Task: Add an event with the title Second Sales Performance Evaluation and Territory Analysis, date ''2023/10/12'', time 7:50 AM to 9:50 AMand add a description: The session will conclude with a recap and summary of key takeaways, providing participants with a comprehensive understanding of the elements that contribute to successful presentations. Participants will be encouraged to continue practicing their presentation skills outside of the session and seek further opportunities for growth and improvement.Select event color  Blueberry . Add location for the event as: 456 Chiado, Lisbon, Portugal, logged in from the account softage.9@softage.netand send the event invitation to softage.3@softage.net with CC to  softage.4@softage.net. Set a reminder for the event Weekly on Sunday
Action: Key pressed <Key.shift_r>Second<Key.space><Key.shift_r>Sales<Key.space><Key.shift_r><Key.shift_r><Key.shift_r><Key.shift_r>Performace<Key.space>
Screenshot: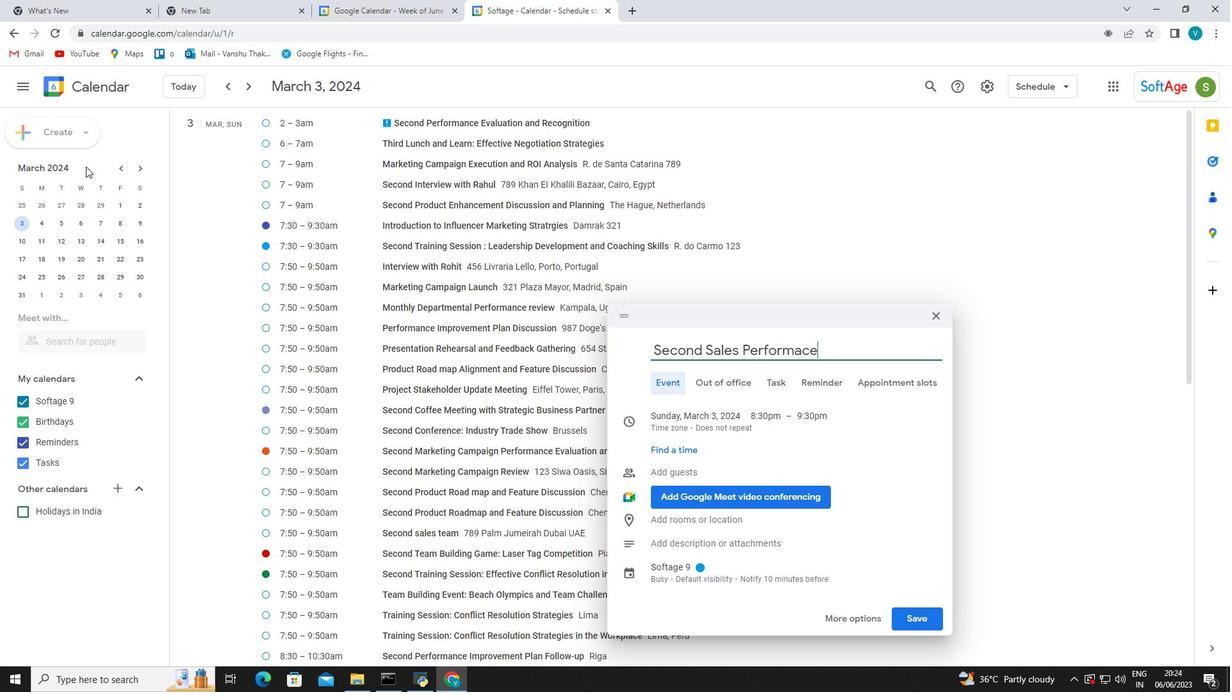 
Action: Mouse moved to (801, 358)
Screenshot: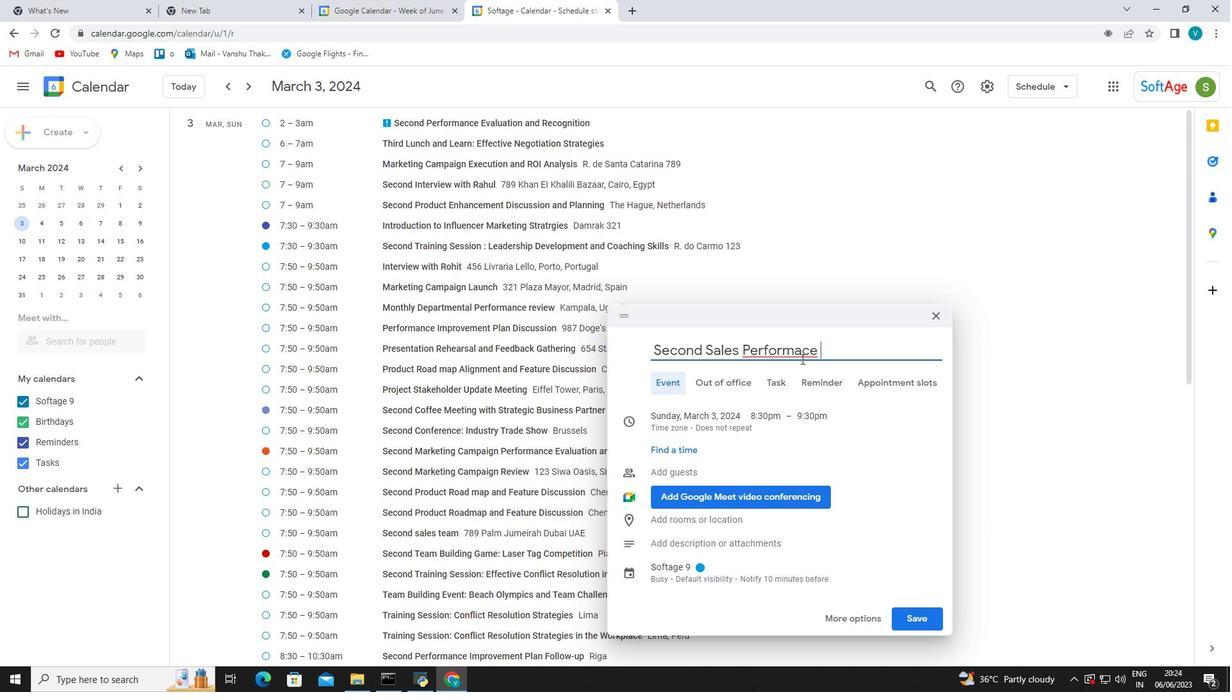 
Action: Mouse pressed right at (801, 358)
Screenshot: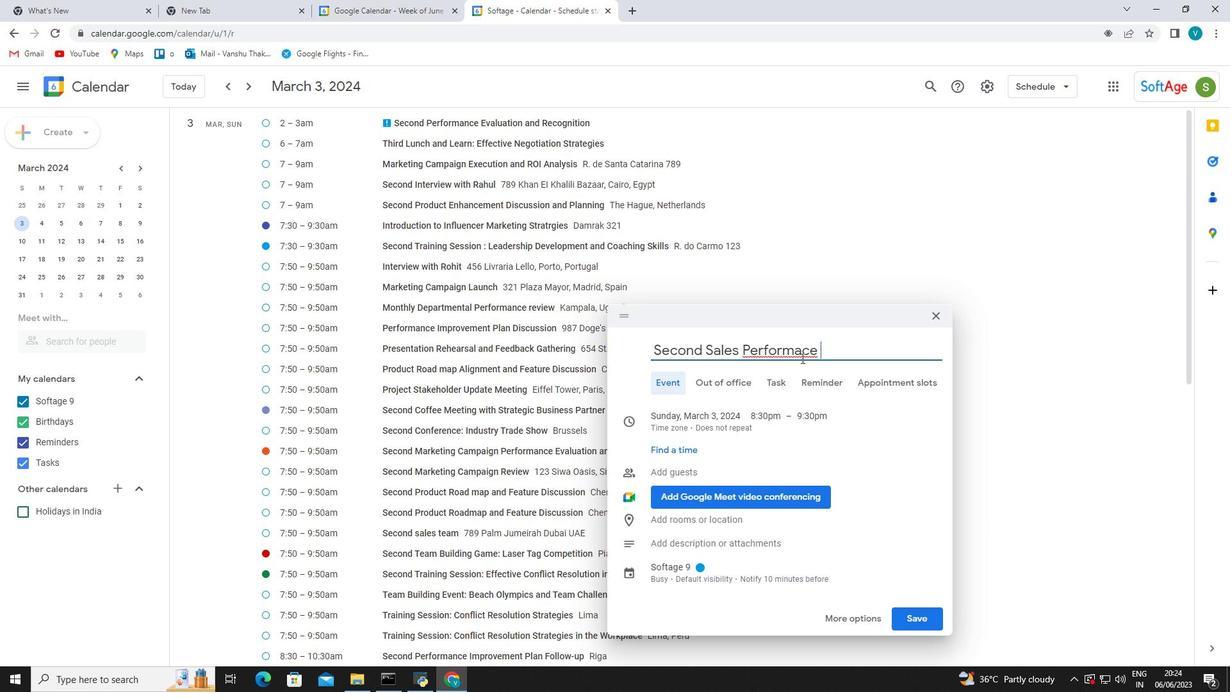 
Action: Mouse moved to (838, 364)
Screenshot: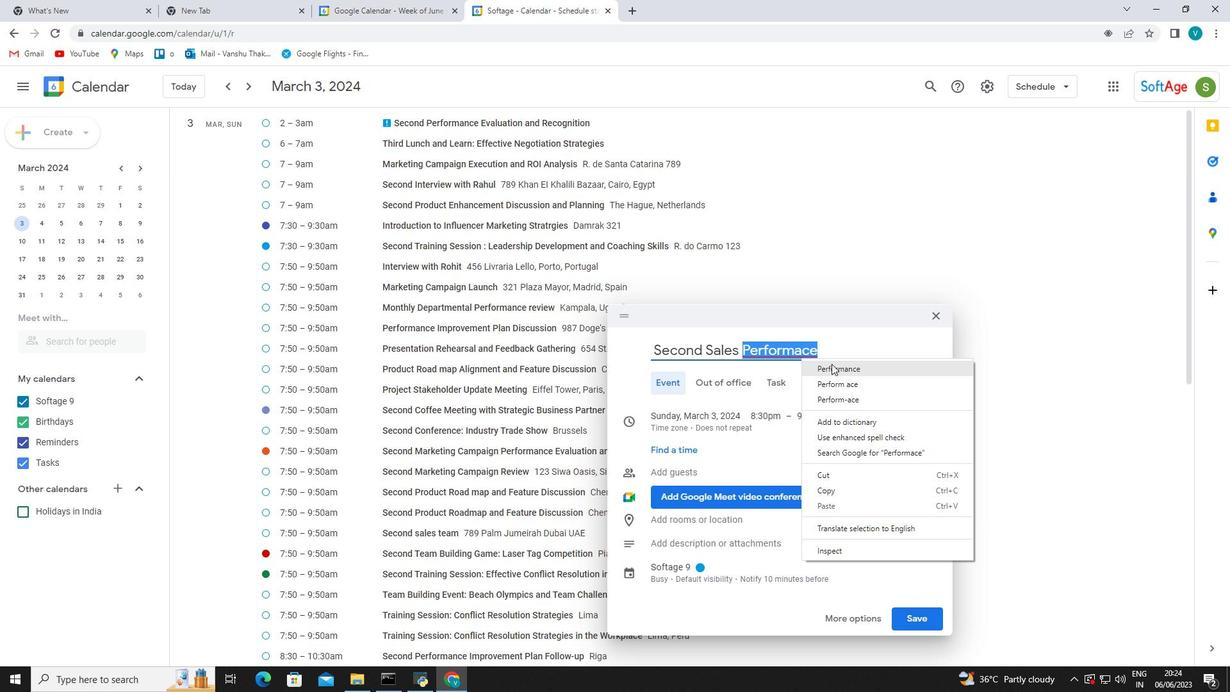 
Action: Mouse pressed left at (838, 364)
Screenshot: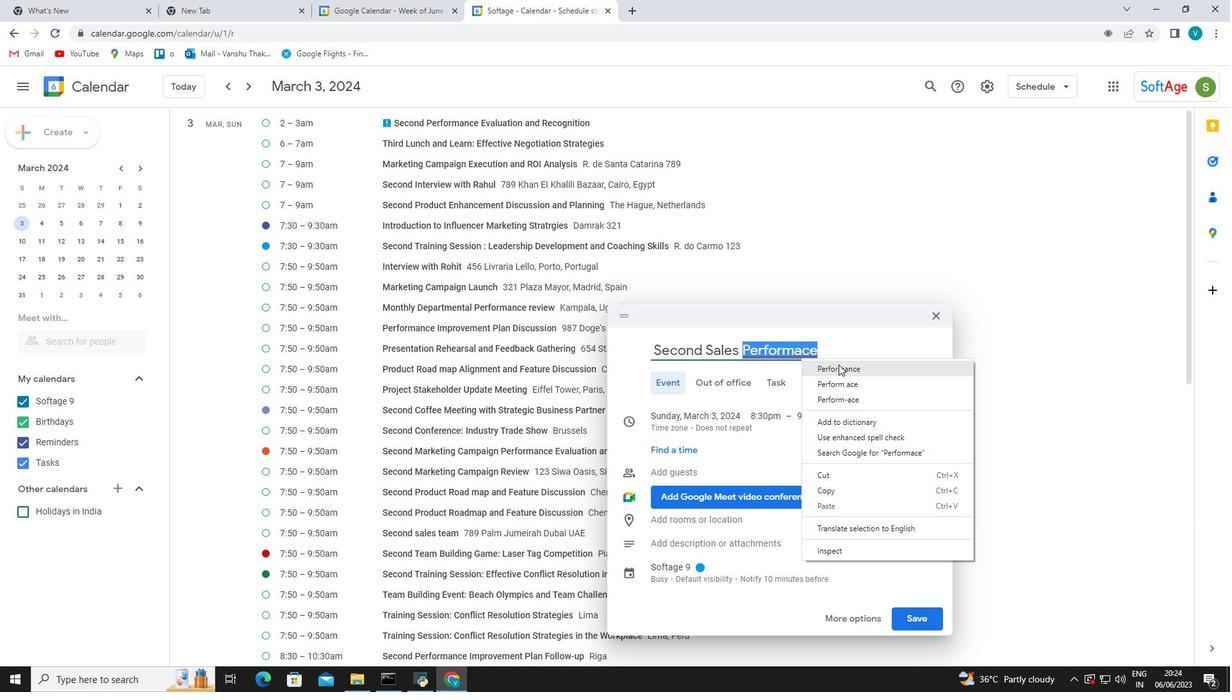 
Action: Mouse moved to (839, 276)
Screenshot: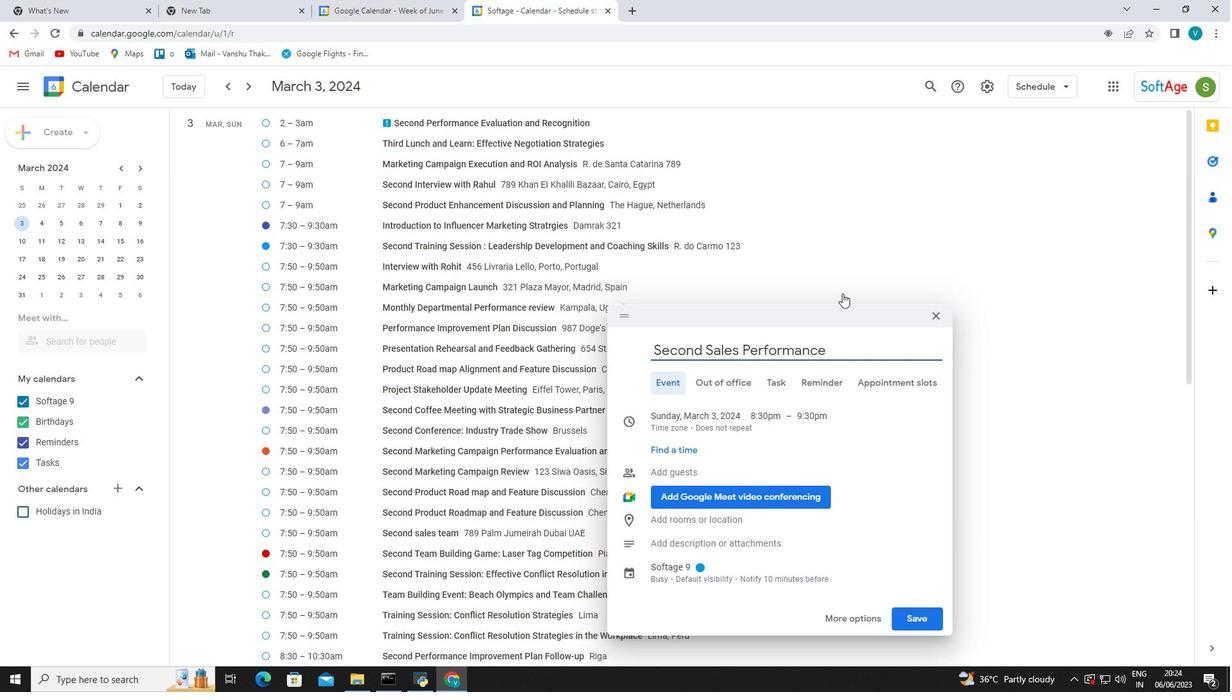 
Action: Key pressed <Key.space><Key.shift_r>Evalu
Screenshot: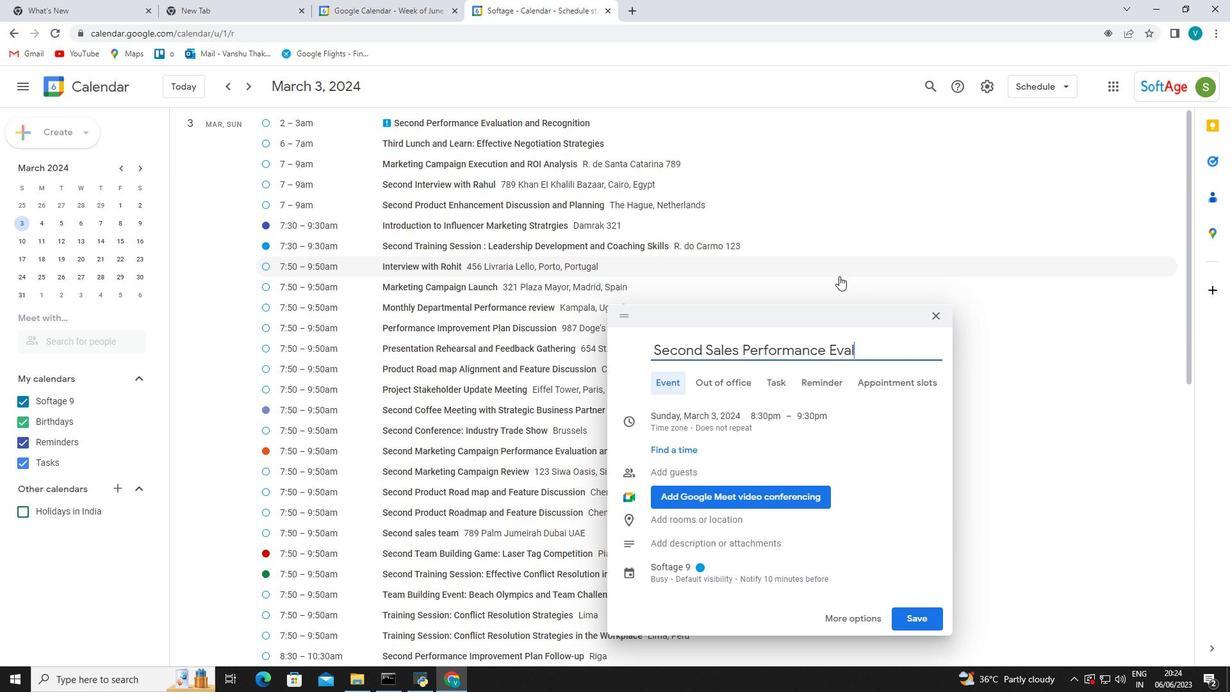 
Action: Mouse moved to (839, 275)
Screenshot: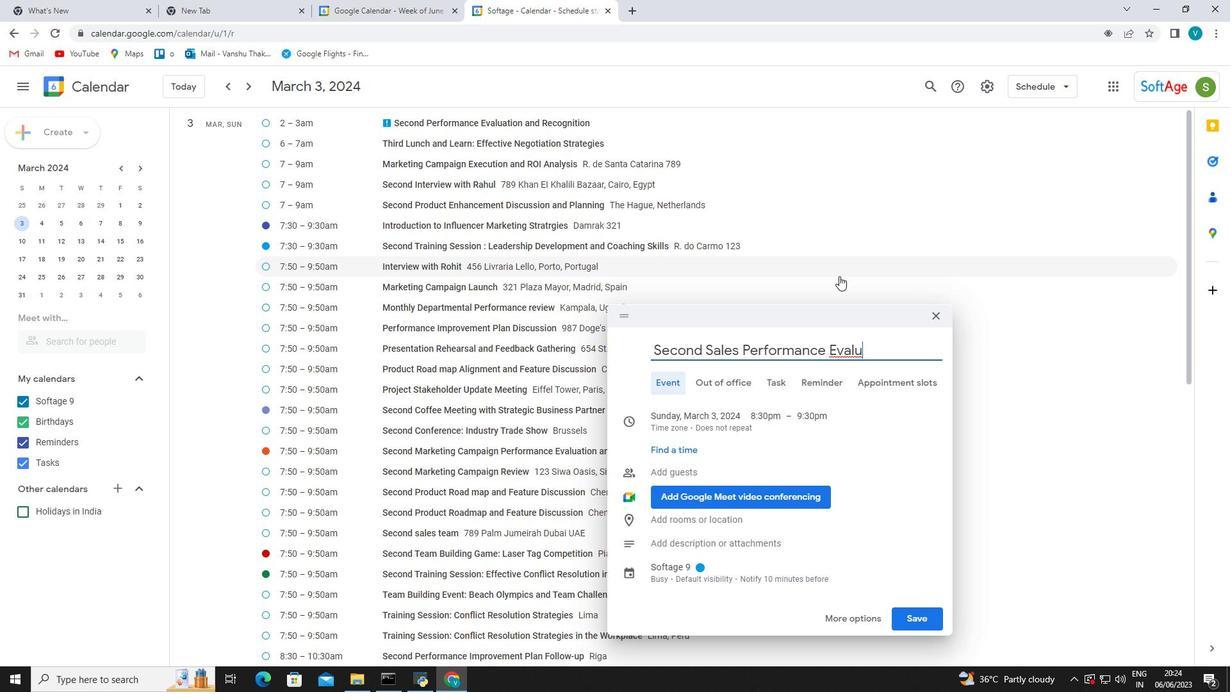 
Action: Key pressed ation<Key.space>and<Key.space><Key.enter>
Screenshot: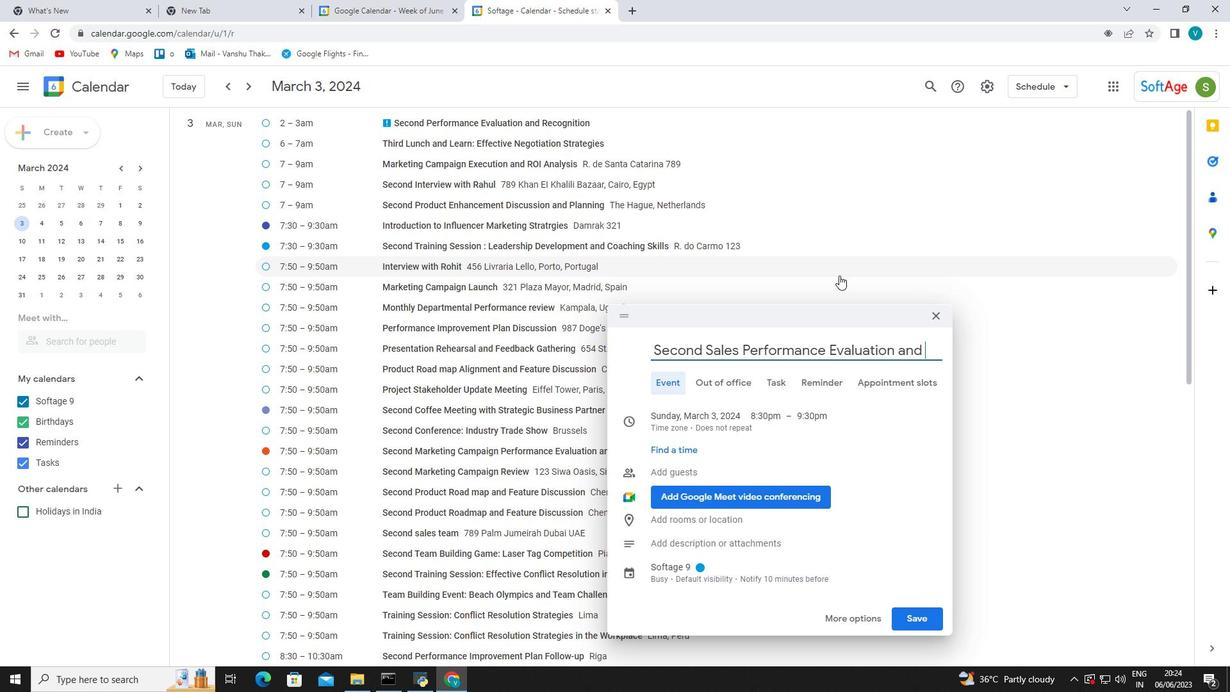 
Action: Mouse moved to (665, 651)
Screenshot: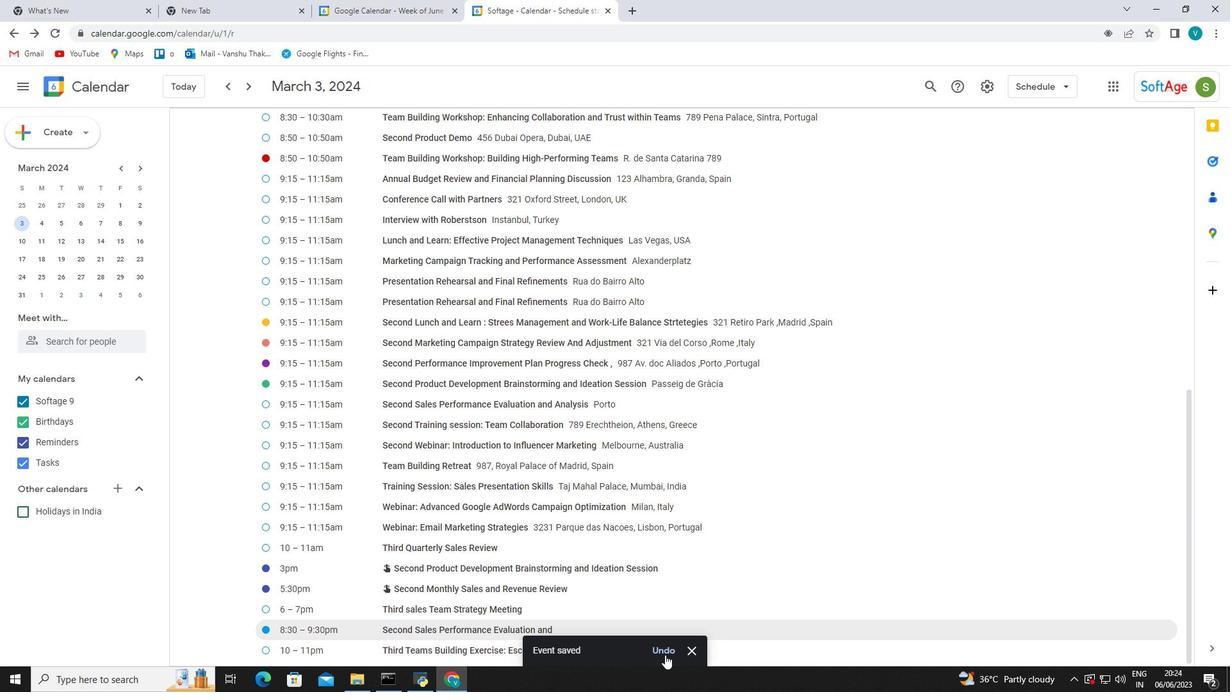 
Action: Mouse pressed left at (665, 651)
Screenshot: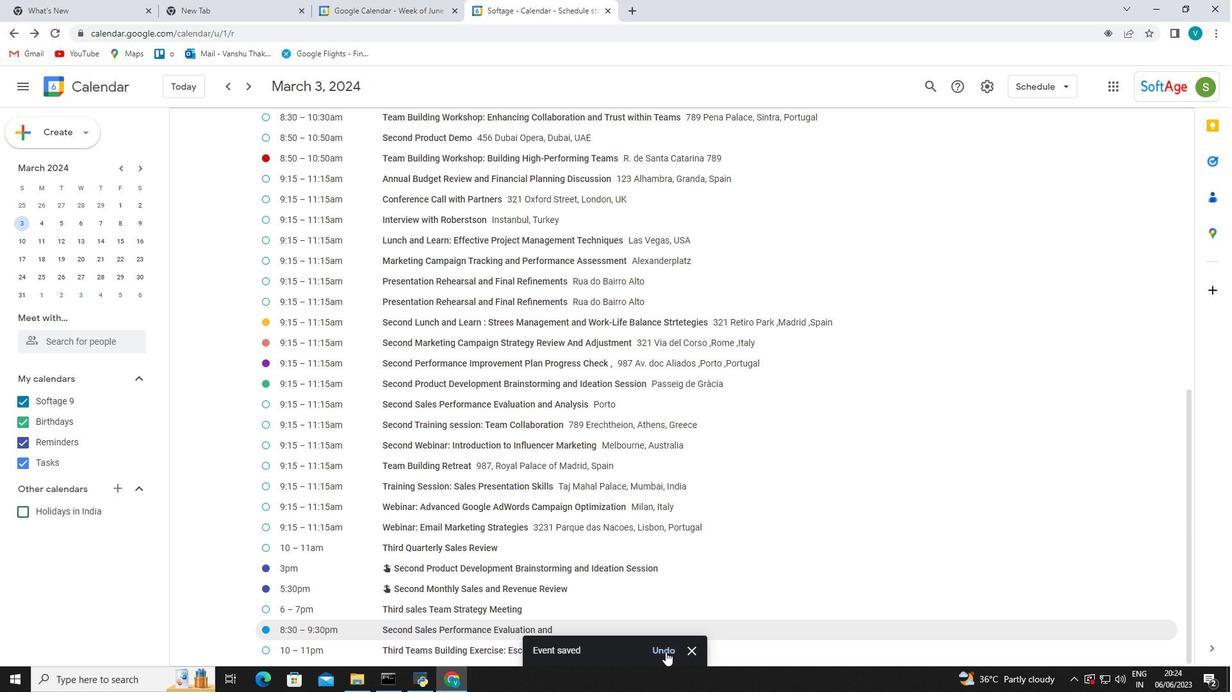 
Action: Mouse pressed left at (665, 651)
Screenshot: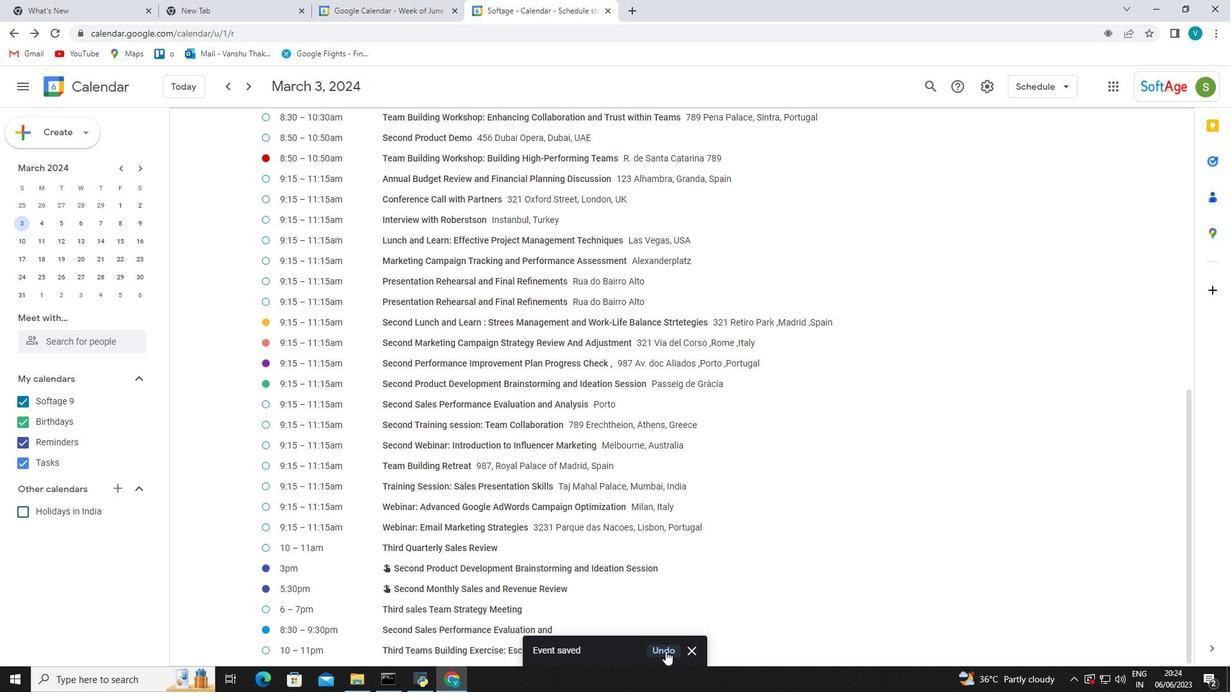 
Action: Mouse moved to (654, 649)
Screenshot: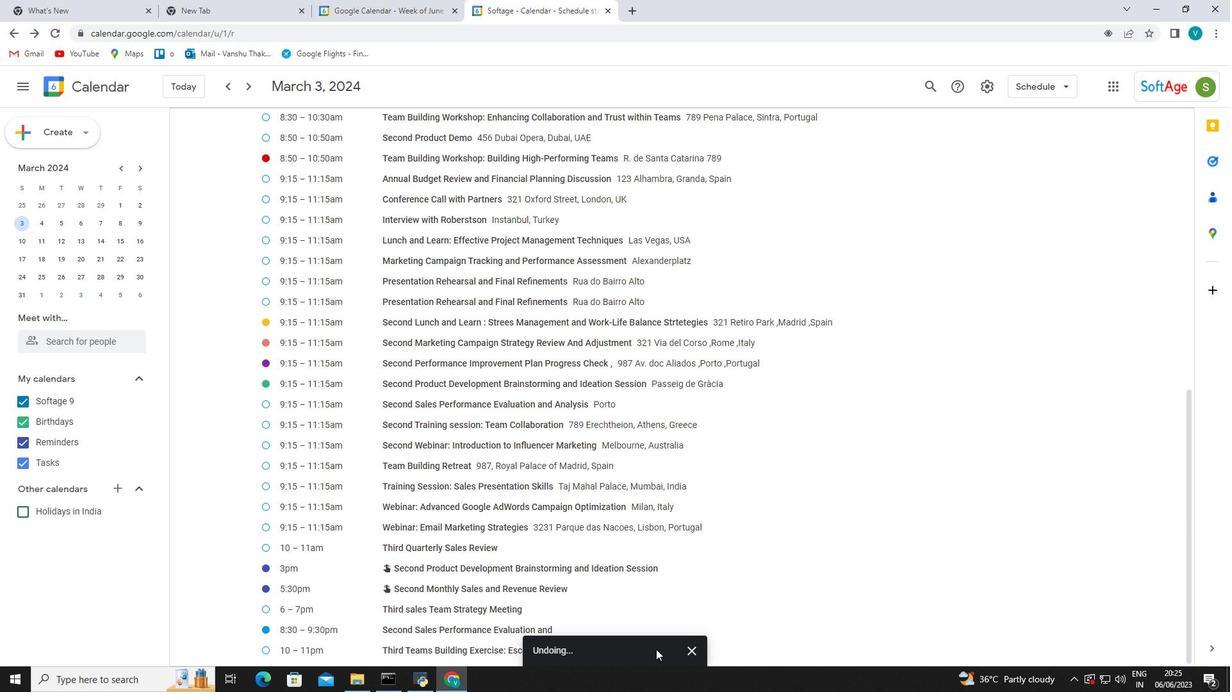 
Action: Mouse pressed left at (654, 649)
Screenshot: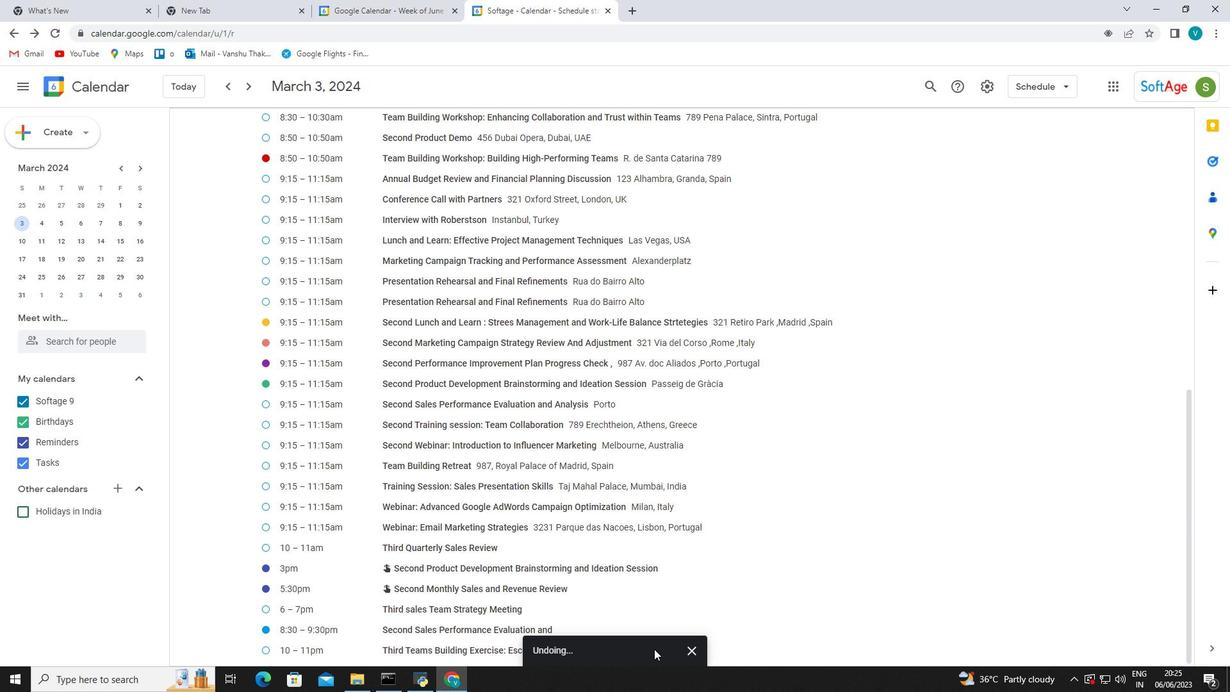 
Action: Mouse pressed left at (654, 649)
Screenshot: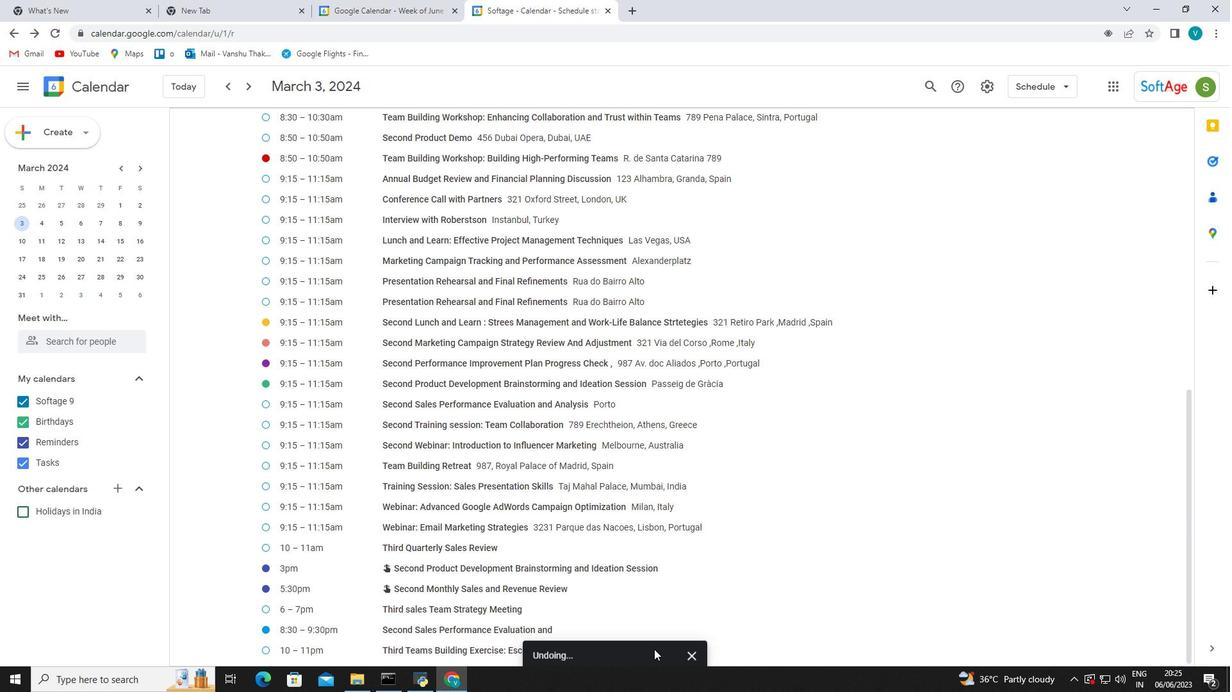 
Action: Mouse moved to (653, 649)
Screenshot: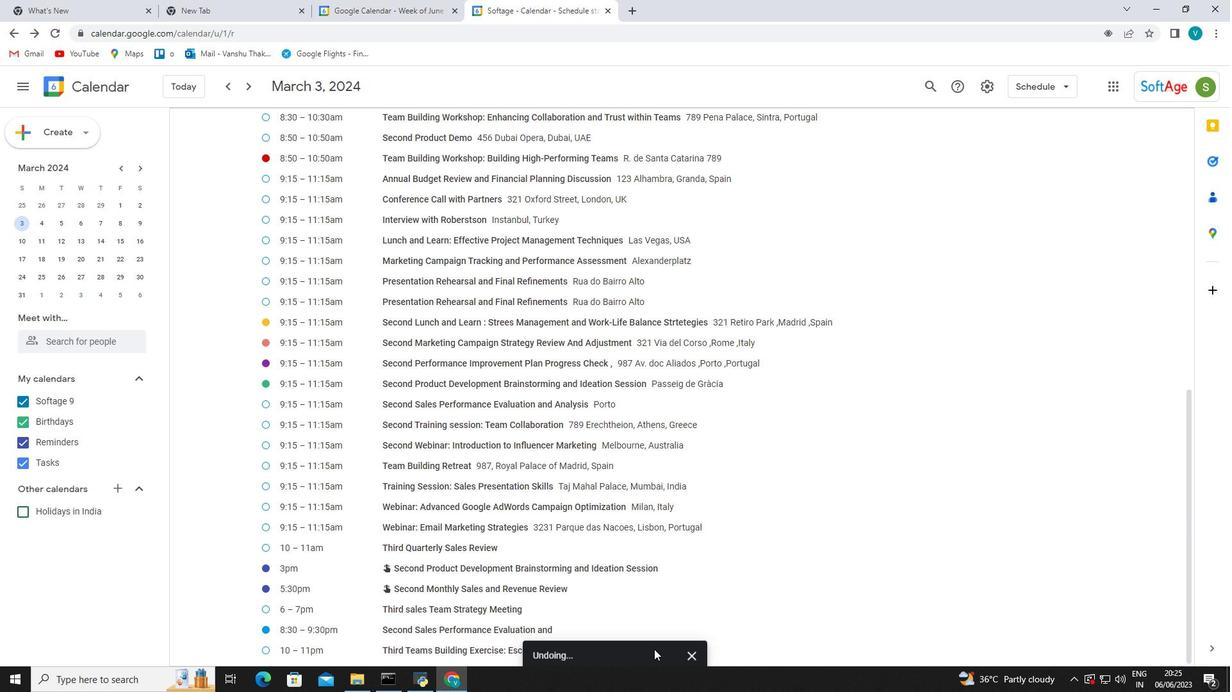 
Action: Mouse pressed left at (653, 649)
Screenshot: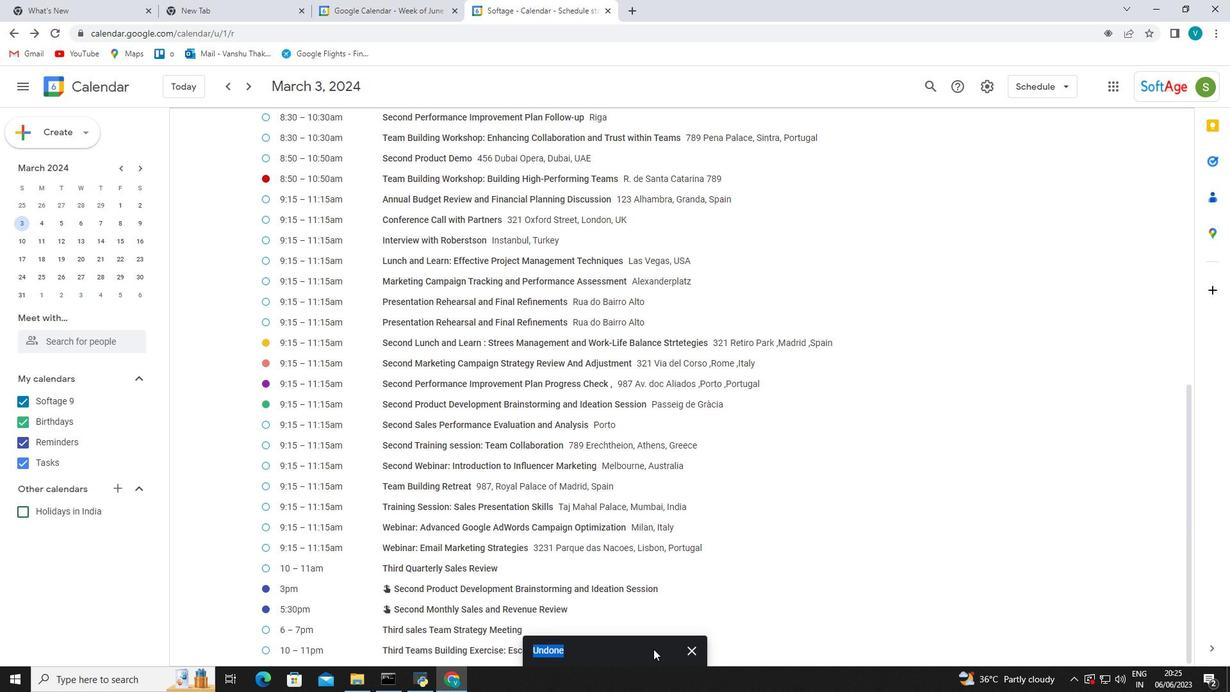 
Action: Mouse pressed left at (653, 649)
Screenshot: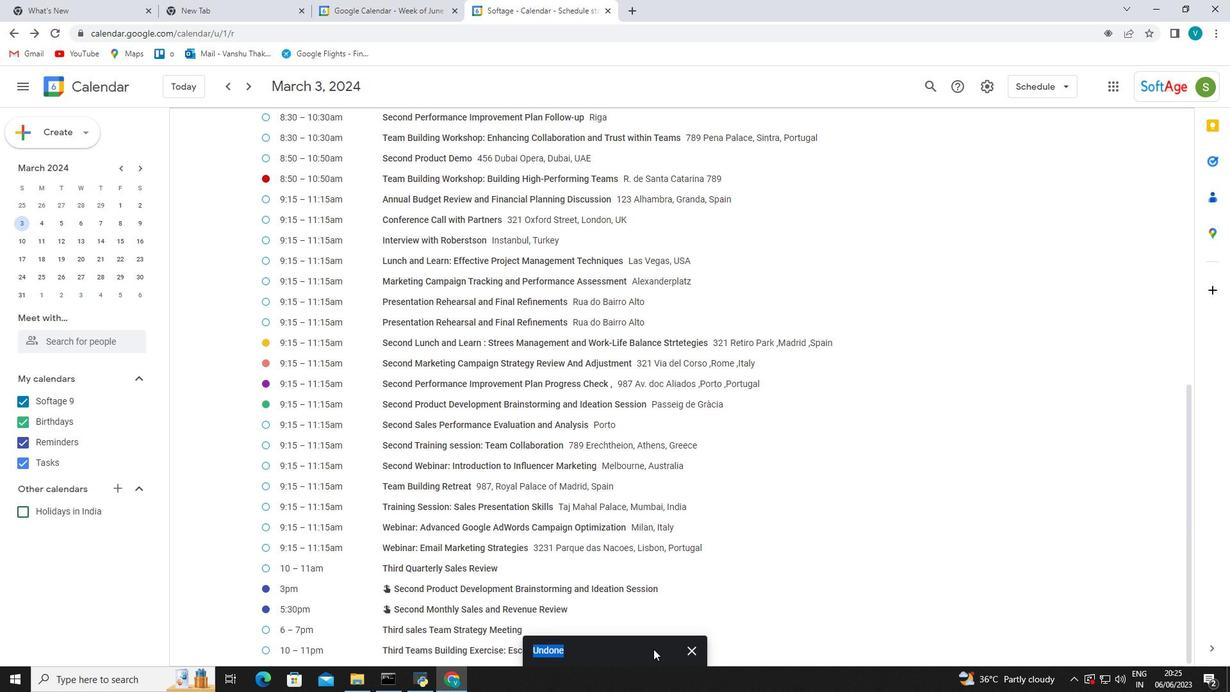 
Action: Mouse moved to (21, 224)
Screenshot: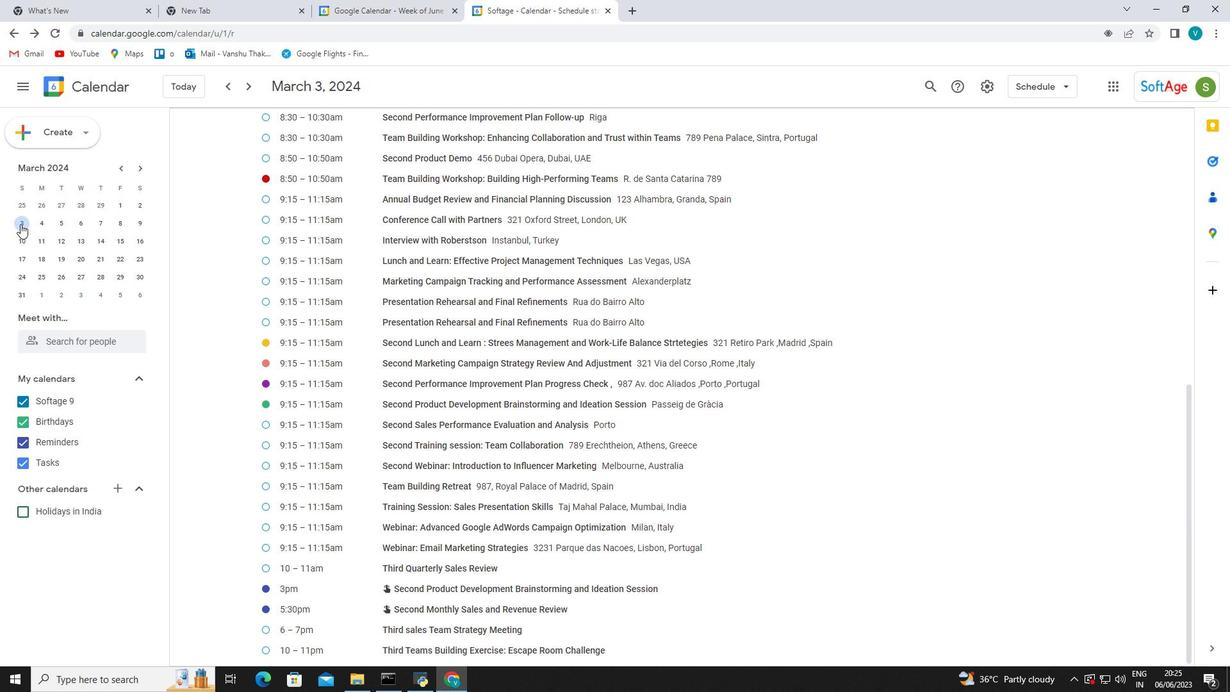 
Action: Mouse pressed left at (21, 224)
Screenshot: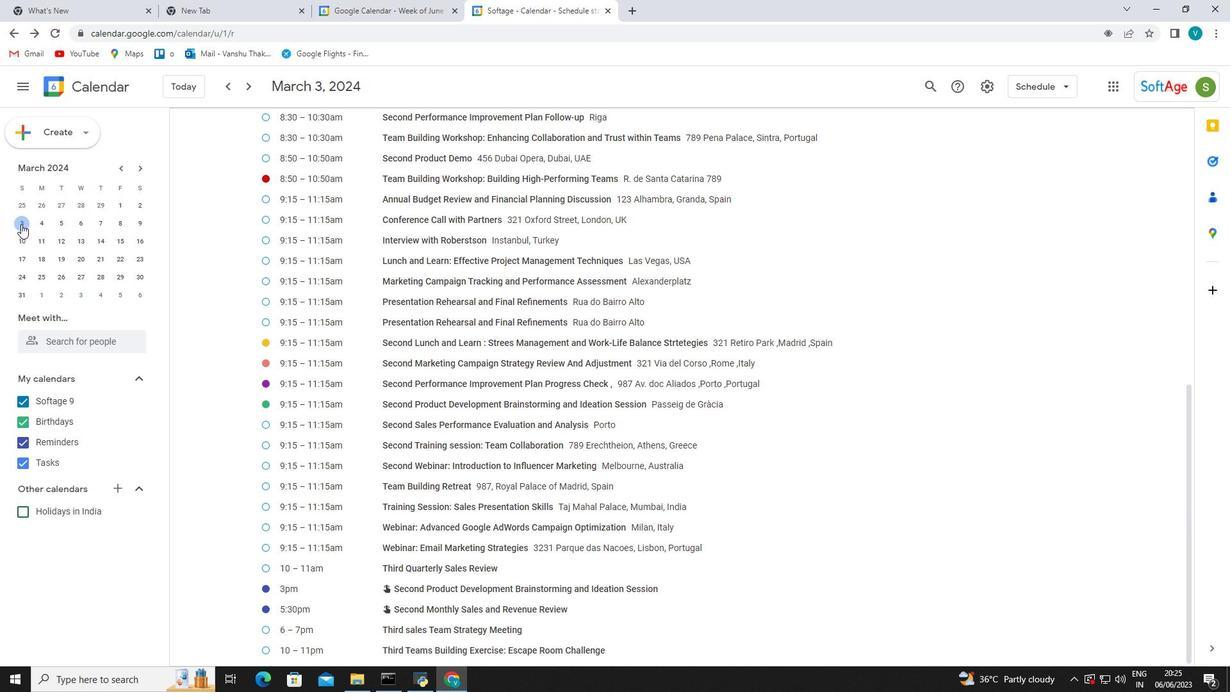 
Action: Mouse pressed left at (21, 224)
Screenshot: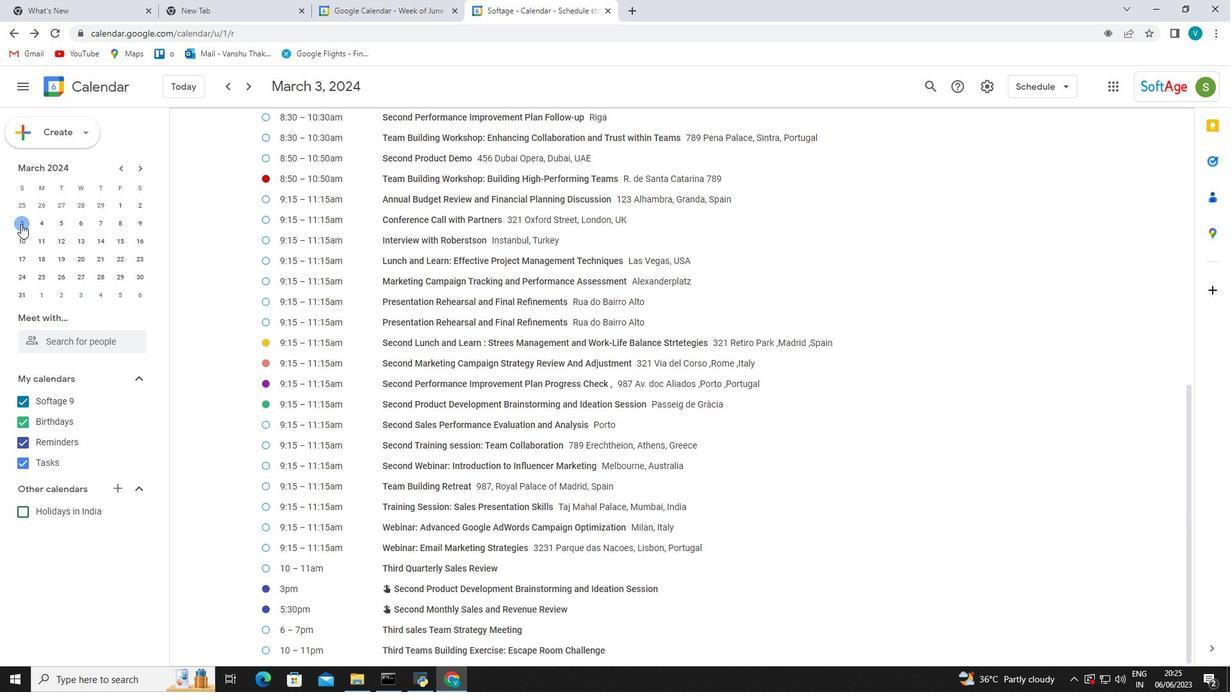 
Action: Mouse pressed left at (21, 224)
Screenshot: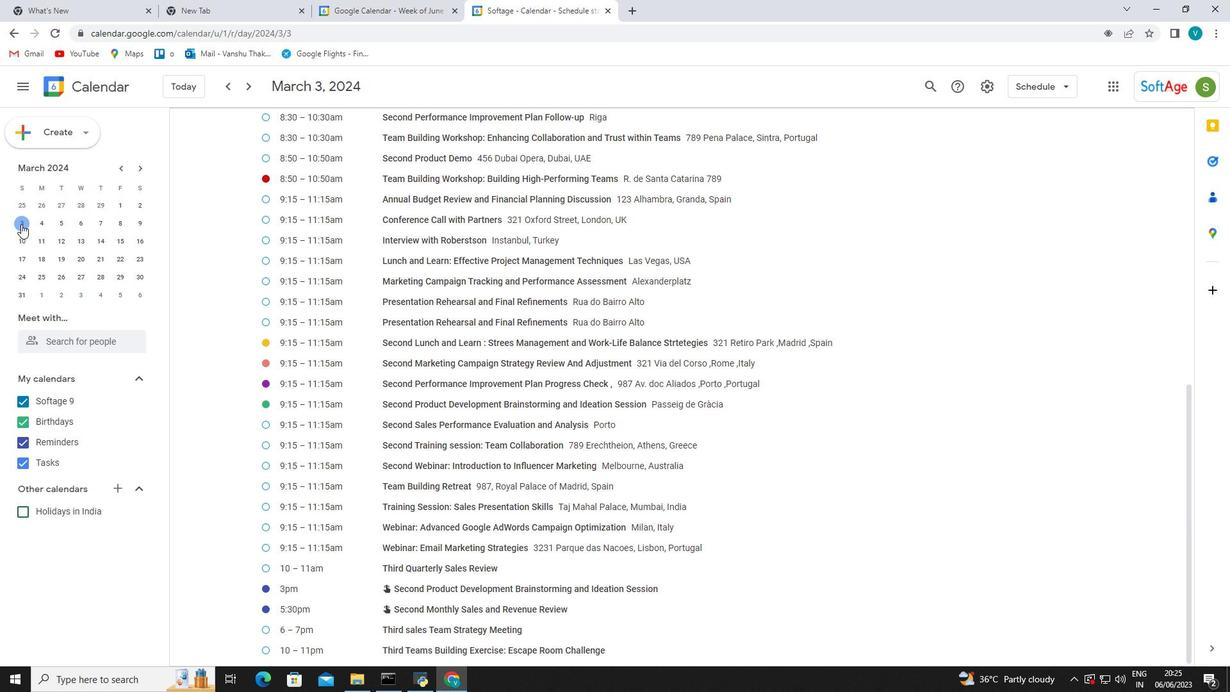 
Action: Mouse pressed left at (21, 224)
Screenshot: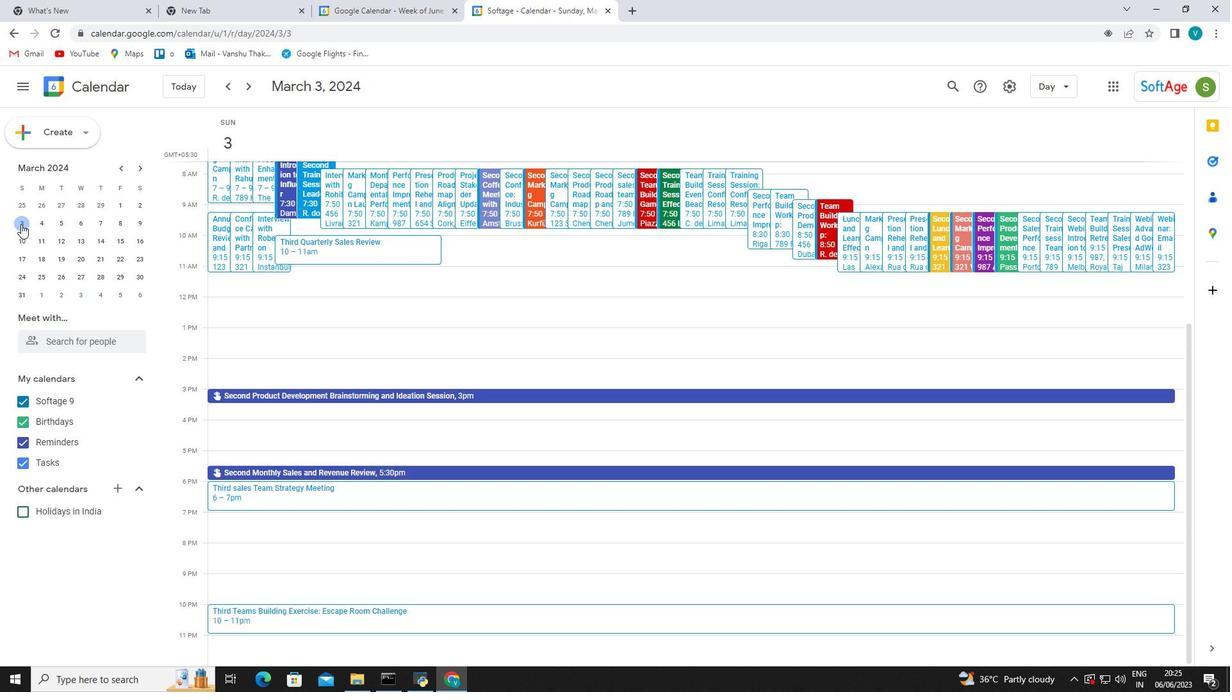 
Action: Mouse pressed left at (21, 224)
Screenshot: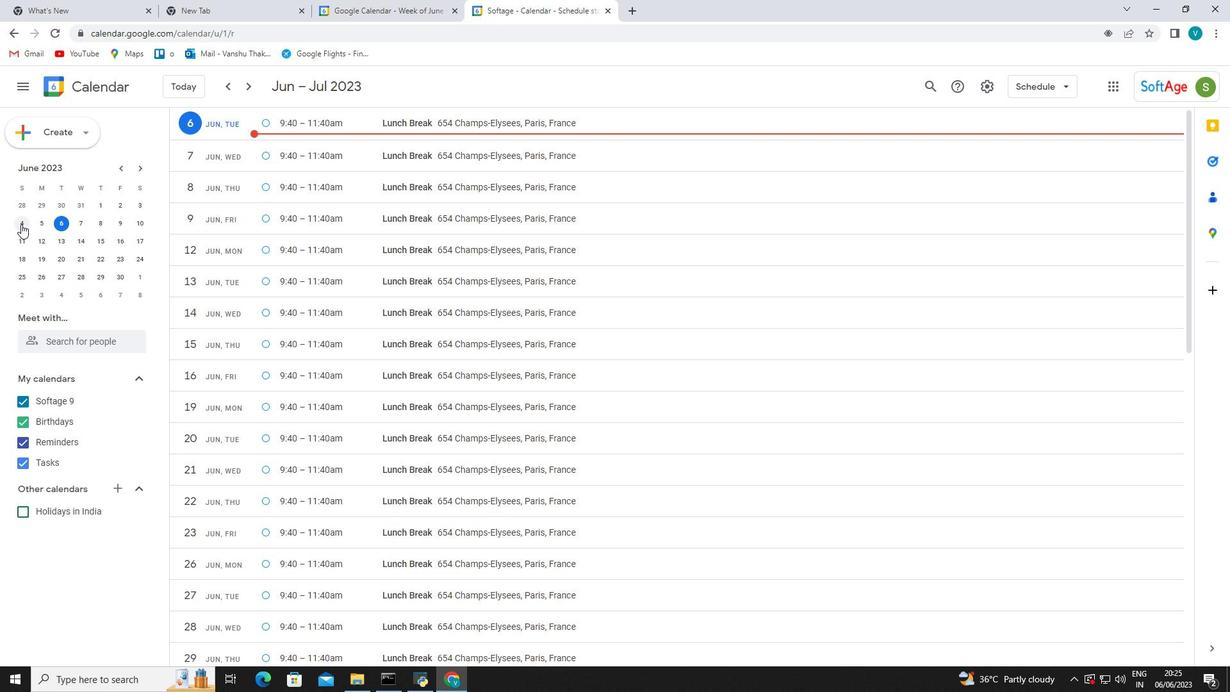 
Action: Mouse pressed left at (21, 224)
Screenshot: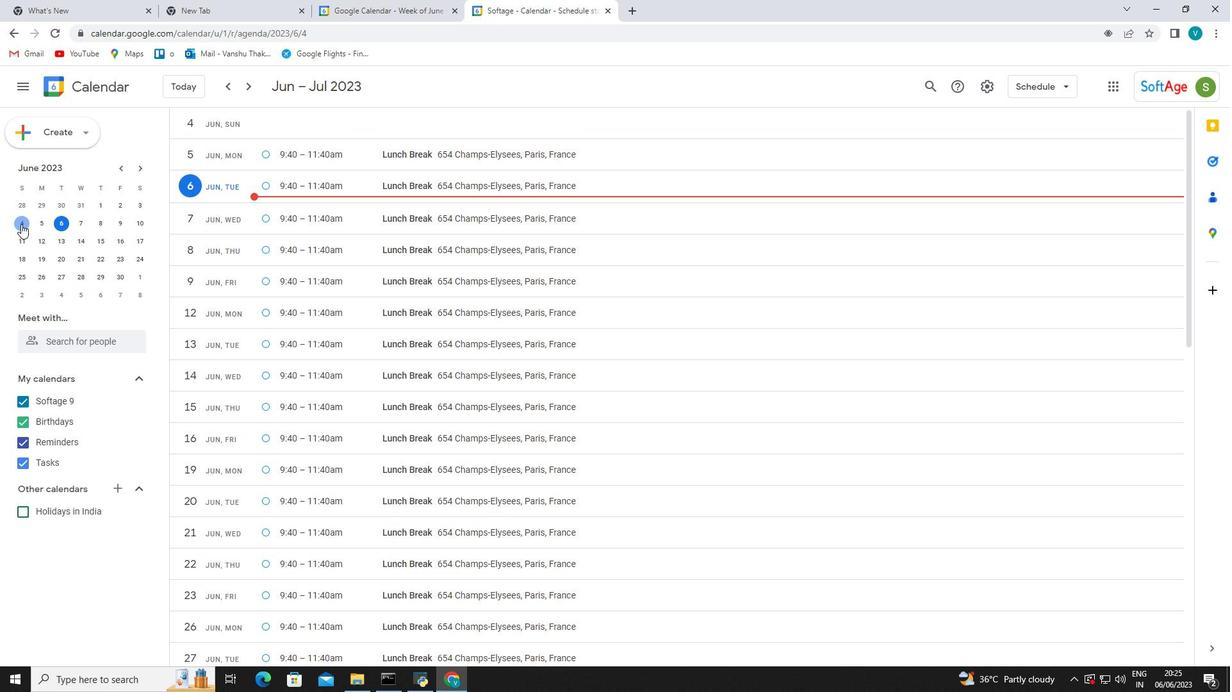 
Action: Mouse moved to (62, 133)
Screenshot: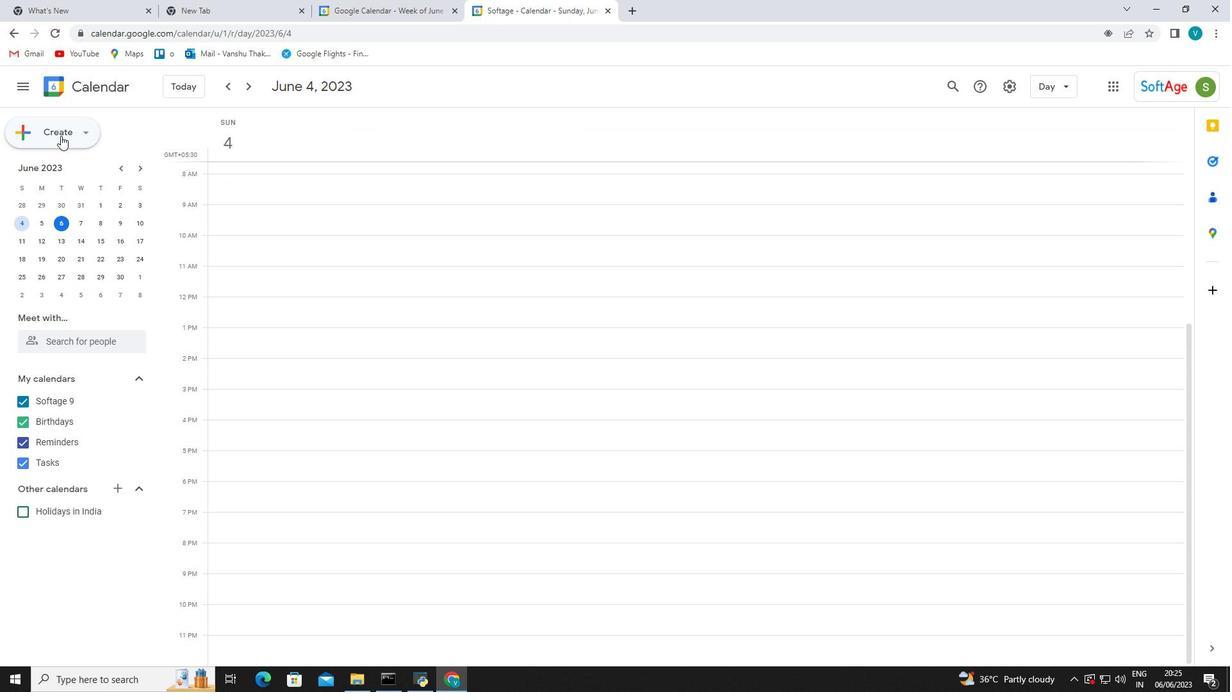 
Action: Mouse pressed left at (62, 133)
Screenshot: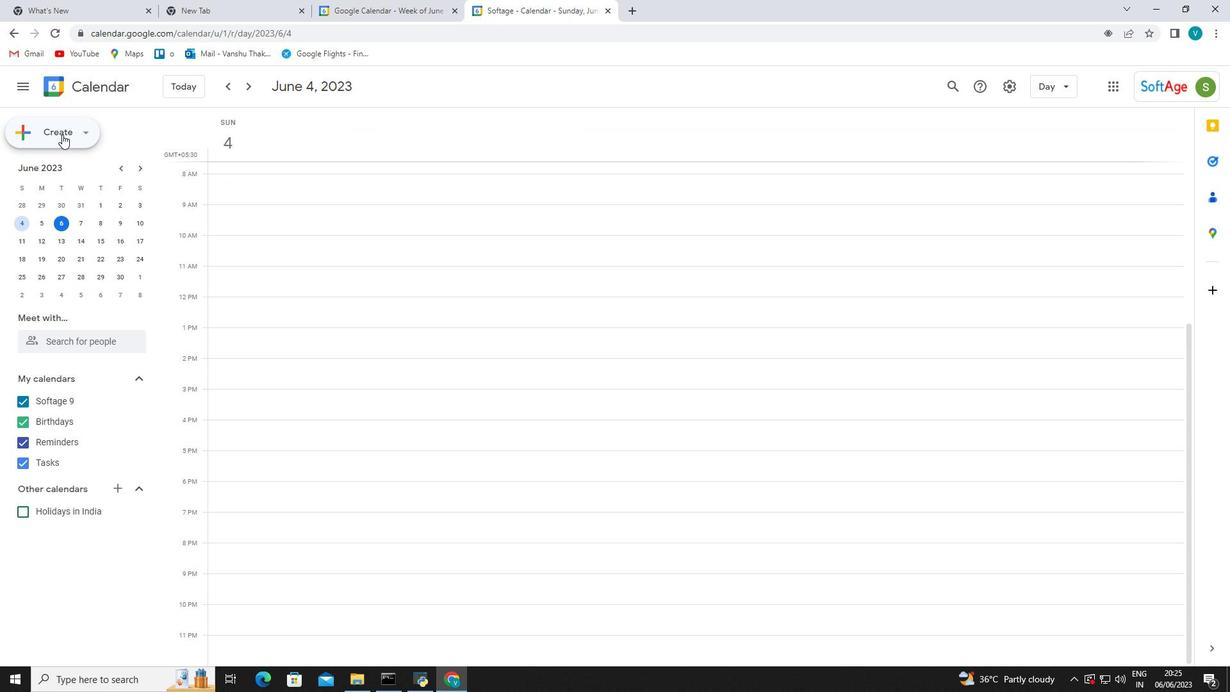 
Action: Mouse moved to (74, 165)
Screenshot: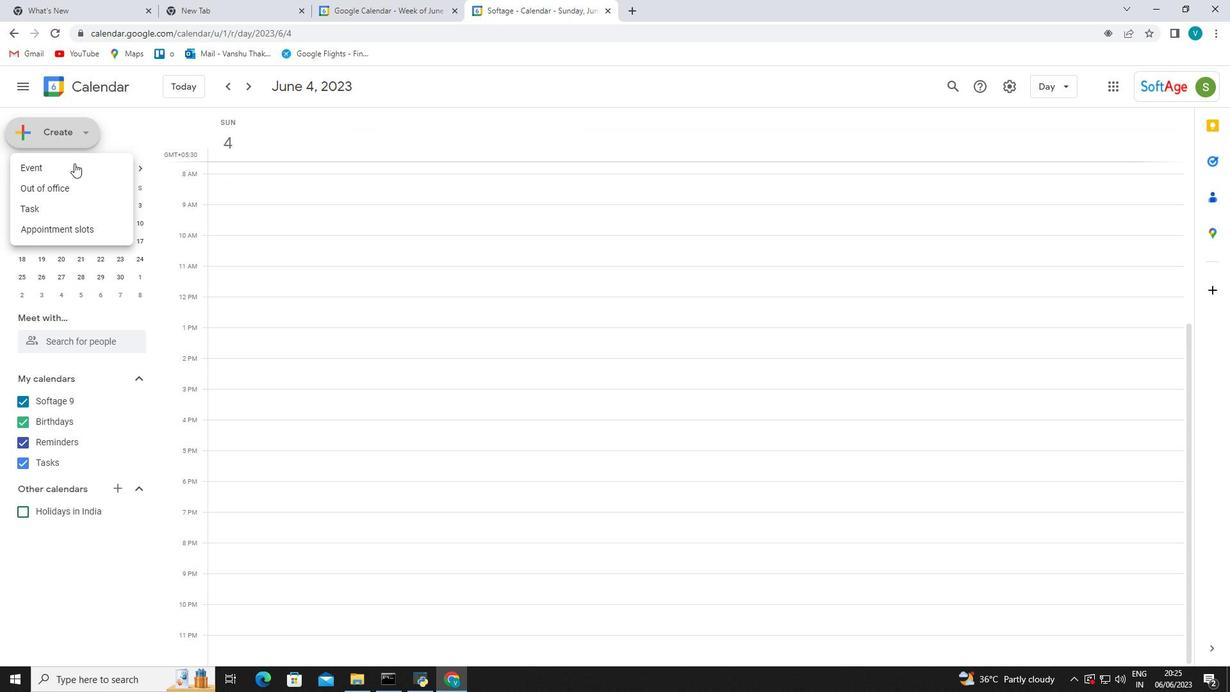 
Action: Mouse pressed left at (74, 165)
Screenshot: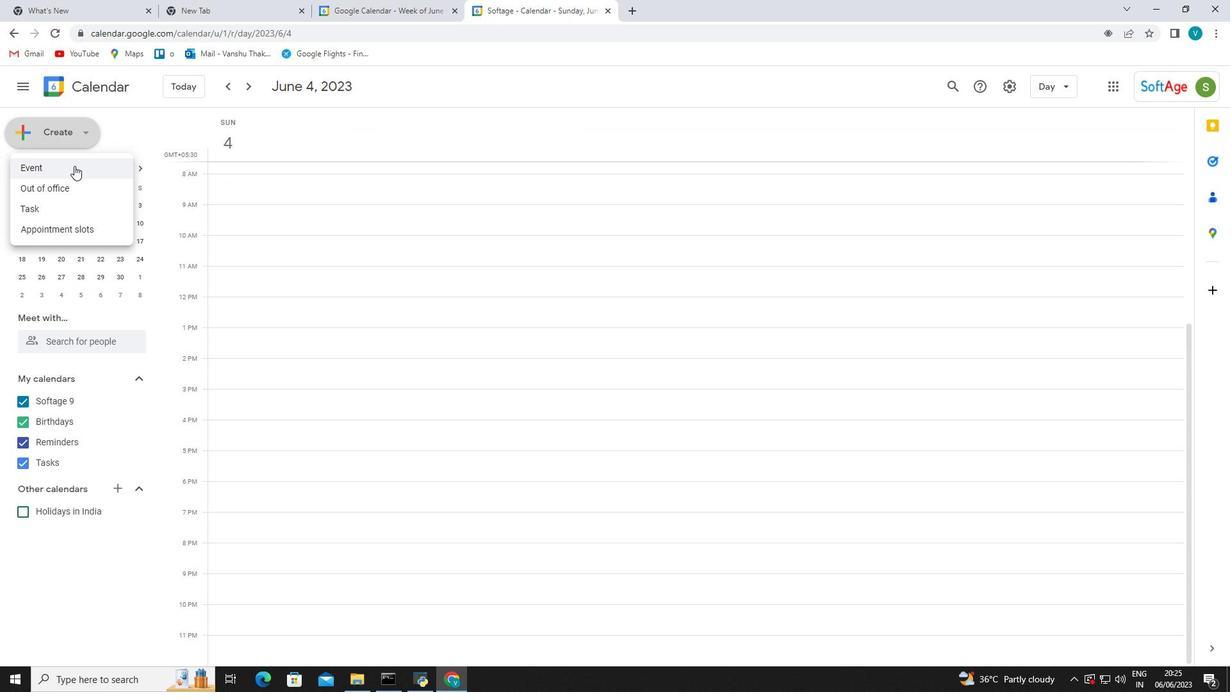 
Action: Mouse moved to (603, 274)
Screenshot: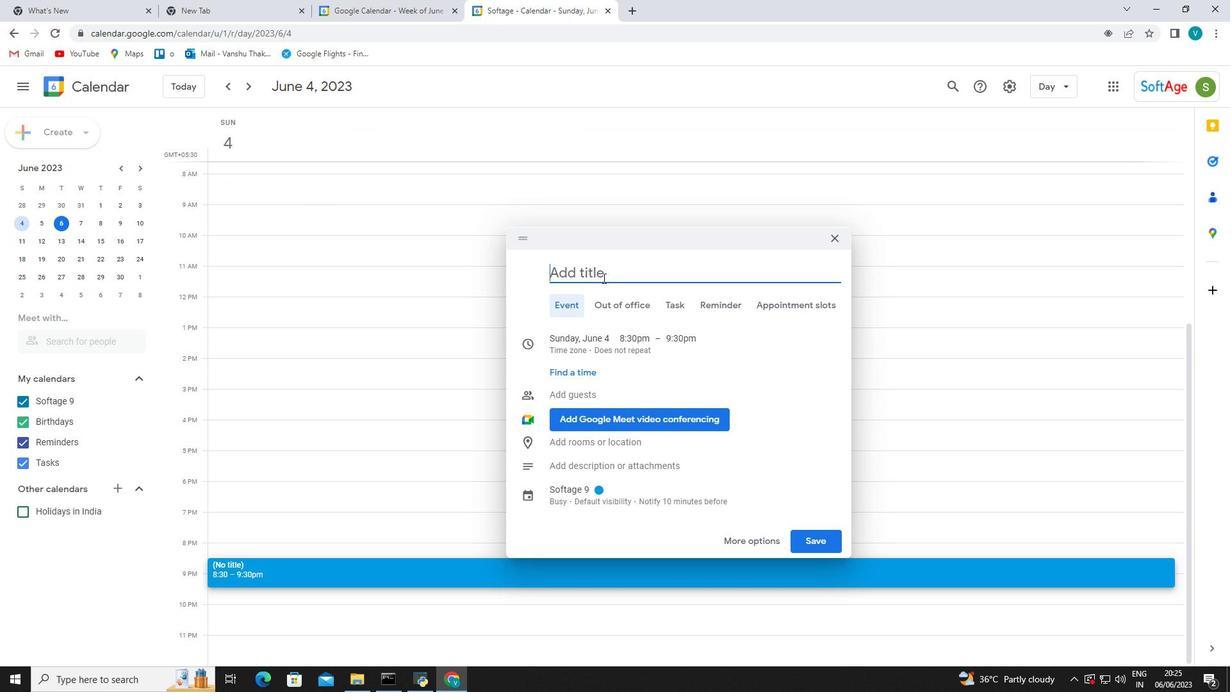 
Action: Mouse pressed left at (603, 274)
Screenshot: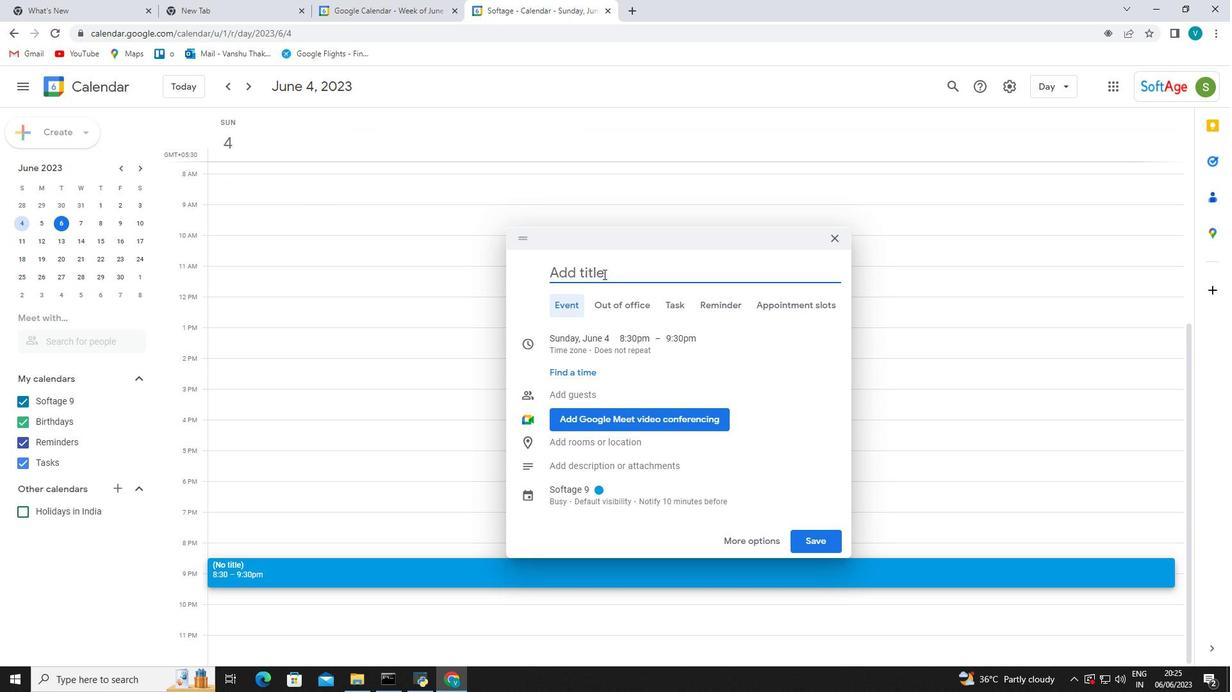
Action: Mouse moved to (289, 578)
Screenshot: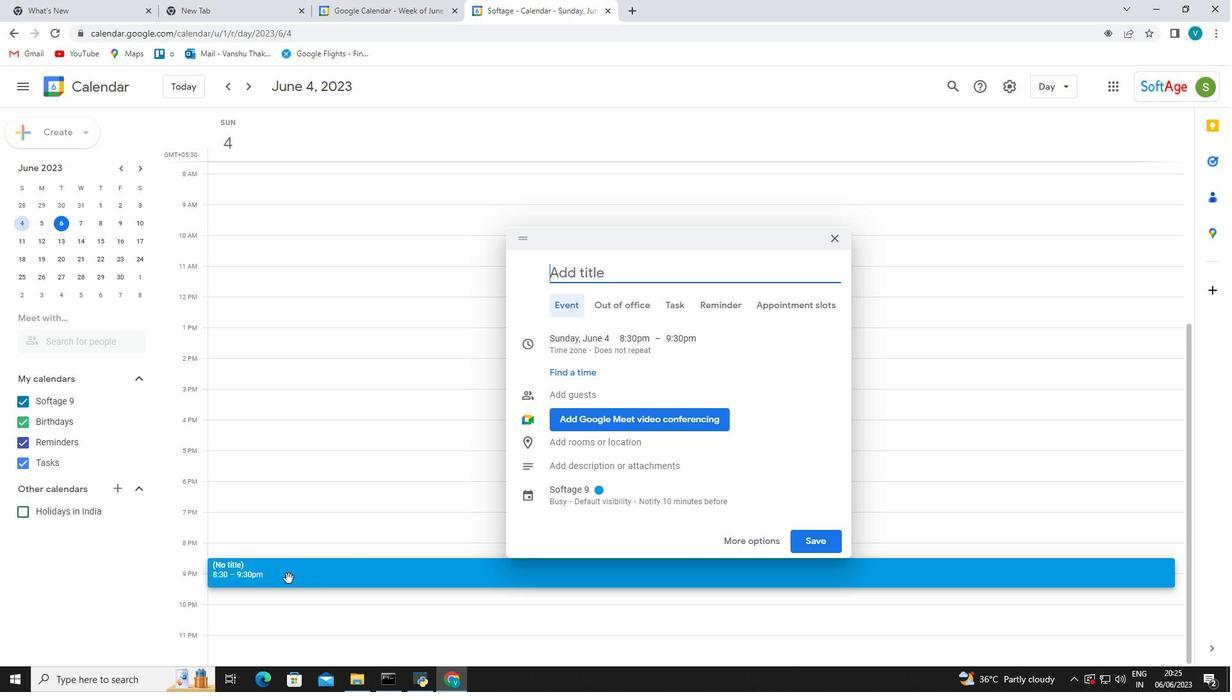 
Action: Mouse pressed left at (289, 578)
Screenshot: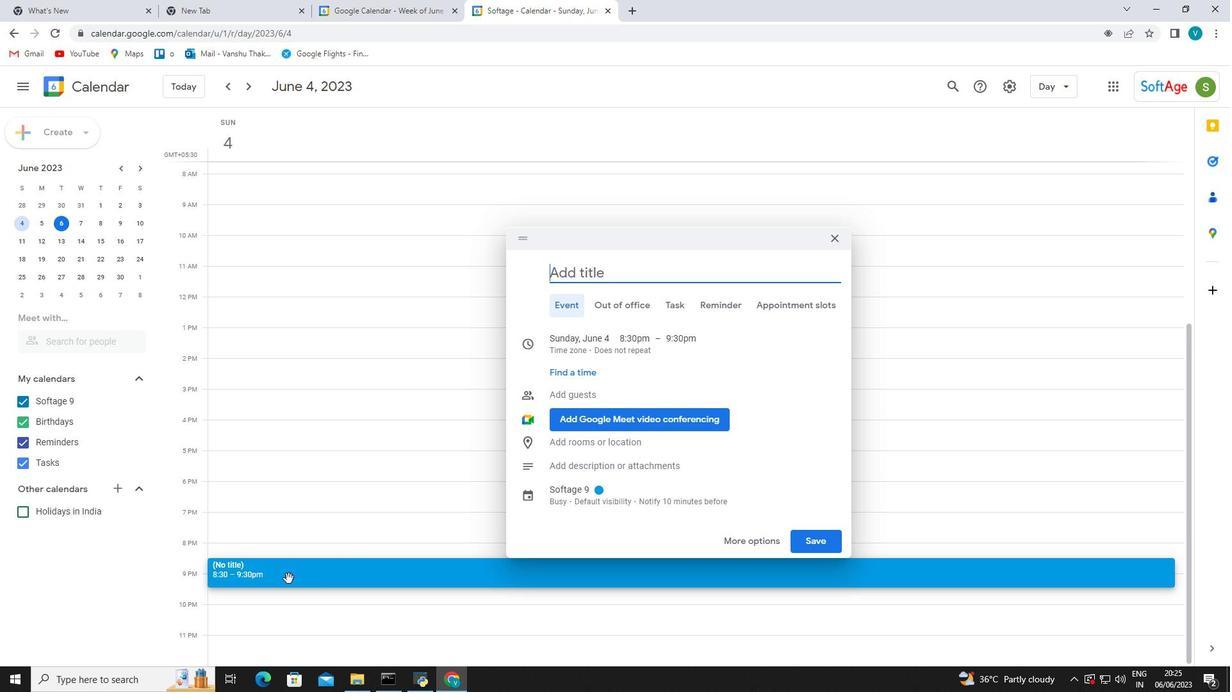 
Action: Mouse pressed left at (289, 578)
Screenshot: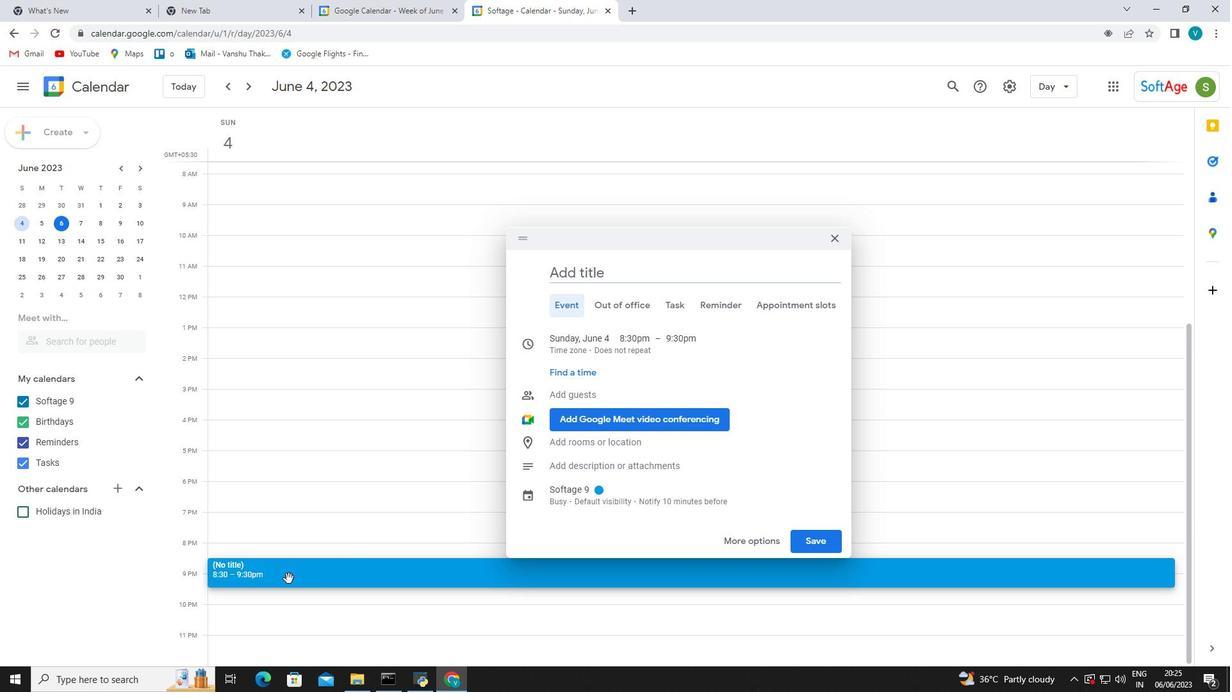 
Action: Mouse pressed left at (289, 578)
Screenshot: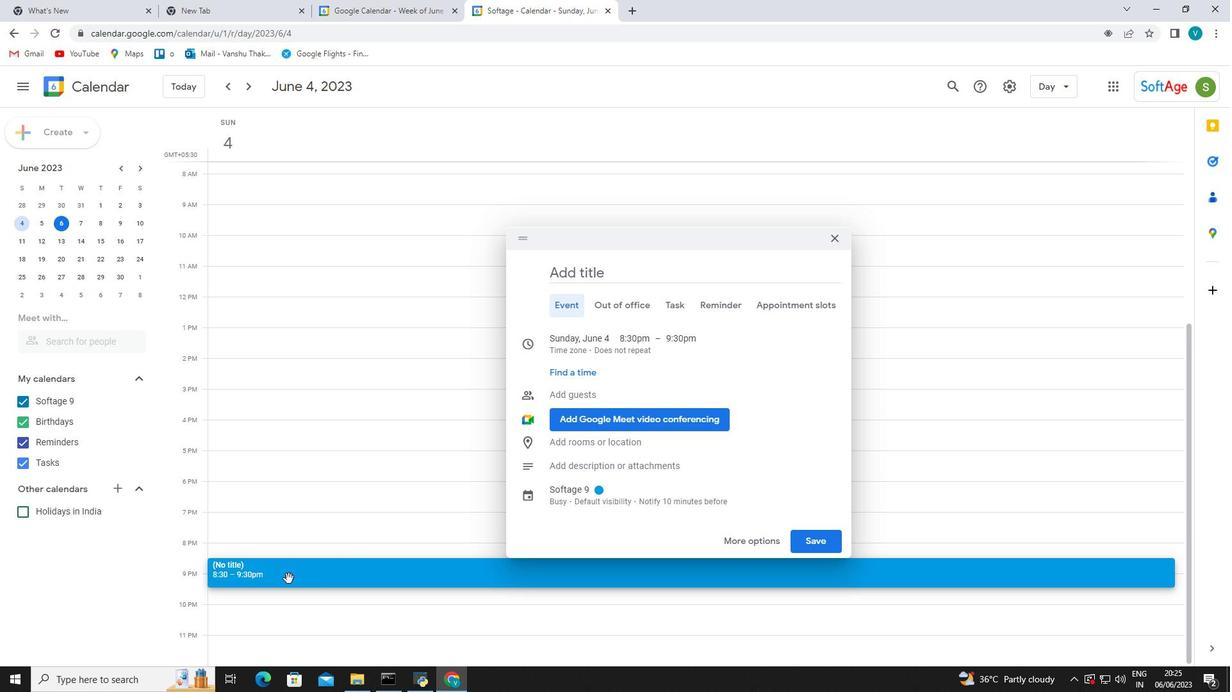 
Action: Mouse moved to (214, 365)
Screenshot: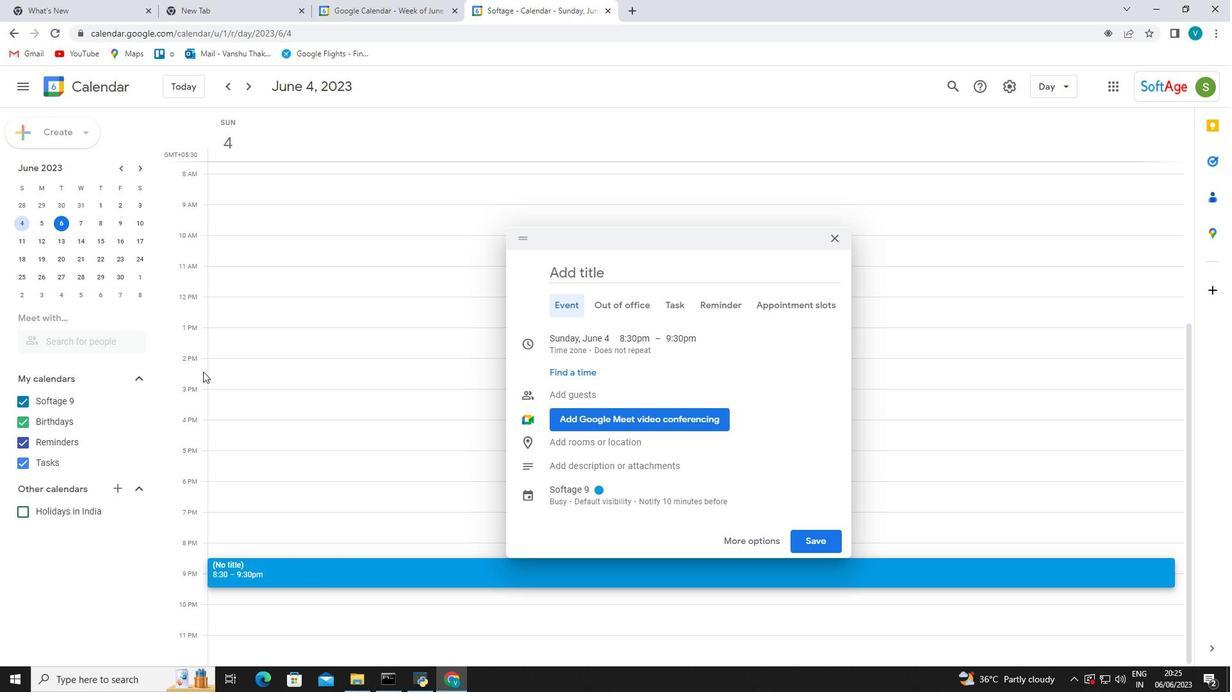 
Action: Mouse scrolled (214, 365) with delta (0, 0)
Screenshot: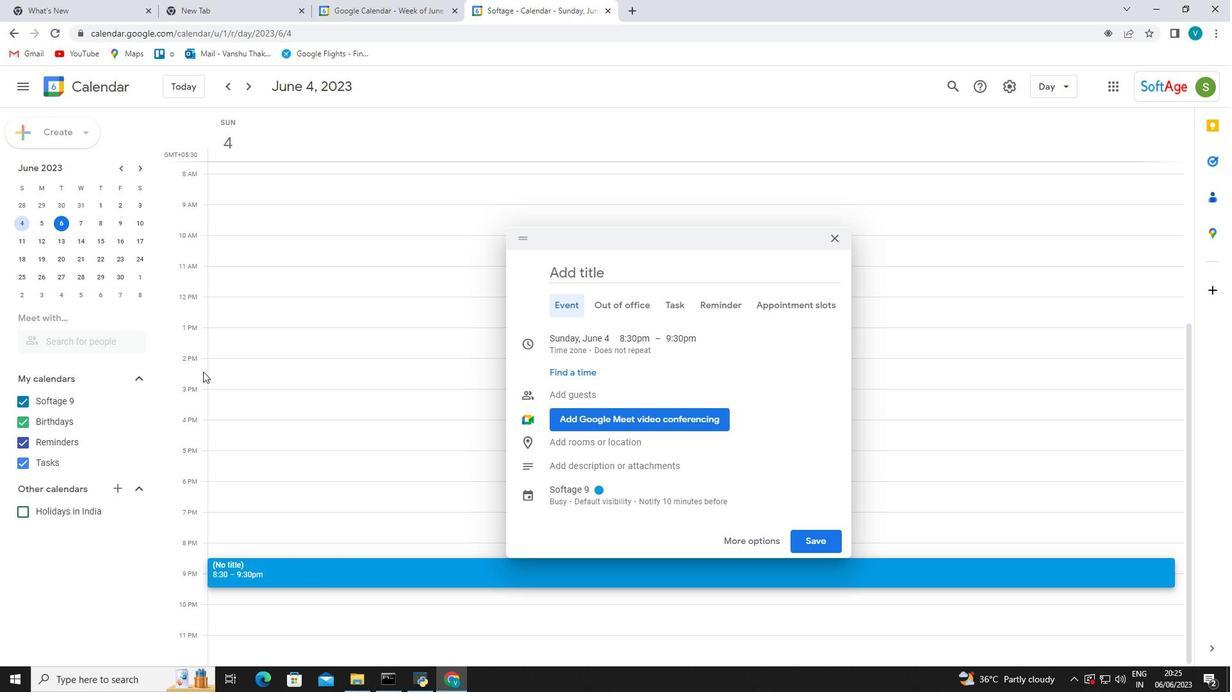 
Action: Mouse moved to (224, 362)
Screenshot: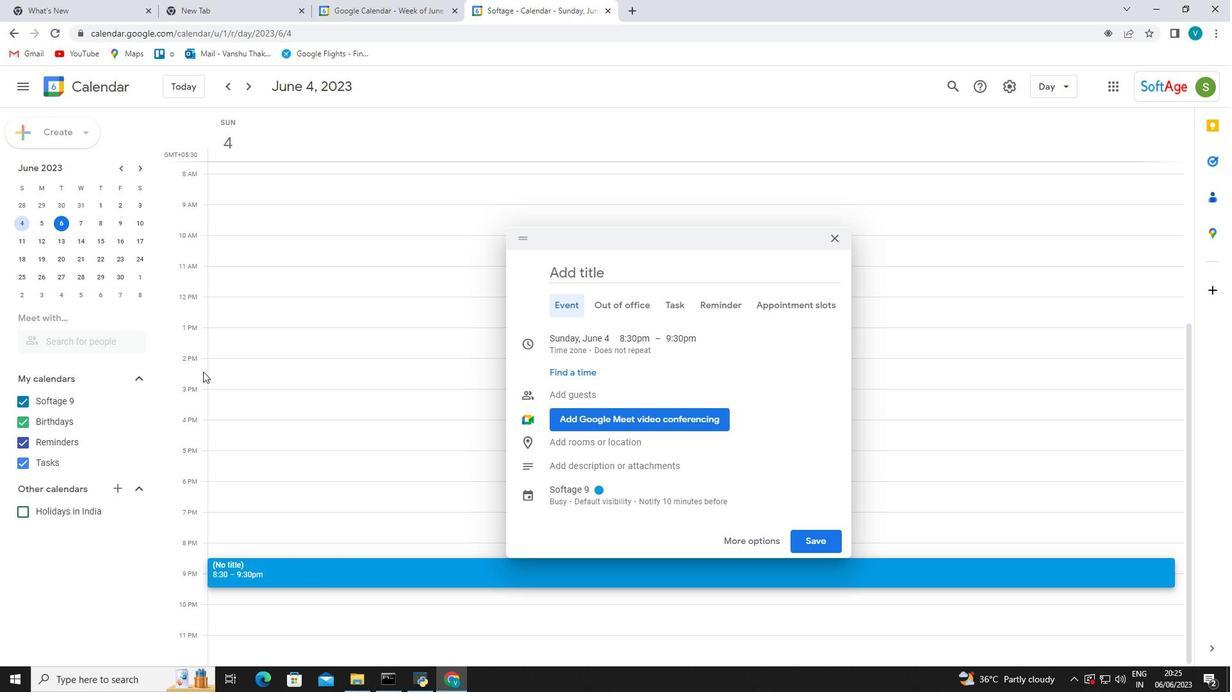 
Action: Mouse scrolled (224, 362) with delta (0, 0)
Screenshot: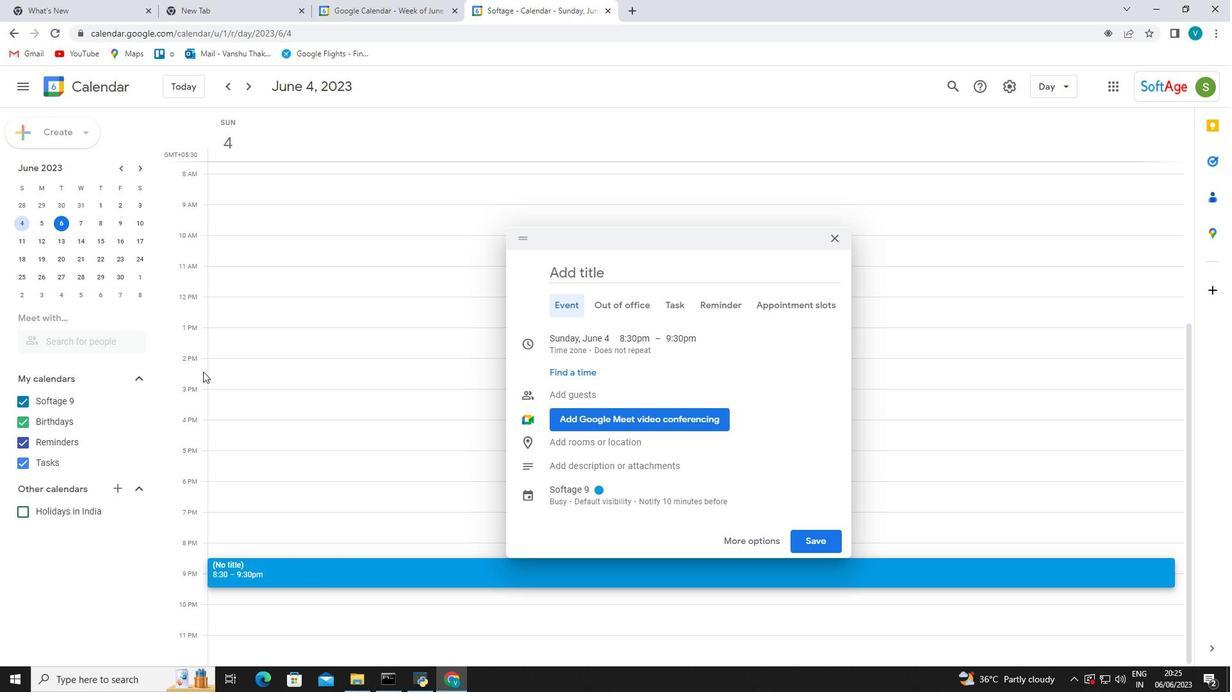 
Action: Mouse moved to (226, 361)
Screenshot: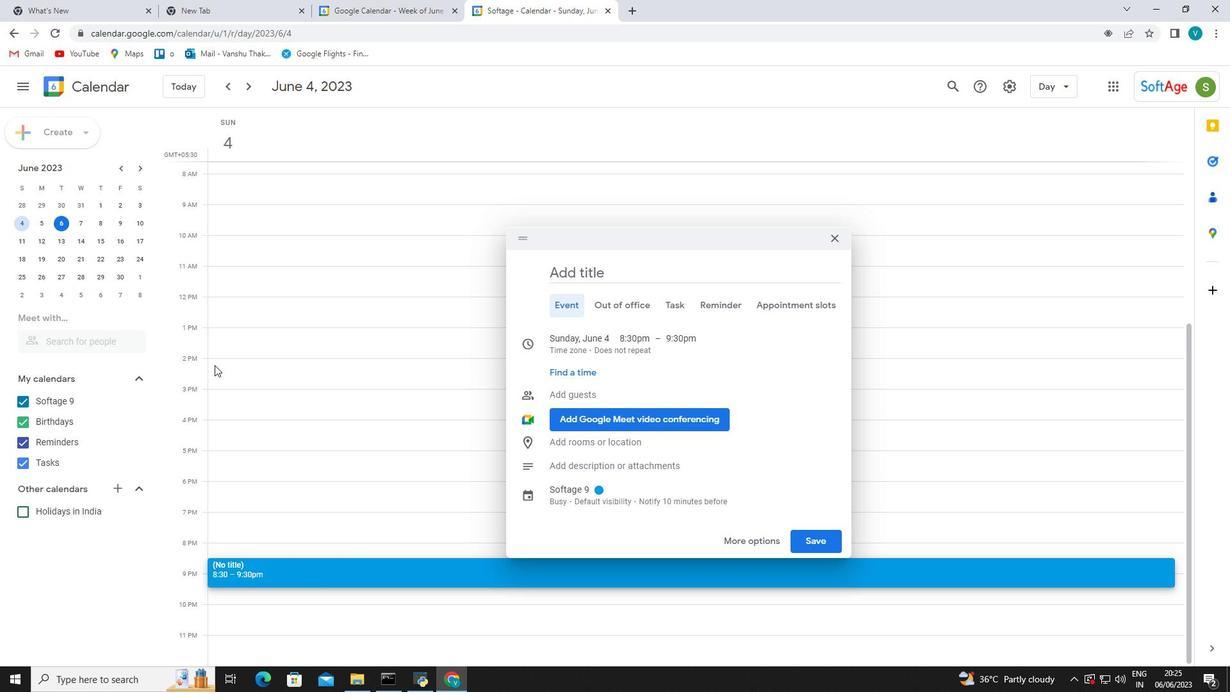 
Action: Mouse scrolled (226, 362) with delta (0, 0)
Screenshot: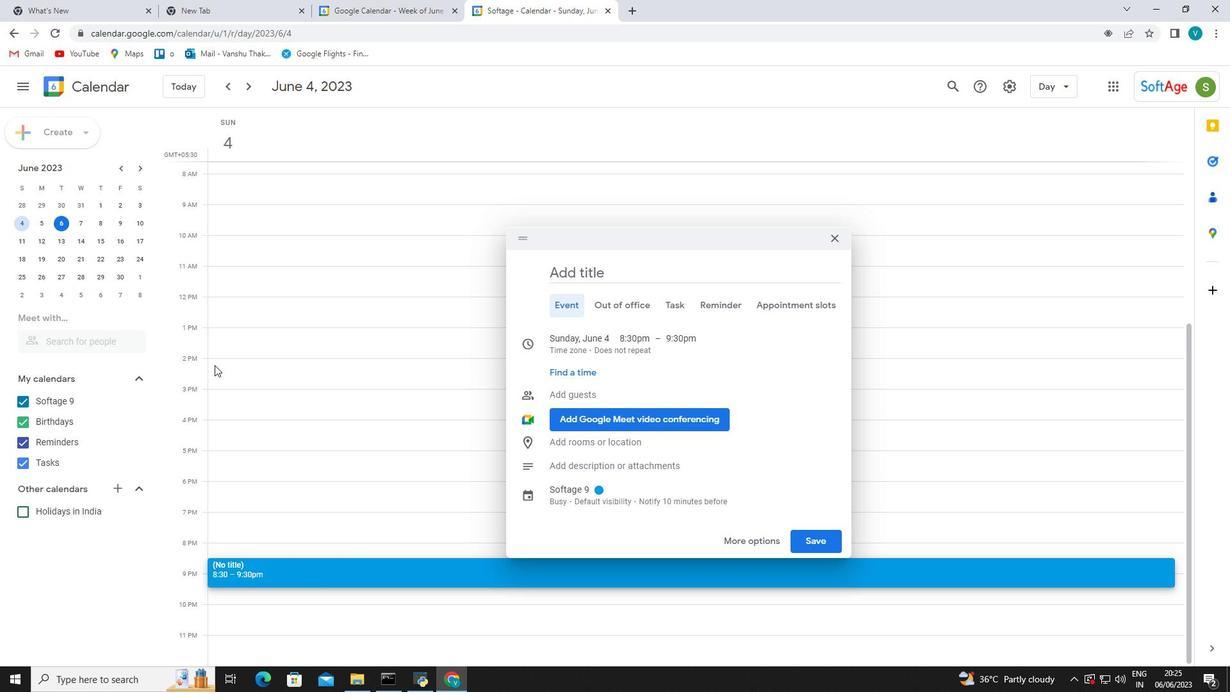 
Action: Mouse moved to (228, 361)
Screenshot: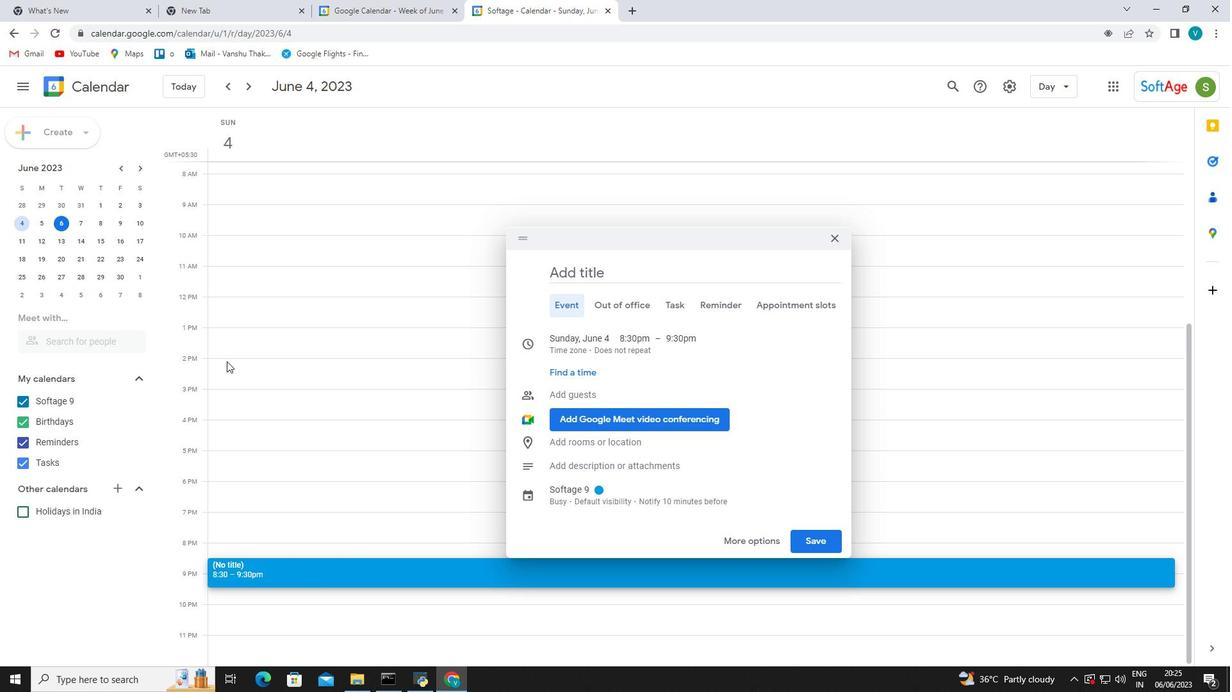 
Action: Mouse scrolled (228, 362) with delta (0, 0)
Screenshot: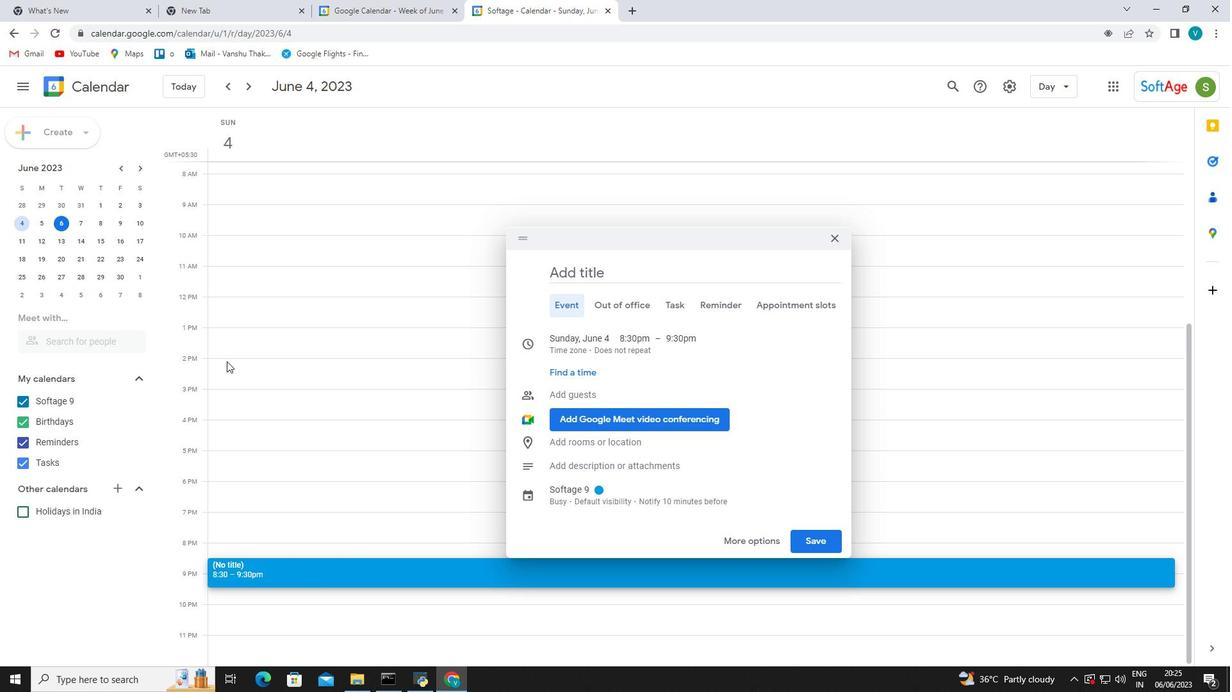 
Action: Mouse moved to (230, 361)
Screenshot: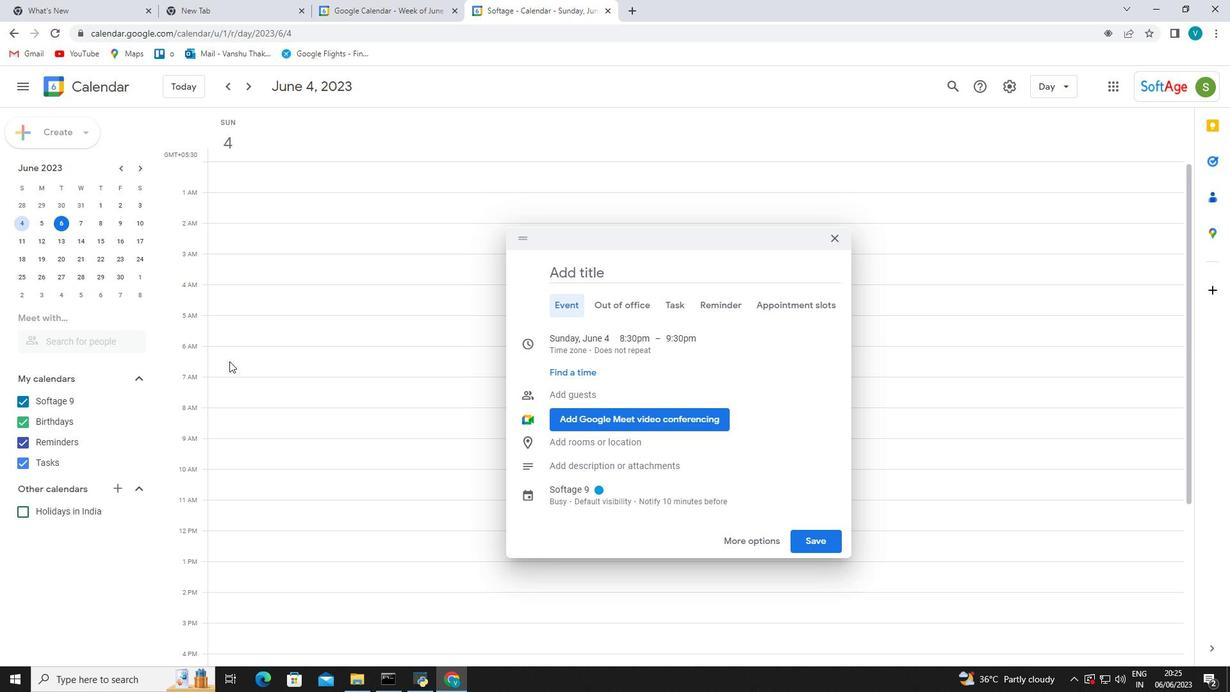 
Action: Mouse scrolled (230, 360) with delta (0, 0)
Screenshot: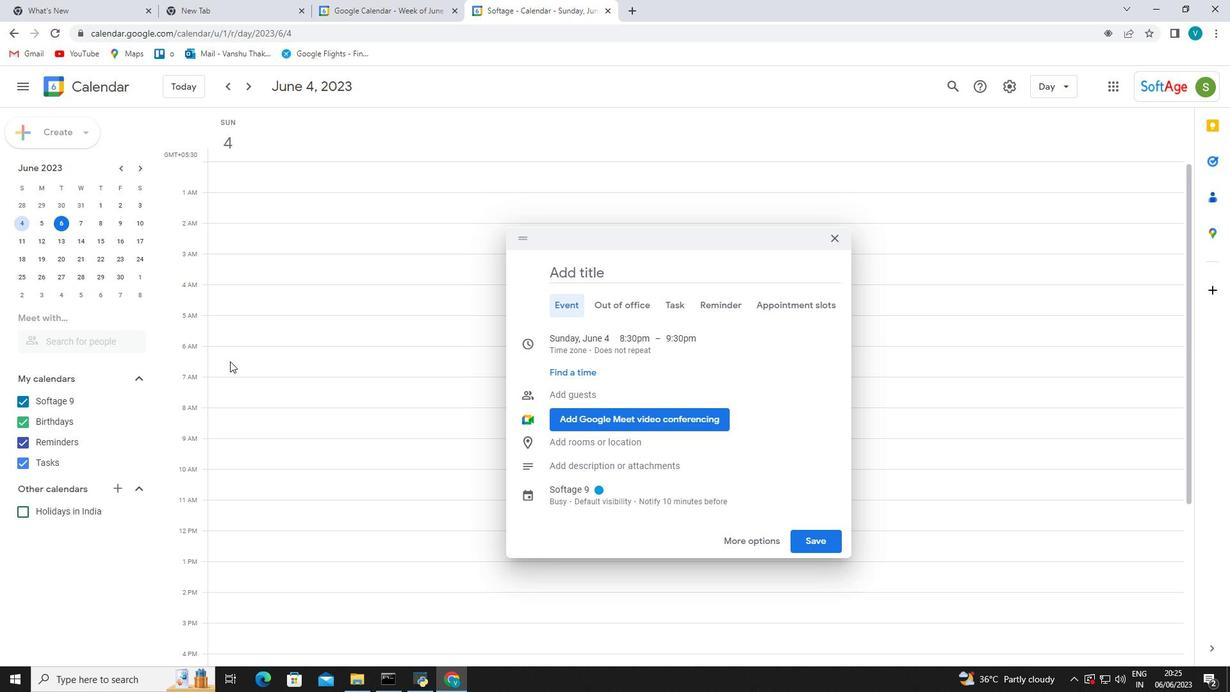 
Action: Mouse scrolled (230, 360) with delta (0, 0)
Screenshot: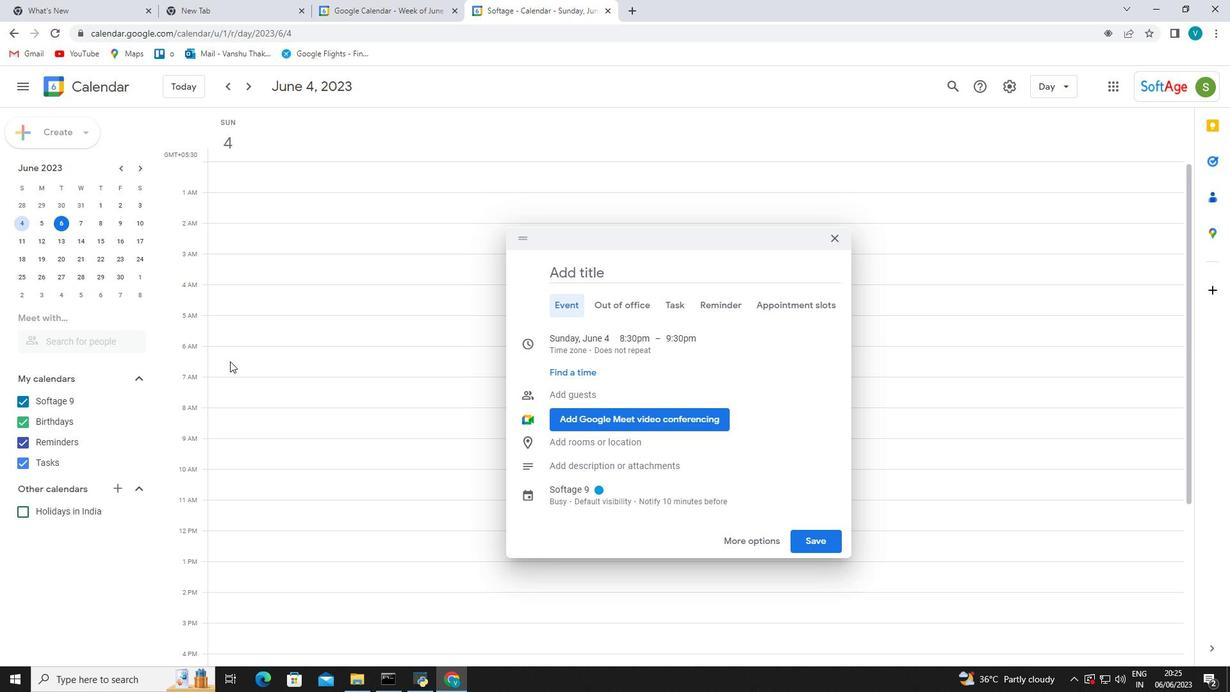 
Action: Mouse scrolled (230, 360) with delta (0, 0)
Screenshot: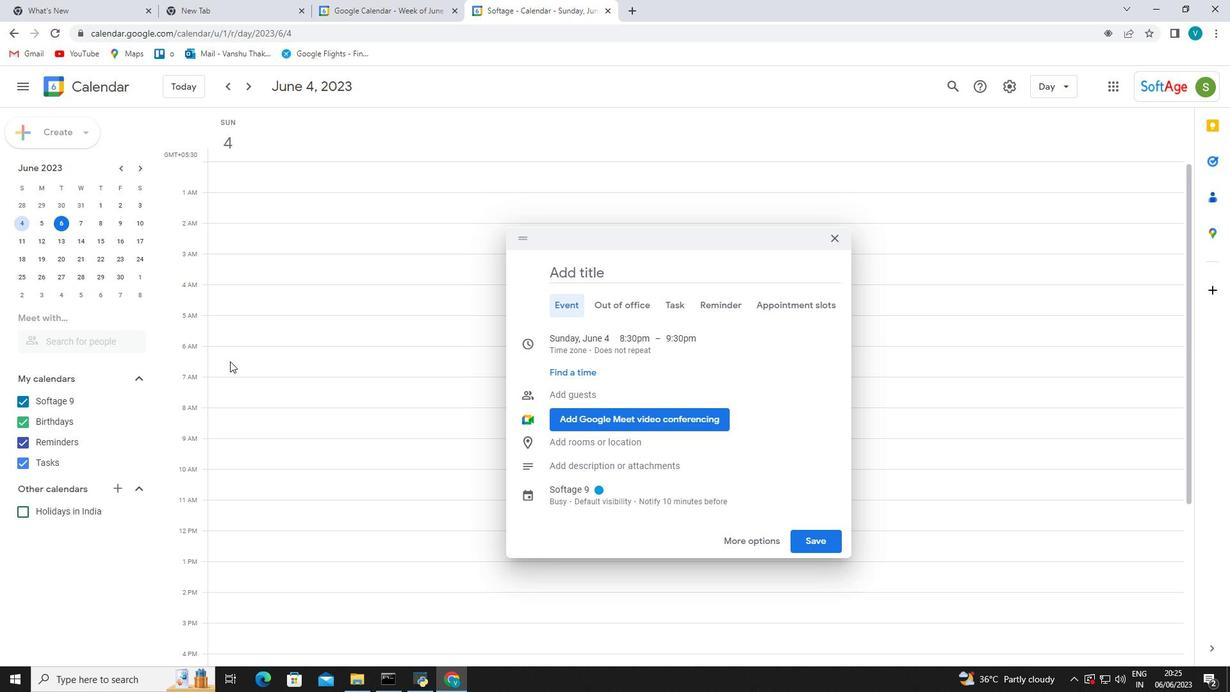 
Action: Mouse scrolled (230, 360) with delta (0, 0)
Screenshot: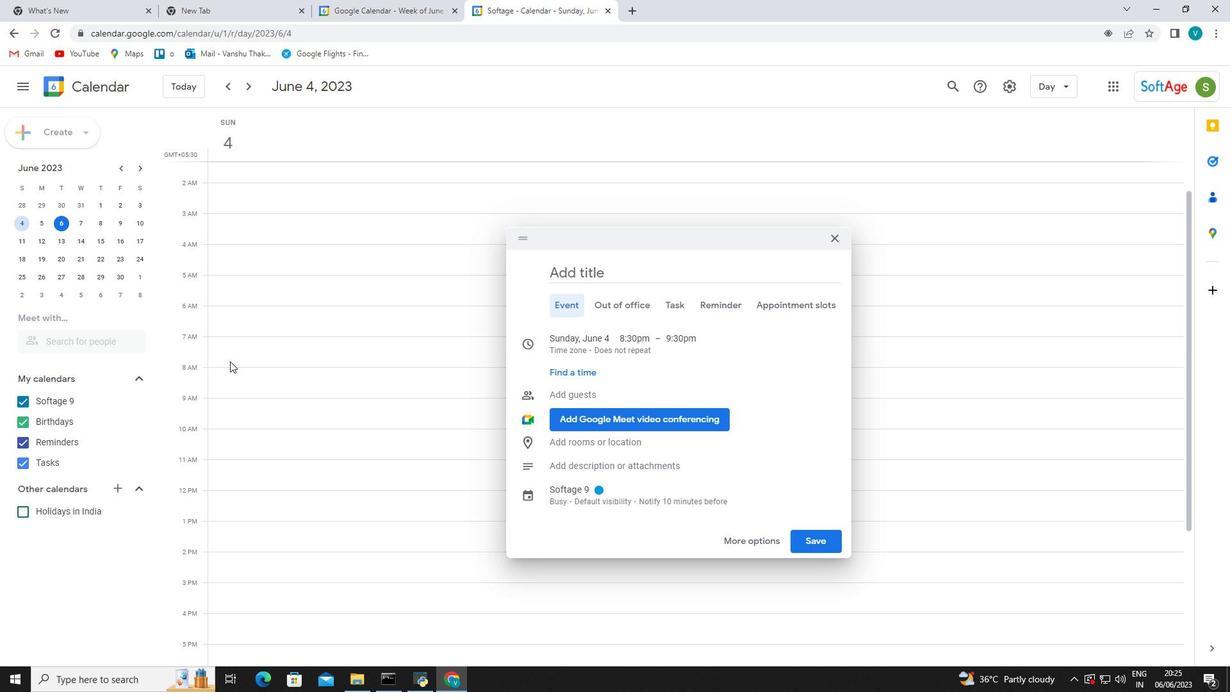 
Action: Mouse moved to (599, 270)
Screenshot: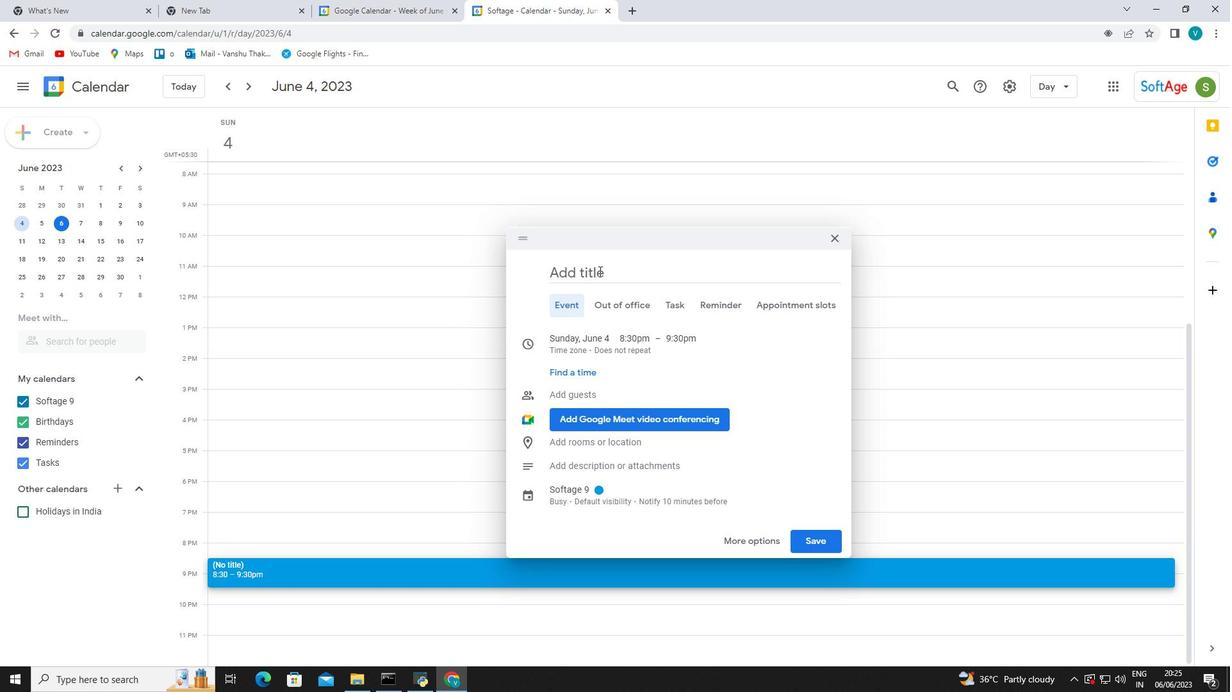 
Action: Mouse pressed left at (599, 270)
Screenshot: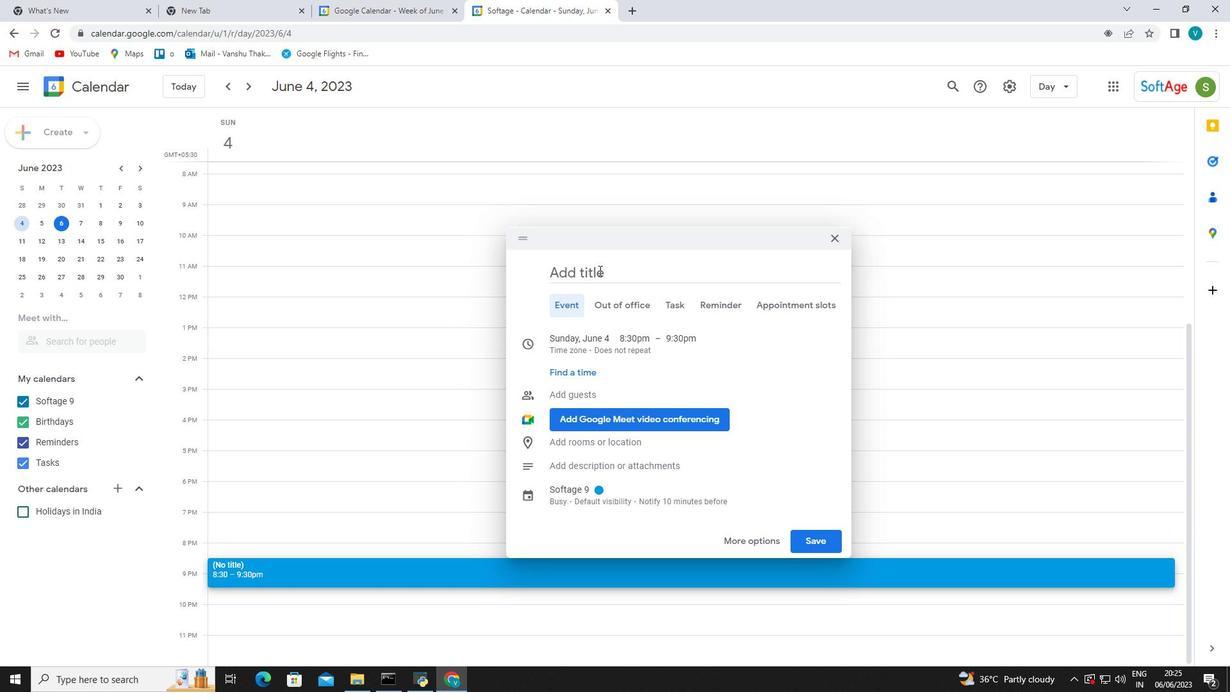 
Action: Key pressed <Key.shift_r>Second<Key.space><Key.shift_r>Perfor
Screenshot: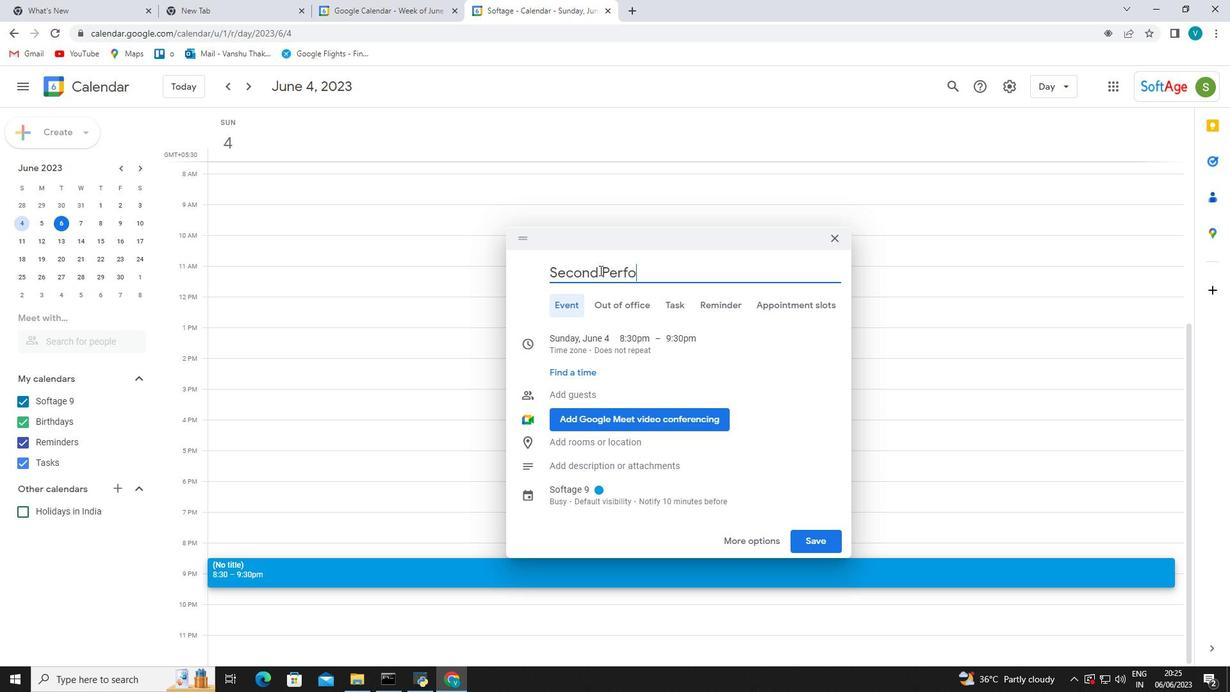 
Action: Mouse moved to (599, 270)
Screenshot: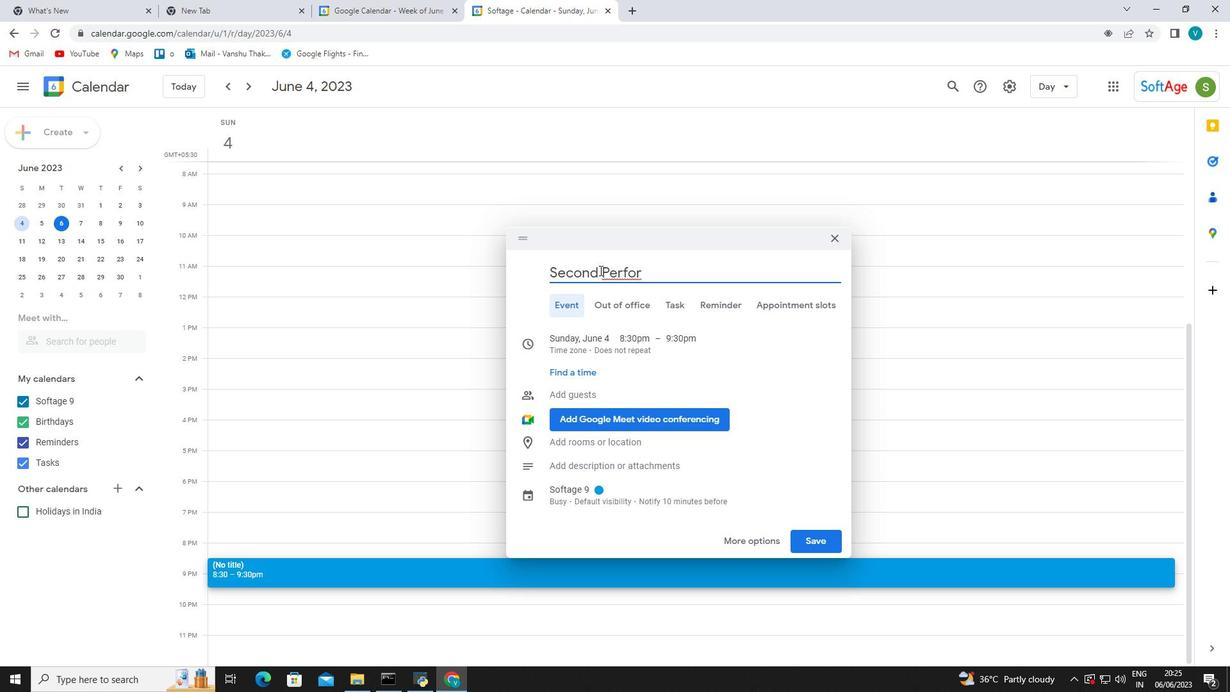
Action: Key pressed mance<Key.space><Key.shift_r>Evaly<Key.backspace>uato<Key.backspace>ion<Key.space>and<Key.space>
Screenshot: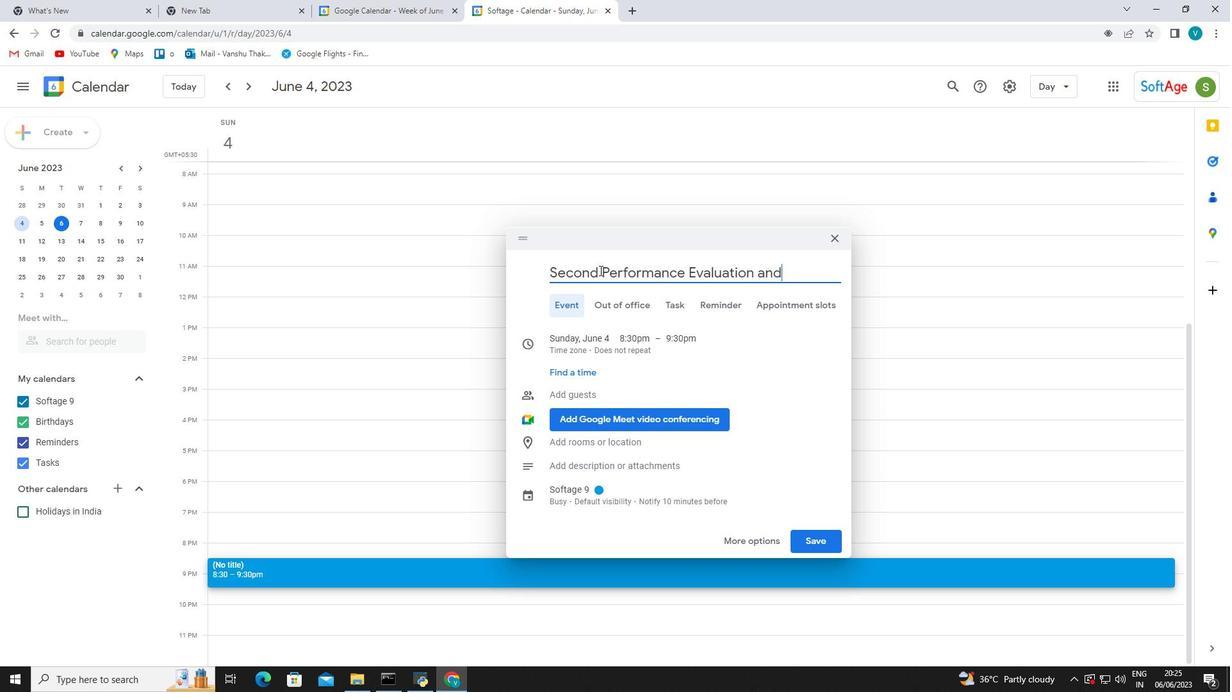 
Action: Mouse moved to (599, 270)
Screenshot: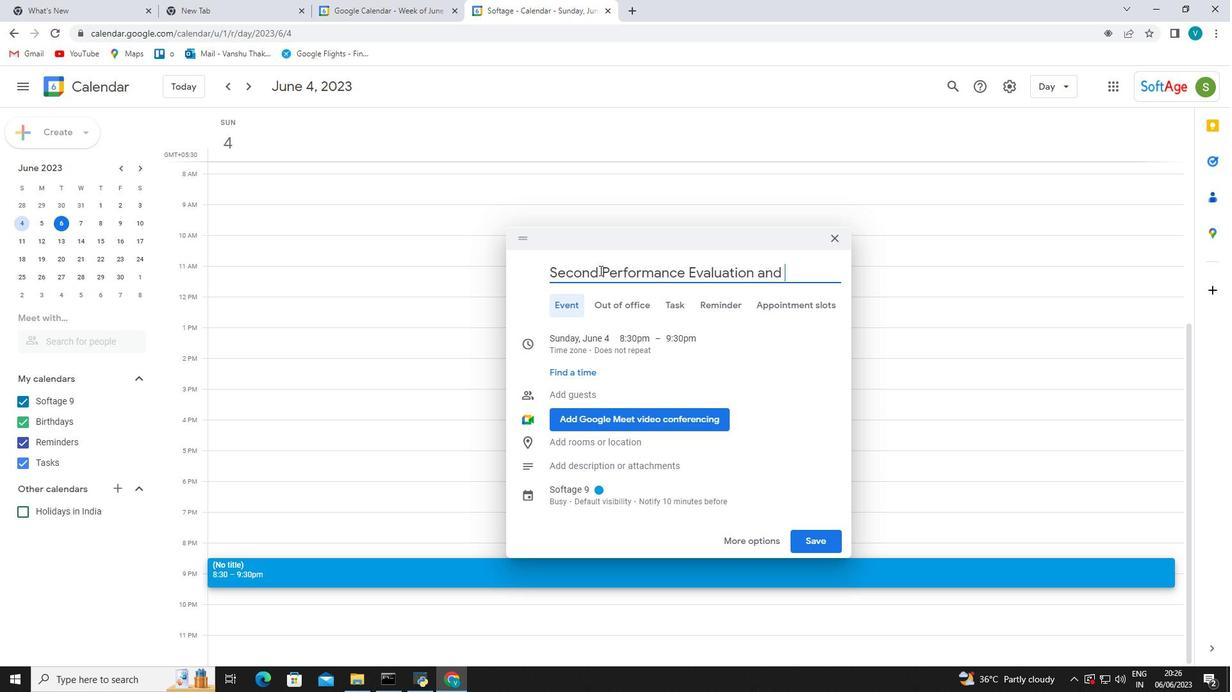 
Action: Key pressed <Key.space><Key.shift_r>Territory<Key.space><Key.shift_r>Anlysis<Key.space>
Screenshot: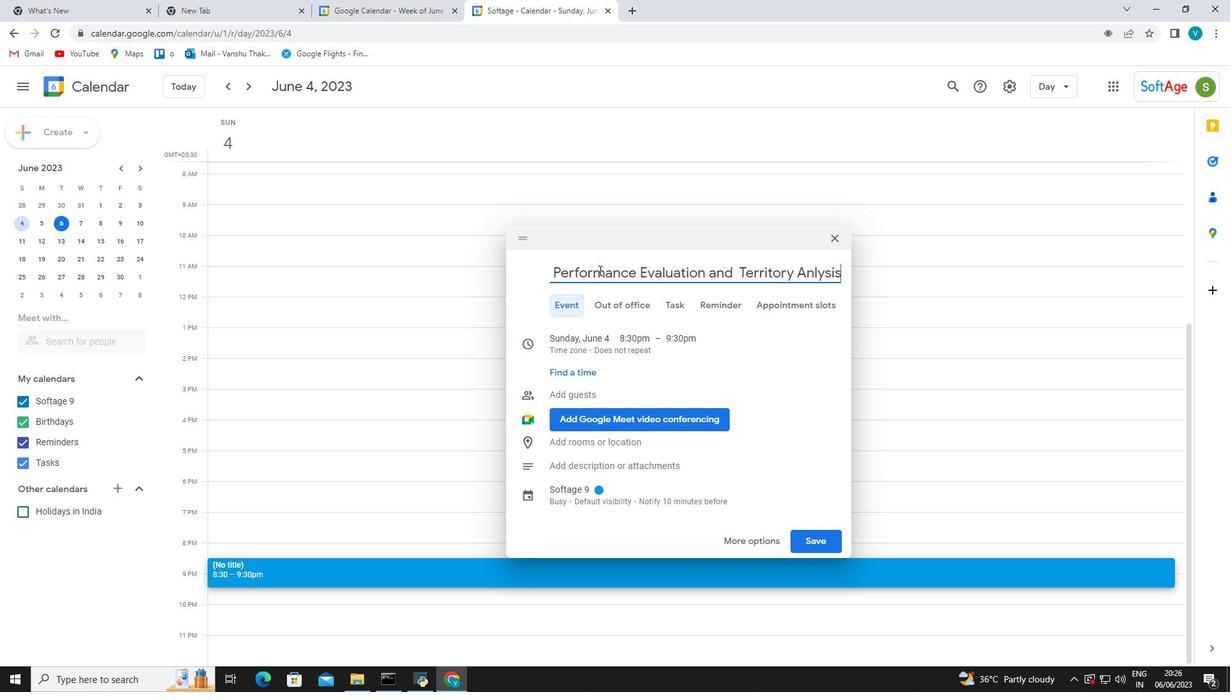 
Action: Mouse moved to (827, 280)
Screenshot: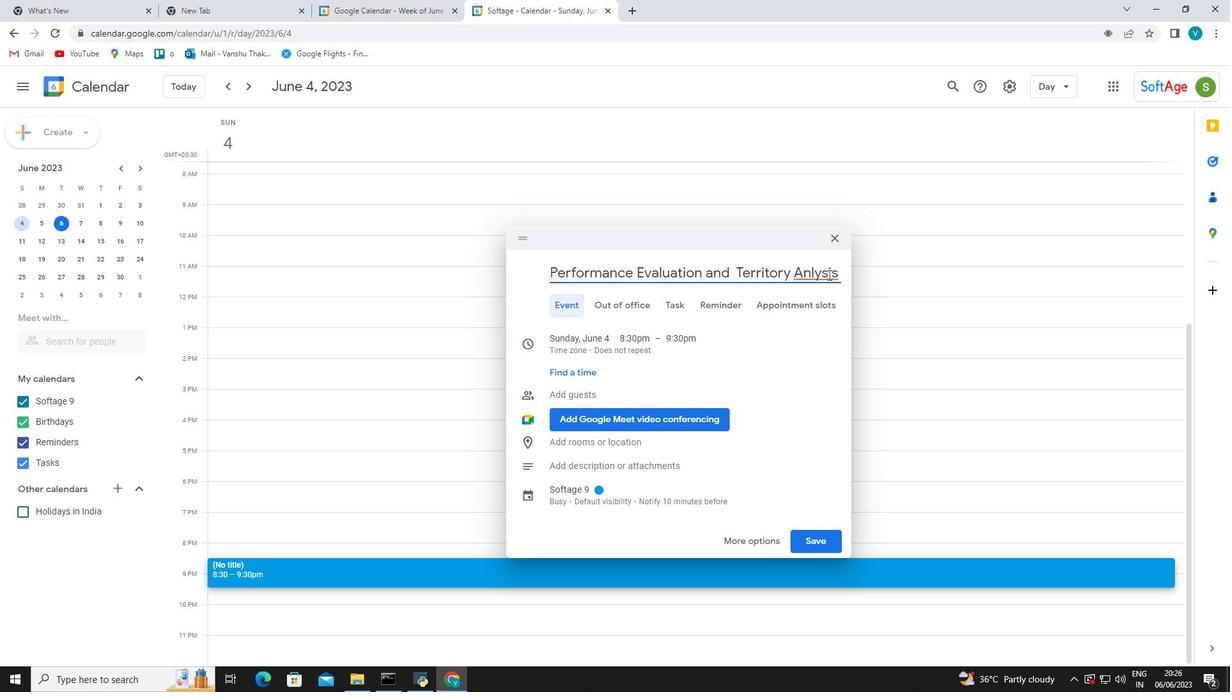 
Action: Mouse pressed right at (827, 280)
Screenshot: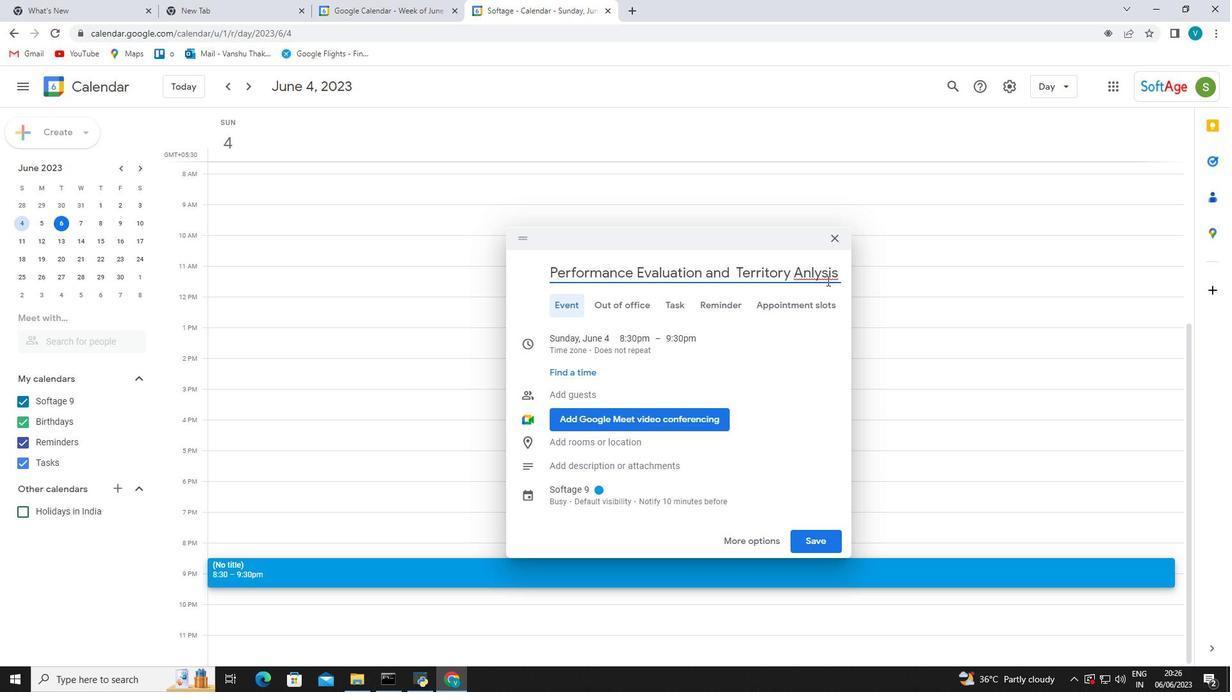 
Action: Mouse moved to (864, 292)
Screenshot: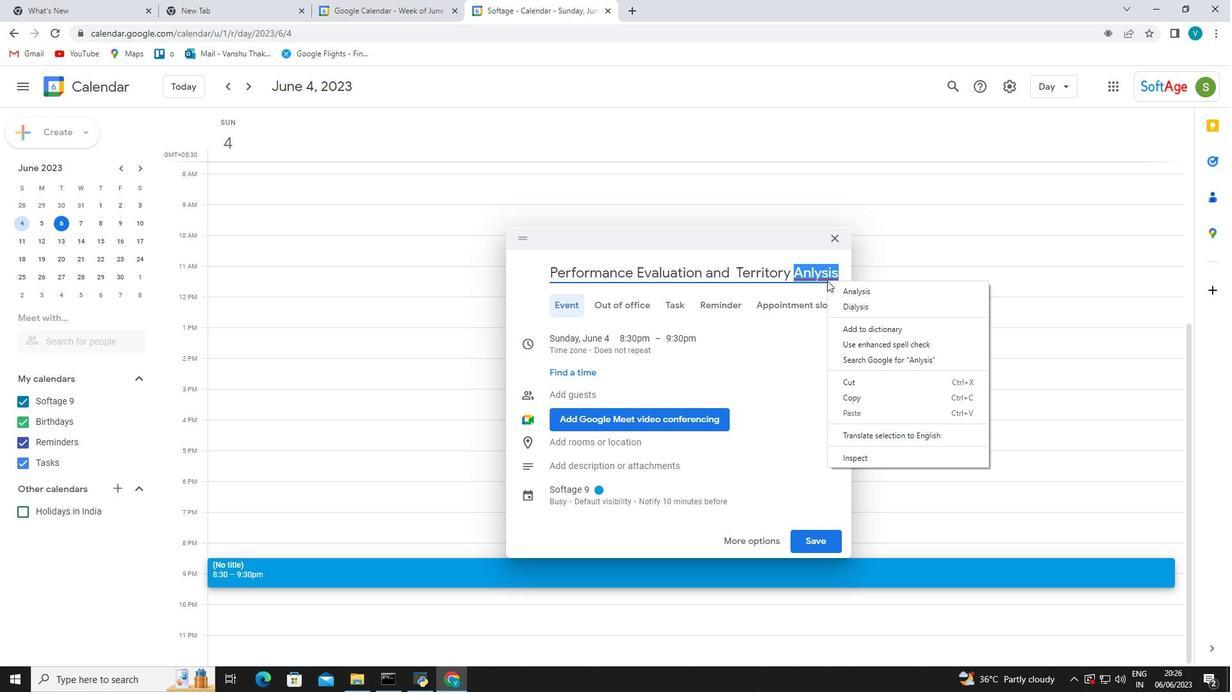 
Action: Mouse pressed left at (864, 292)
Screenshot: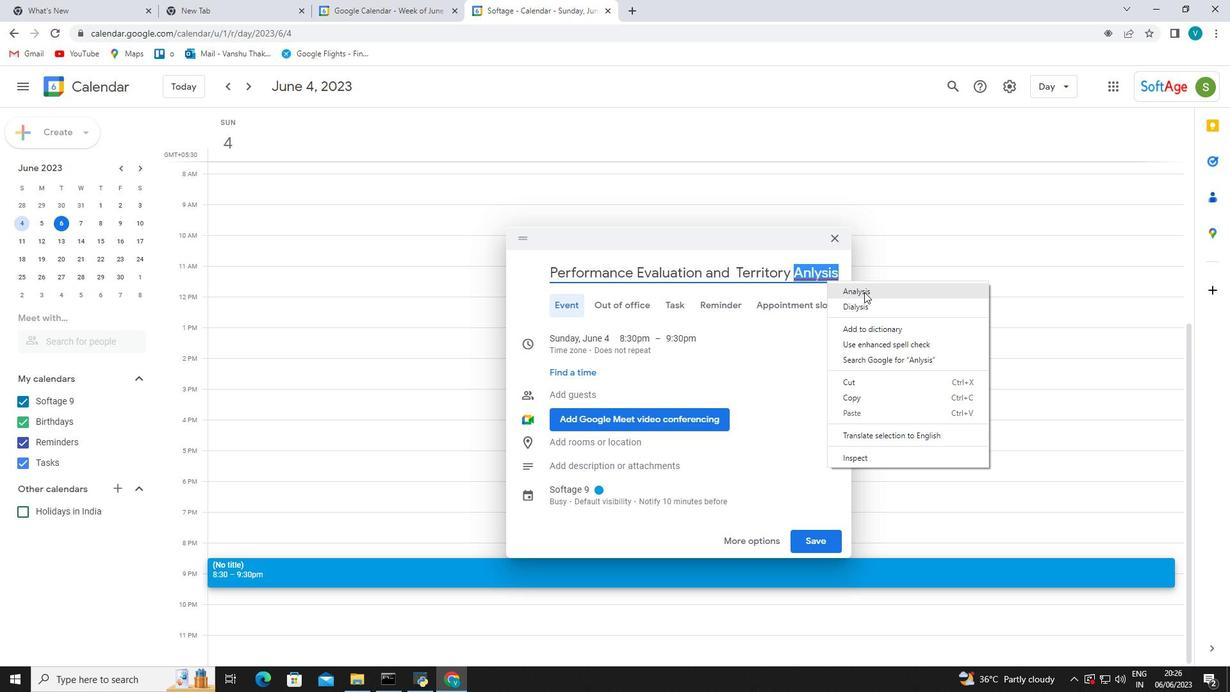 
Action: Mouse moved to (820, 278)
Screenshot: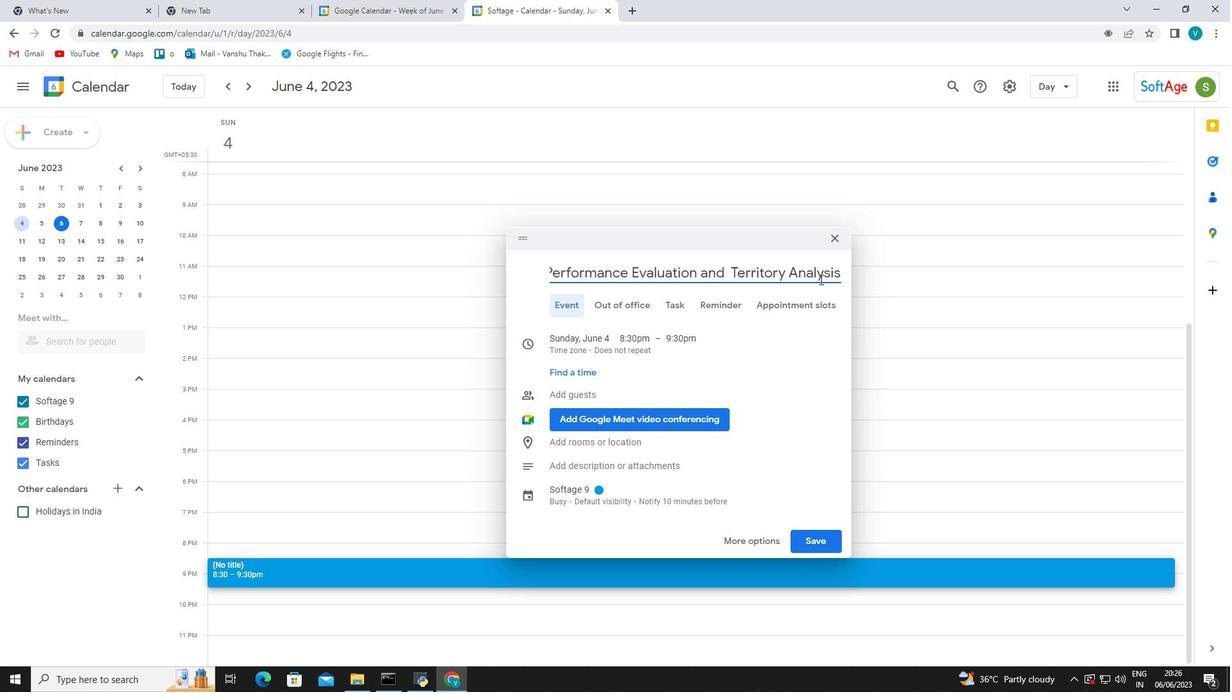 
Action: Key pressed <Key.space>
Screenshot: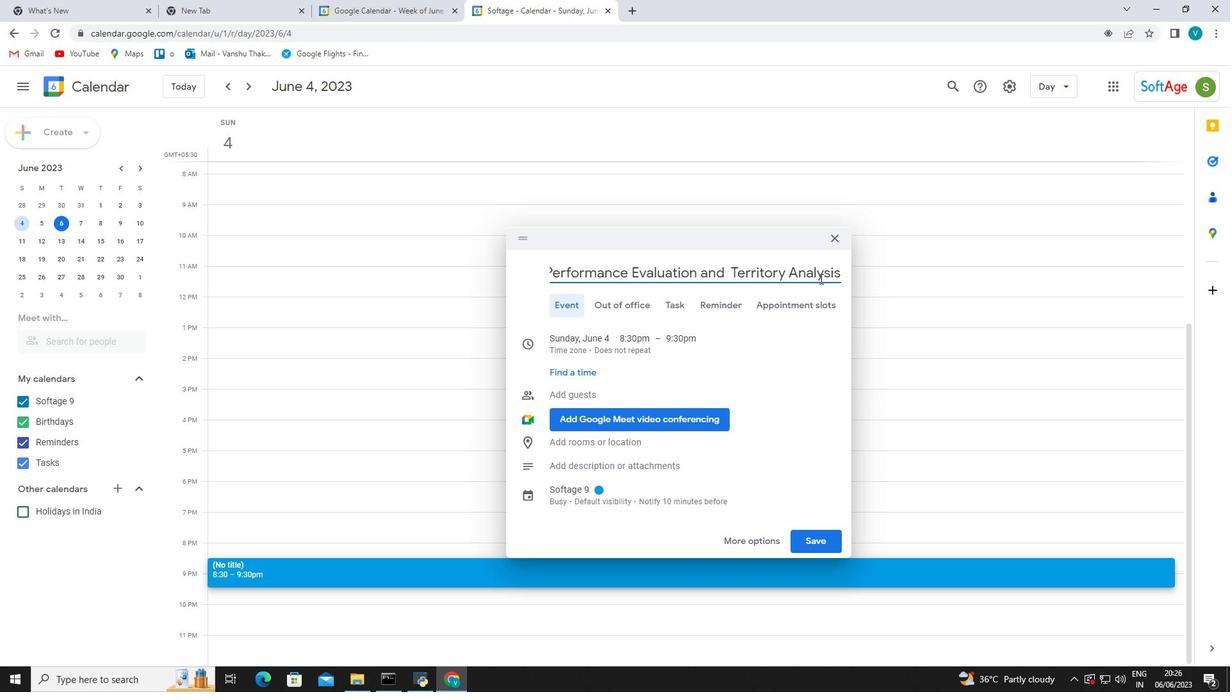 
Action: Mouse moved to (825, 277)
Screenshot: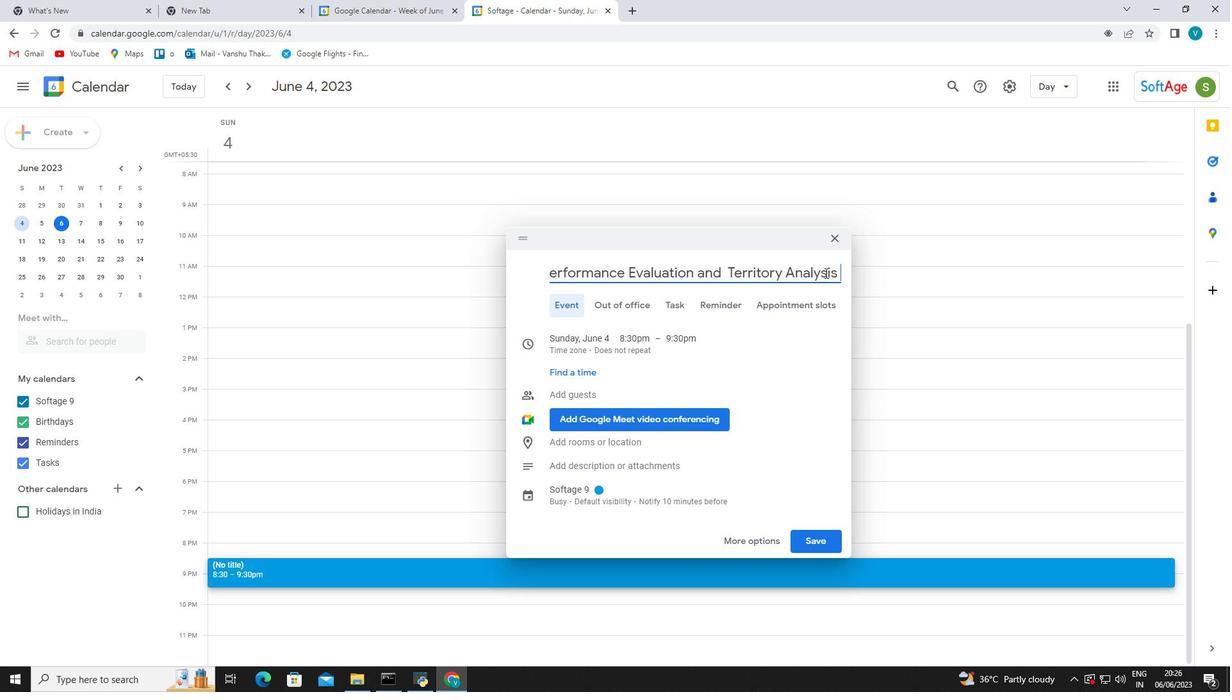 
Action: Mouse scrolled (825, 276) with delta (0, 0)
Screenshot: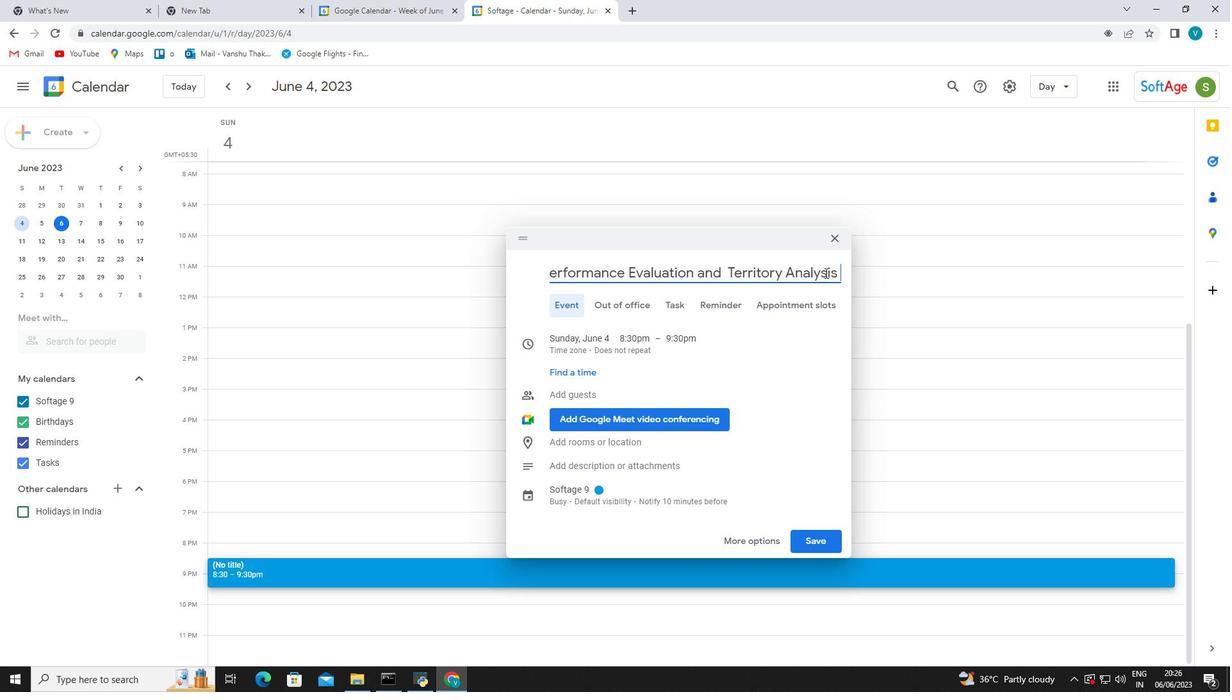 
Action: Mouse moved to (825, 278)
Screenshot: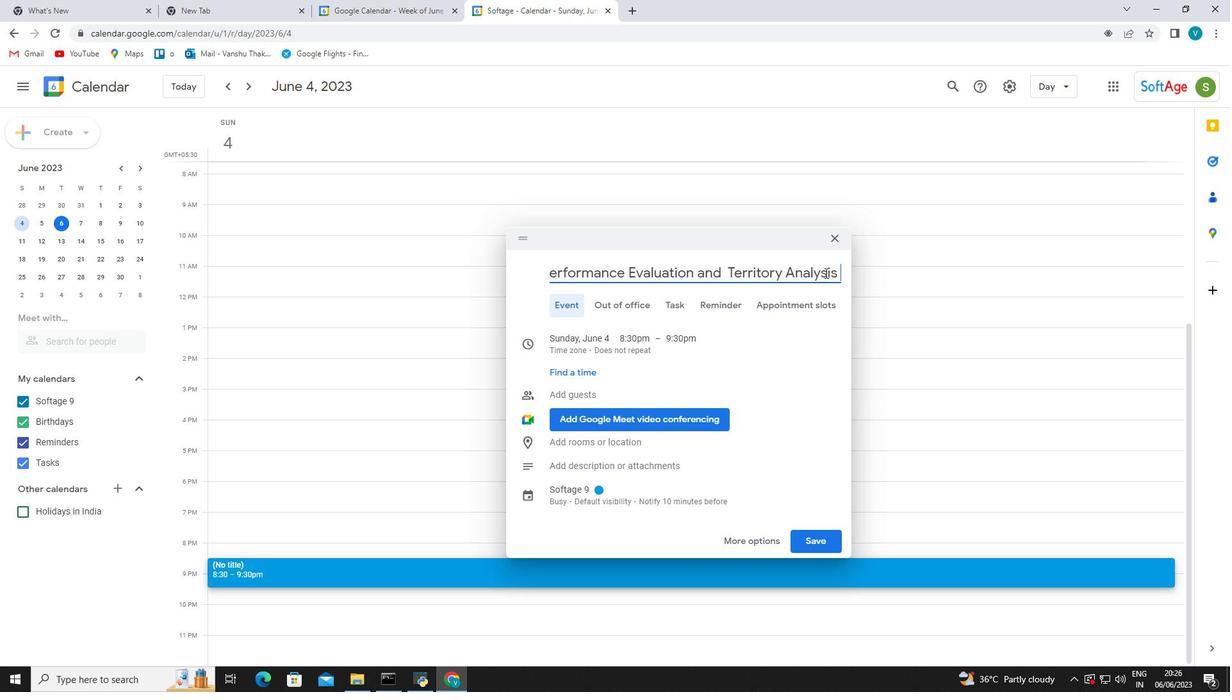 
Action: Mouse scrolled (825, 277) with delta (0, 0)
Screenshot: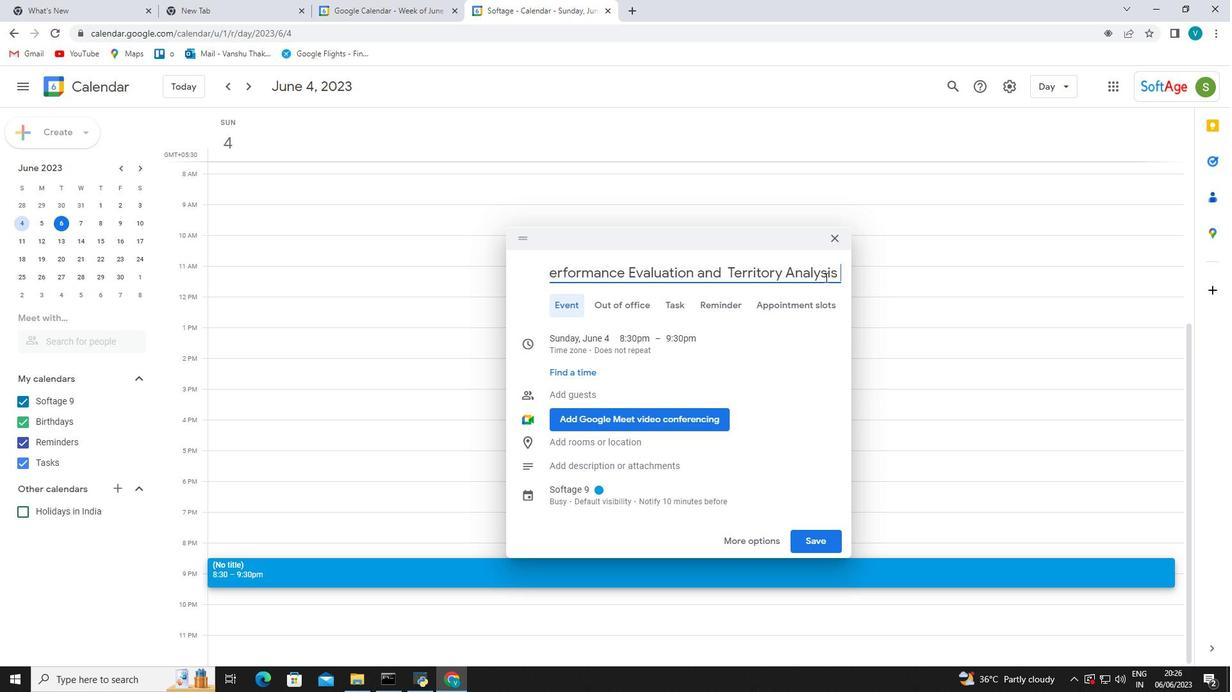 
Action: Mouse scrolled (825, 277) with delta (0, 0)
Screenshot: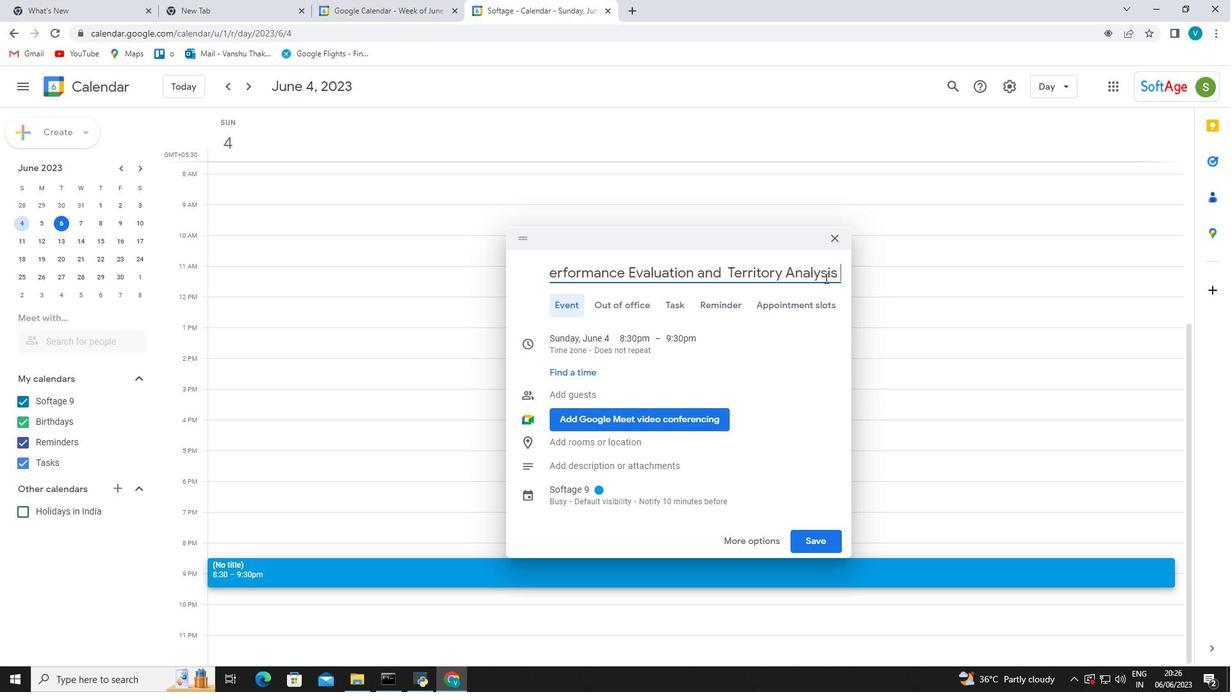 
Action: Mouse moved to (597, 338)
Screenshot: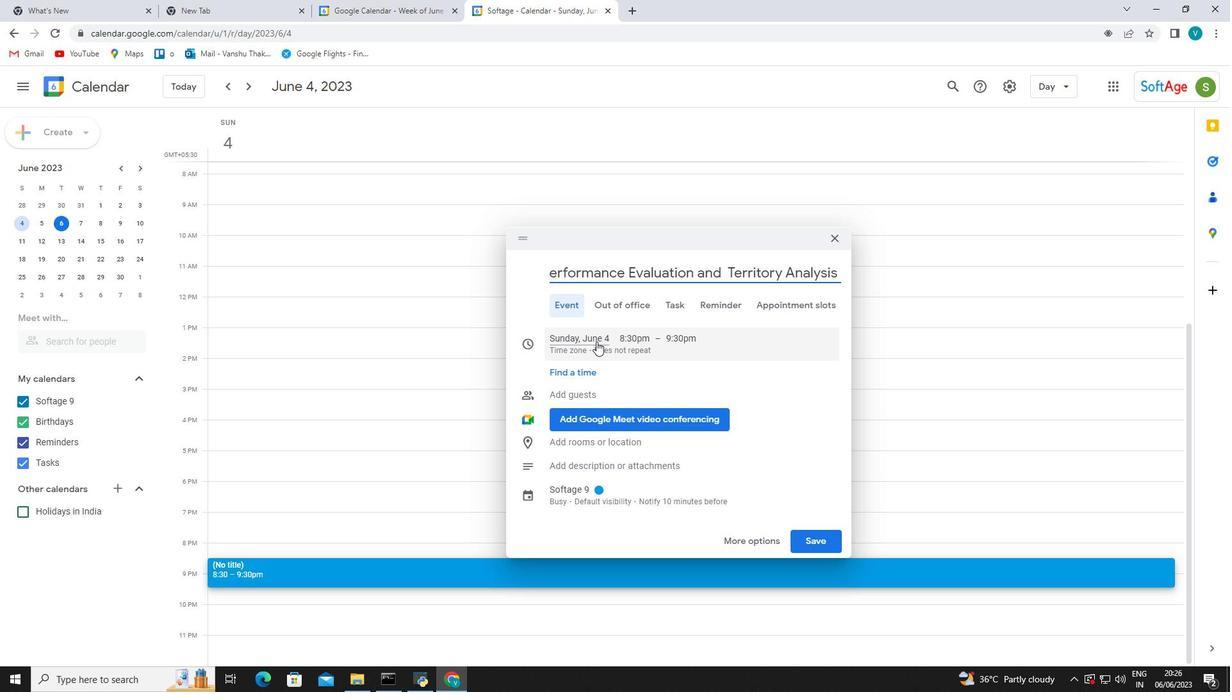 
Action: Mouse pressed left at (597, 338)
Screenshot: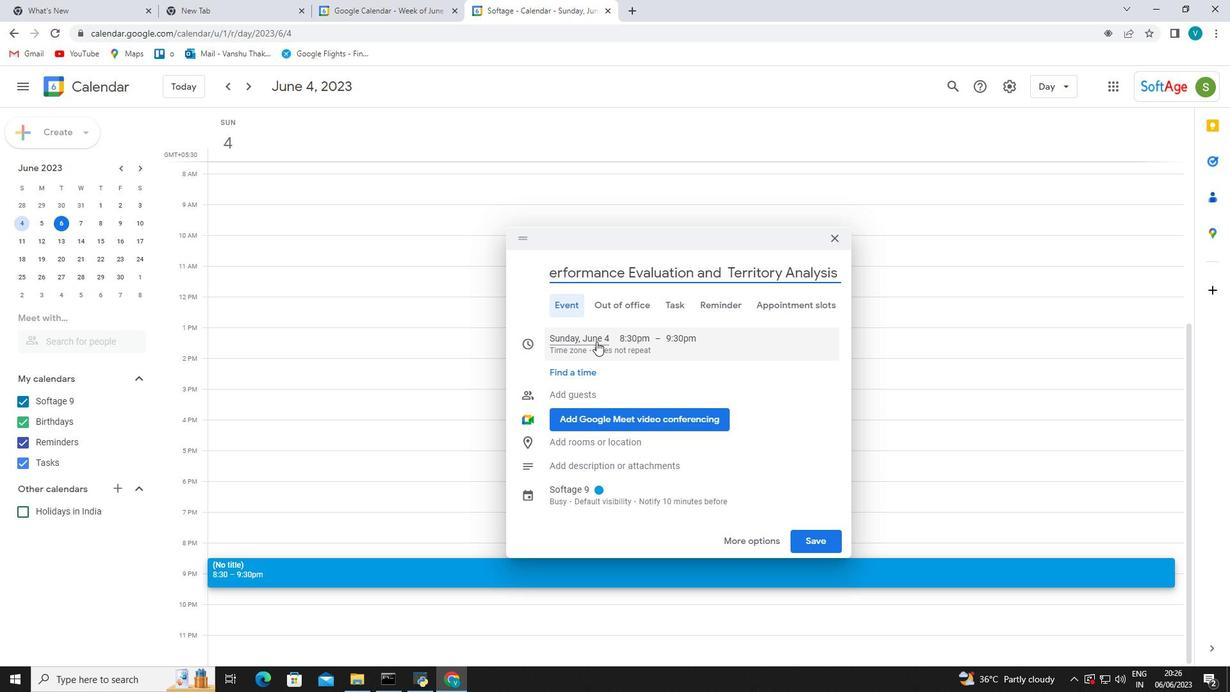 
Action: Mouse moved to (1063, 115)
Screenshot: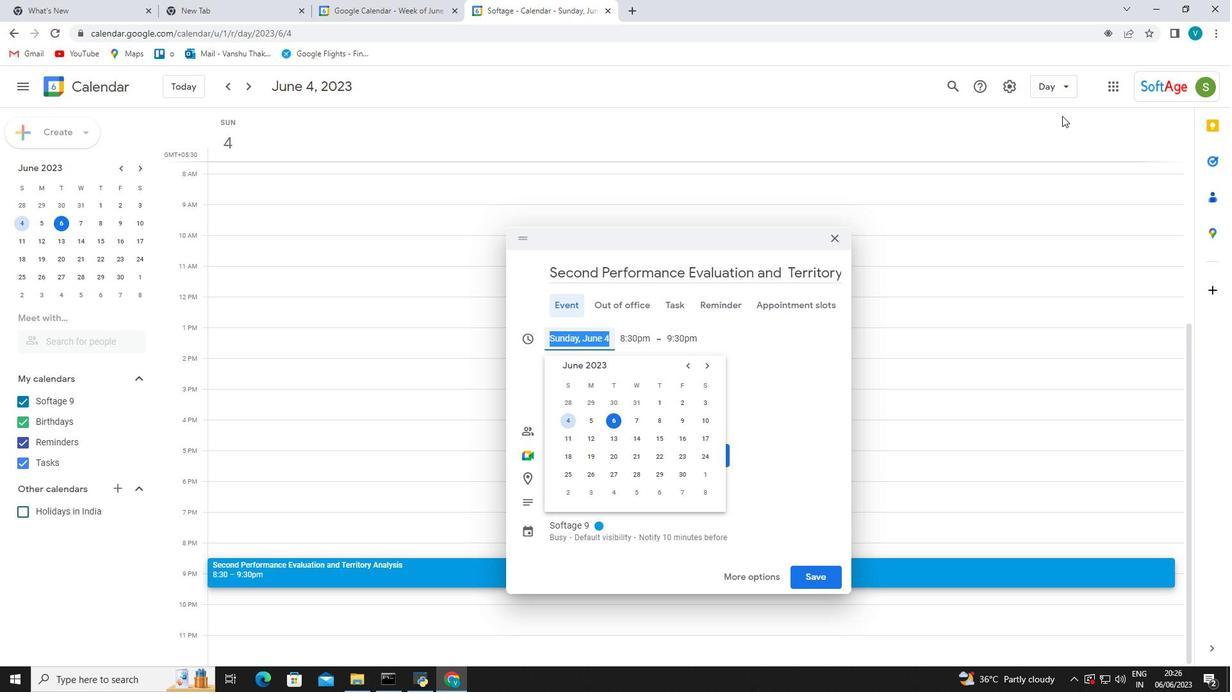 
Action: Key pressed 2023/10/12<Key.enter>
Screenshot: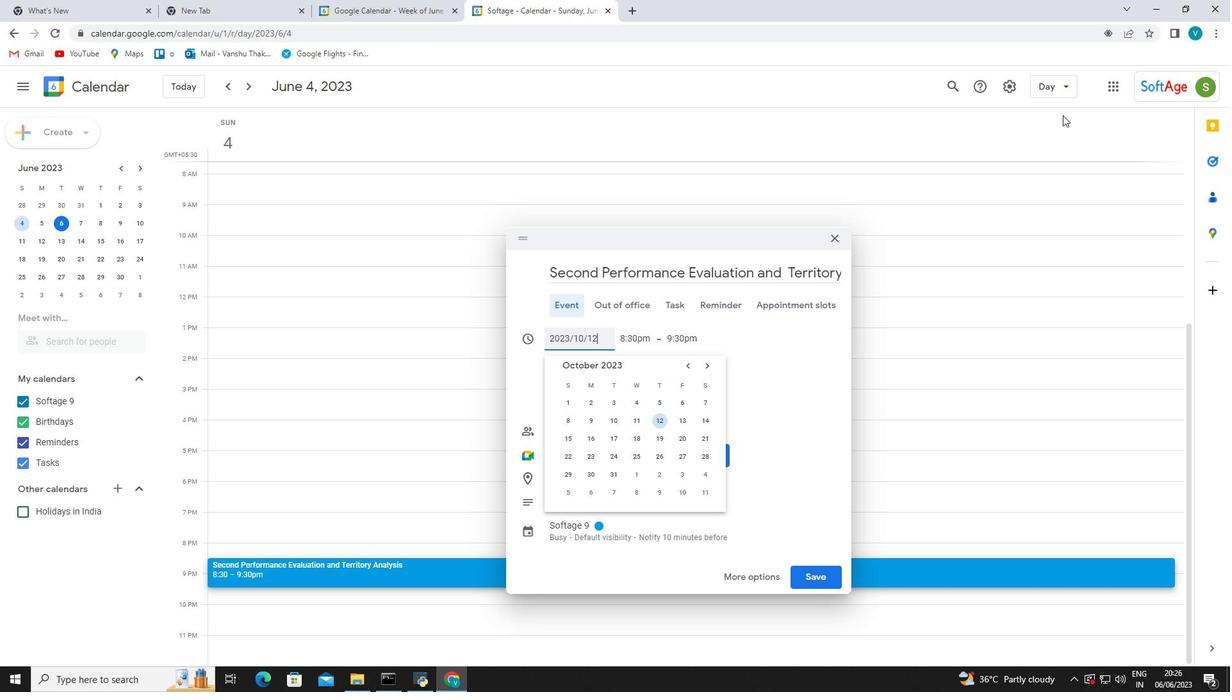 
Action: Mouse moved to (659, 339)
Screenshot: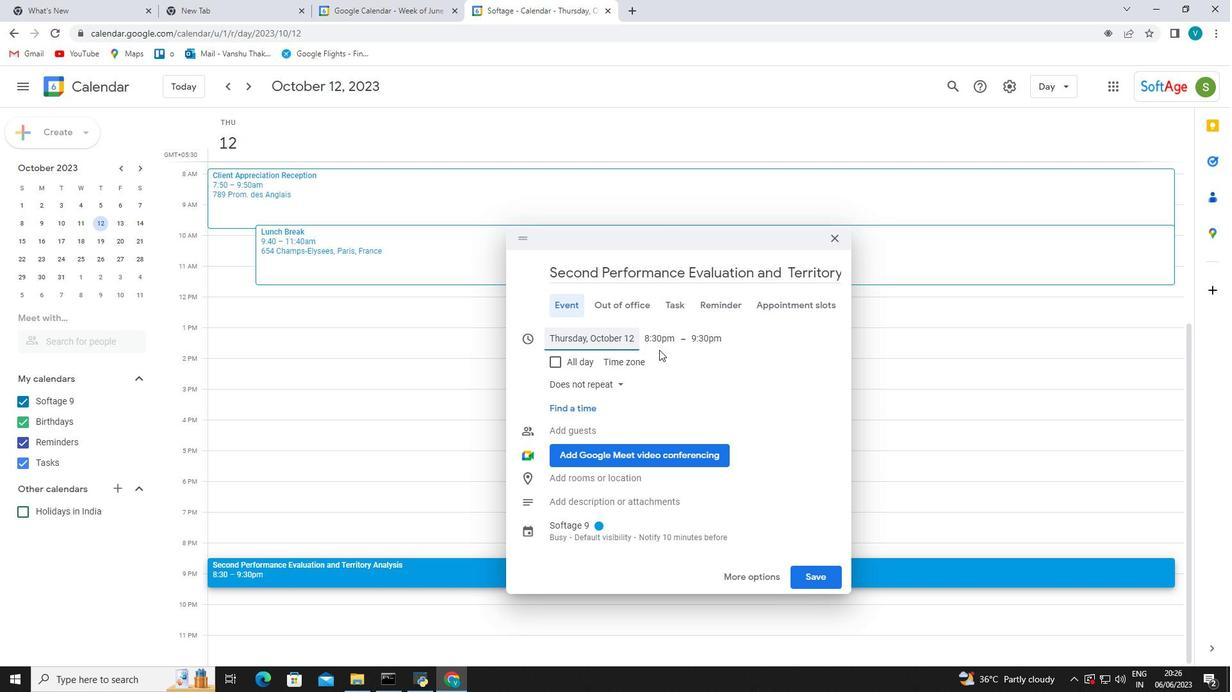 
Action: Mouse pressed left at (659, 339)
Screenshot: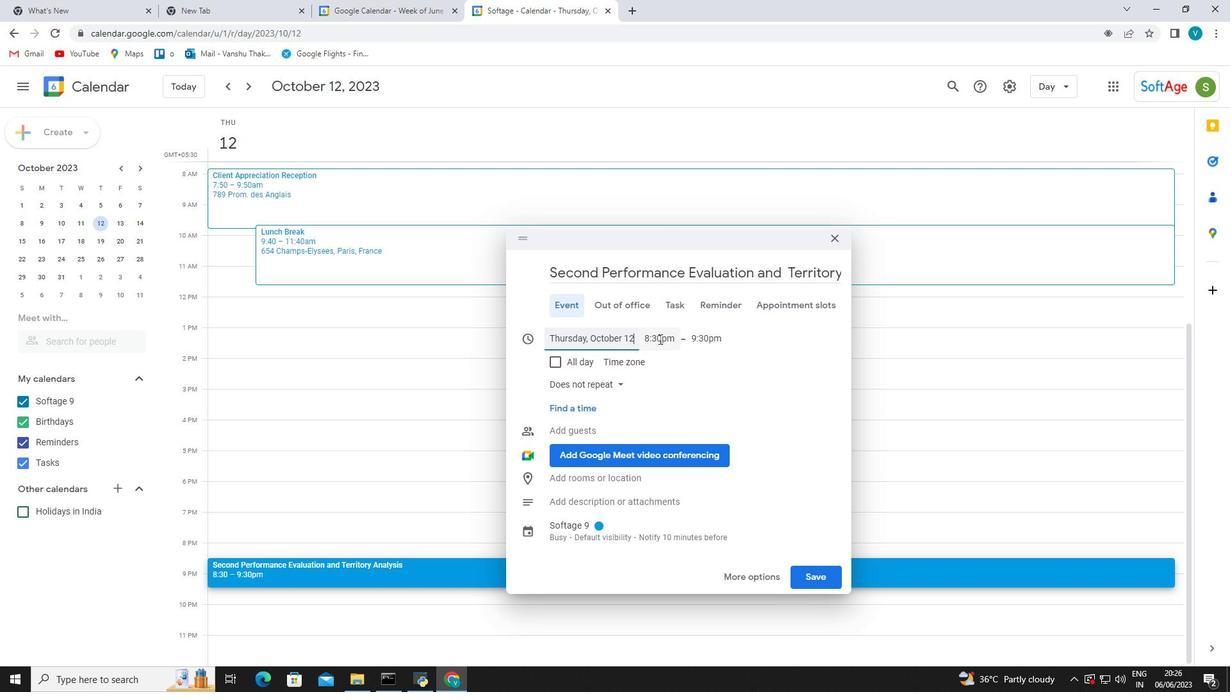 
Action: Mouse moved to (911, 131)
Screenshot: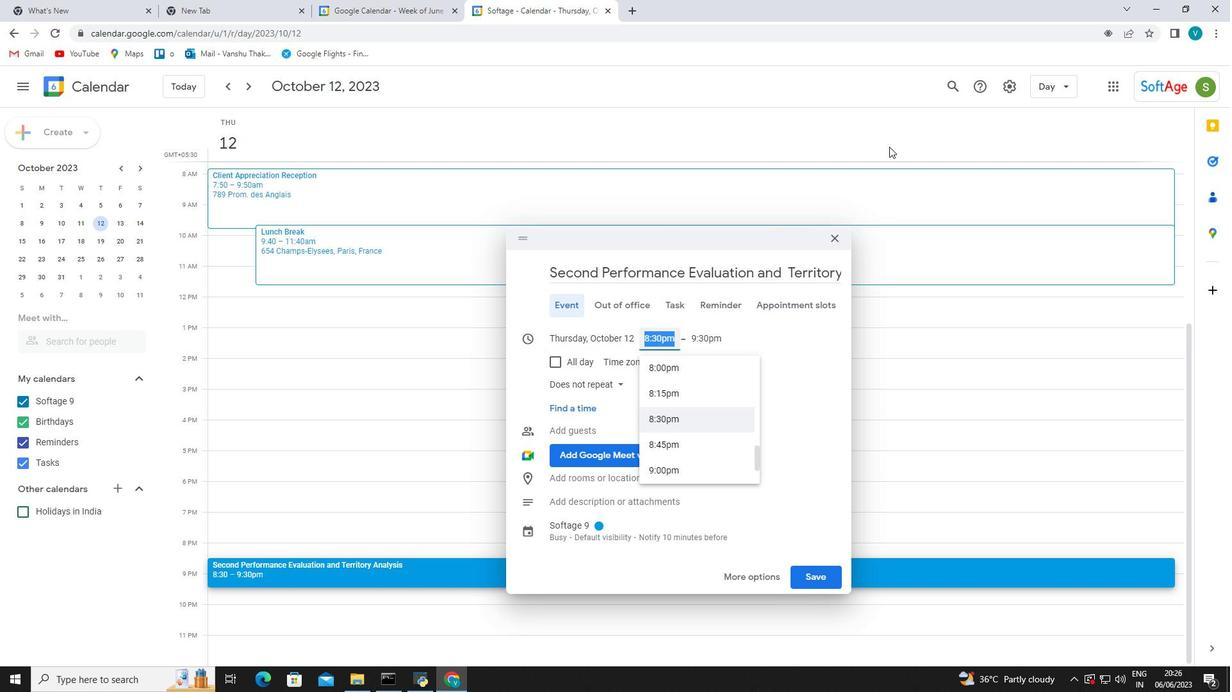 
Action: Key pressed 7<Key.shift_r>:50a,<Key.backspace>m<Key.space><Key.enter>
Screenshot: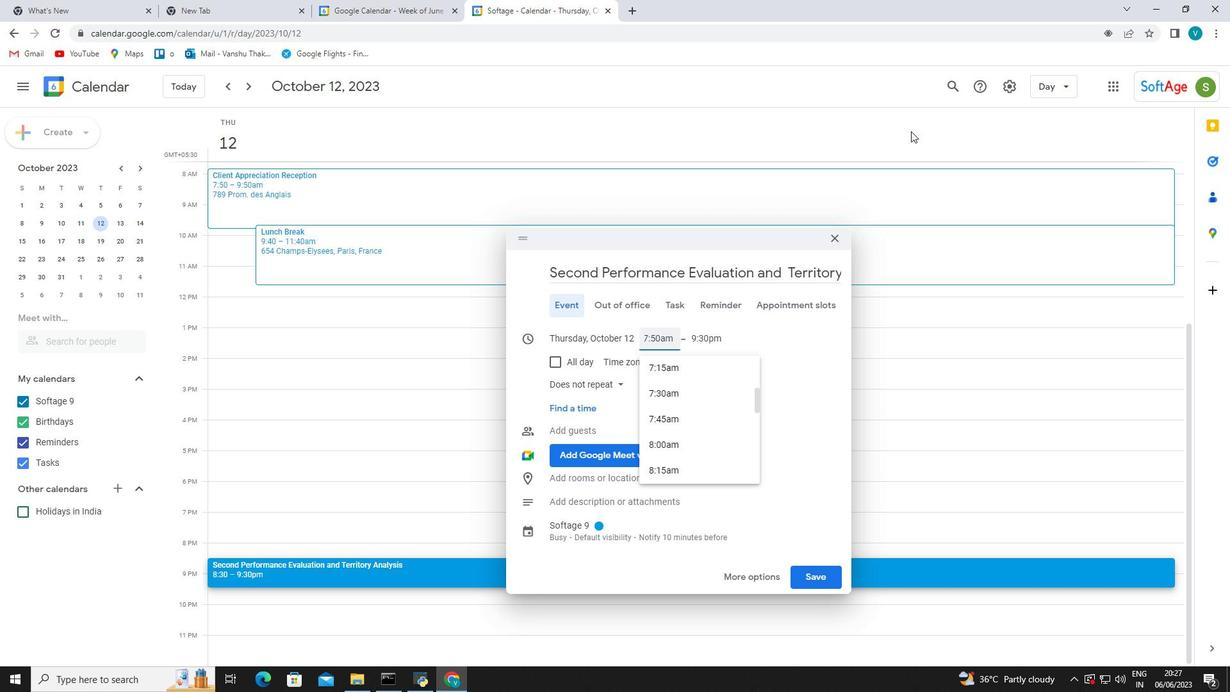 
Action: Mouse moved to (704, 282)
Screenshot: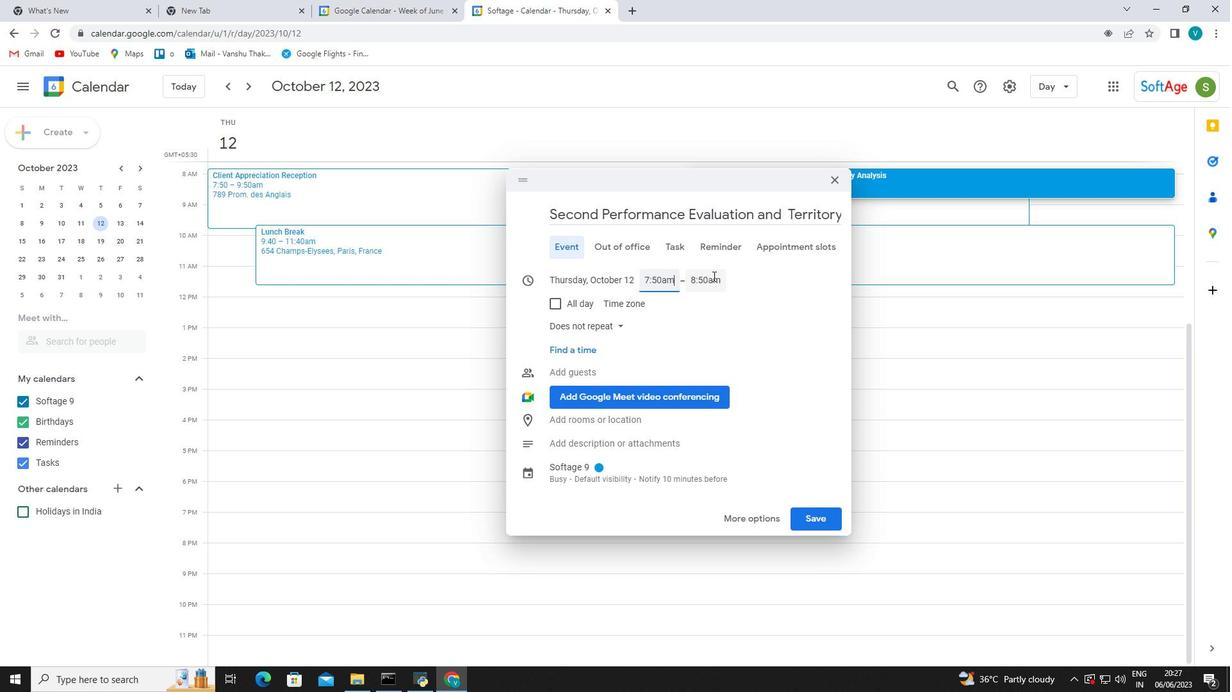 
Action: Mouse pressed left at (704, 282)
Screenshot: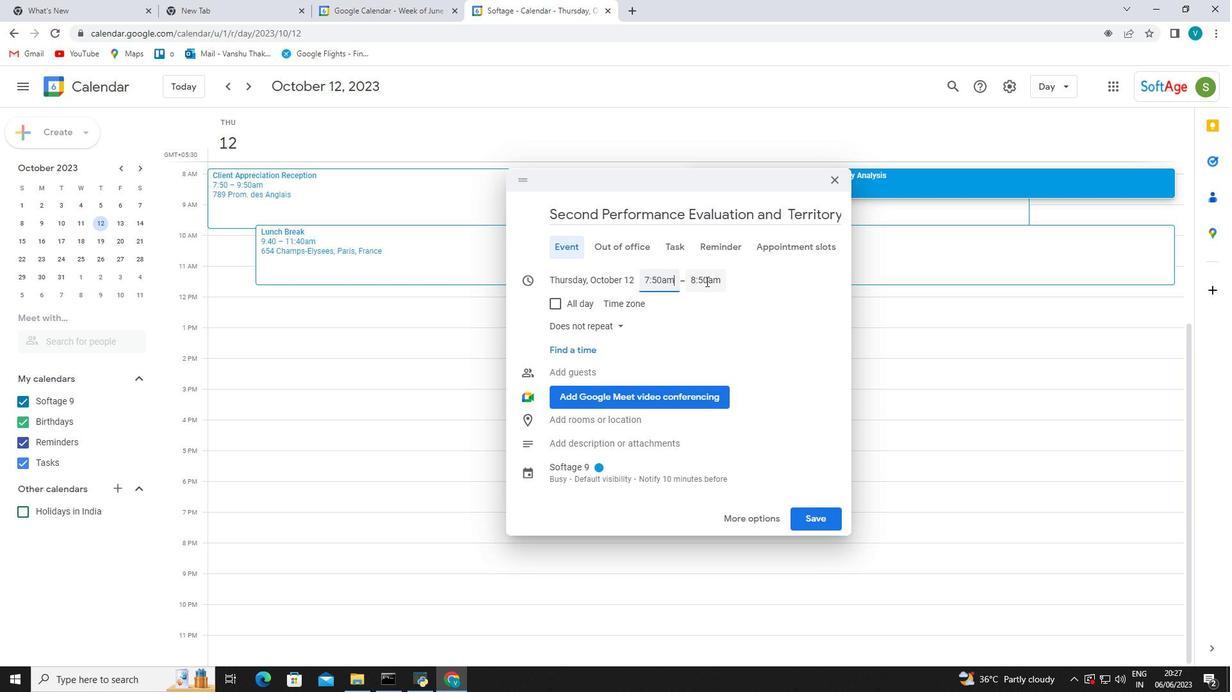 
Action: Mouse moved to (845, 260)
Screenshot: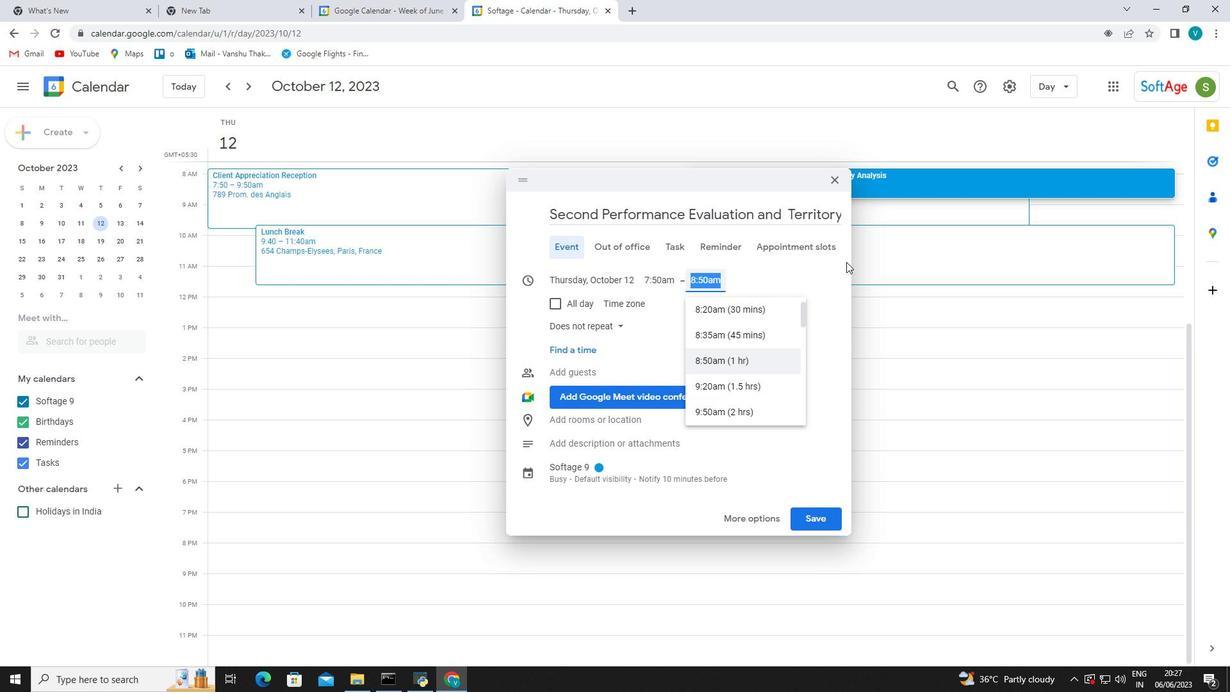 
Action: Key pressed 9<Key.shift_r>:50am
Screenshot: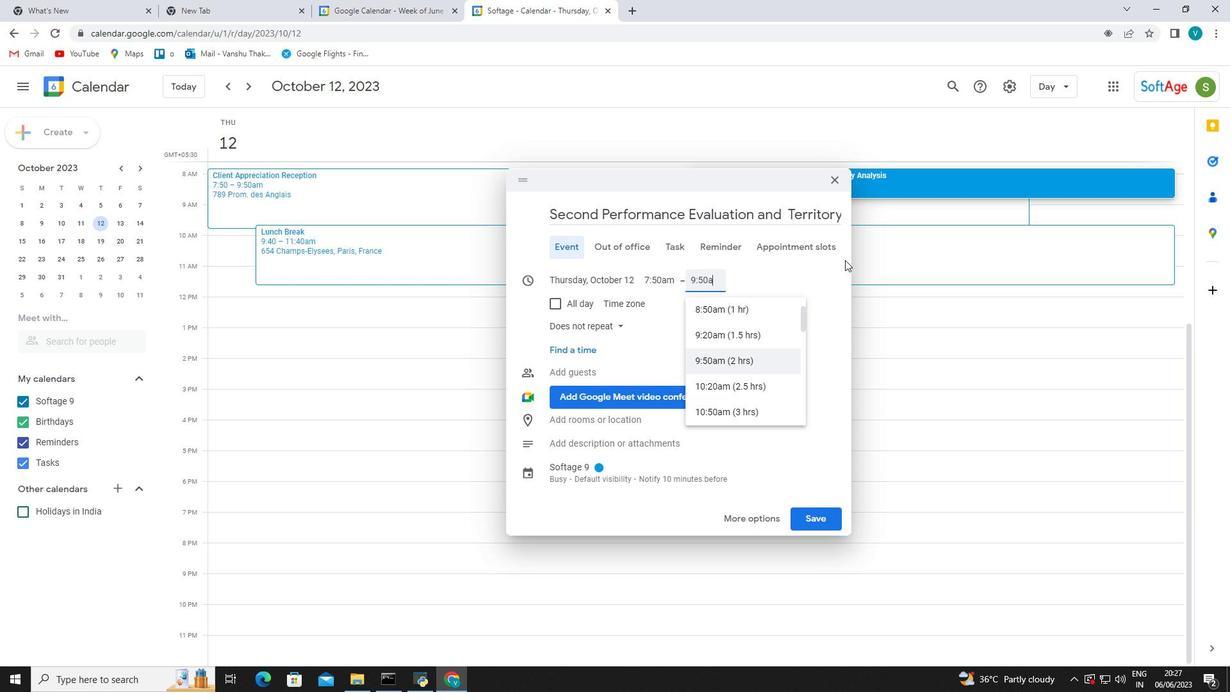 
Action: Mouse moved to (764, 358)
Screenshot: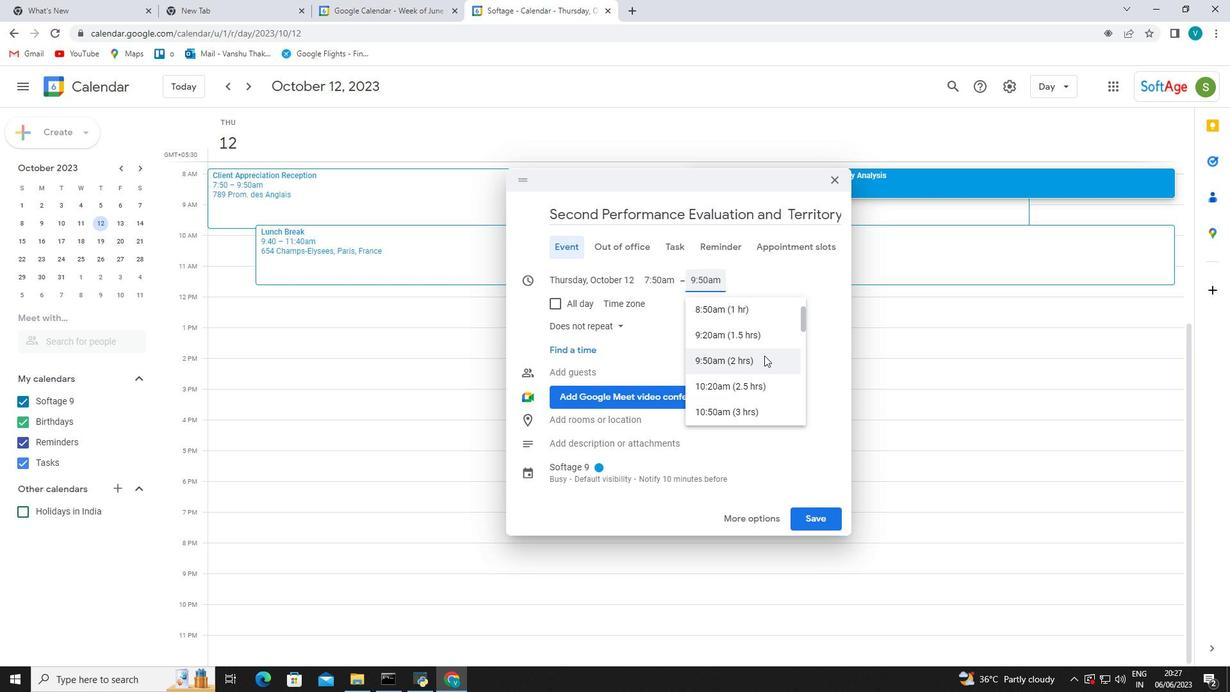 
Action: Mouse pressed left at (764, 358)
Screenshot: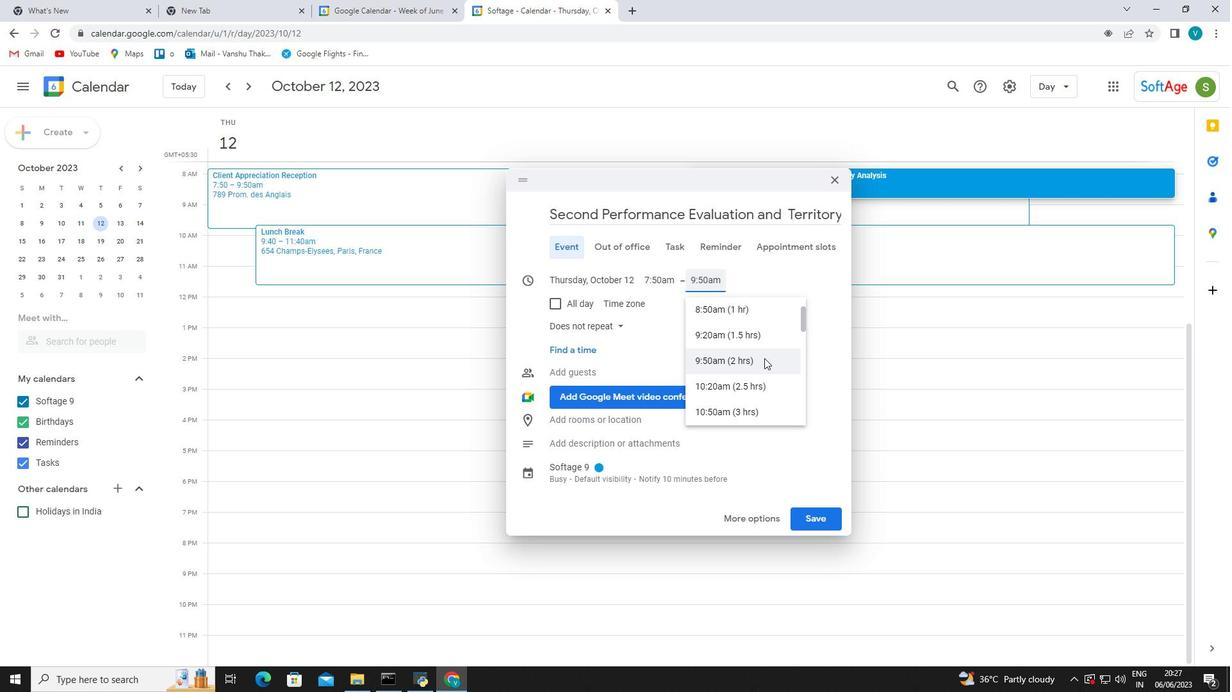 
Action: Mouse moved to (713, 340)
Screenshot: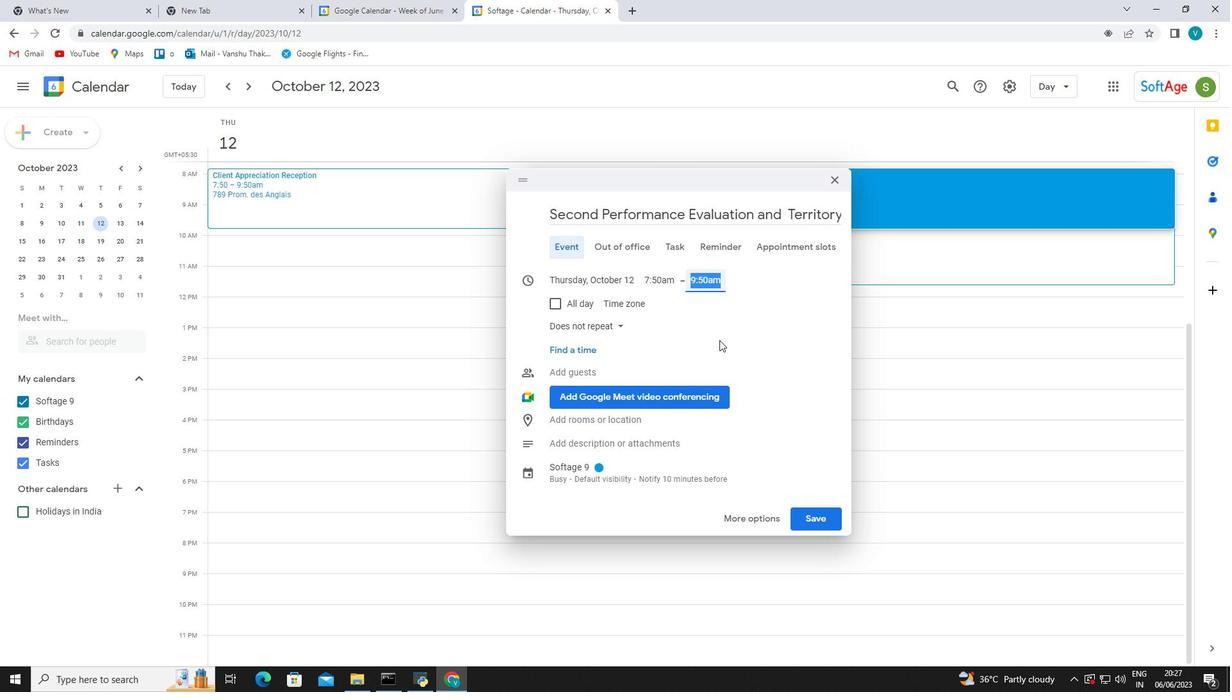 
Action: Mouse scrolled (713, 340) with delta (0, 0)
Screenshot: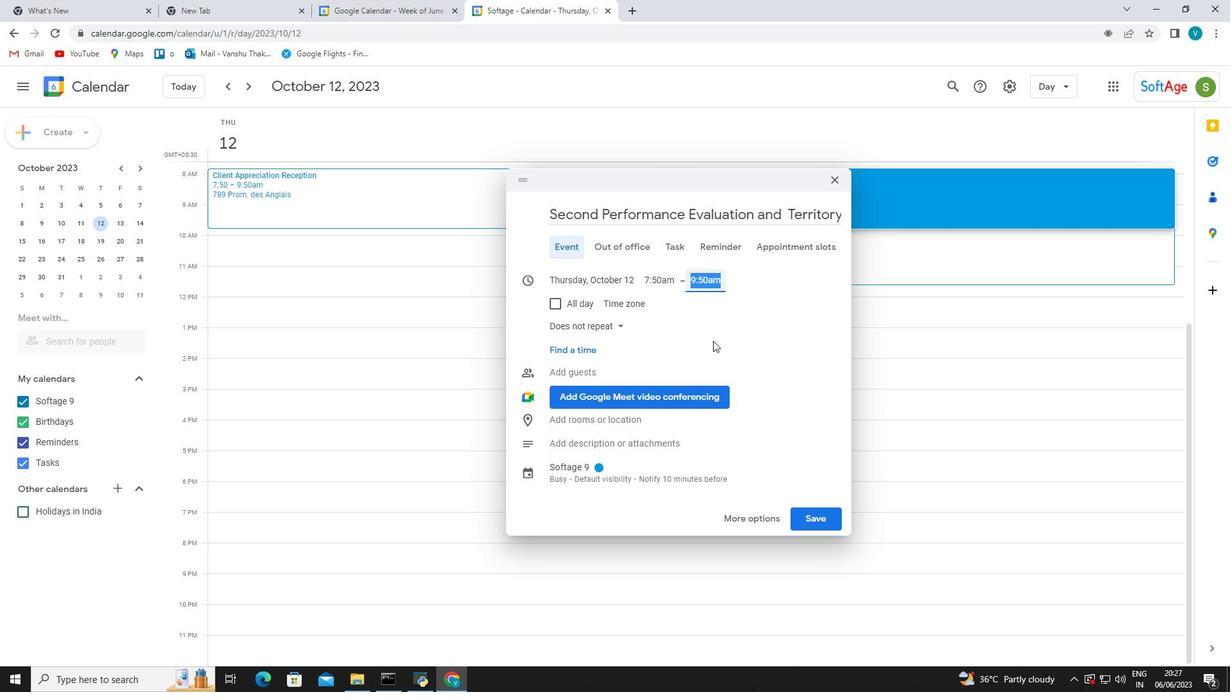
Action: Mouse scrolled (713, 340) with delta (0, 0)
Screenshot: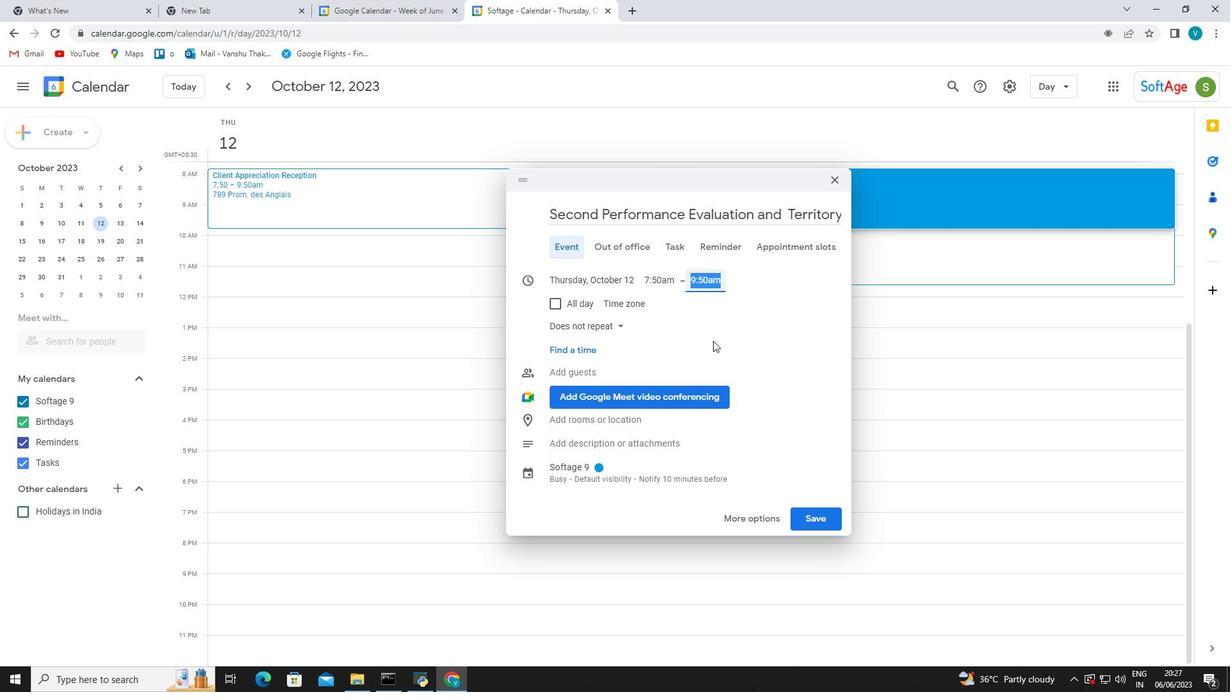 
Action: Mouse moved to (658, 341)
Screenshot: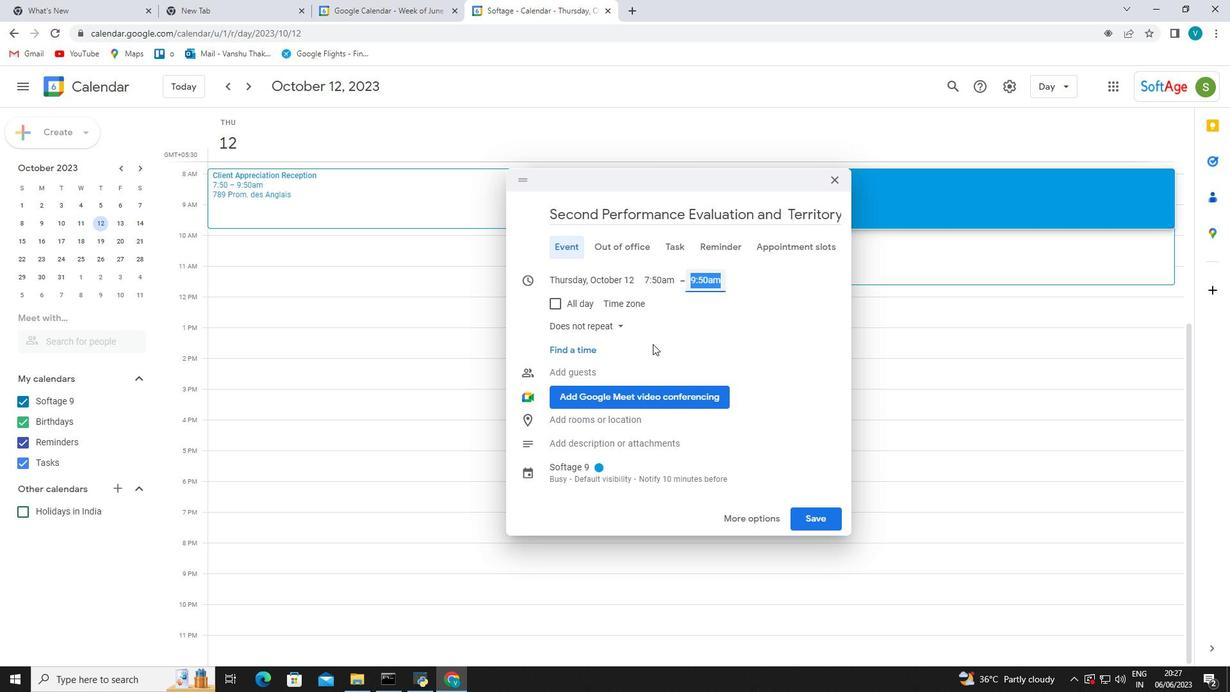 
Action: Mouse scrolled (658, 340) with delta (0, 0)
Screenshot: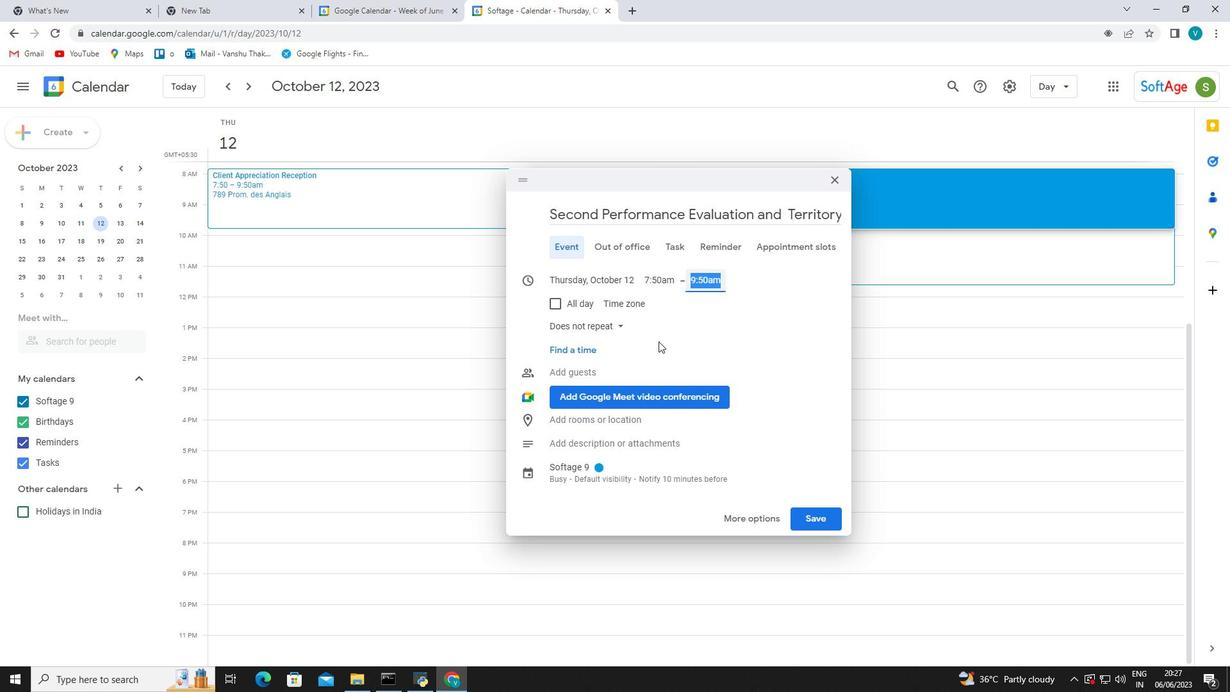 
Action: Mouse moved to (660, 342)
Screenshot: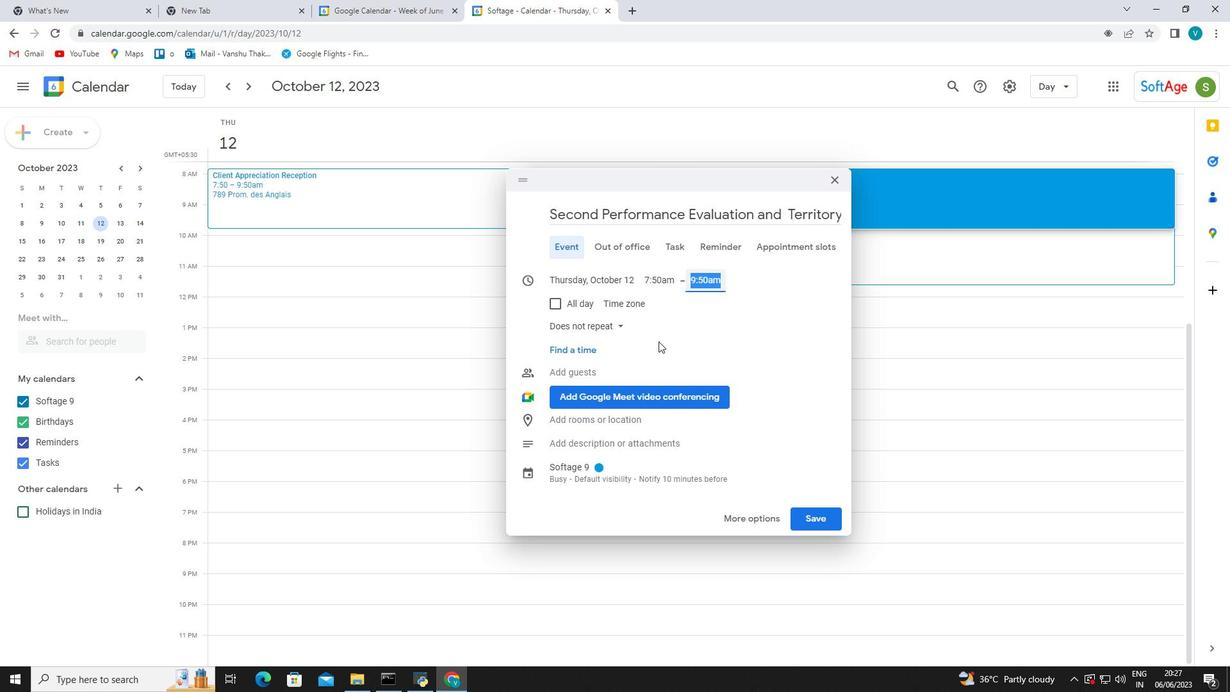 
Action: Mouse scrolled (660, 342) with delta (0, 0)
Screenshot: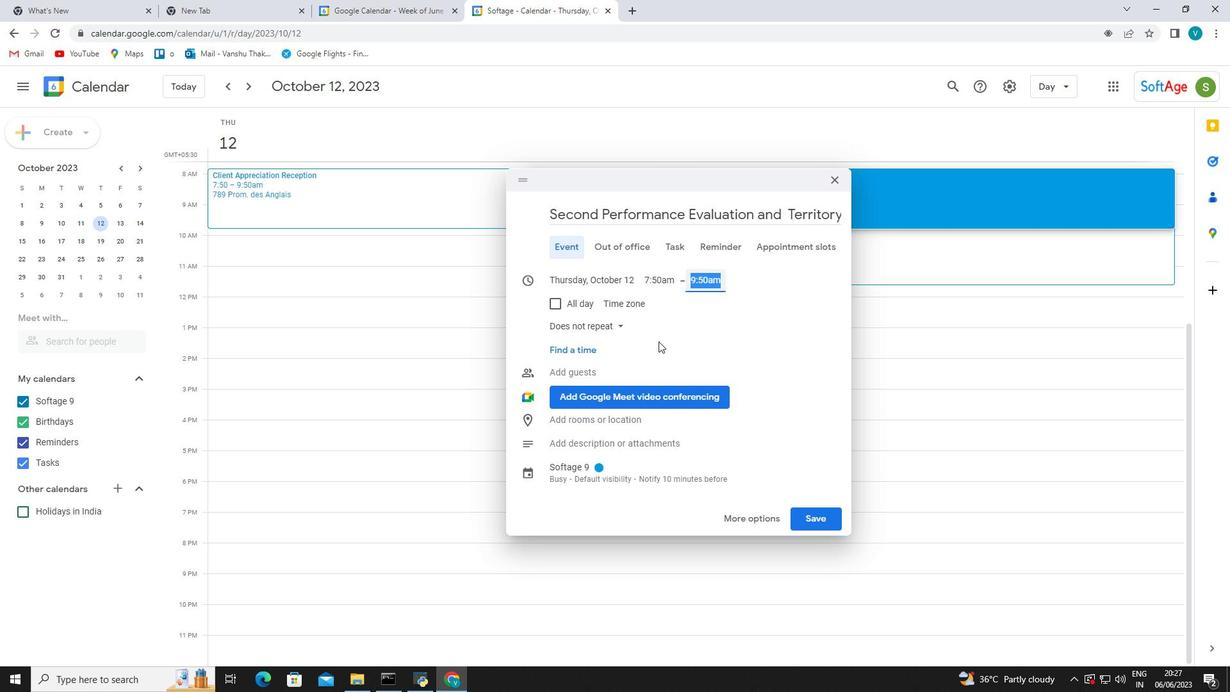 
Action: Mouse moved to (661, 344)
Screenshot: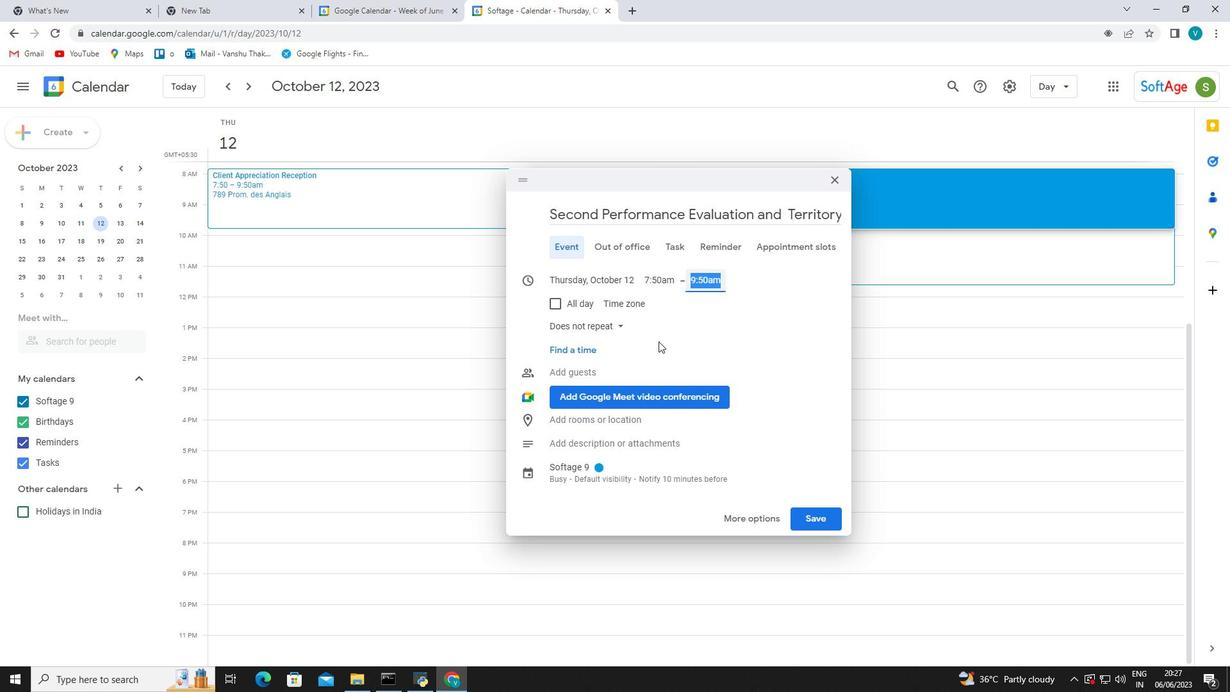 
Action: Mouse scrolled (661, 343) with delta (0, 0)
Screenshot: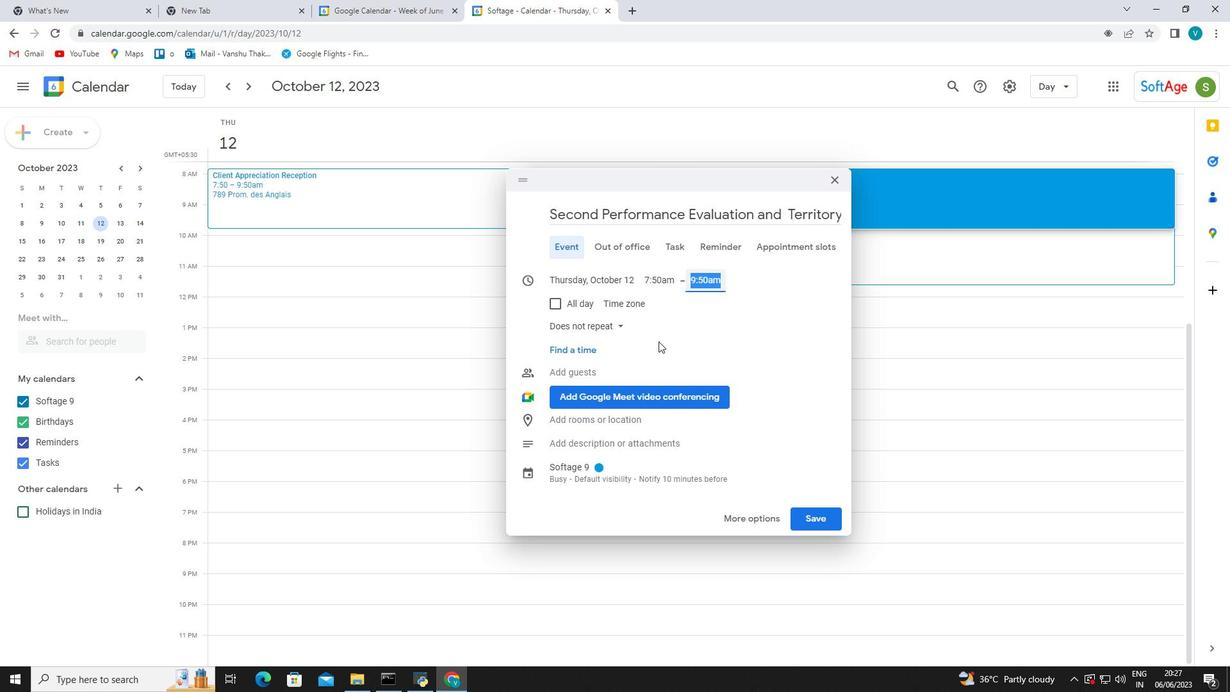 
Action: Mouse moved to (663, 347)
Screenshot: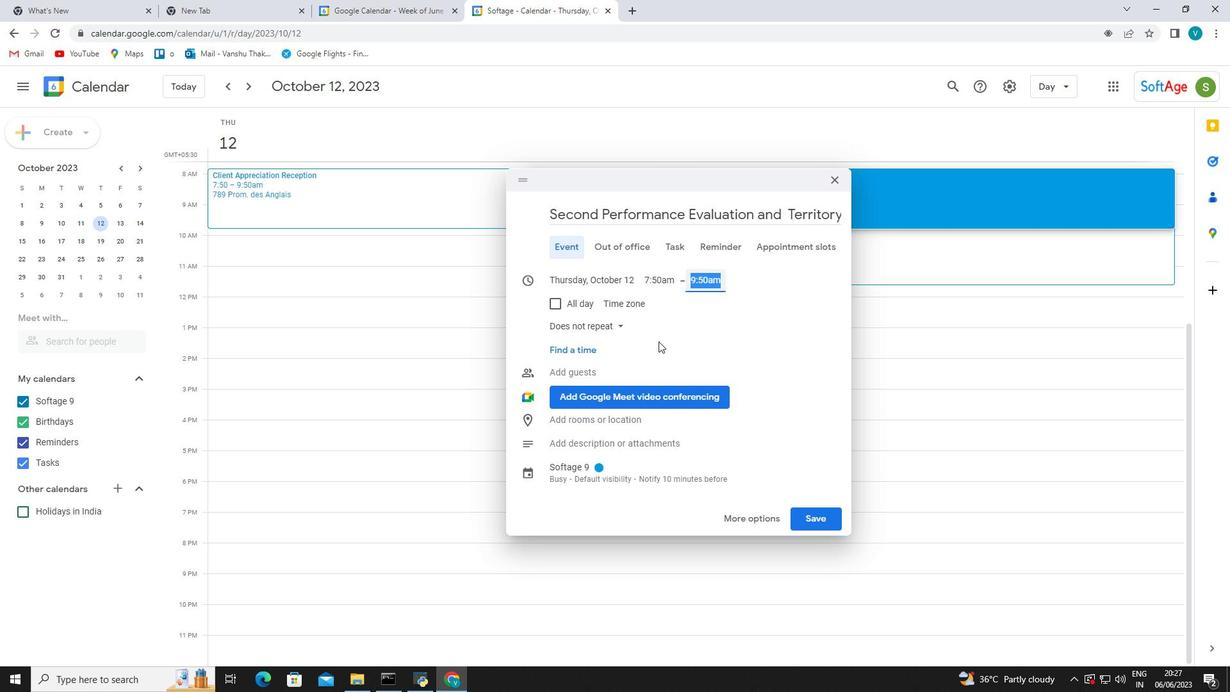 
Action: Mouse scrolled (663, 347) with delta (0, 0)
Screenshot: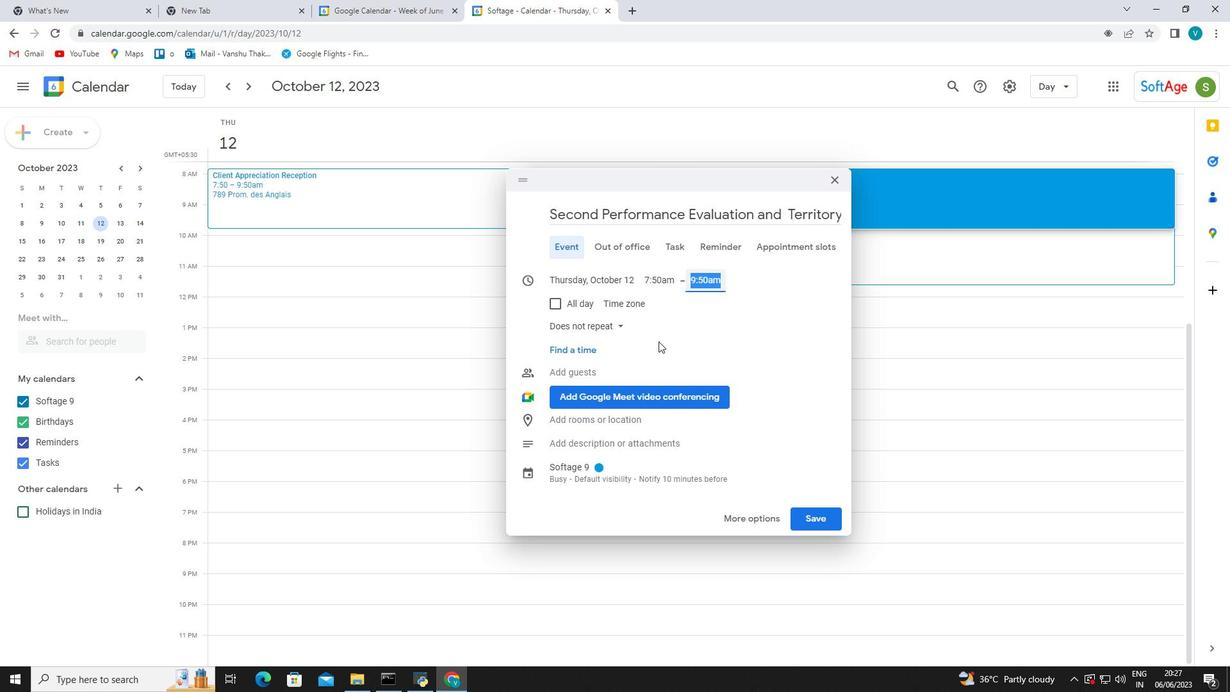 
Action: Mouse moved to (666, 352)
Screenshot: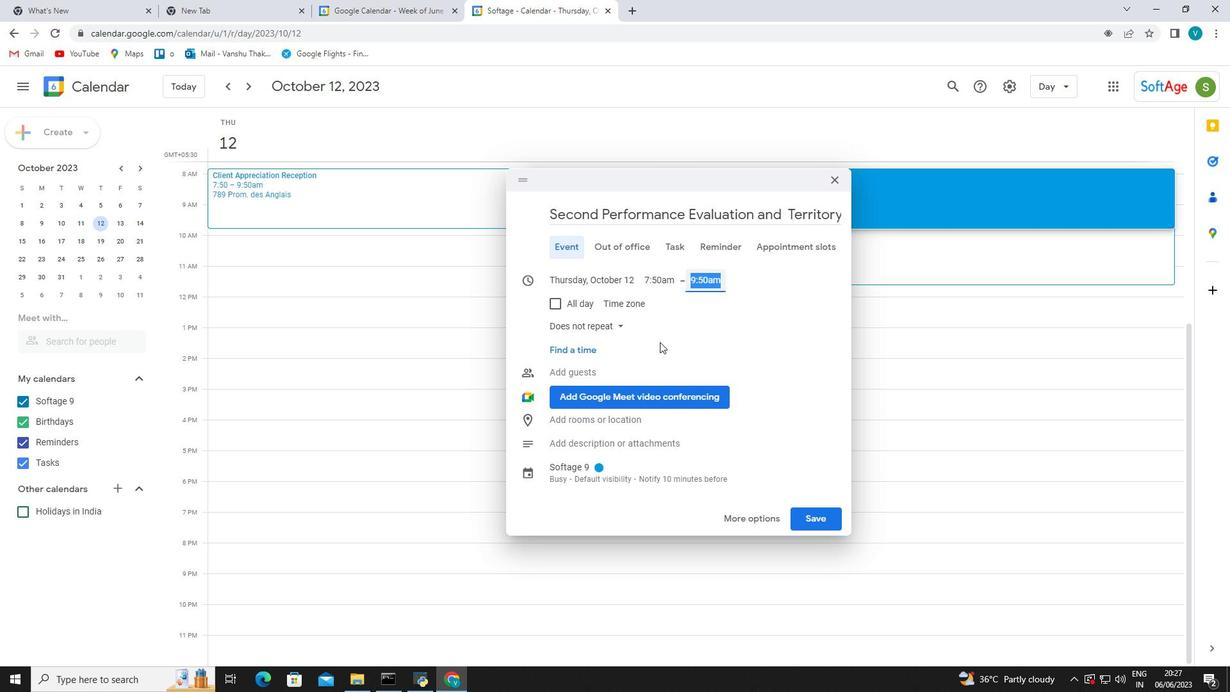 
Action: Mouse scrolled (666, 351) with delta (0, 0)
Screenshot: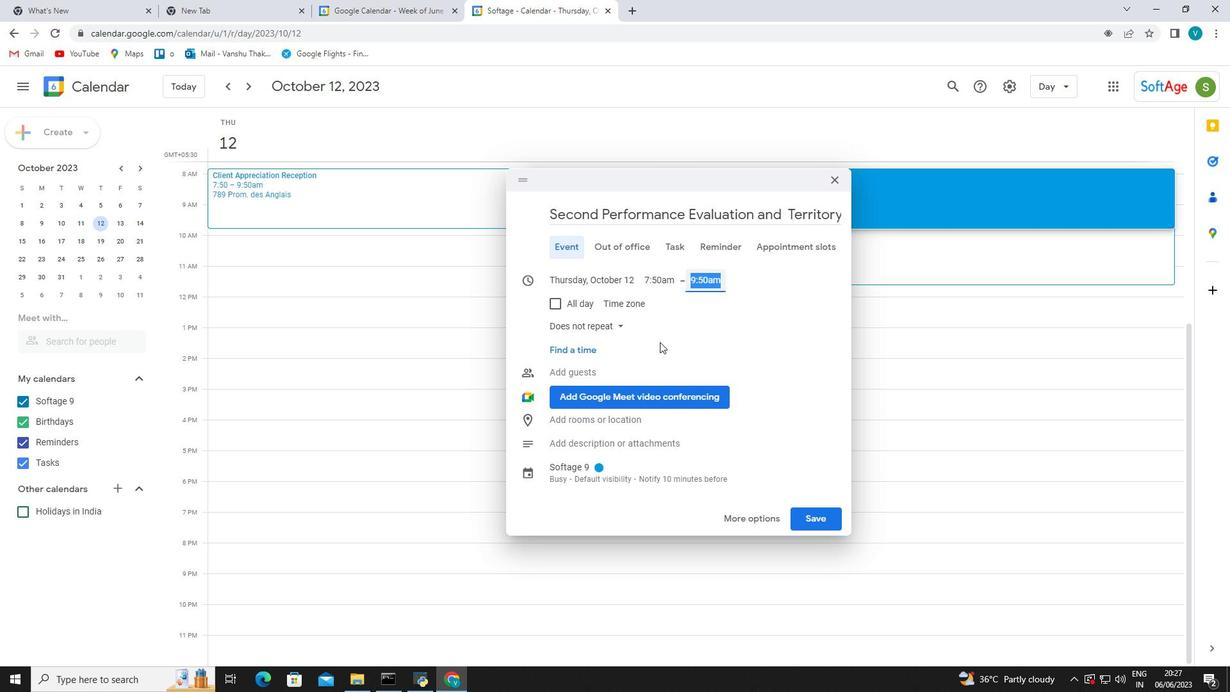 
Action: Mouse moved to (609, 437)
Screenshot: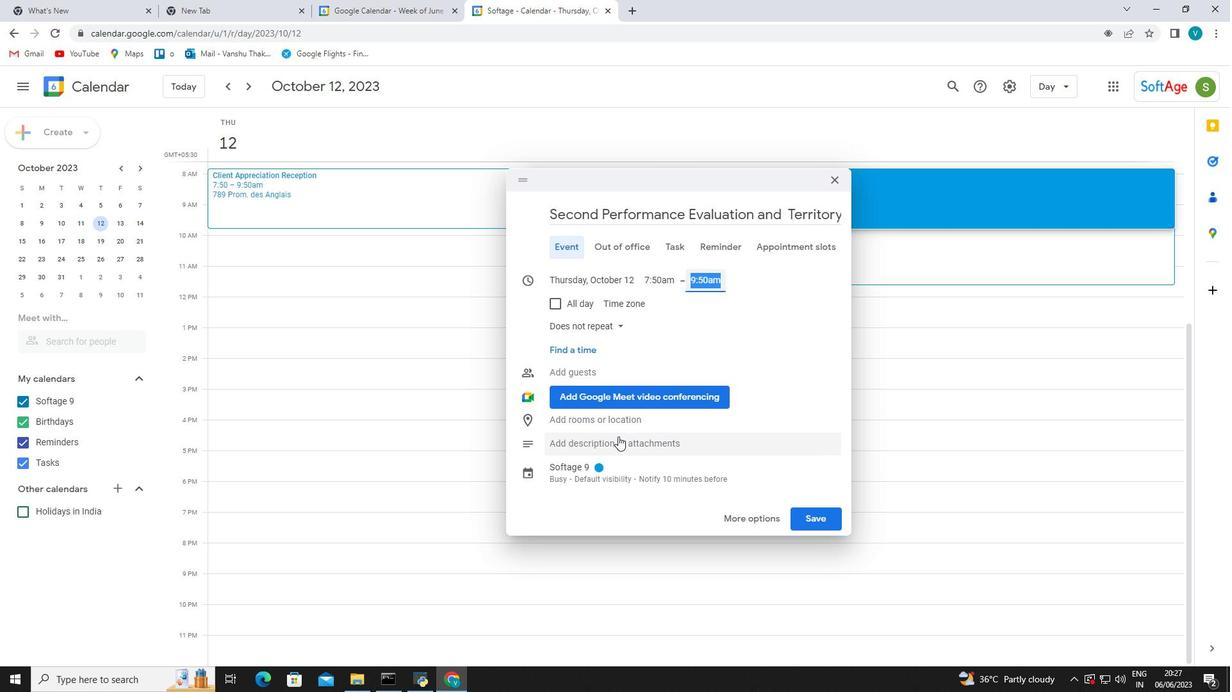 
Action: Mouse pressed left at (609, 437)
Screenshot: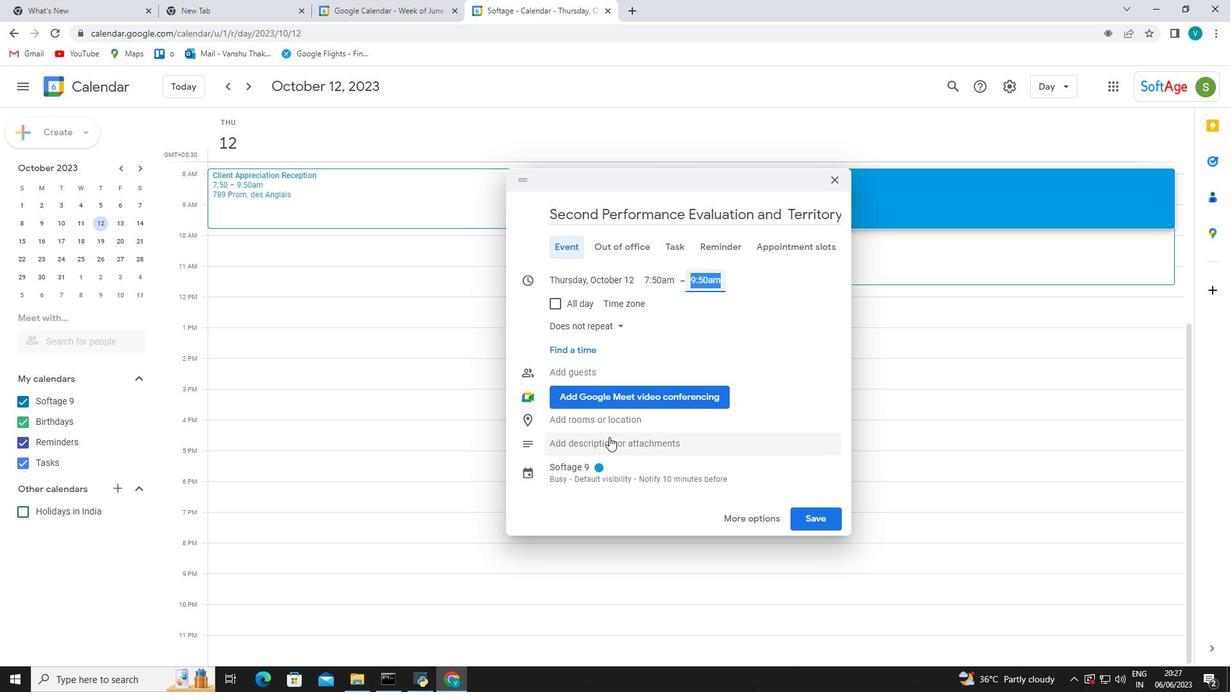 
Action: Mouse moved to (617, 472)
Screenshot: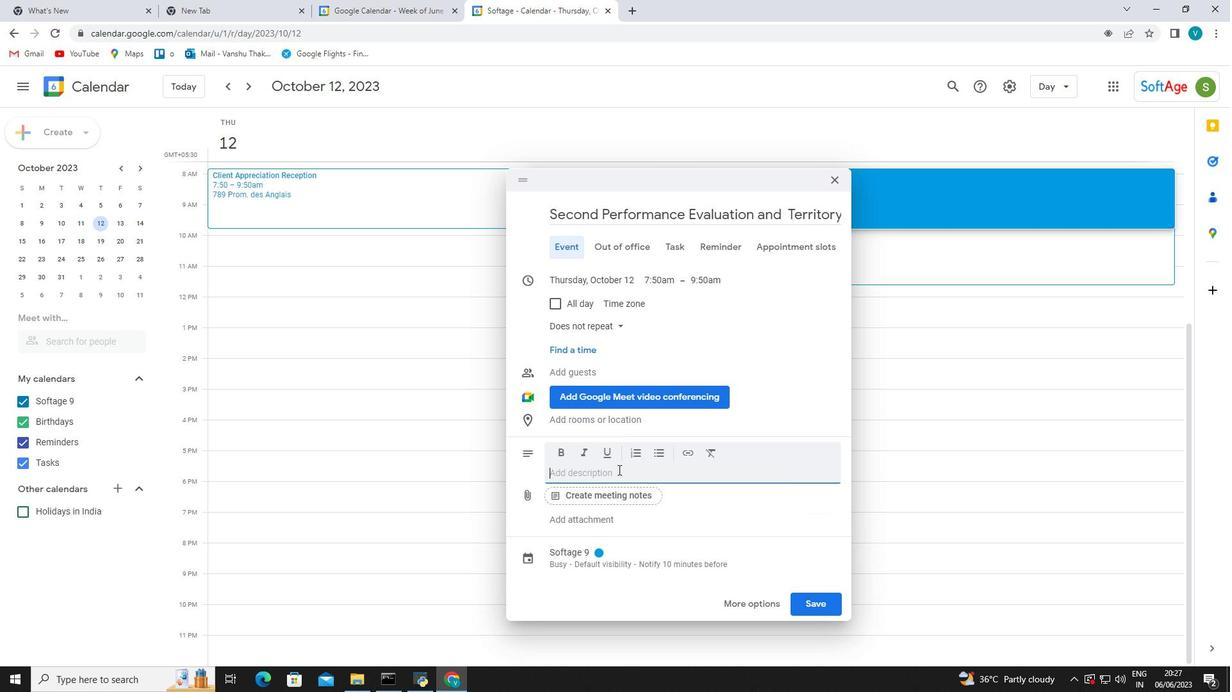 
Action: Mouse pressed left at (617, 472)
Screenshot: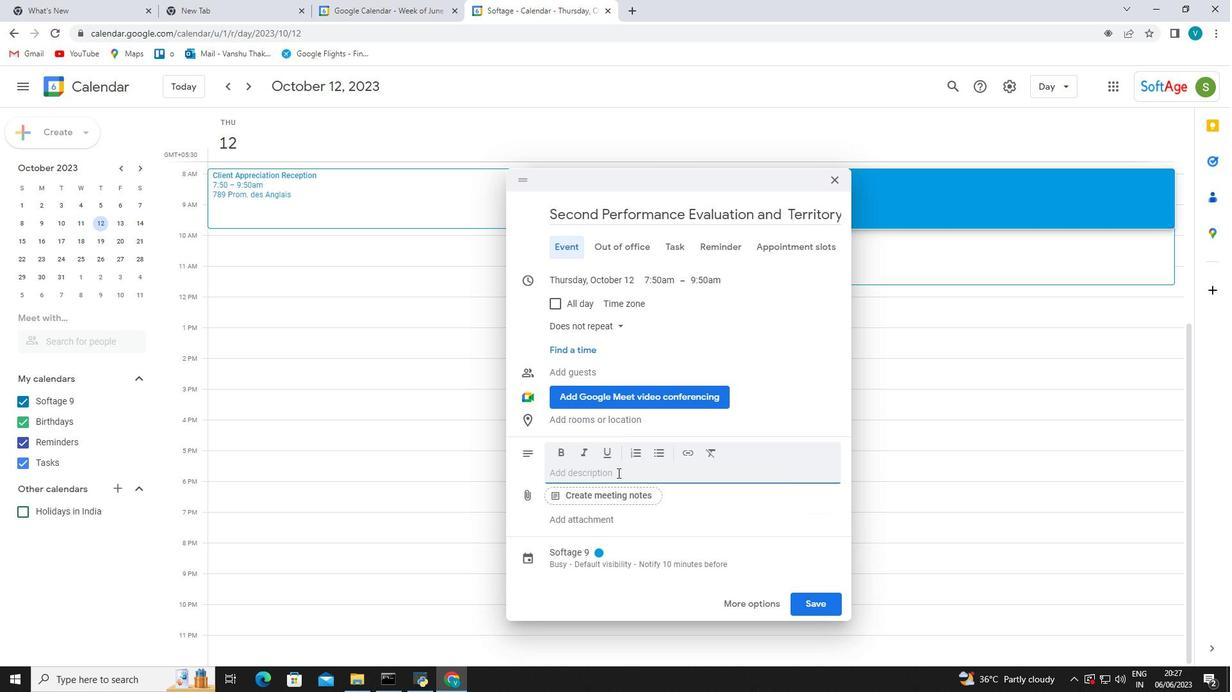 
Action: Mouse moved to (631, 237)
Screenshot: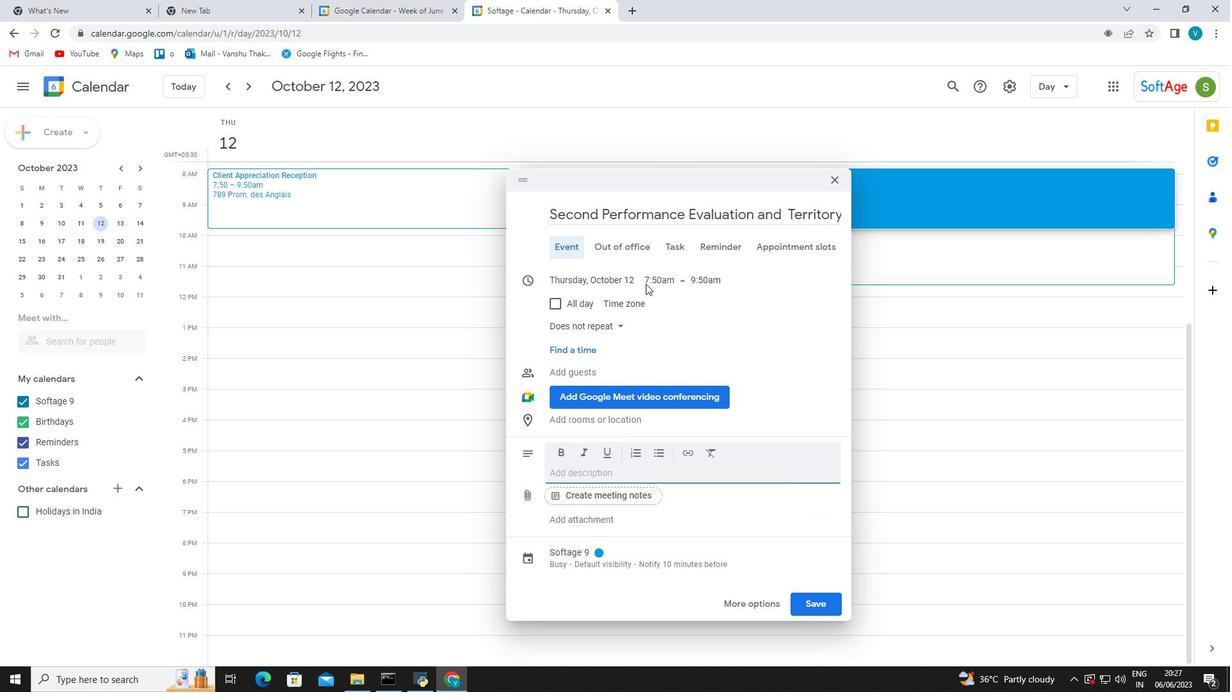 
Action: Key pressed <Key.shift_r><Key.shift_r><Key.shift_r><Key.shift_r><Key.shift_r><Key.shift_r><Key.shift_r><Key.shift_r><Key.shift_r><Key.shift_r><Key.shift_r><Key.shift_r><Key.shift_r><Key.shift_r>The<Key.space>se
Screenshot: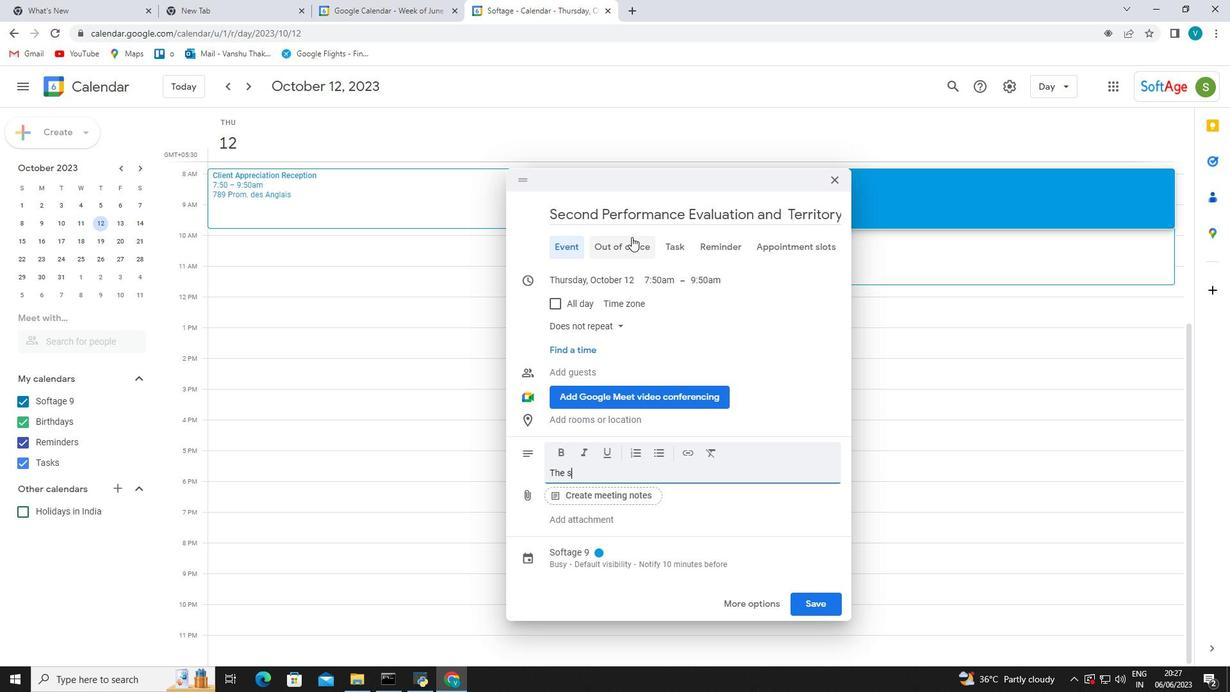 
Action: Mouse moved to (631, 237)
Screenshot: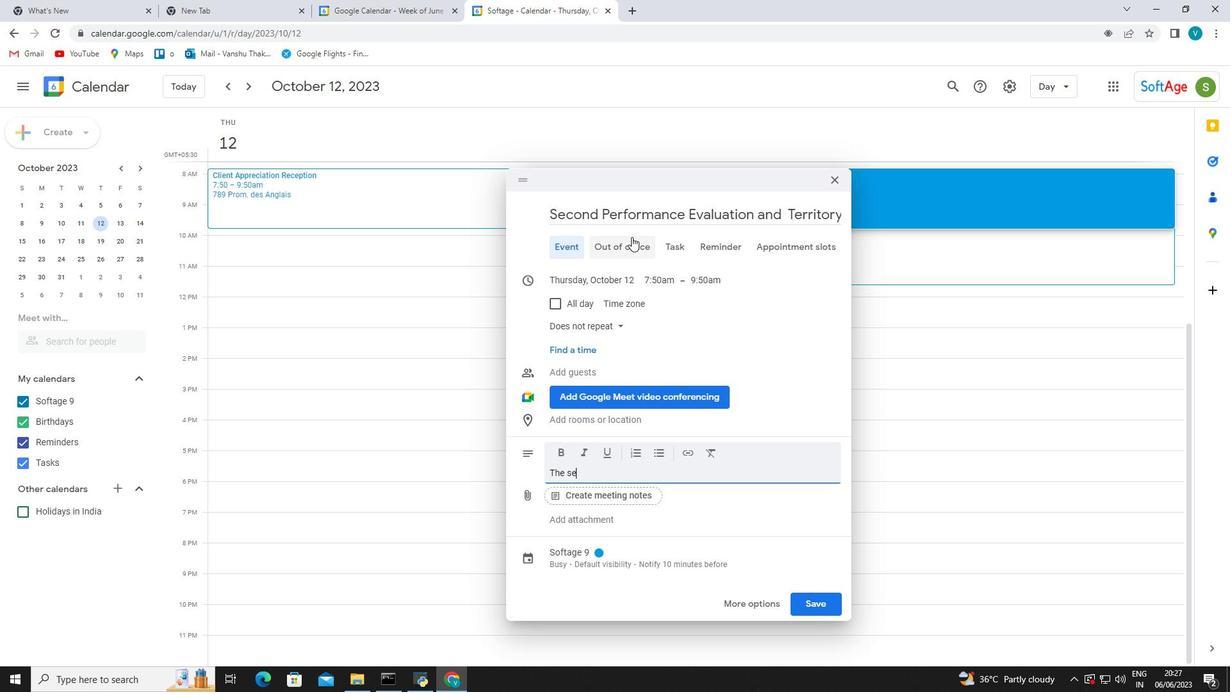 
Action: Key pressed ssion<Key.space>will<Key.space>conclude<Key.space>with<Key.space>a<Key.space>recap<Key.space>and<Key.space>summary<Key.space>of<Key.space>key<Key.space>takeaways<Key.space>,providing<Key.space>participants<Key.space>with<Key.space>a<Key.space>comprehensive<Key.space>under<Key.space><Key.backspace>standing<Key.space>of<Key.space>the<Key.space>elements<Key.space>that<Key.space>contribute<Key.space>o<Key.backspace>to<Key.space>successful<Key.space>presentation<Key.space>.<Key.shift_r>Participants<Key.space>will<Key.space>be<Key.space>encouraged<Key.space>to<Key.space>cony<Key.backspace>tinue<Key.space>practicing<Key.space>ther<Key.backspace>ir<Key.space>presentation<Key.space>sl<Key.backspace>kill<Key.space>outsie<Key.space><Key.backspace><Key.backspace><Key.backspace>ide<Key.space>of<Key.space>the<Key.space>session<Key.space>and<Key.space>seek<Key.space>further<Key.space>opportunities<Key.space>for<Key.space>growth<Key.space>and<Key.space>improvement<Key.space>.
Screenshot: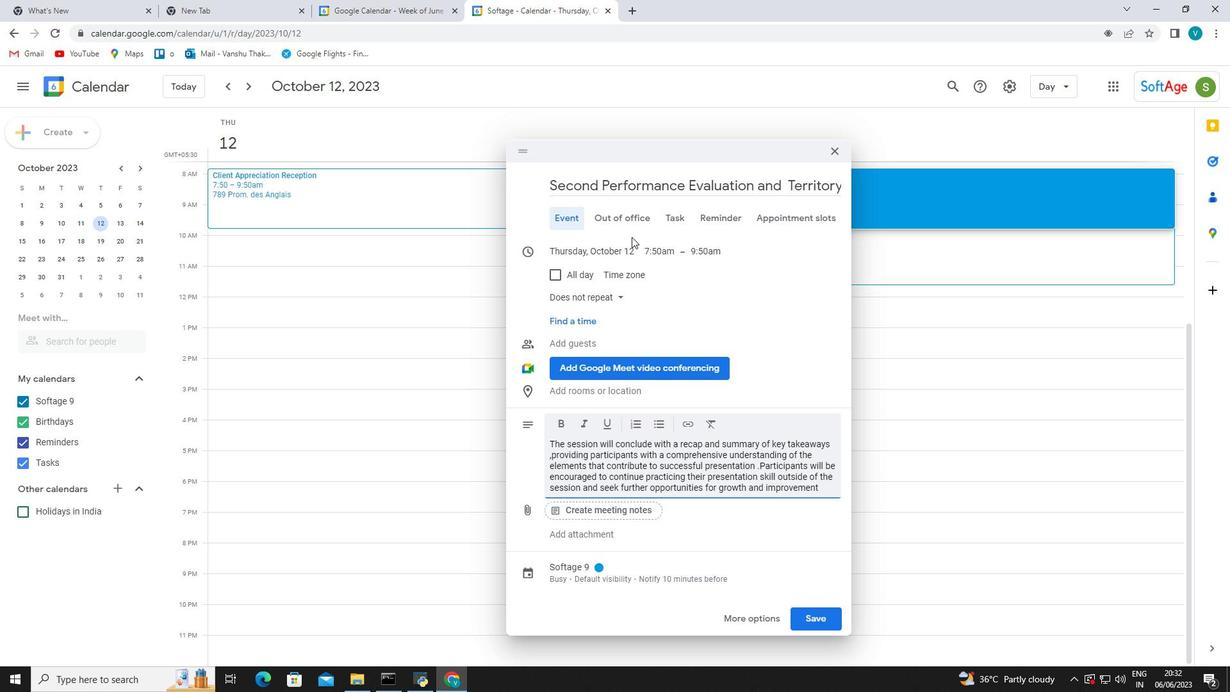 
Action: Mouse moved to (742, 327)
Screenshot: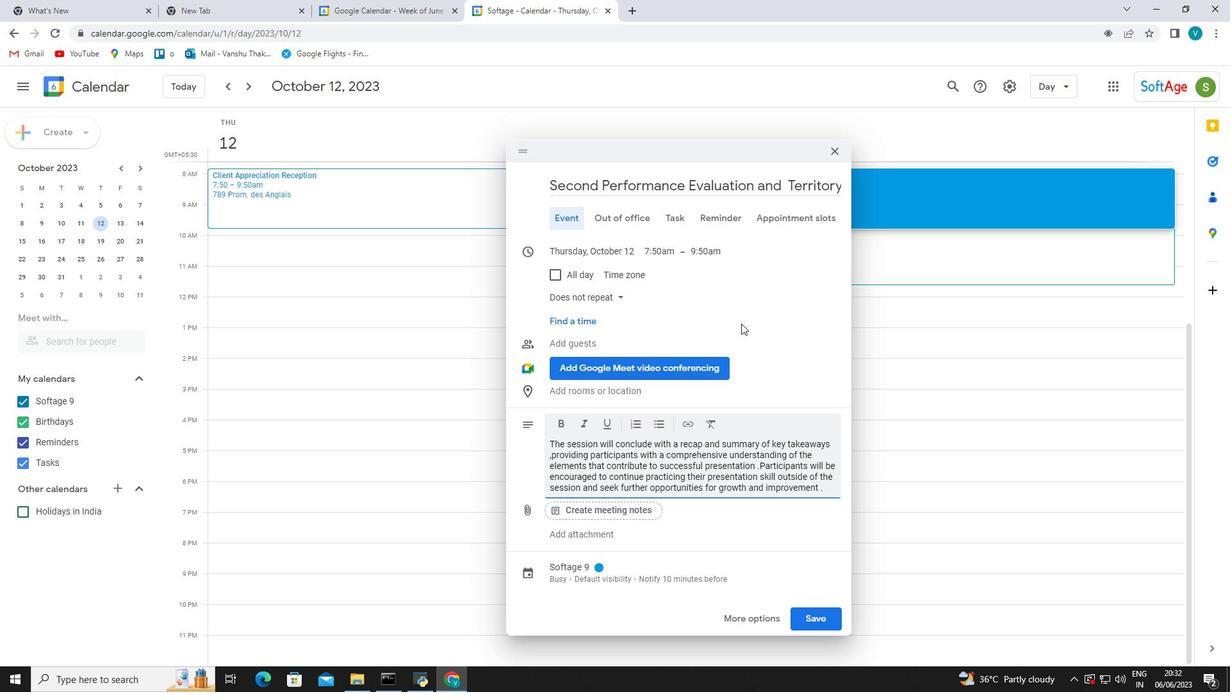 
Action: Mouse scrolled (742, 326) with delta (0, 0)
Screenshot: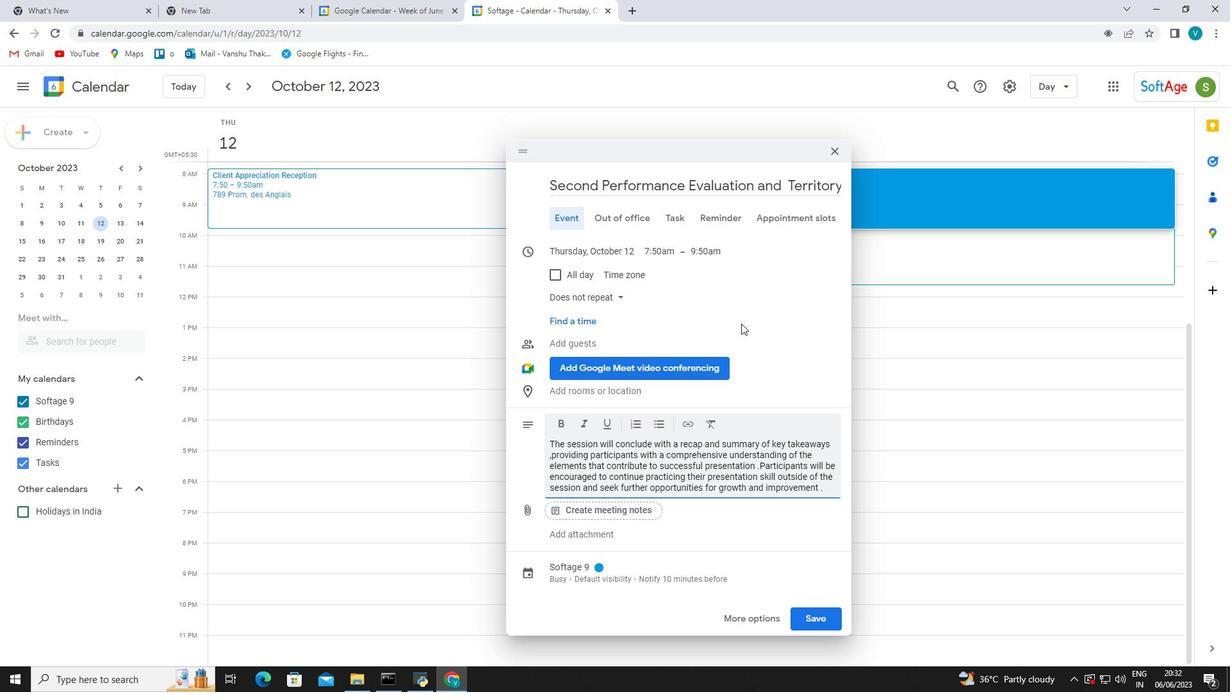 
Action: Mouse moved to (744, 338)
Screenshot: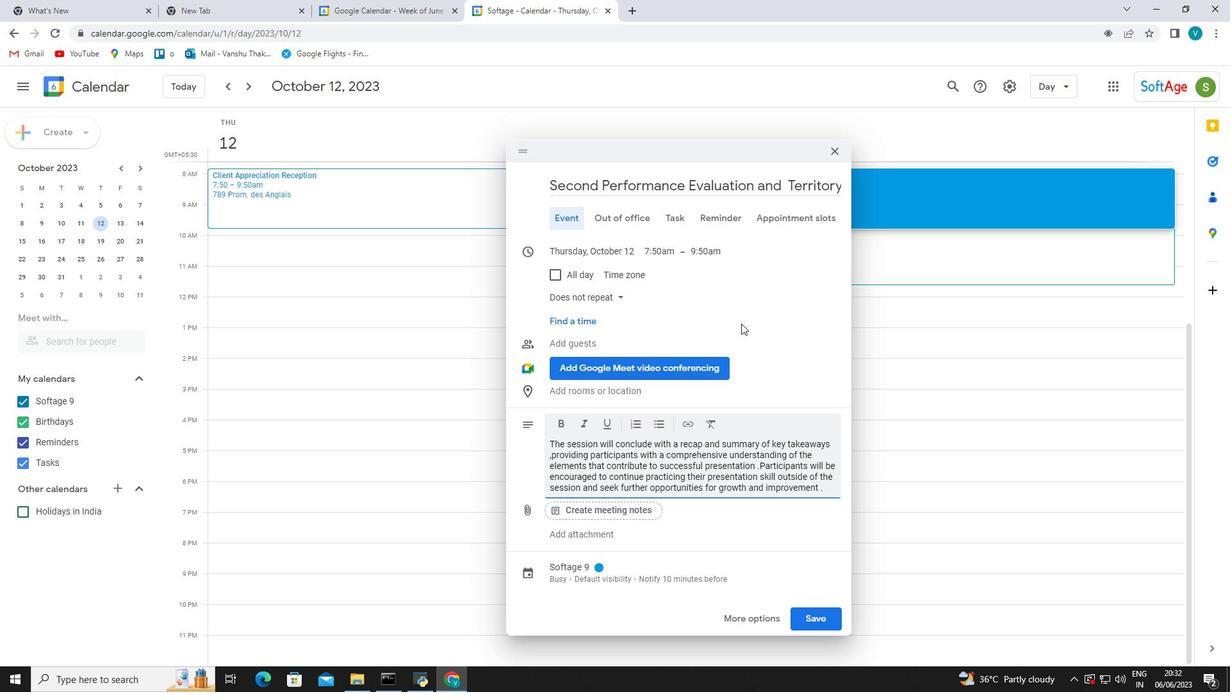 
Action: Mouse scrolled (744, 337) with delta (0, 0)
Screenshot: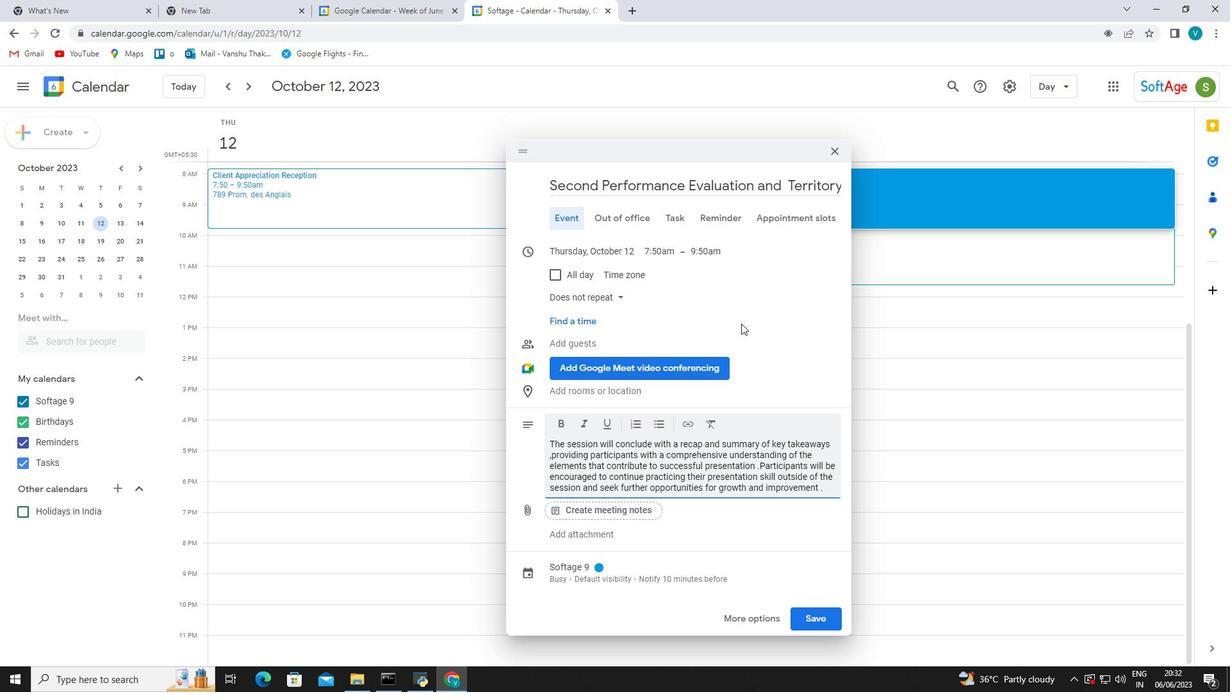 
Action: Mouse moved to (745, 344)
Screenshot: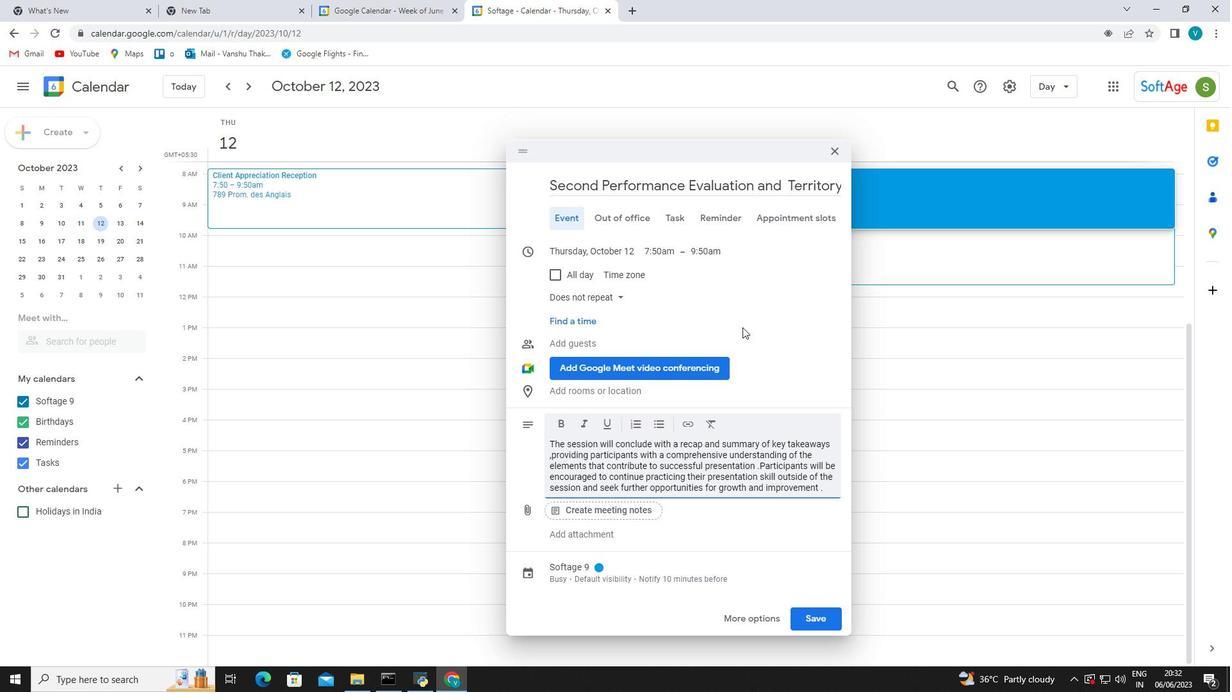 
Action: Mouse scrolled (745, 344) with delta (0, 0)
Screenshot: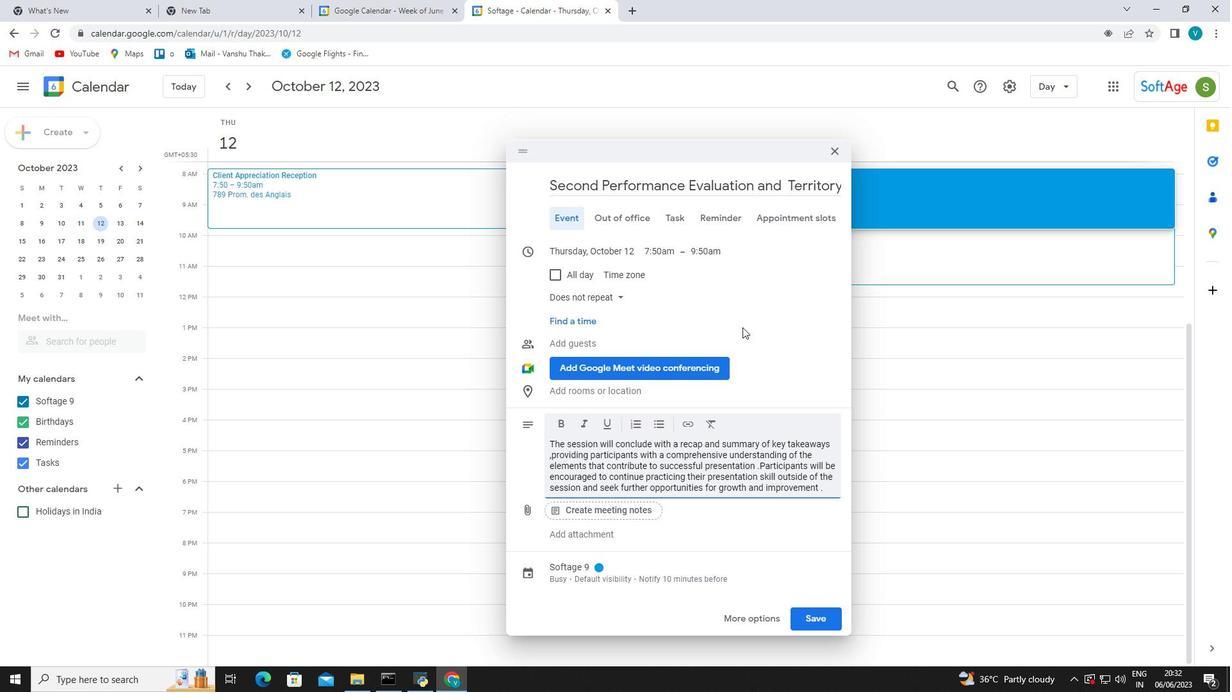 
Action: Mouse moved to (745, 344)
Screenshot: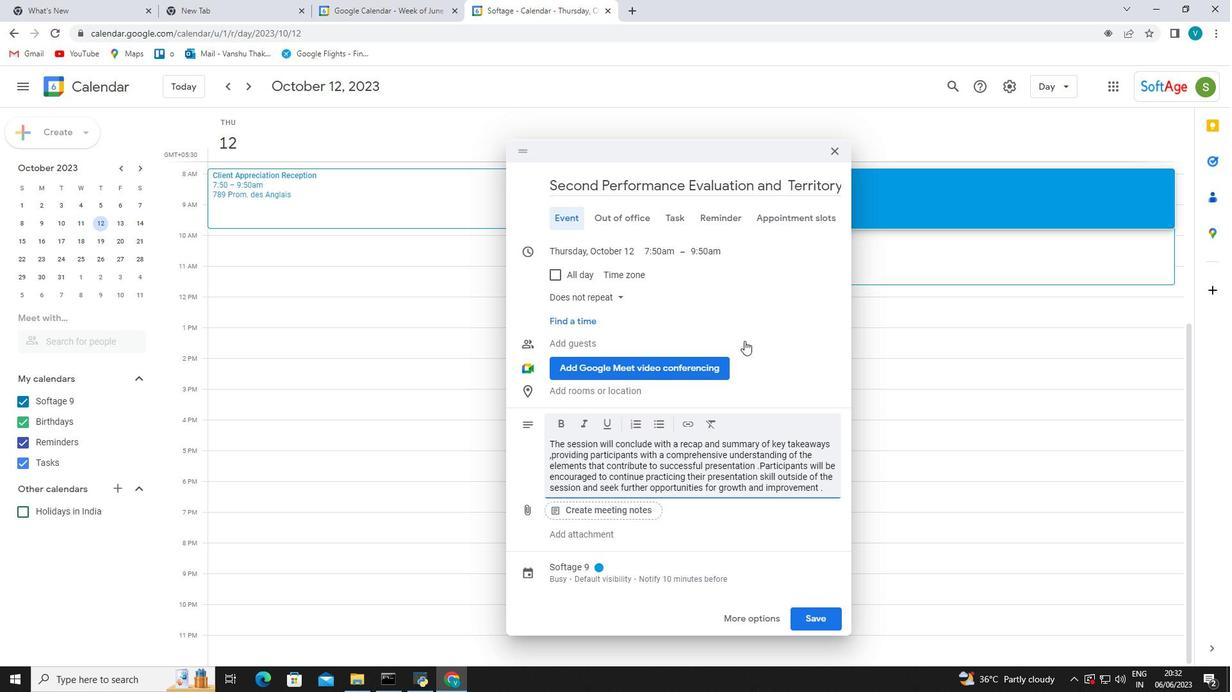 
Action: Mouse scrolled (745, 344) with delta (0, 0)
Screenshot: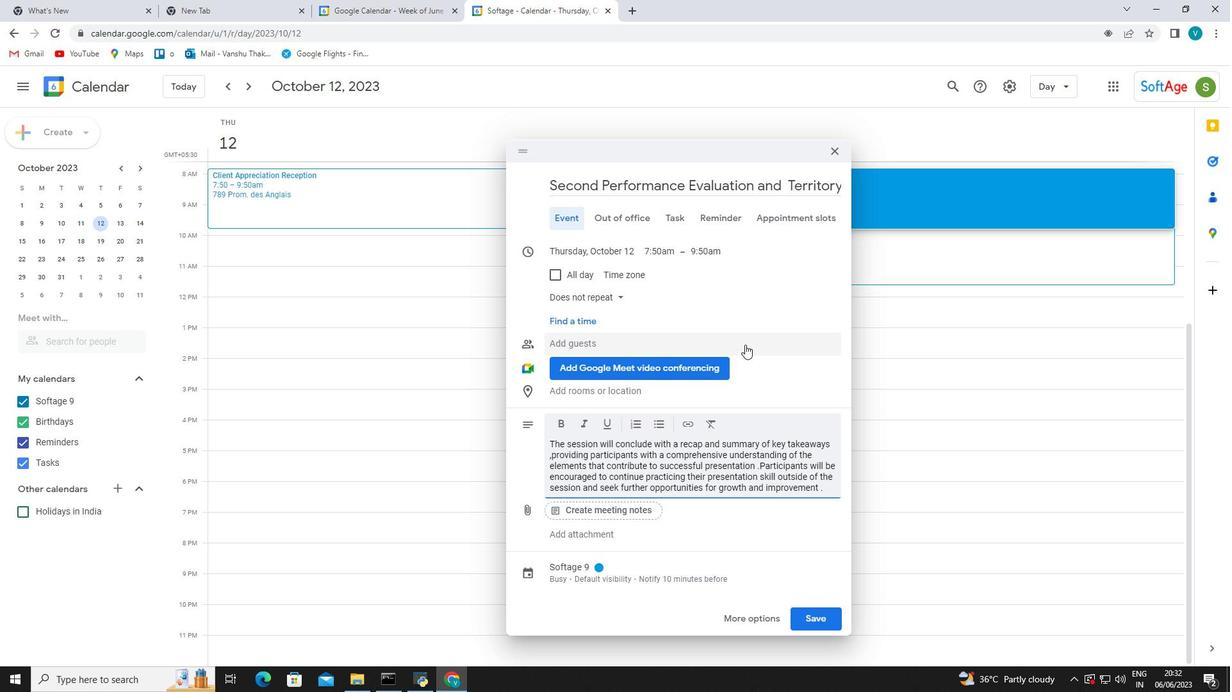 
Action: Mouse moved to (594, 568)
Screenshot: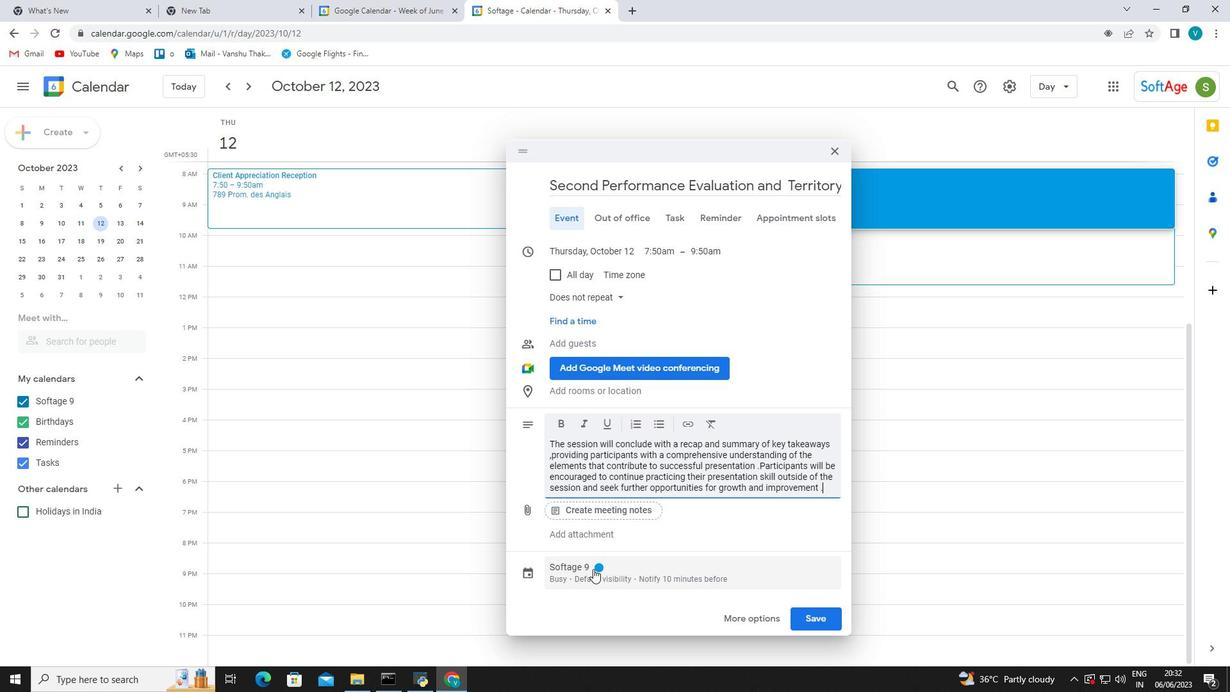 
Action: Mouse pressed left at (594, 568)
Screenshot: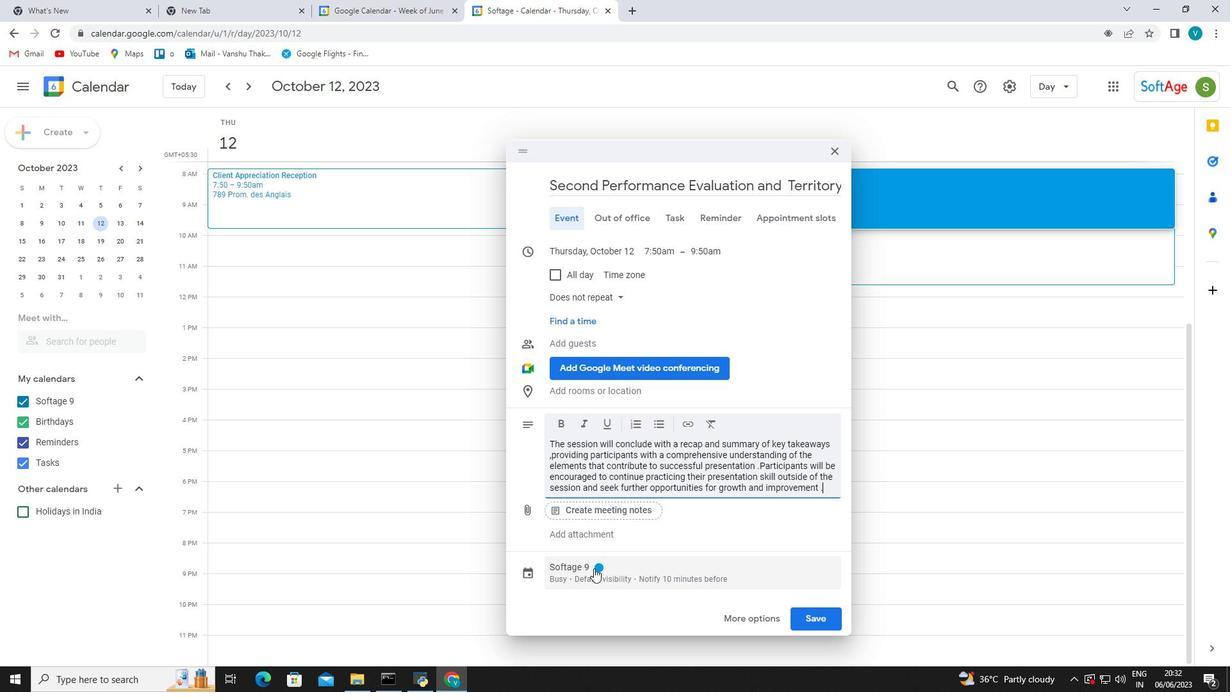
Action: Mouse moved to (635, 474)
Screenshot: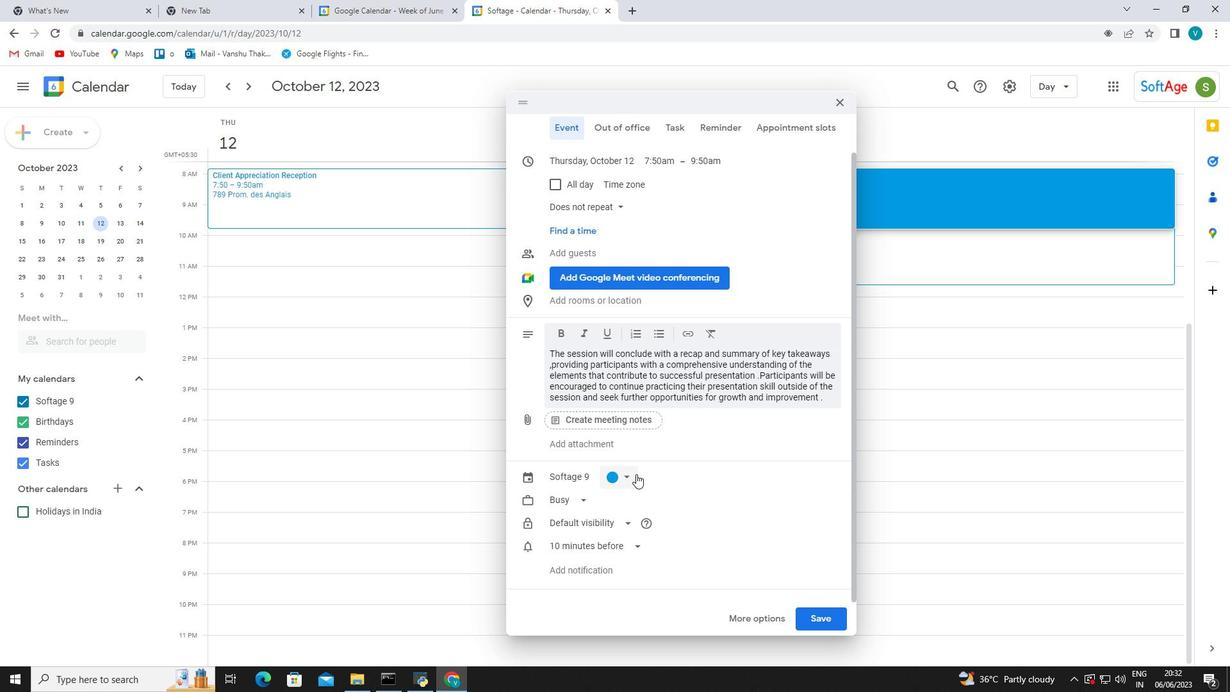 
Action: Mouse pressed left at (635, 474)
Screenshot: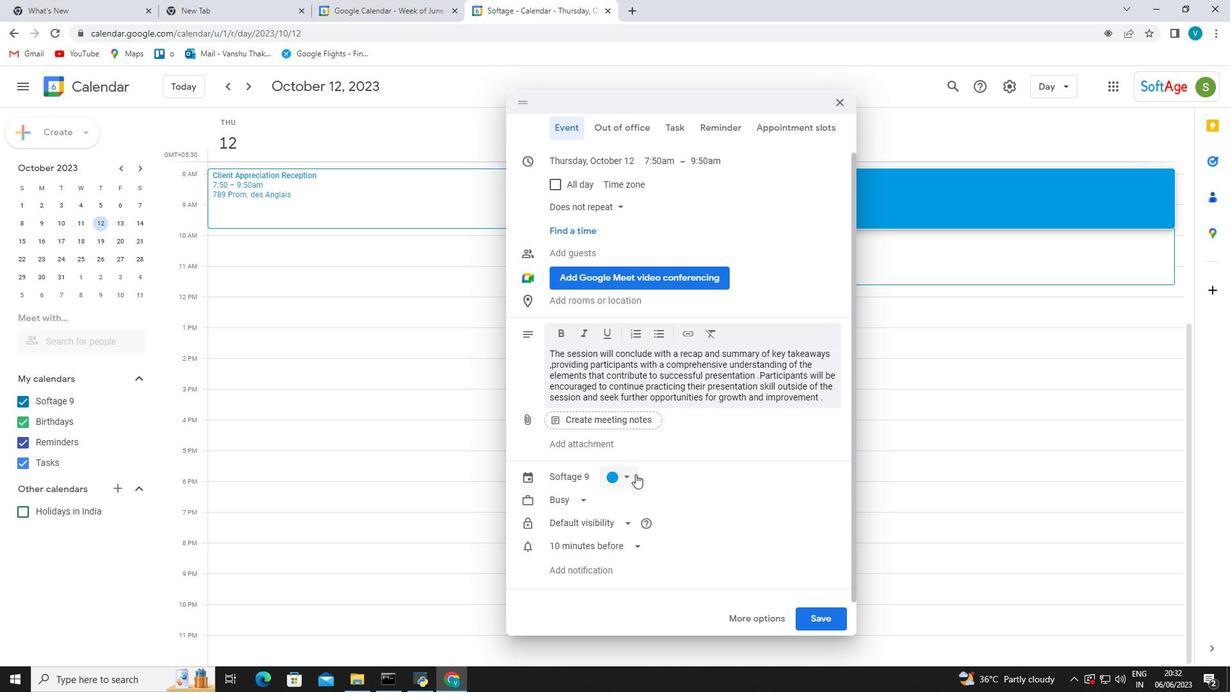 
Action: Mouse moved to (628, 521)
Screenshot: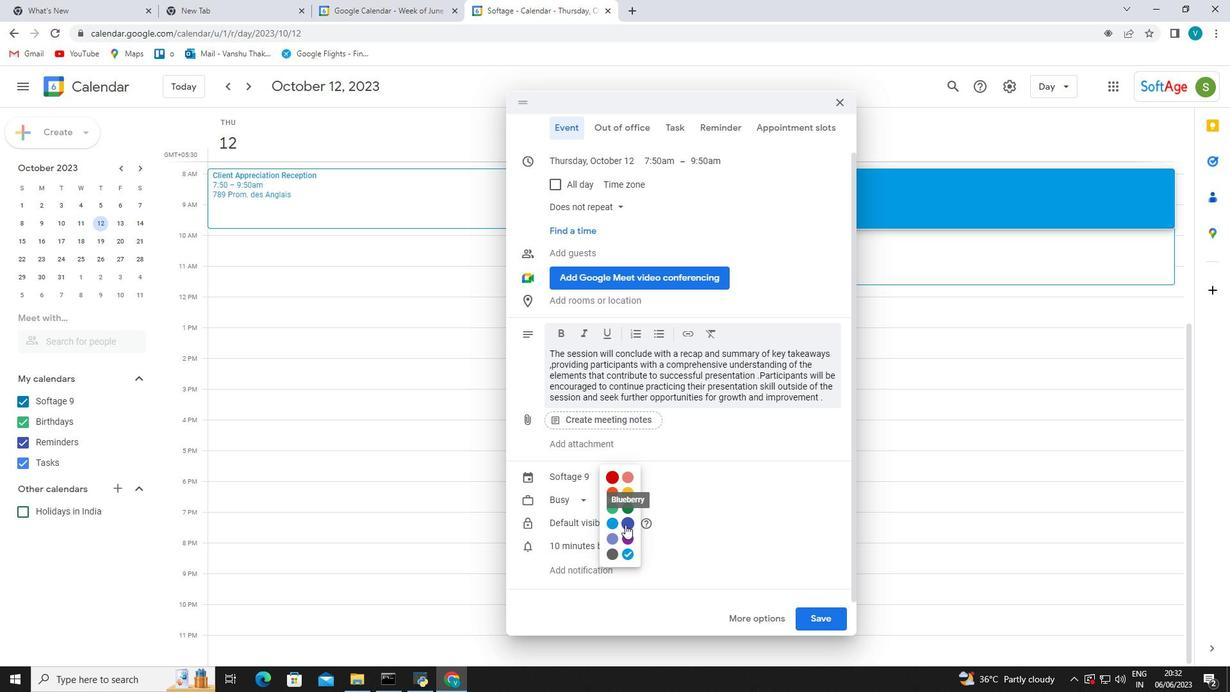
Action: Mouse pressed left at (628, 521)
Screenshot: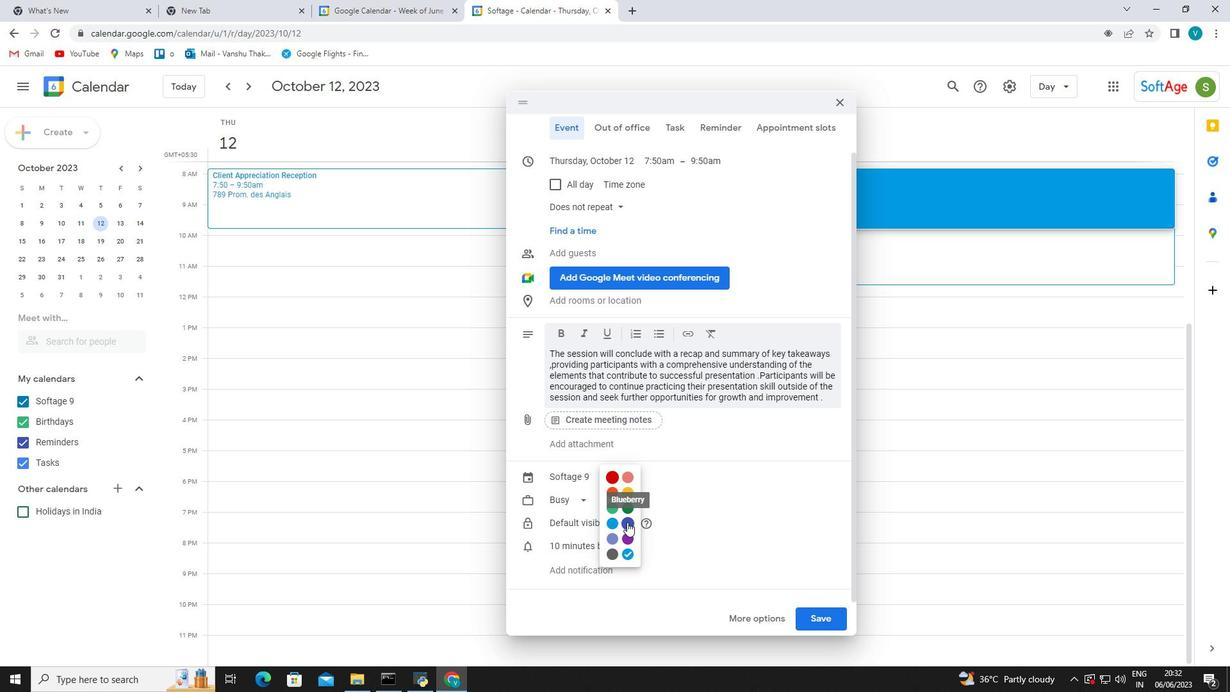 
Action: Mouse moved to (637, 443)
Screenshot: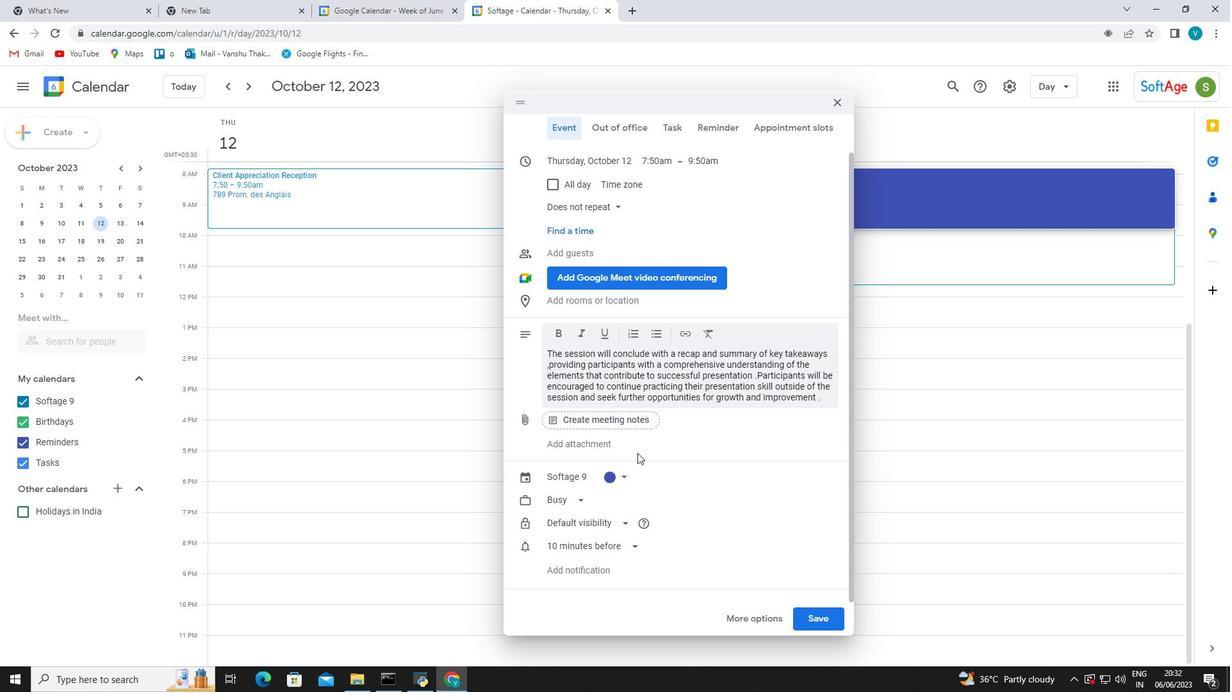 
Action: Mouse scrolled (637, 444) with delta (0, 0)
Screenshot: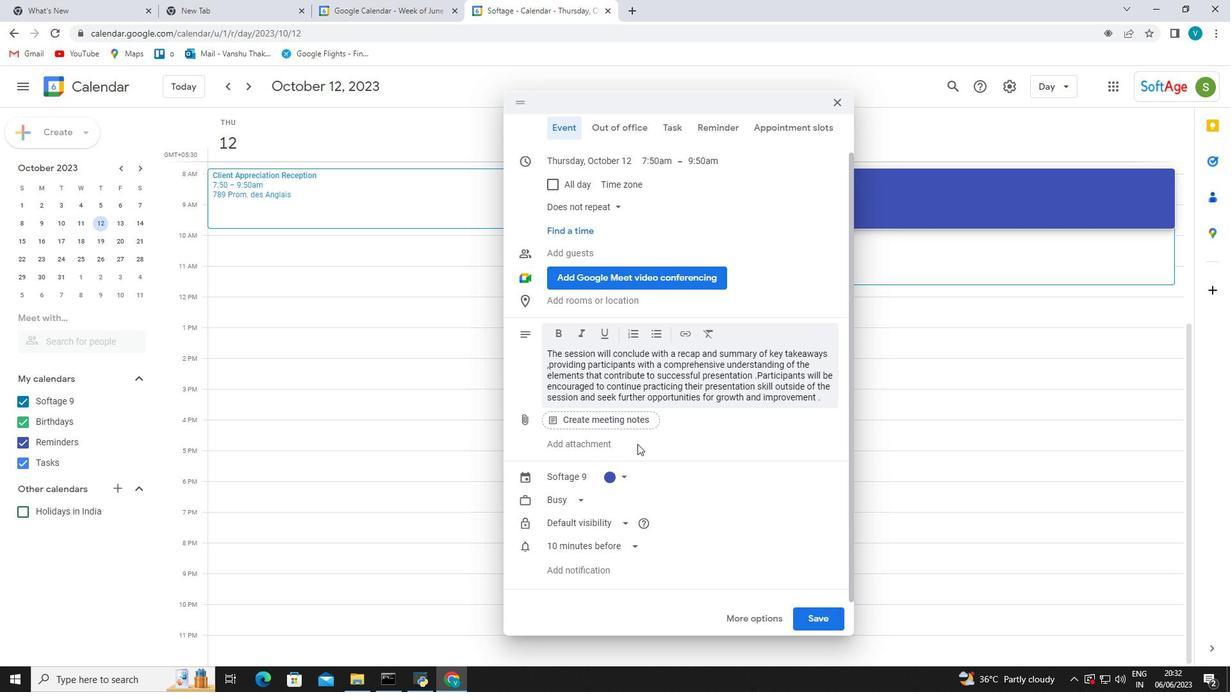 
Action: Mouse scrolled (637, 444) with delta (0, 0)
Screenshot: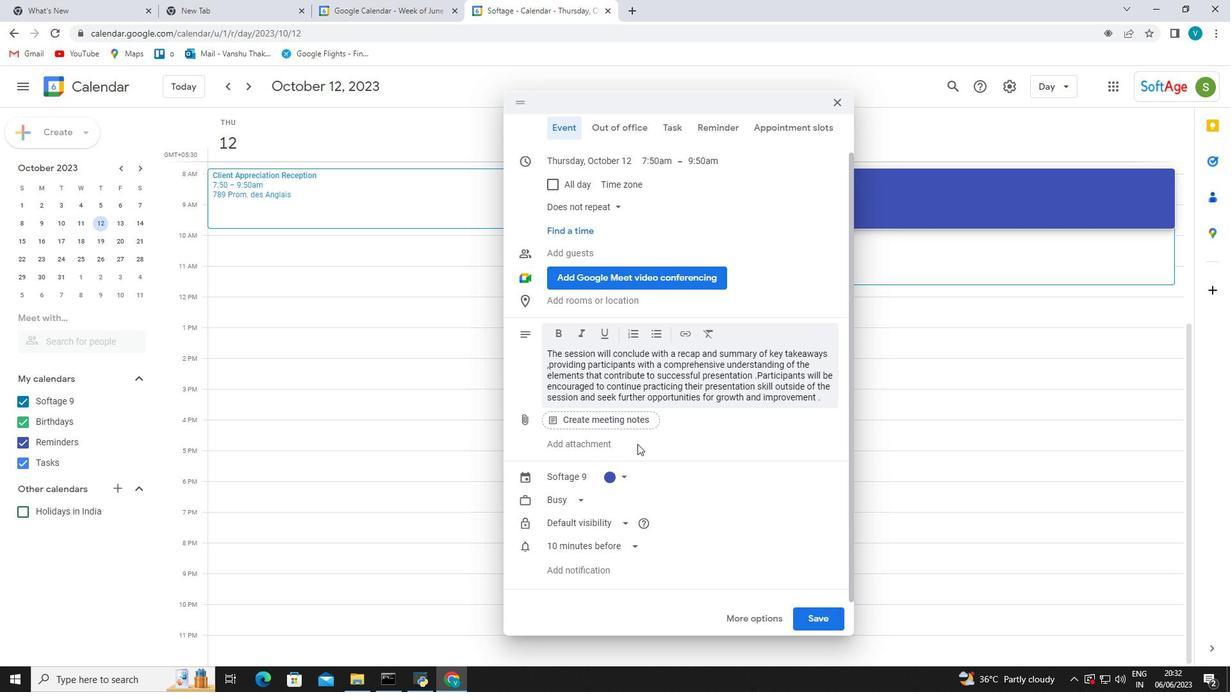 
Action: Mouse scrolled (637, 444) with delta (0, 0)
Screenshot: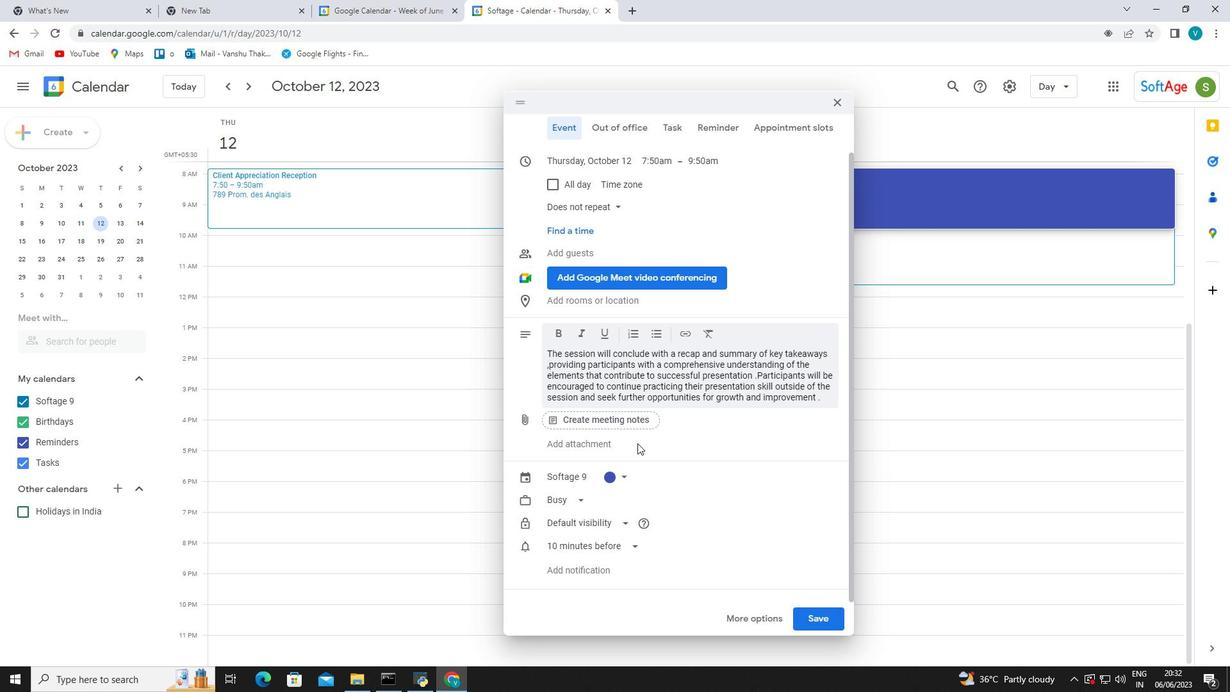 
Action: Mouse moved to (640, 338)
Screenshot: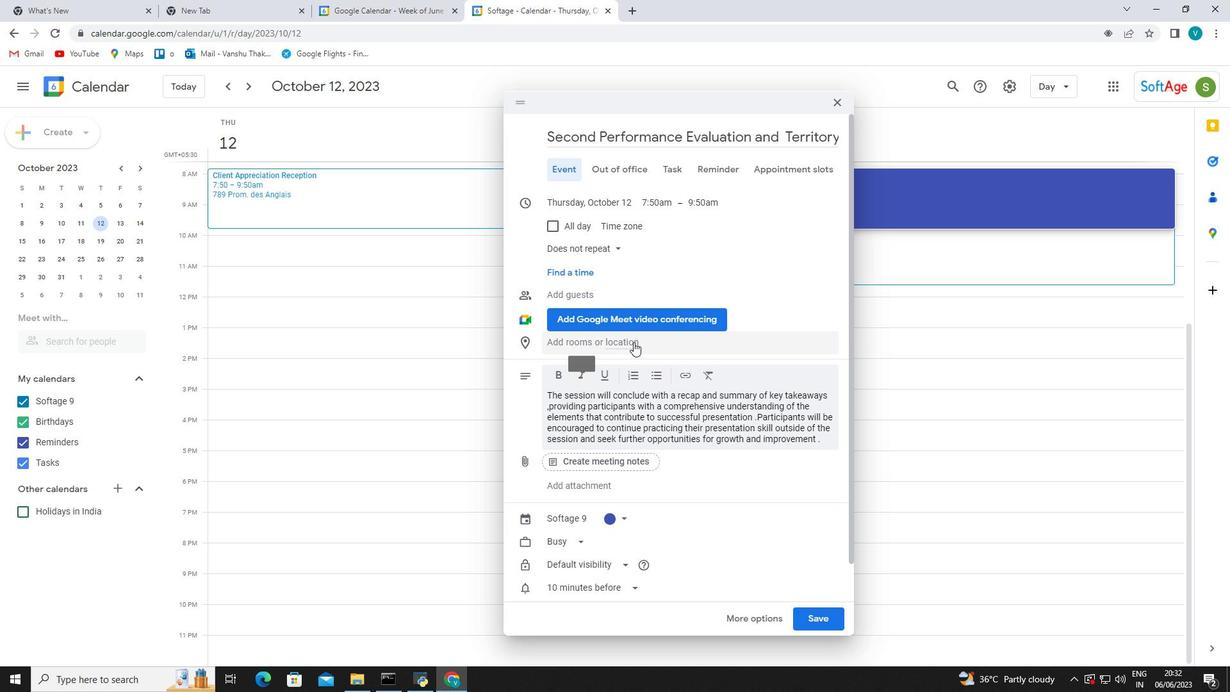 
Action: Mouse pressed left at (640, 338)
Screenshot: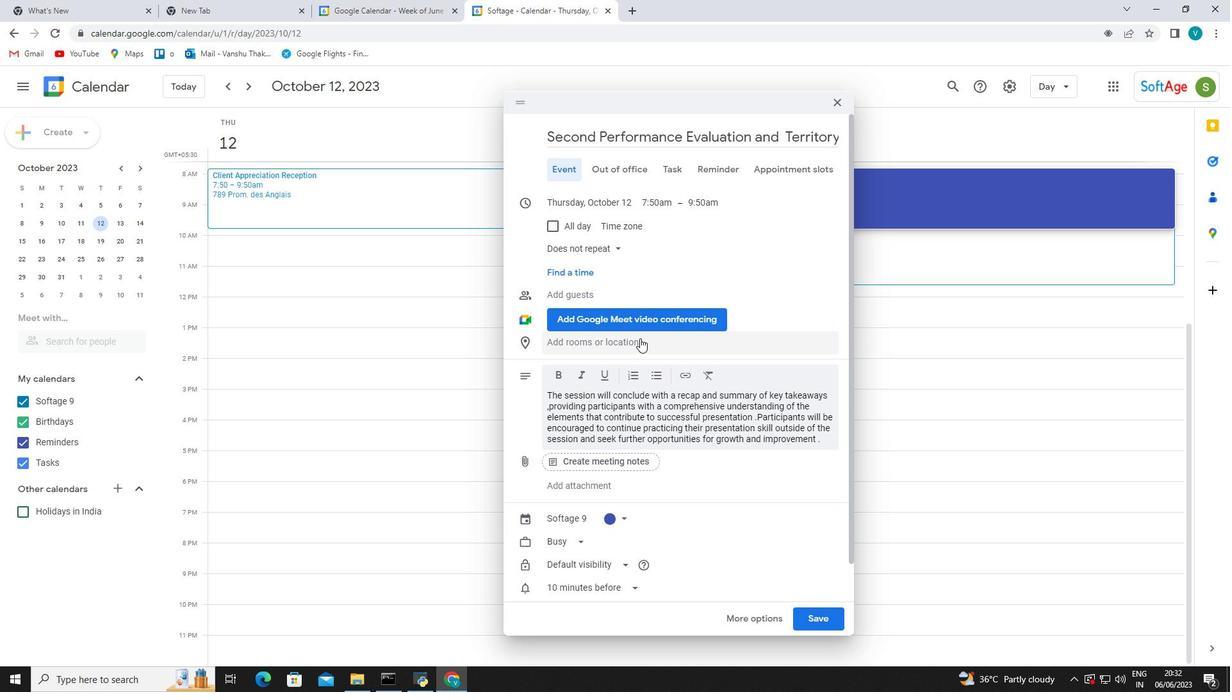 
Action: Mouse moved to (569, 377)
Screenshot: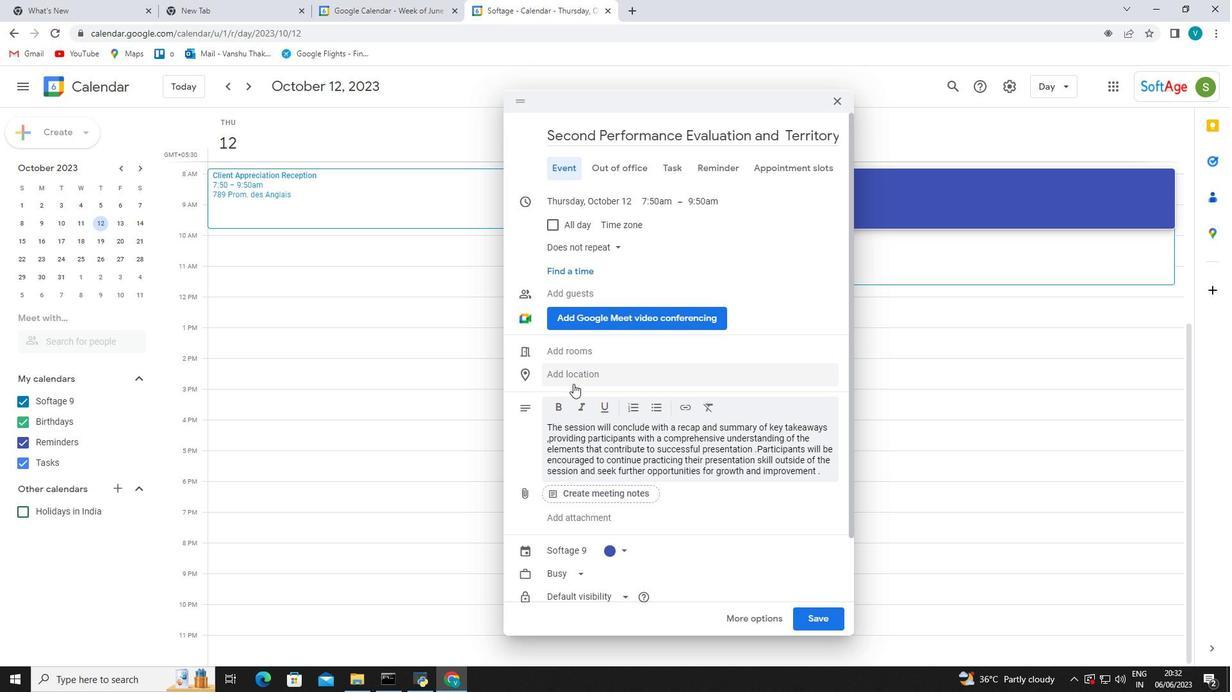 
Action: Mouse pressed left at (569, 377)
Screenshot: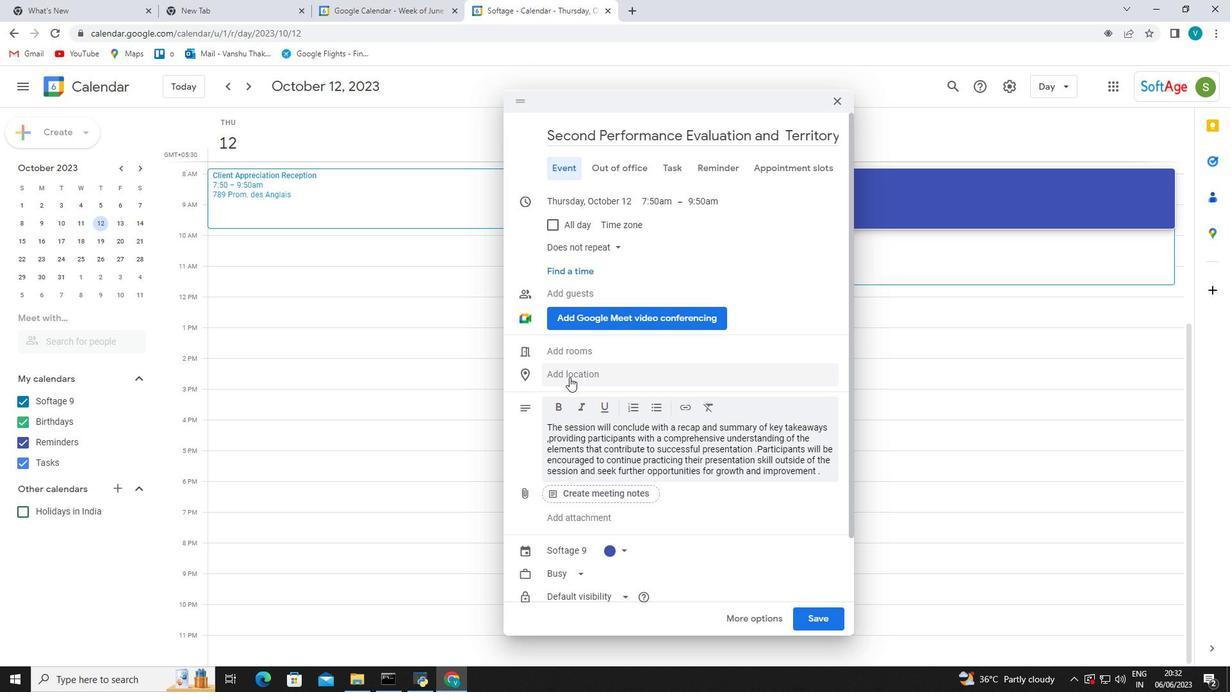 
Action: Mouse moved to (579, 342)
Screenshot: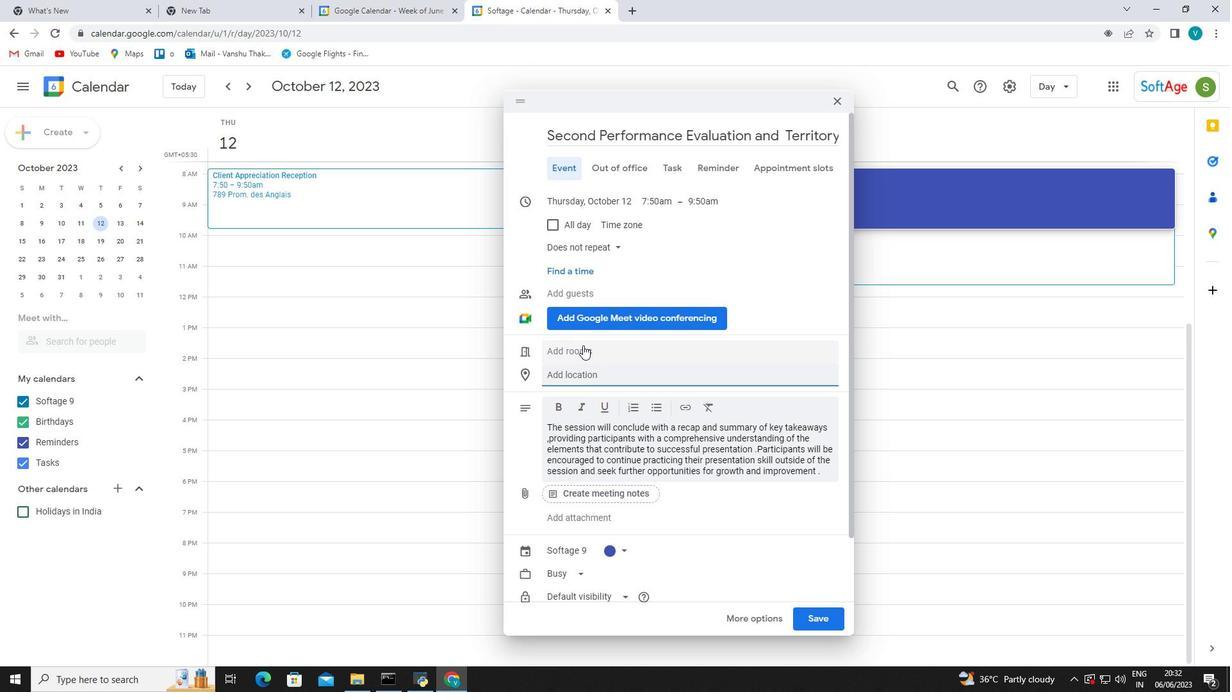 
Action: Key pressed 456<Key.space><Key.shift_r><Key.shift_r><Key.shift_r><Key.shift_r><Key.shift_r><Key.shift_r><Key.shift_r><Key.shift_r><Key.shift_r><Key.shift_r><Key.shift_r><Key.shift_r><Key.shift_r><Key.shift_r><Key.shift_r><Key.shift_r><Key.shift_r><Key.shift_r><Key.shift_r><Key.shift_r><Key.shift_r><Key.shift_r><Key.shift_r><Key.shift_r><Key.shift_r><Key.shift_r><Key.shift_r><Key.shift_r><Key.shift_r><Key.shift_r><Key.shift_r><Key.shift_r><Key.shift_r><Key.shift_r><Key.shift_r><Key.shift_r><Key.shift_r><Key.shift_r><Key.shift_r><Key.shift_r><Key.shift_r><Key.shift_r><Key.shift_r><Key.shift_r><Key.shift_r><Key.shift_r><Key.shift_r><Key.shift_r><Key.shift_r><Key.shift_r><Key.shift_r><Key.shift_r><Key.shift_r><Key.shift_r><Key.shift_r><Key.shift_r><Key.shift_r><Key.shift_r><Key.shift_r><Key.shift_r><Key.shift_r>Chiado<Key.space>,<Key.shift_r>Lisbon<Key.space>,
Screenshot: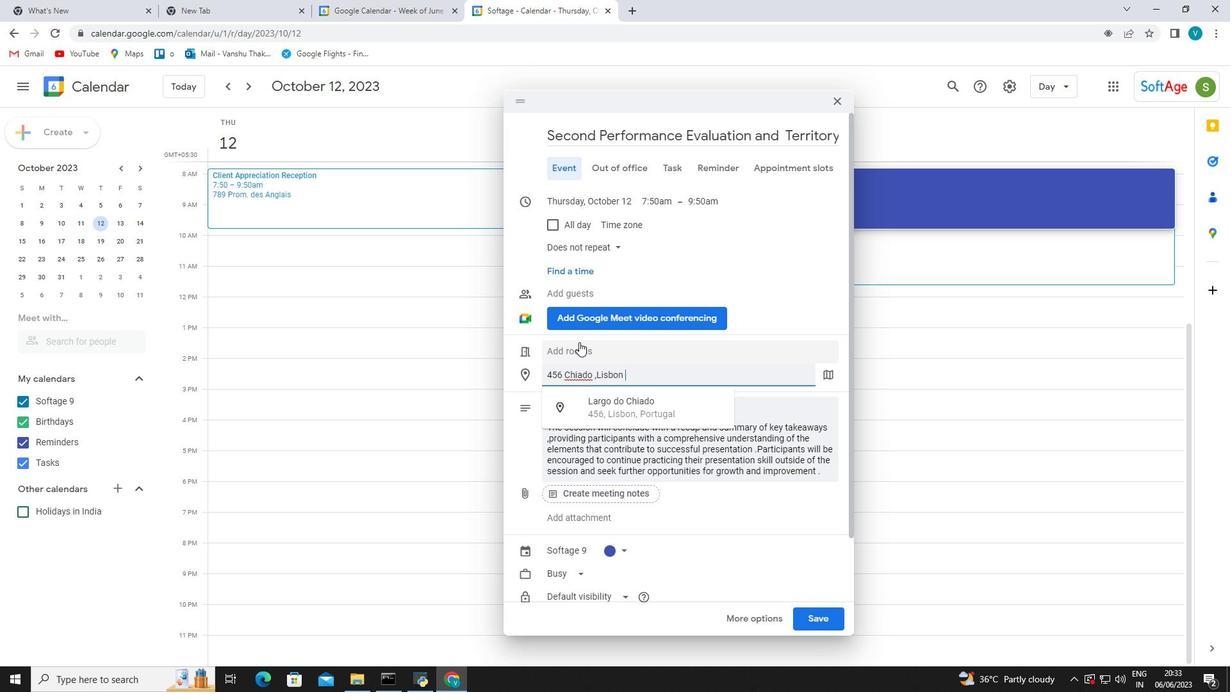 
Action: Mouse moved to (664, 401)
Screenshot: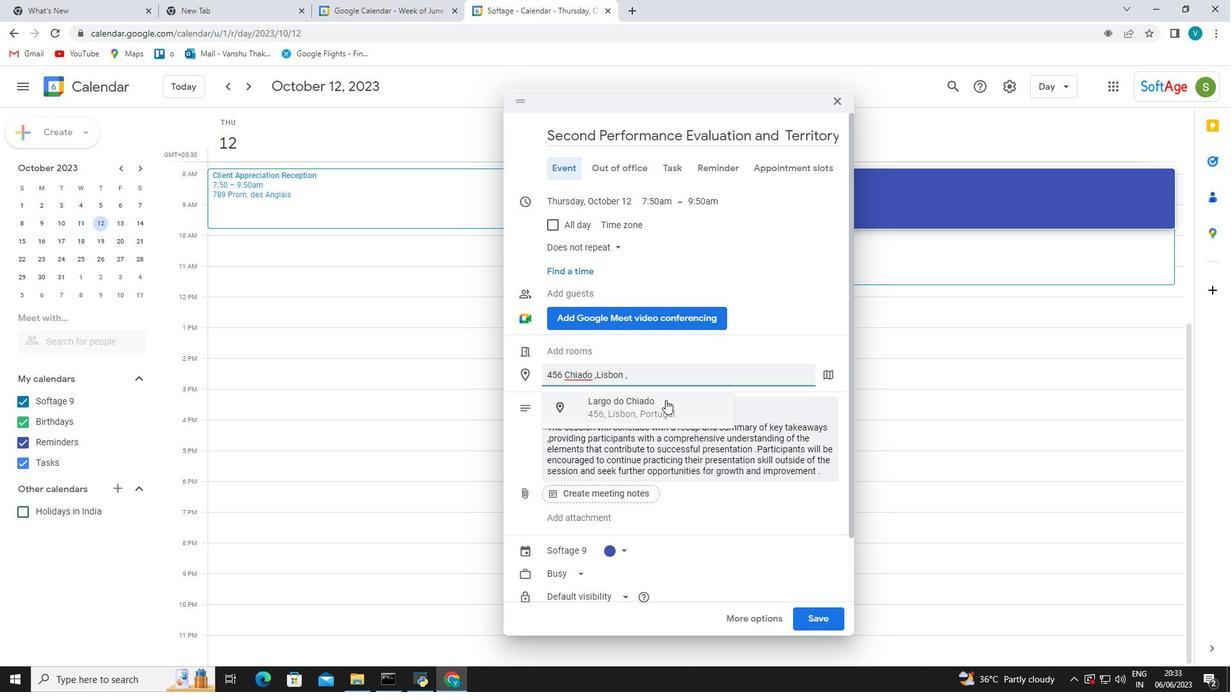 
Action: Mouse pressed left at (664, 401)
Screenshot: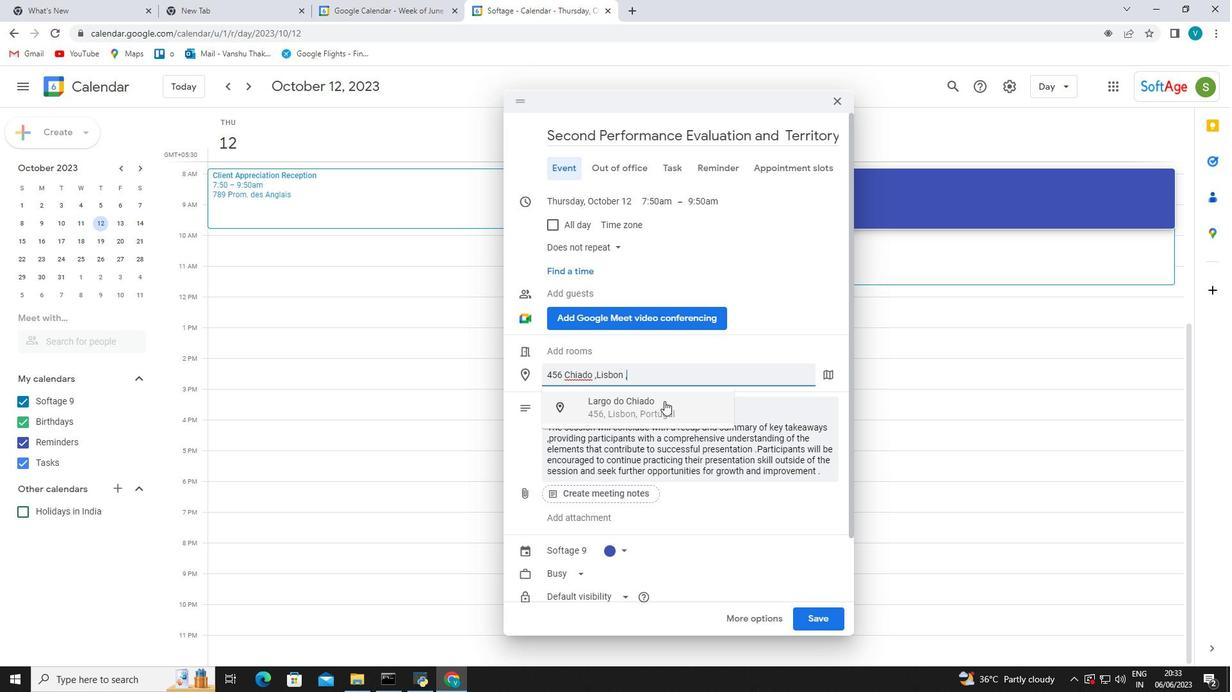 
Action: Mouse moved to (610, 290)
Screenshot: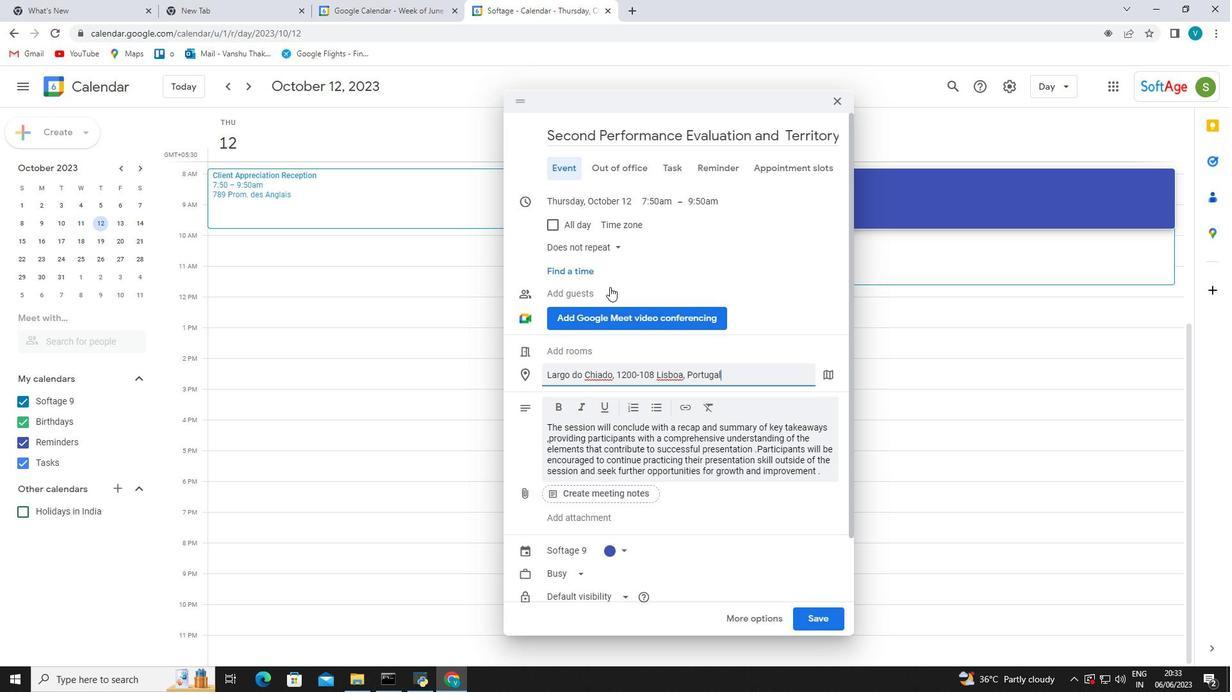 
Action: Mouse pressed left at (610, 290)
Screenshot: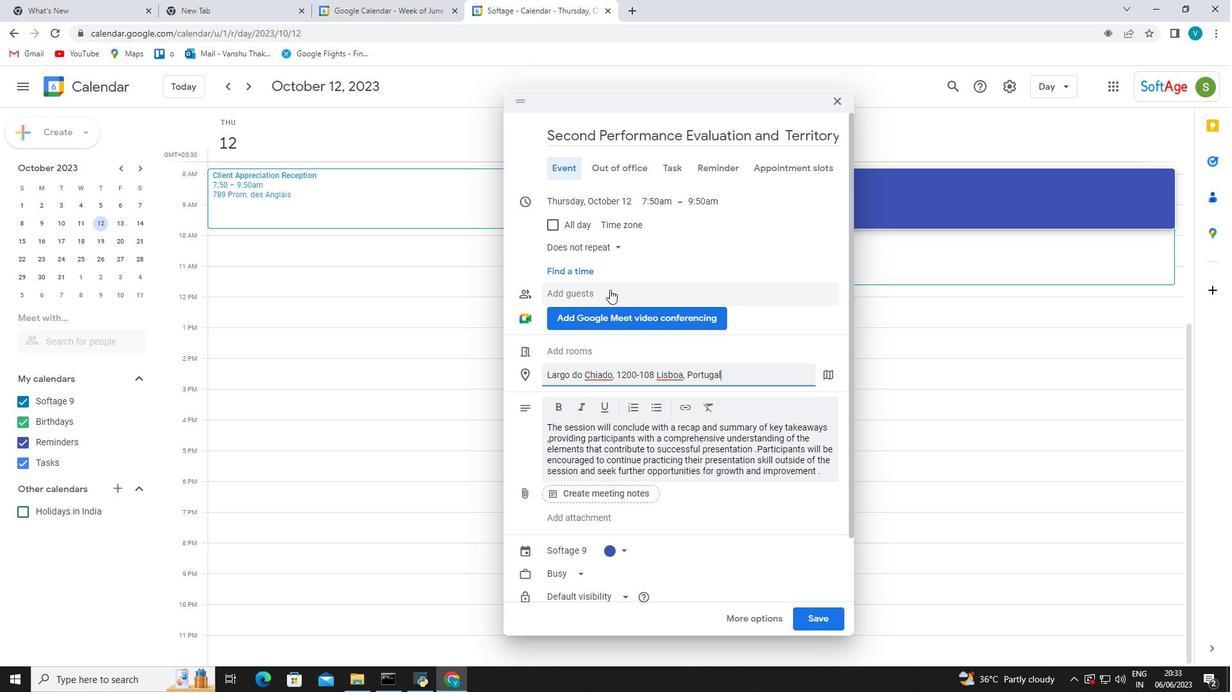 
Action: Mouse moved to (738, 281)
Screenshot: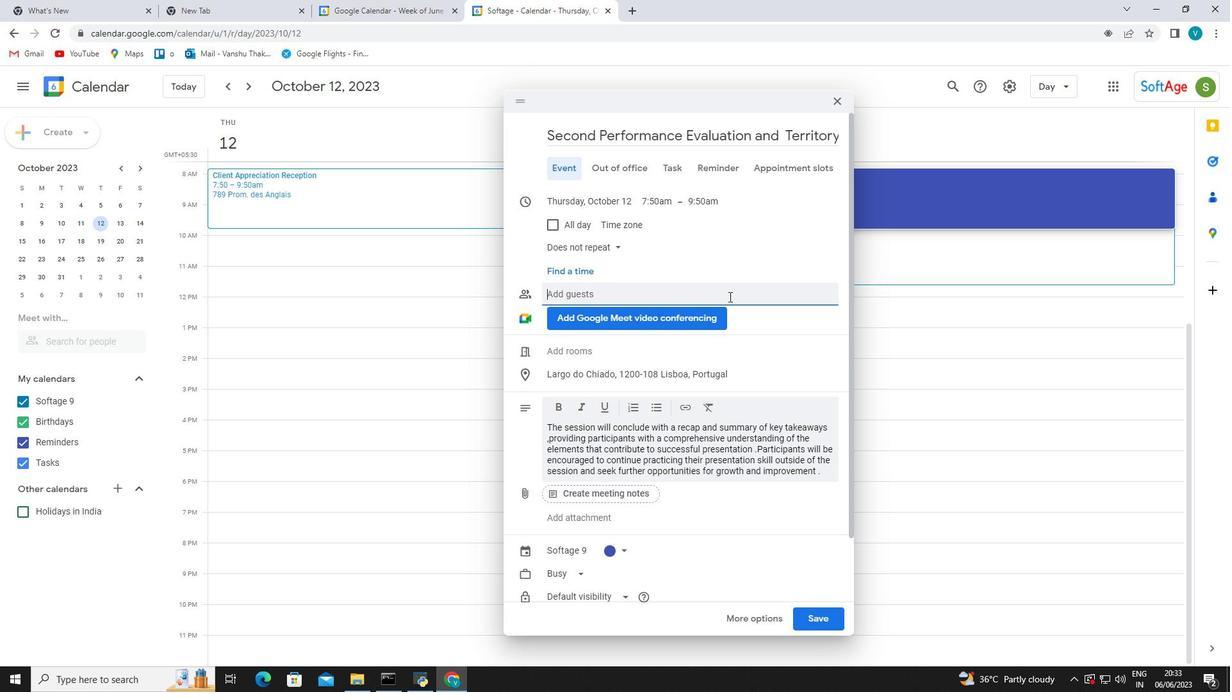 
Action: Key pressed softage.3
Screenshot: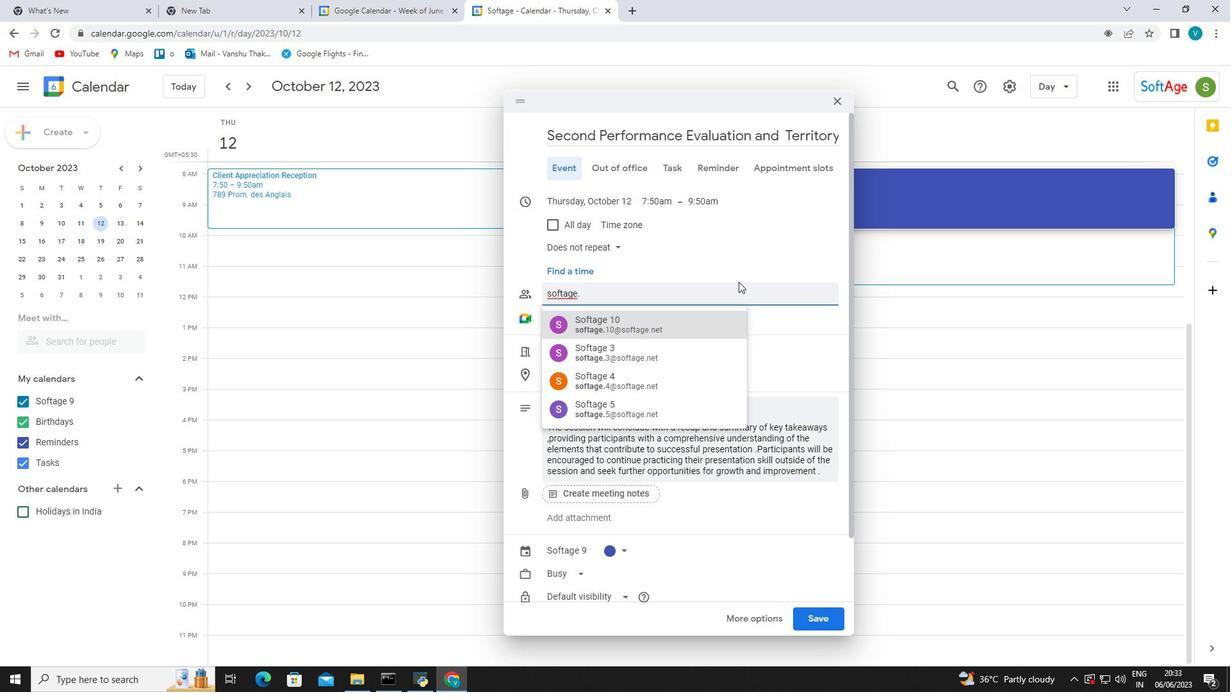 
Action: Mouse moved to (631, 329)
Screenshot: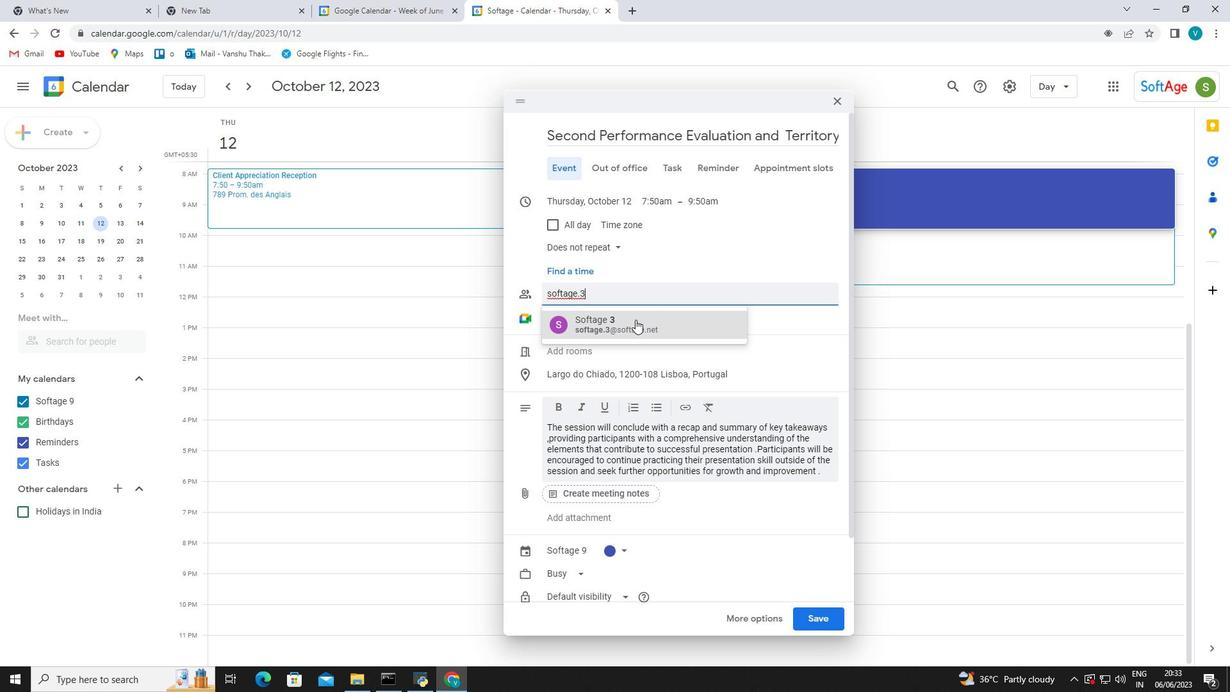 
Action: Mouse pressed left at (631, 329)
Screenshot: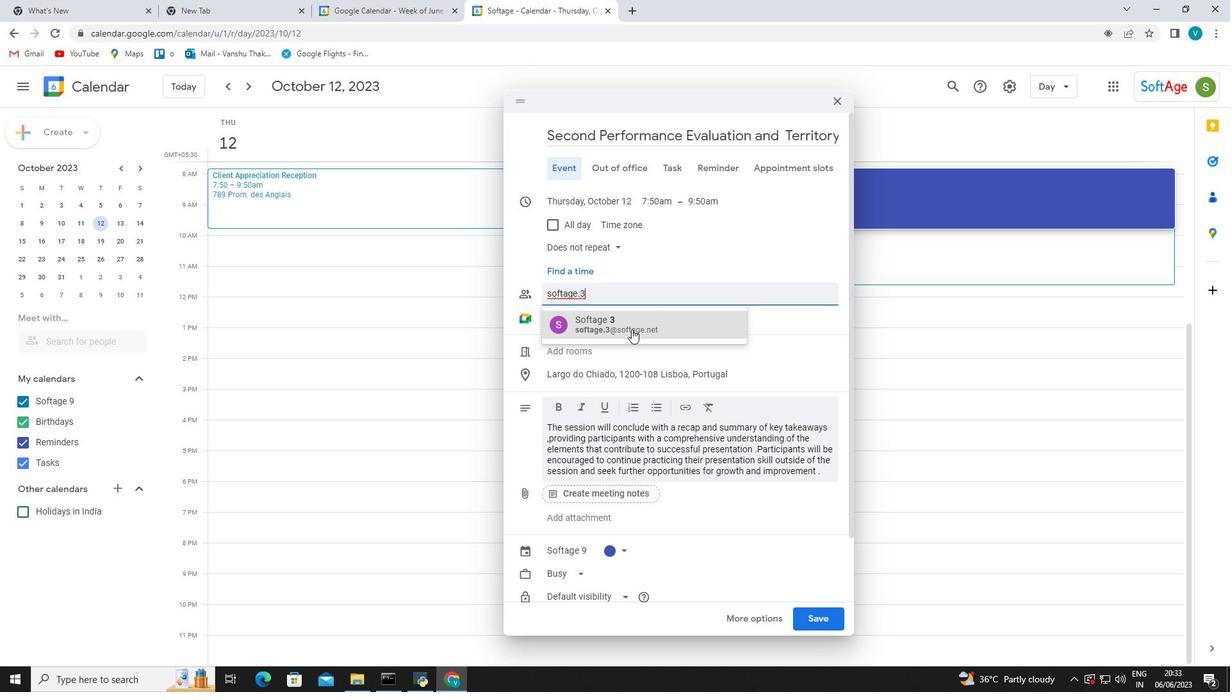 
Action: Mouse moved to (603, 306)
Screenshot: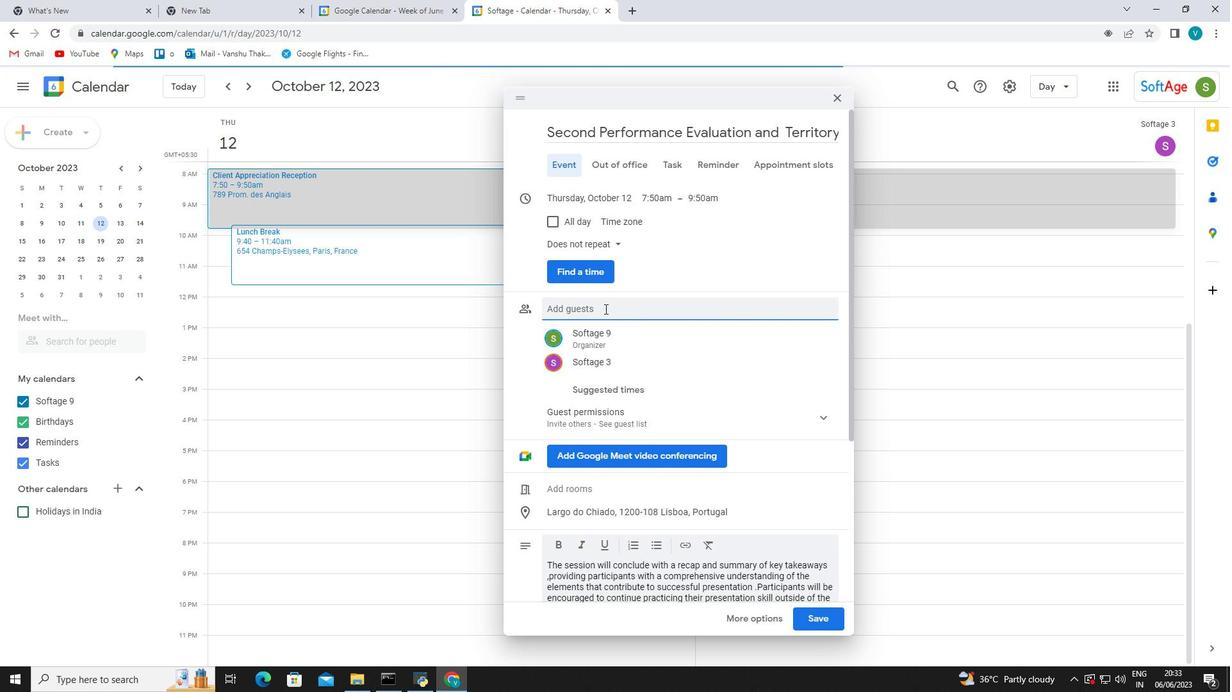 
Action: Mouse pressed left at (603, 306)
Screenshot: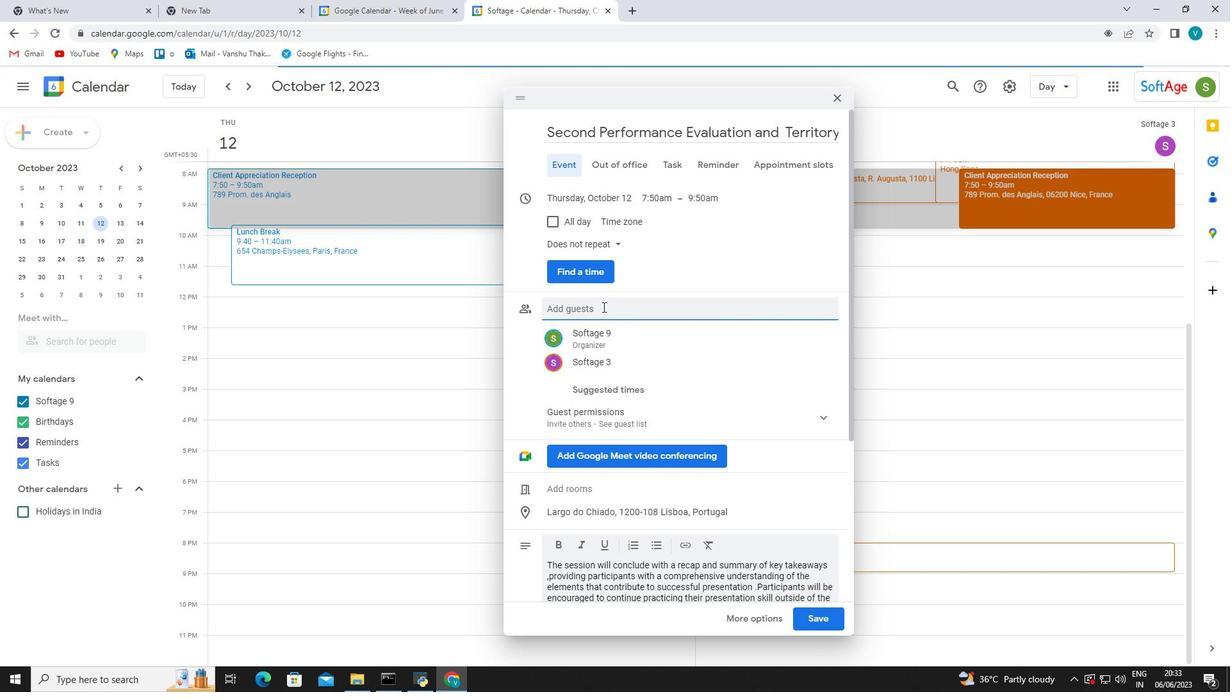 
Action: Key pressed softage.4
Screenshot: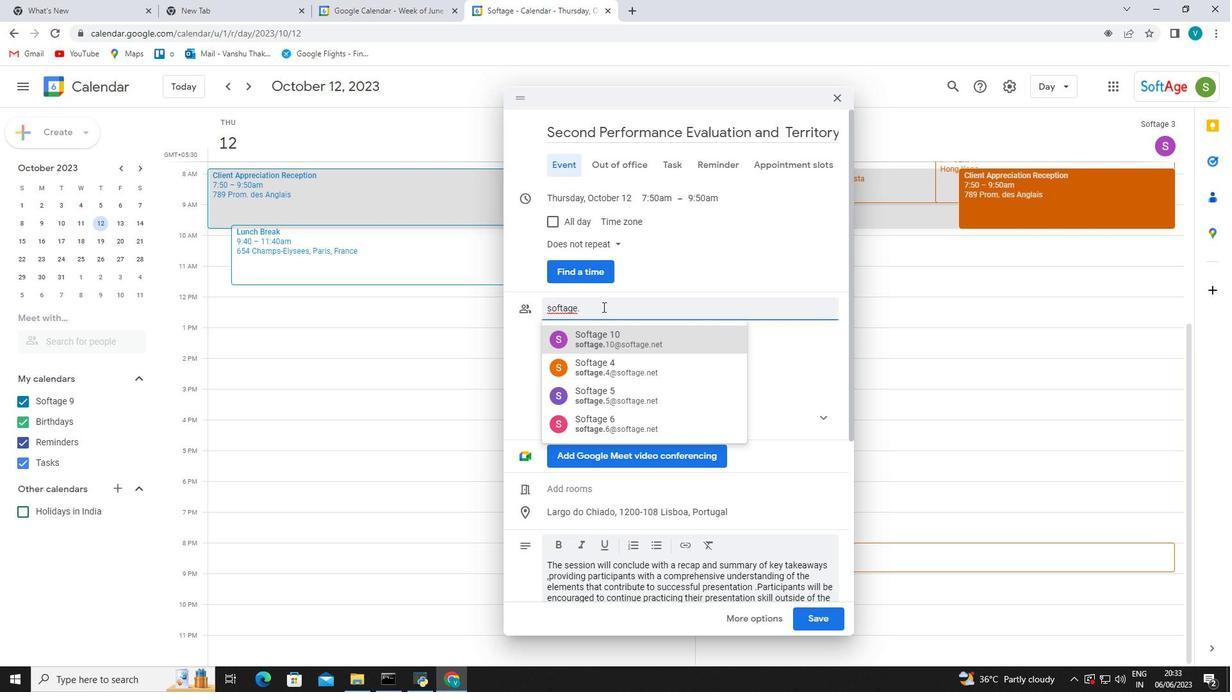 
Action: Mouse moved to (624, 339)
Screenshot: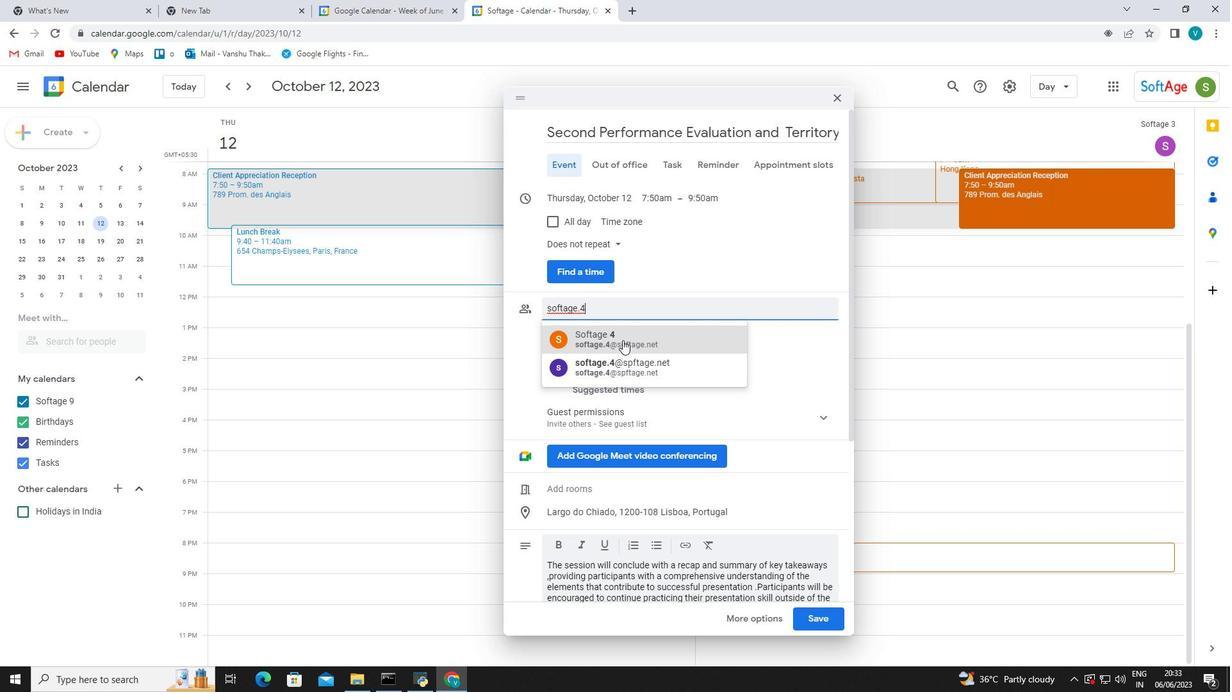 
Action: Mouse pressed left at (624, 339)
Screenshot: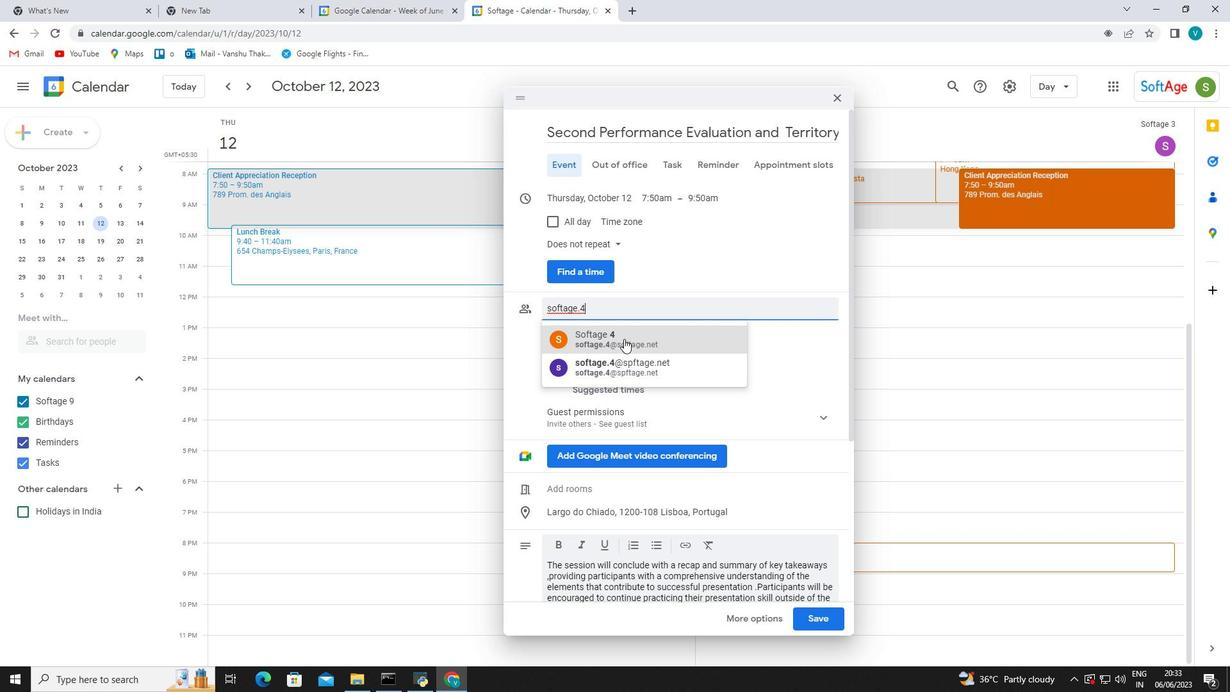 
Action: Mouse moved to (631, 331)
Screenshot: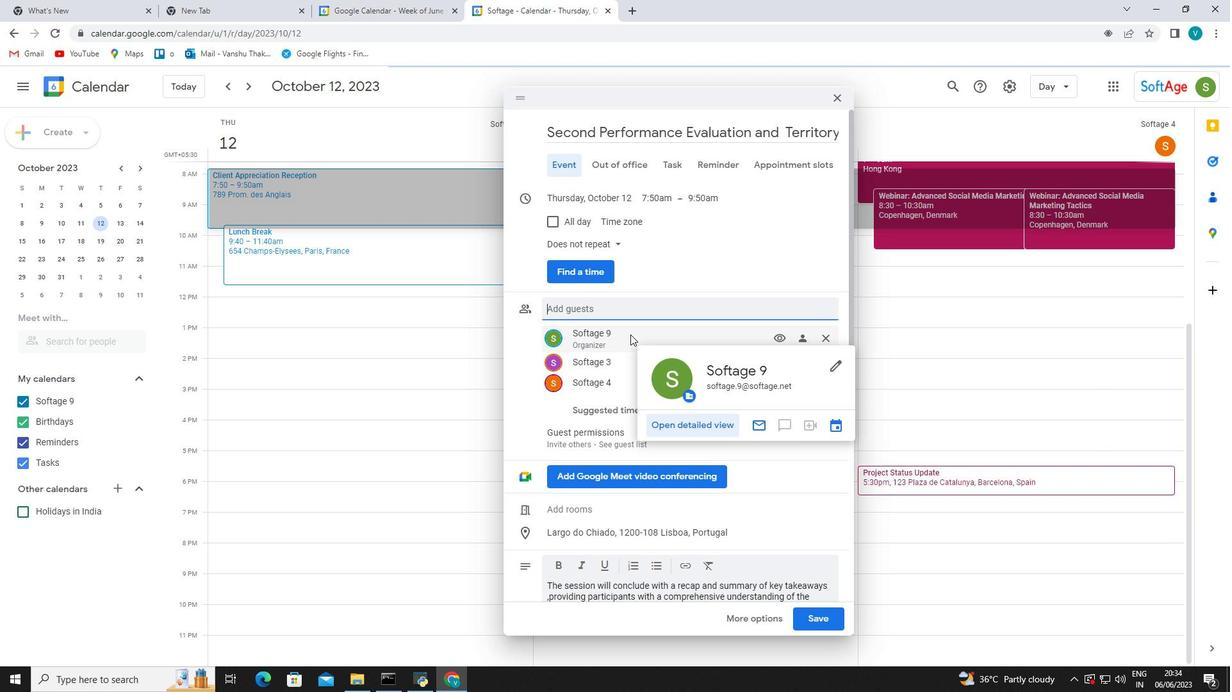 
Action: Mouse scrolled (631, 332) with delta (0, 0)
Screenshot: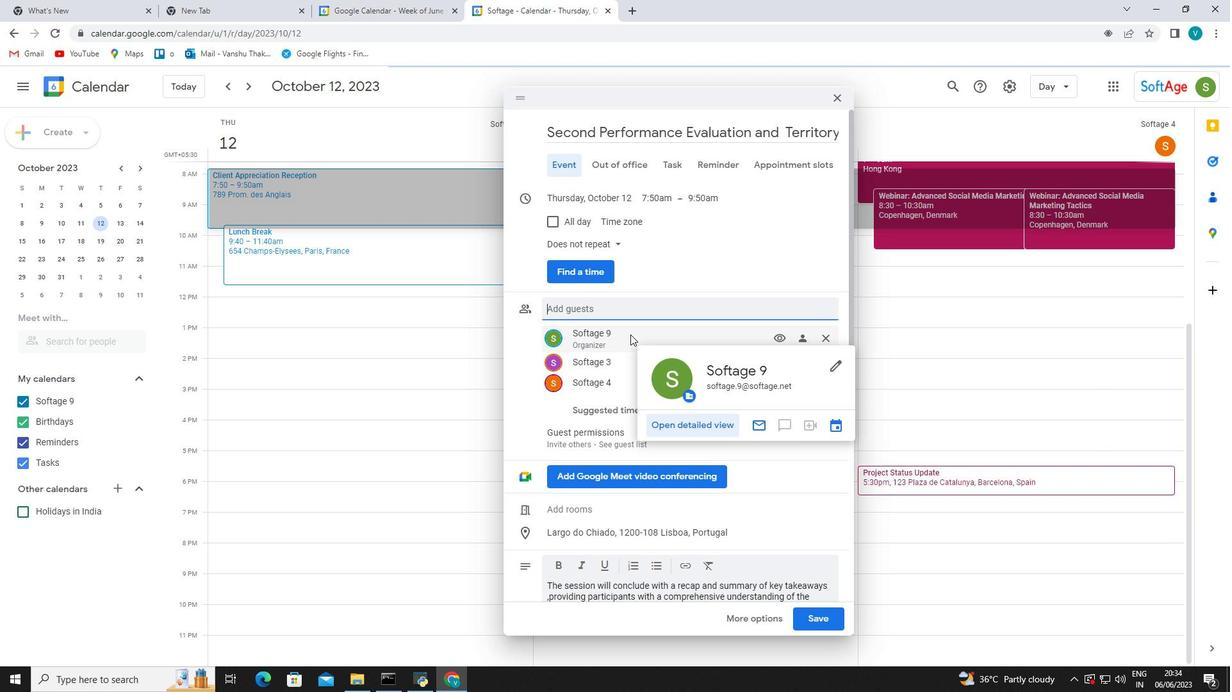 
Action: Mouse moved to (633, 321)
Screenshot: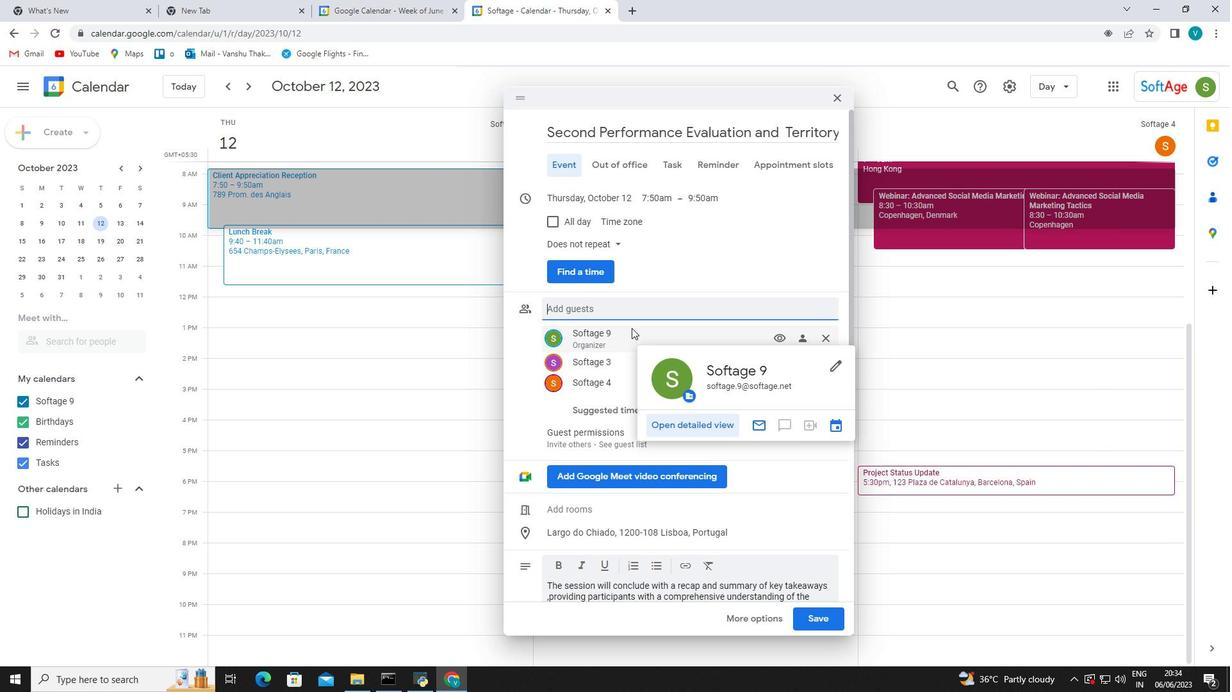 
Action: Mouse scrolled (633, 321) with delta (0, 0)
Screenshot: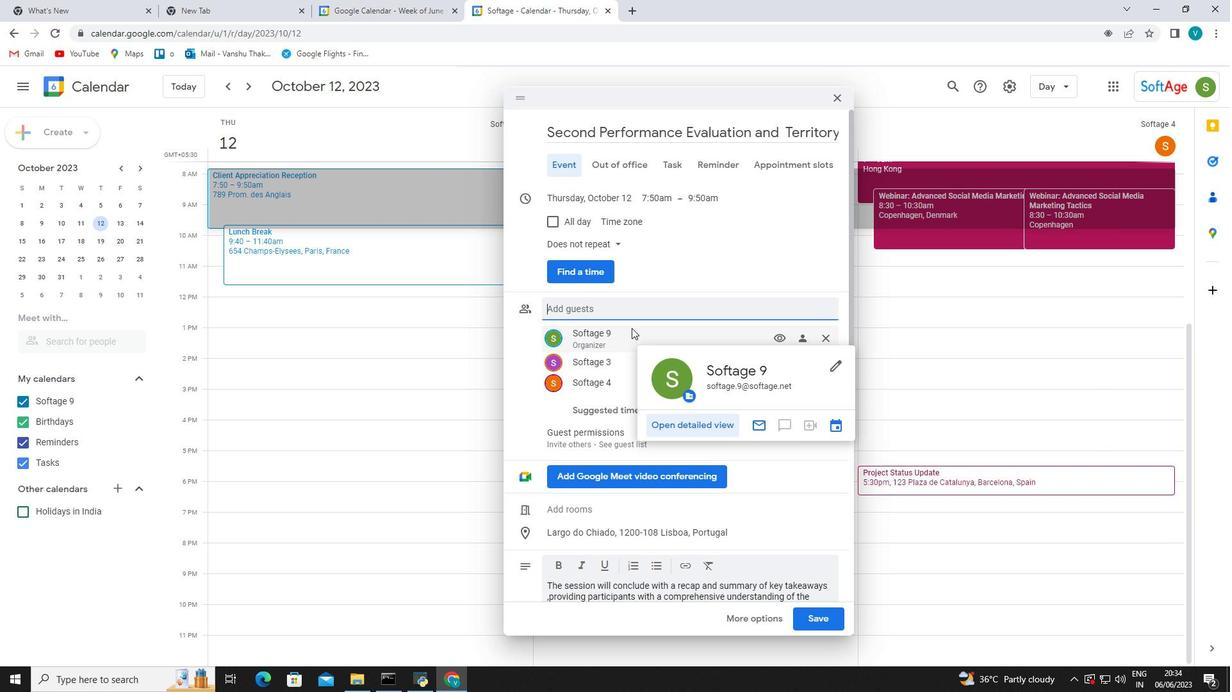 
Action: Mouse moved to (636, 308)
Screenshot: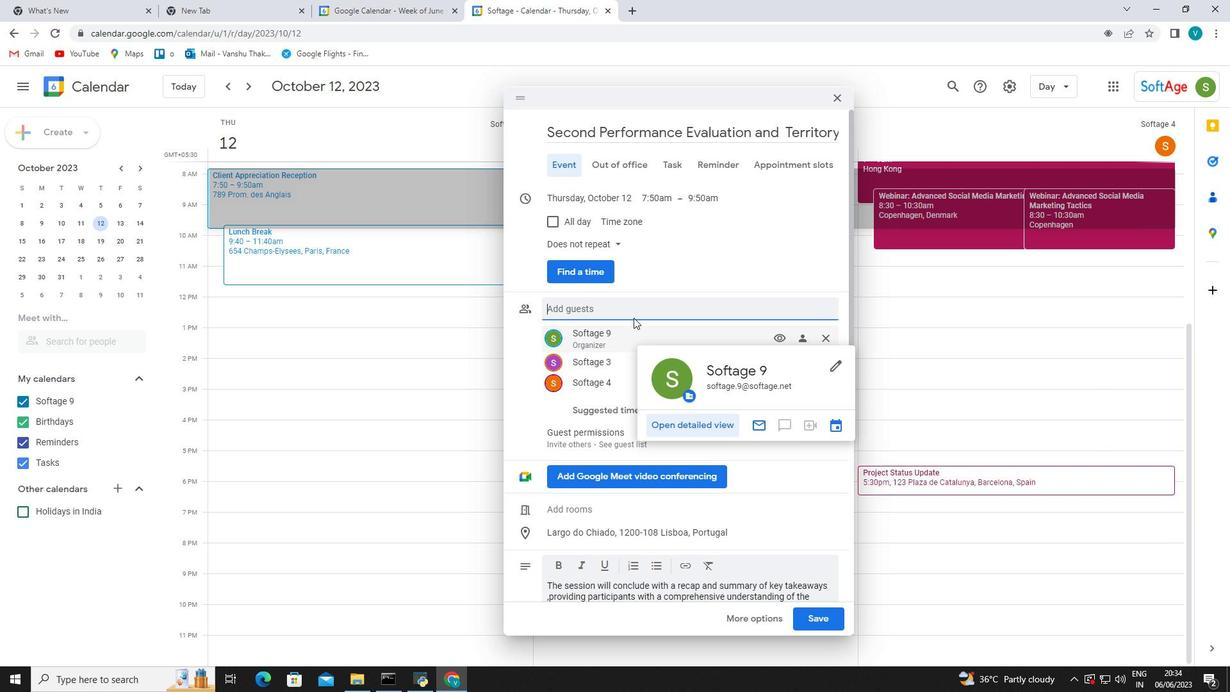 
Action: Mouse scrolled (636, 308) with delta (0, 0)
Screenshot: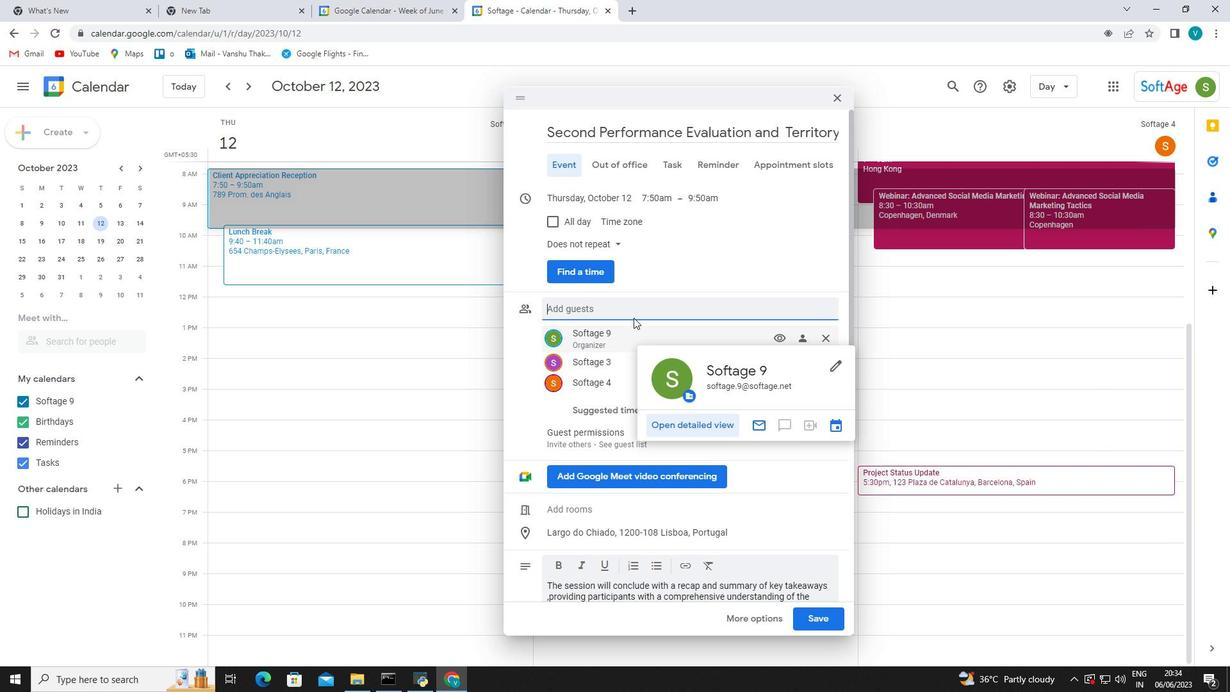 
Action: Mouse moved to (620, 244)
Screenshot: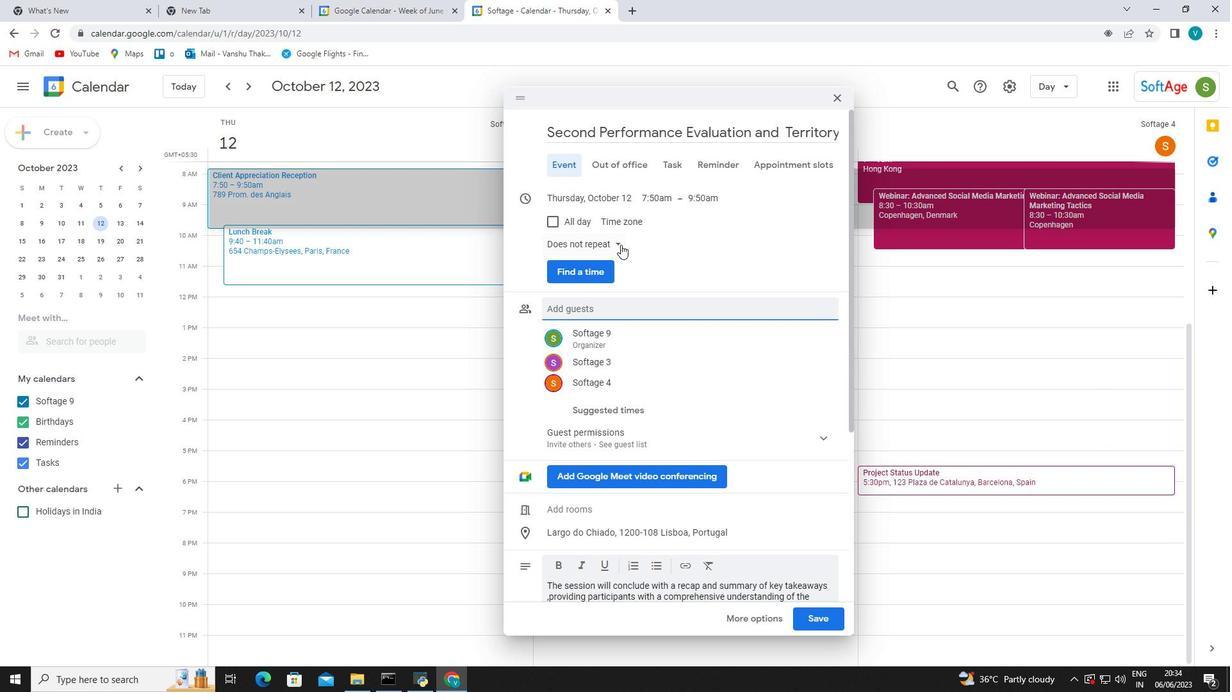 
Action: Mouse pressed left at (620, 244)
Screenshot: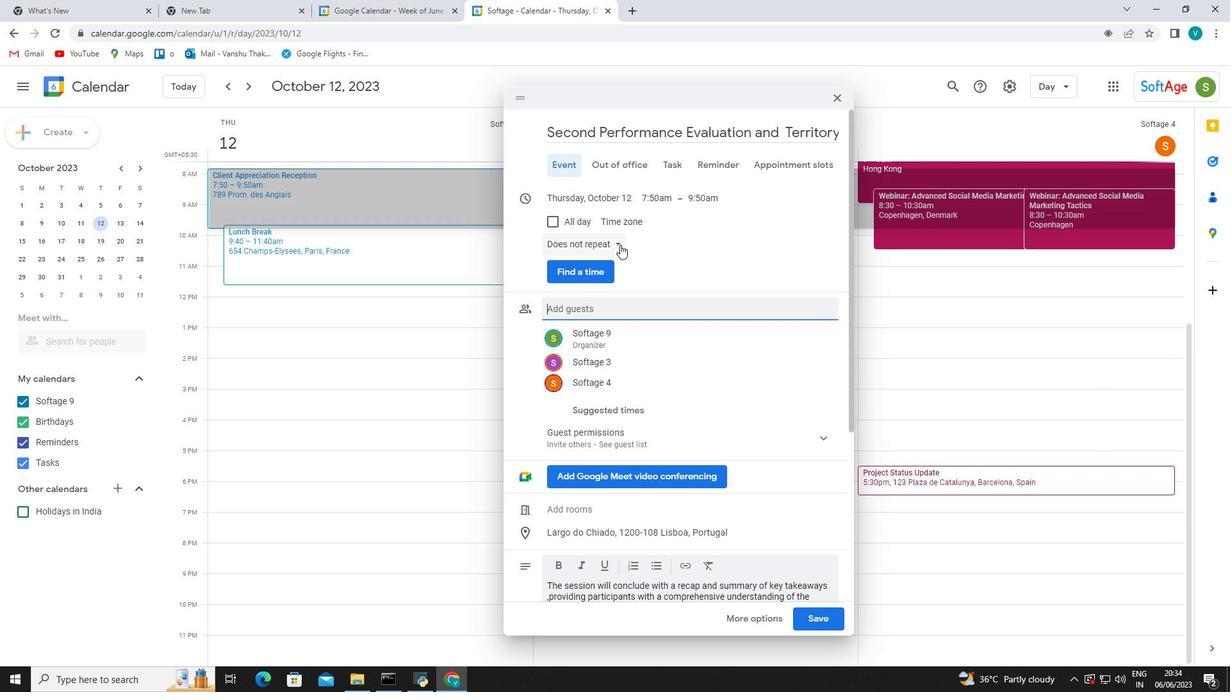 
Action: Mouse moved to (656, 362)
Screenshot: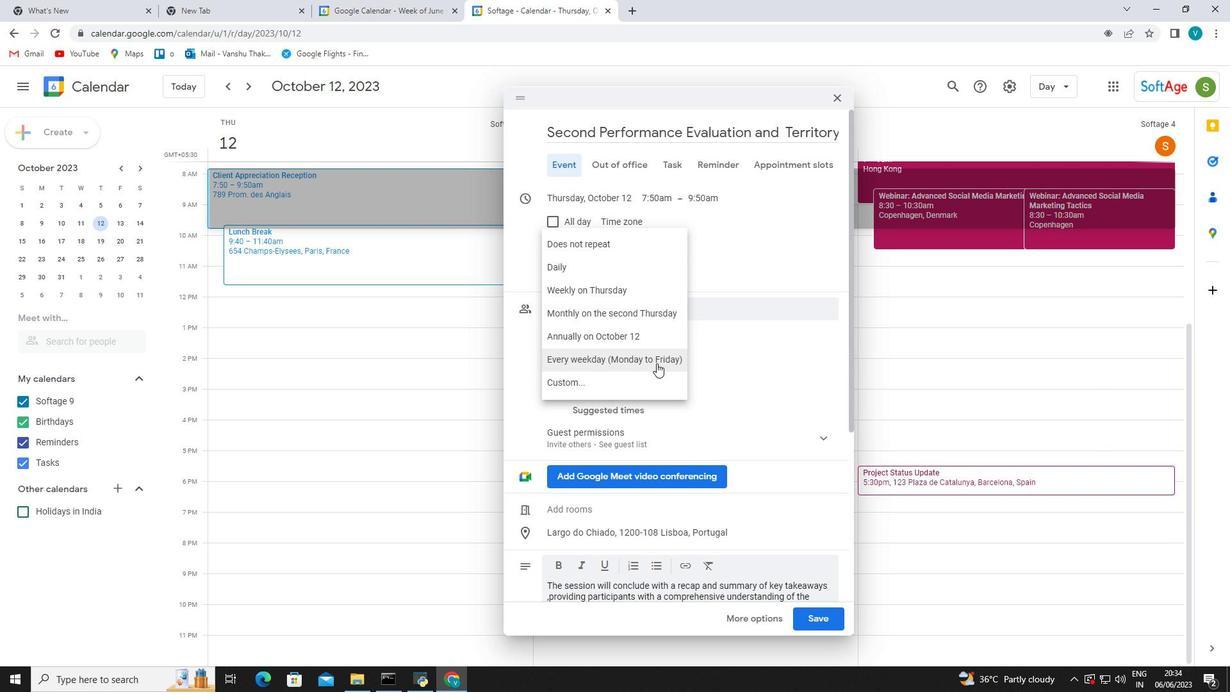 
Action: Mouse pressed left at (656, 362)
Screenshot: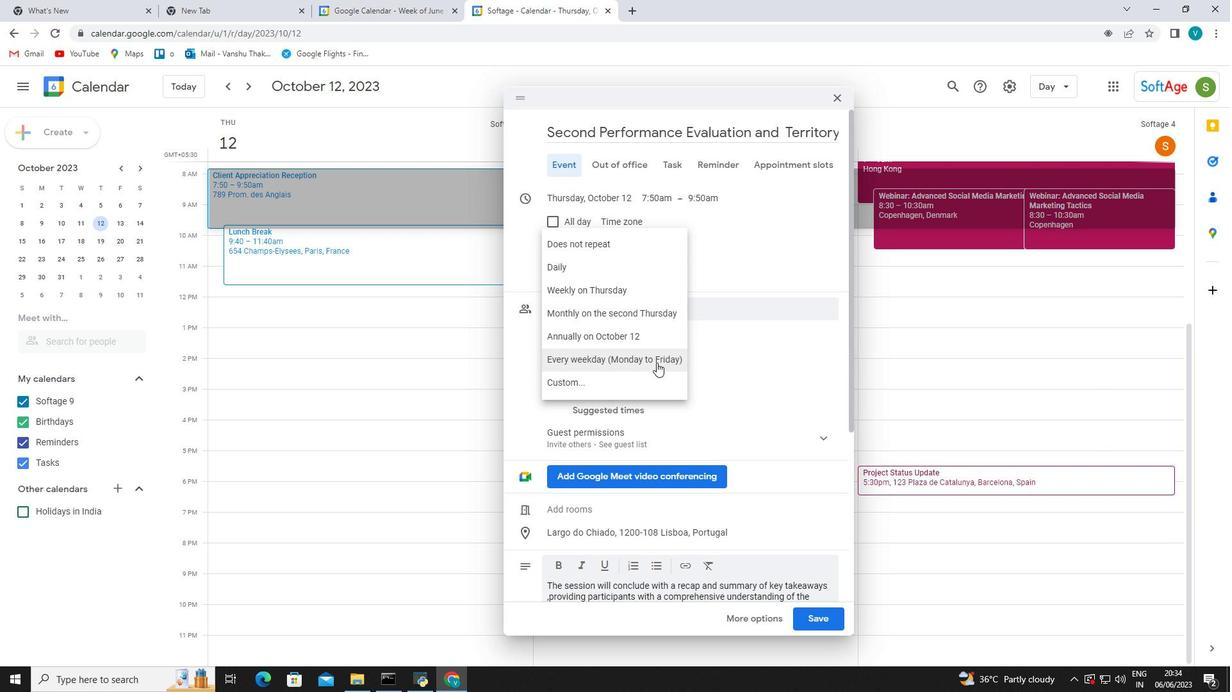 
Action: Mouse moved to (646, 246)
Screenshot: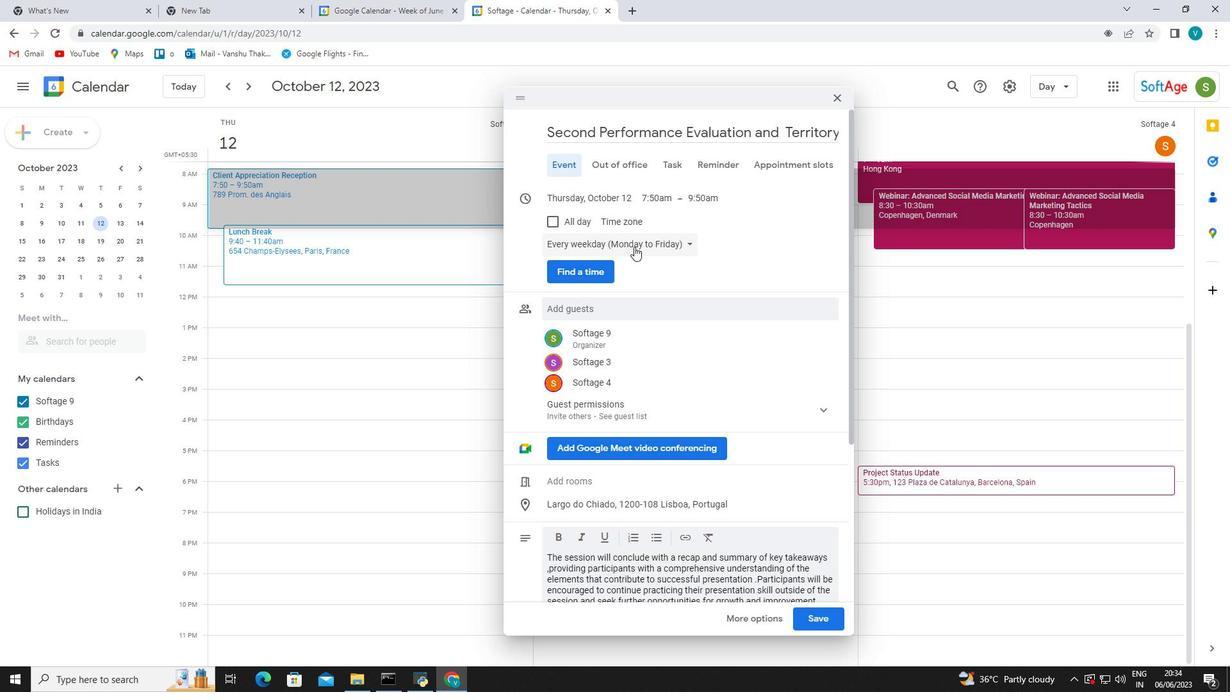 
Action: Mouse pressed left at (646, 246)
Screenshot: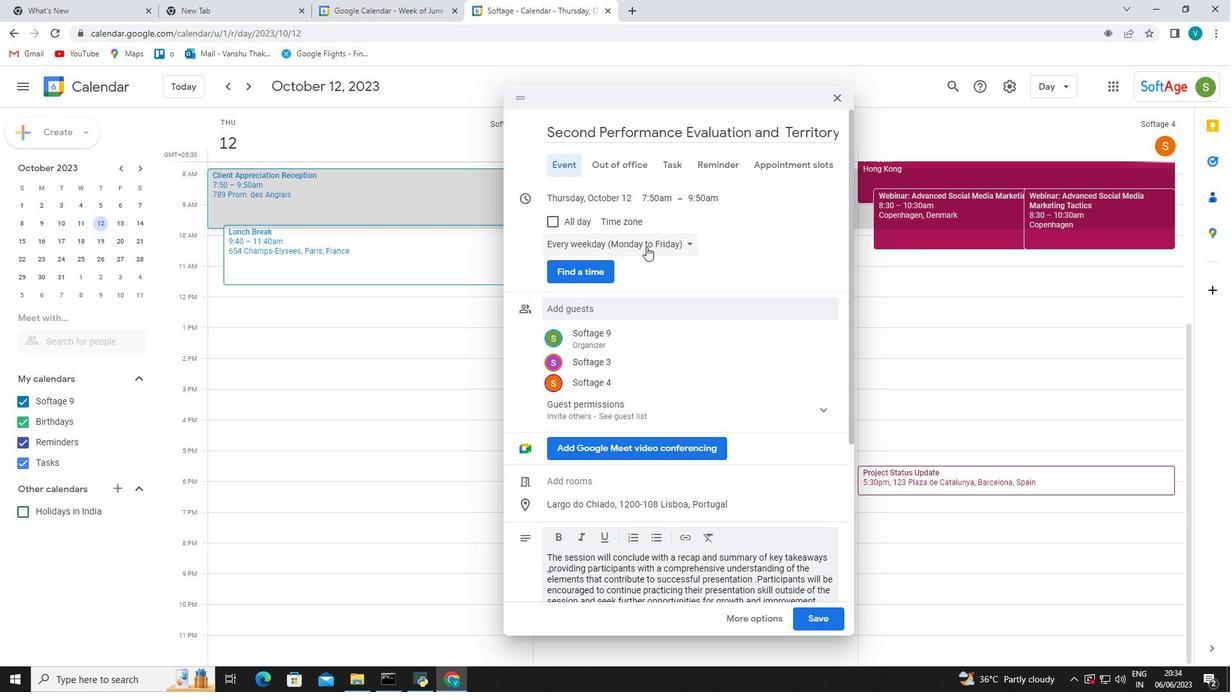 
Action: Mouse moved to (643, 264)
Screenshot: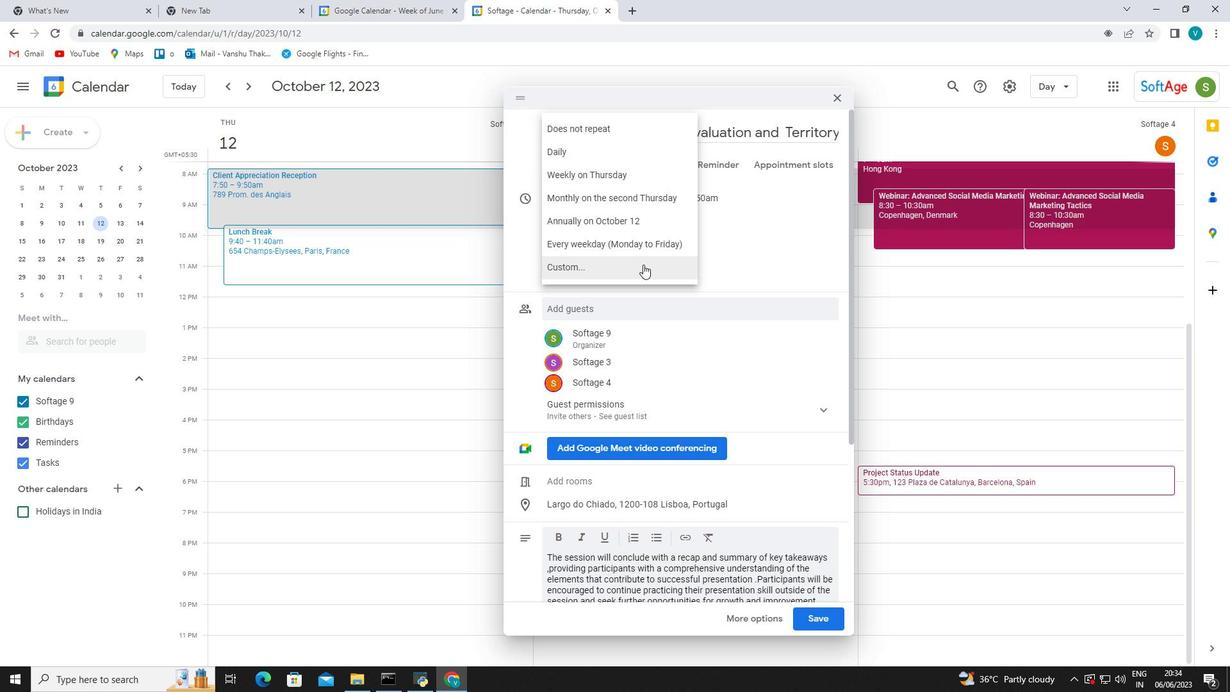 
Action: Mouse pressed left at (643, 264)
Screenshot: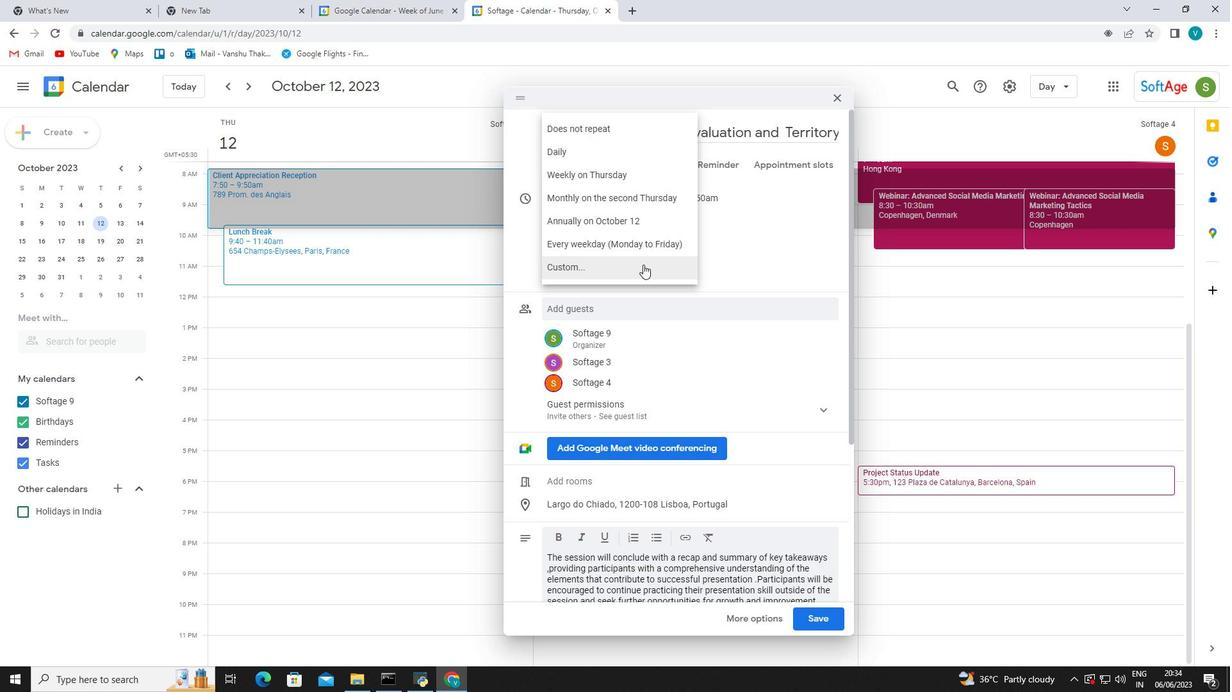 
Action: Mouse moved to (533, 336)
Screenshot: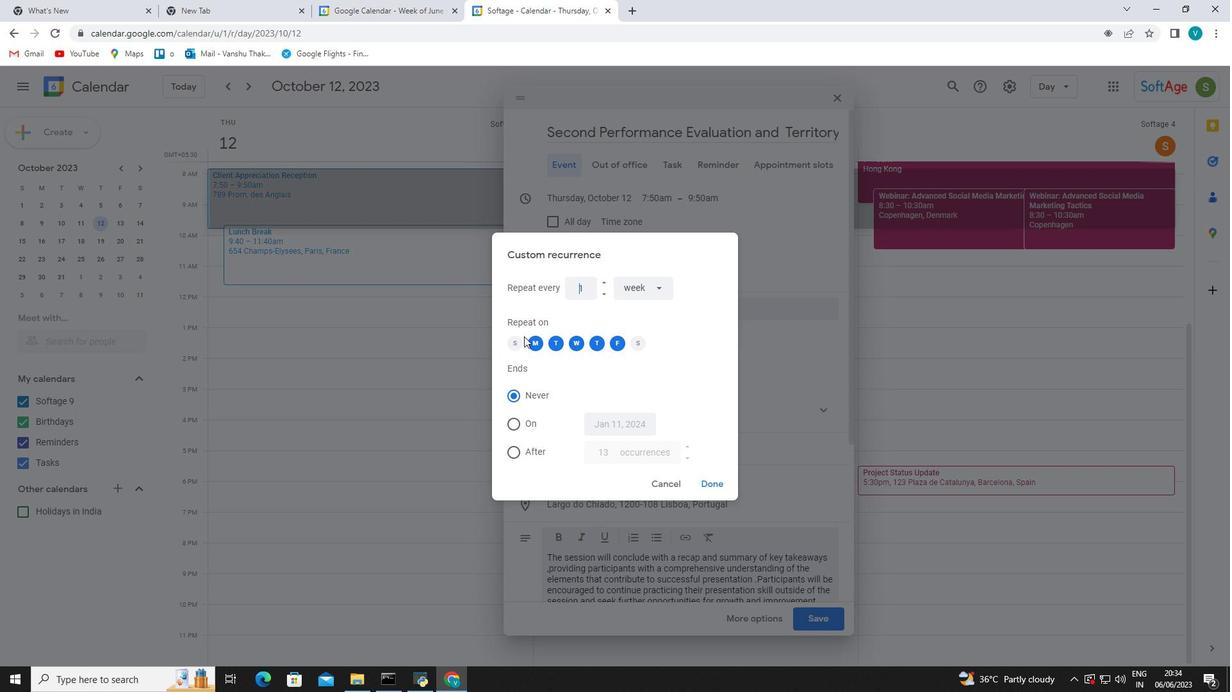 
Action: Mouse pressed left at (533, 336)
Screenshot: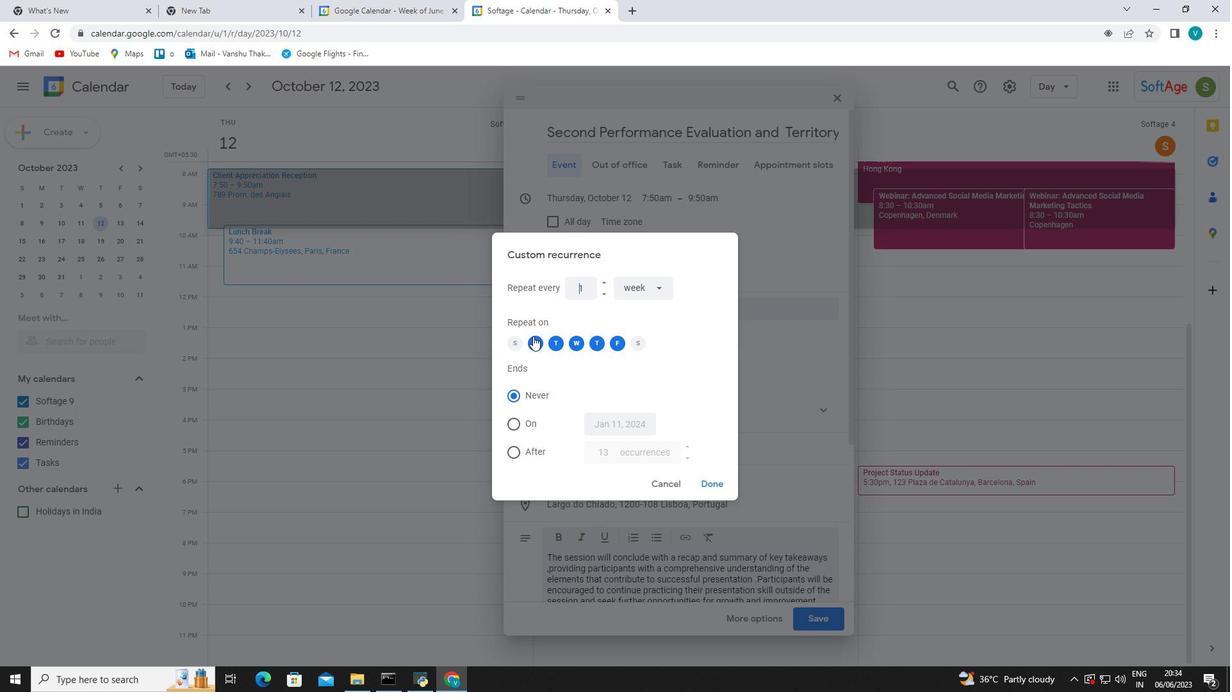 
Action: Mouse moved to (558, 346)
Screenshot: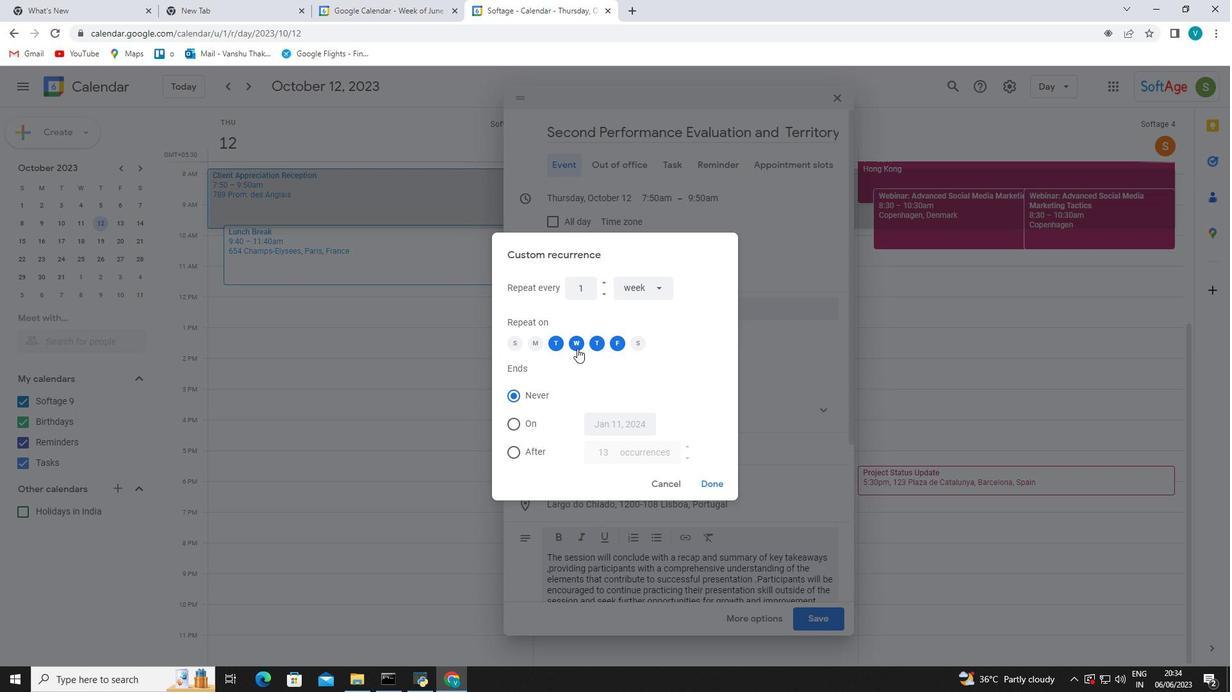 
Action: Mouse pressed left at (558, 346)
Screenshot: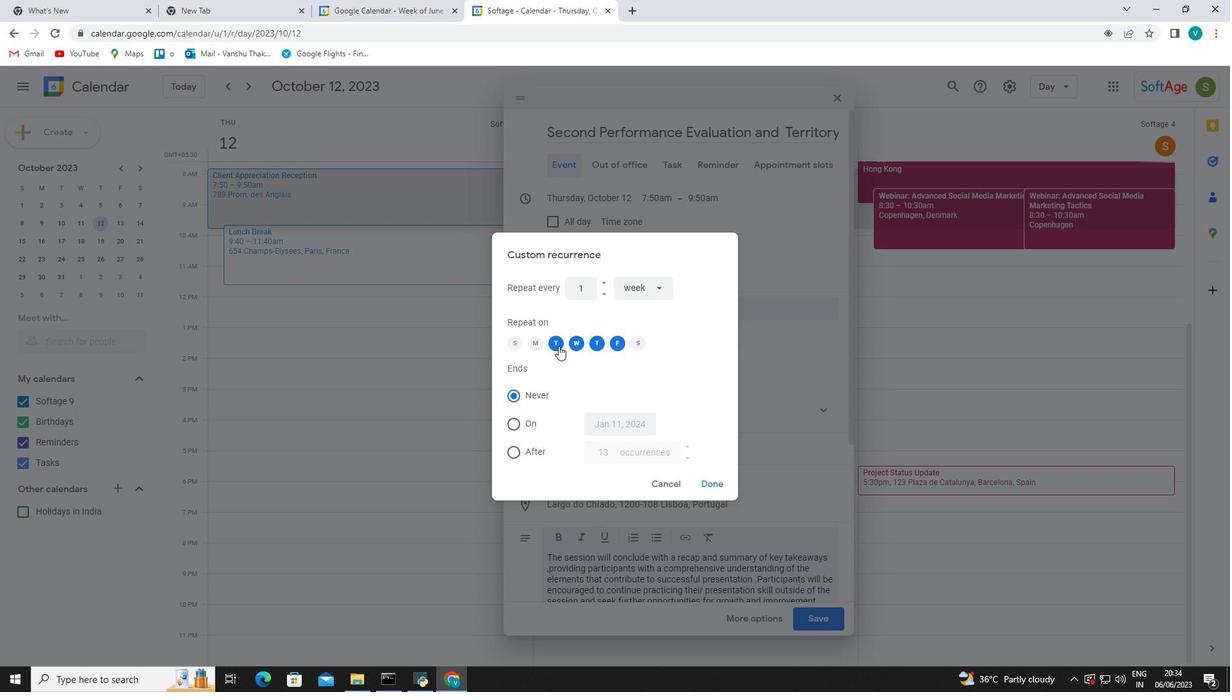 
Action: Mouse moved to (576, 341)
Screenshot: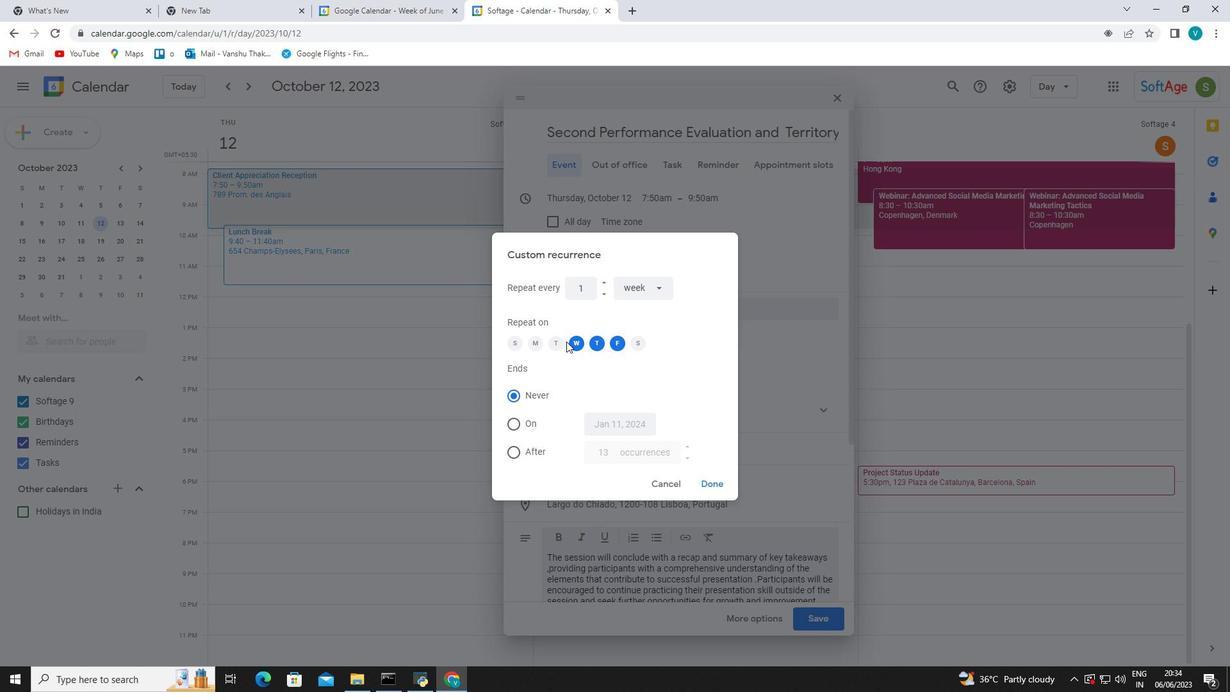 
Action: Mouse pressed left at (576, 341)
Screenshot: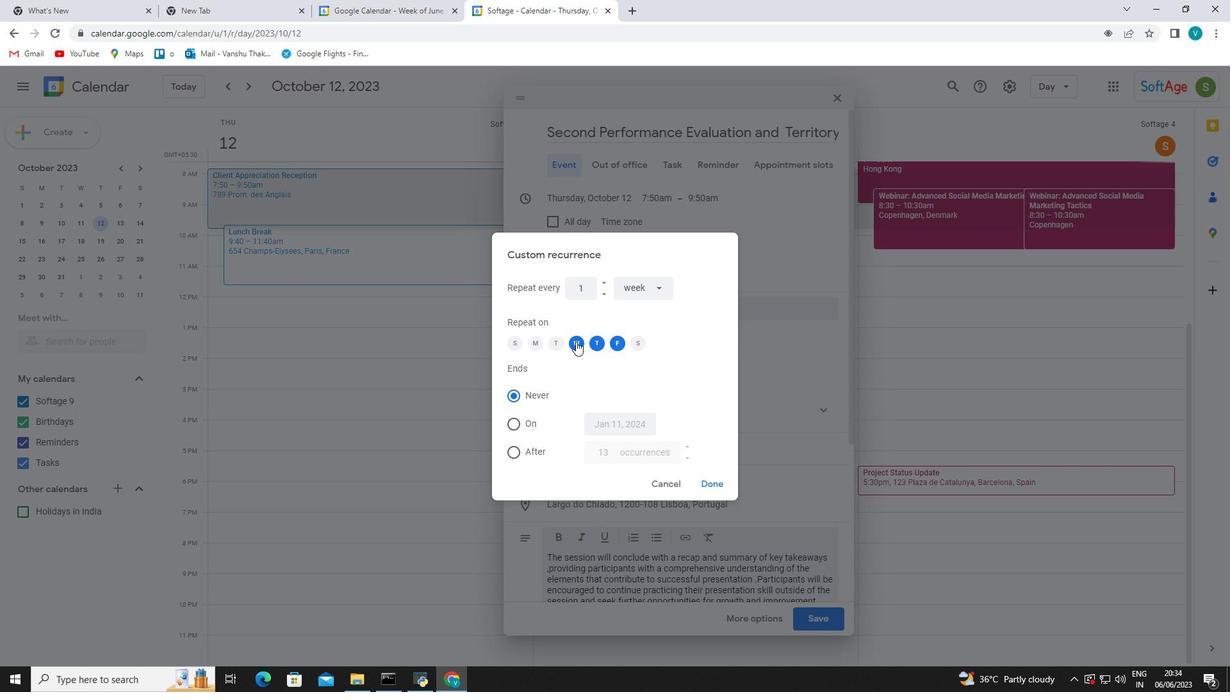 
Action: Mouse moved to (601, 343)
Screenshot: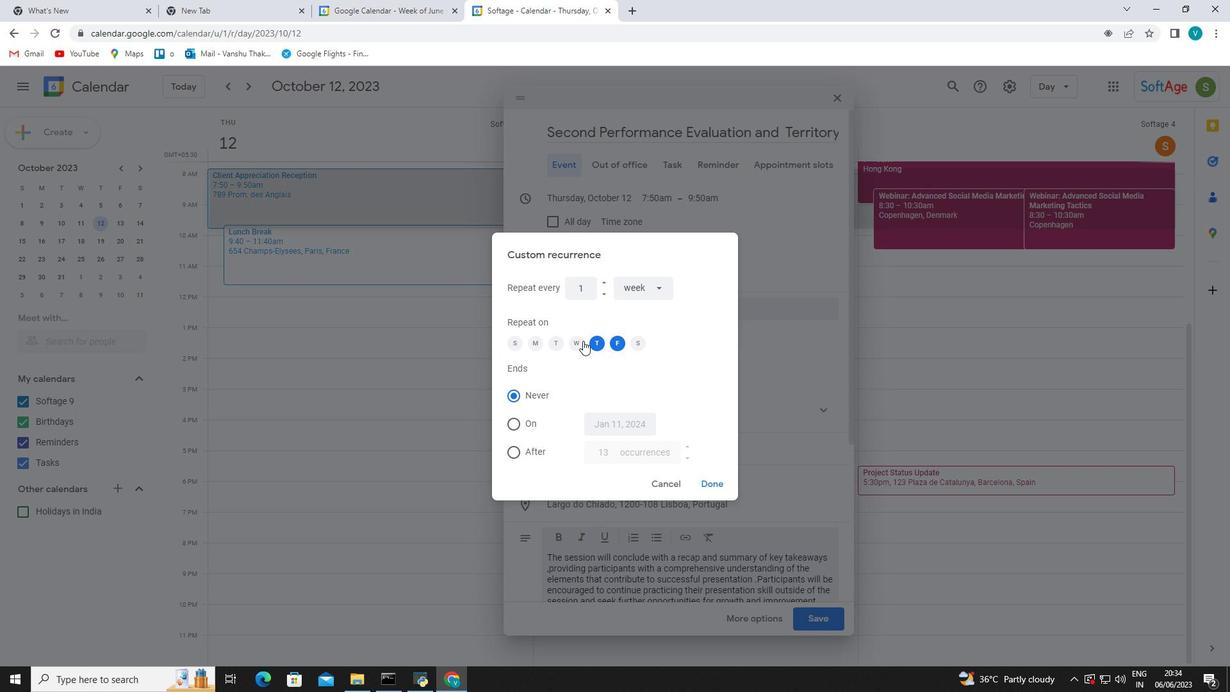 
Action: Mouse pressed left at (601, 343)
Screenshot: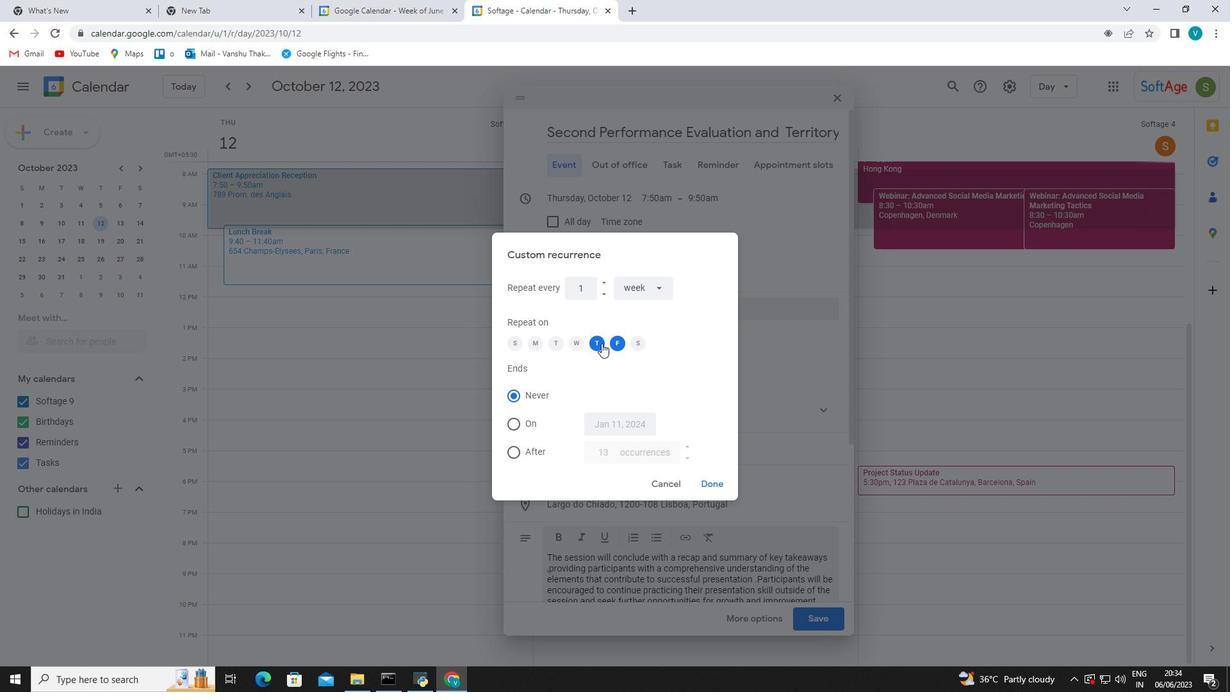 
Action: Mouse moved to (614, 343)
Screenshot: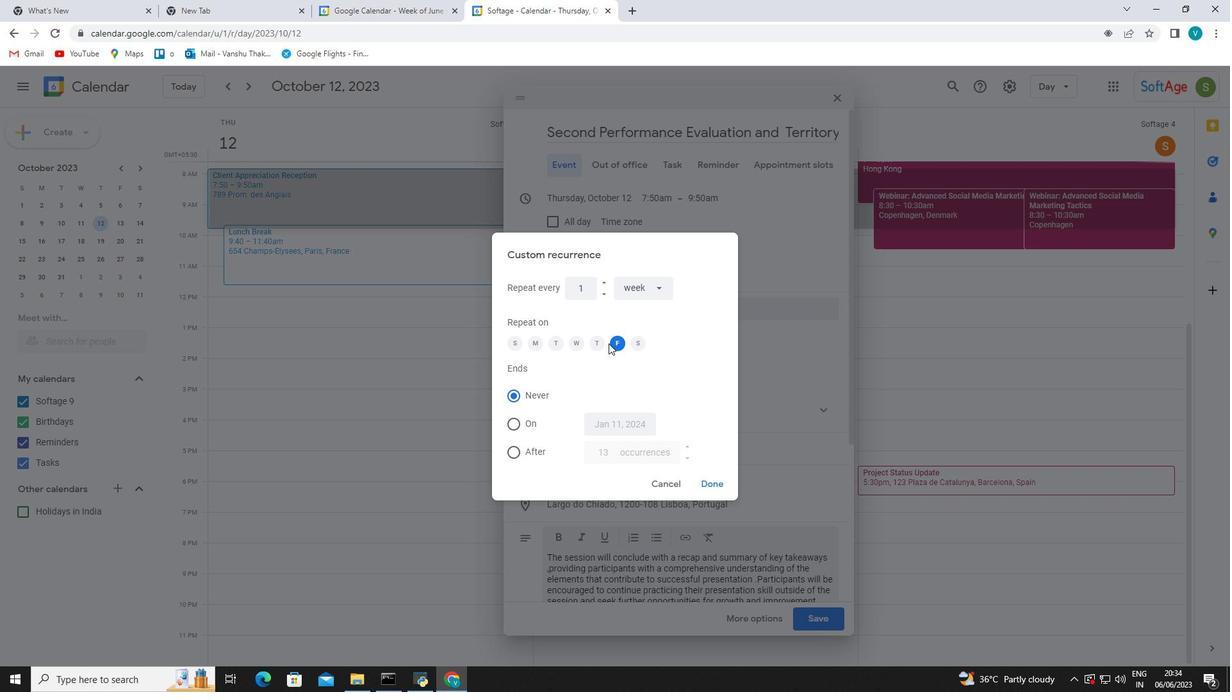 
Action: Mouse pressed left at (614, 343)
Screenshot: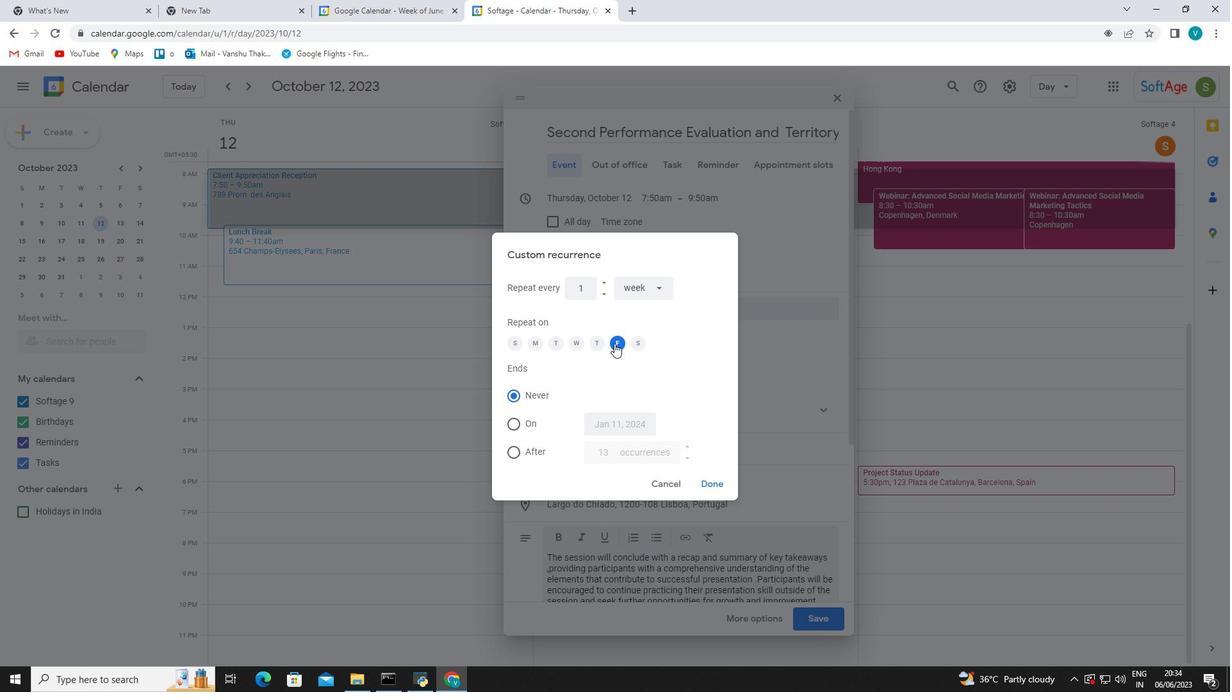
Action: Mouse moved to (515, 348)
Screenshot: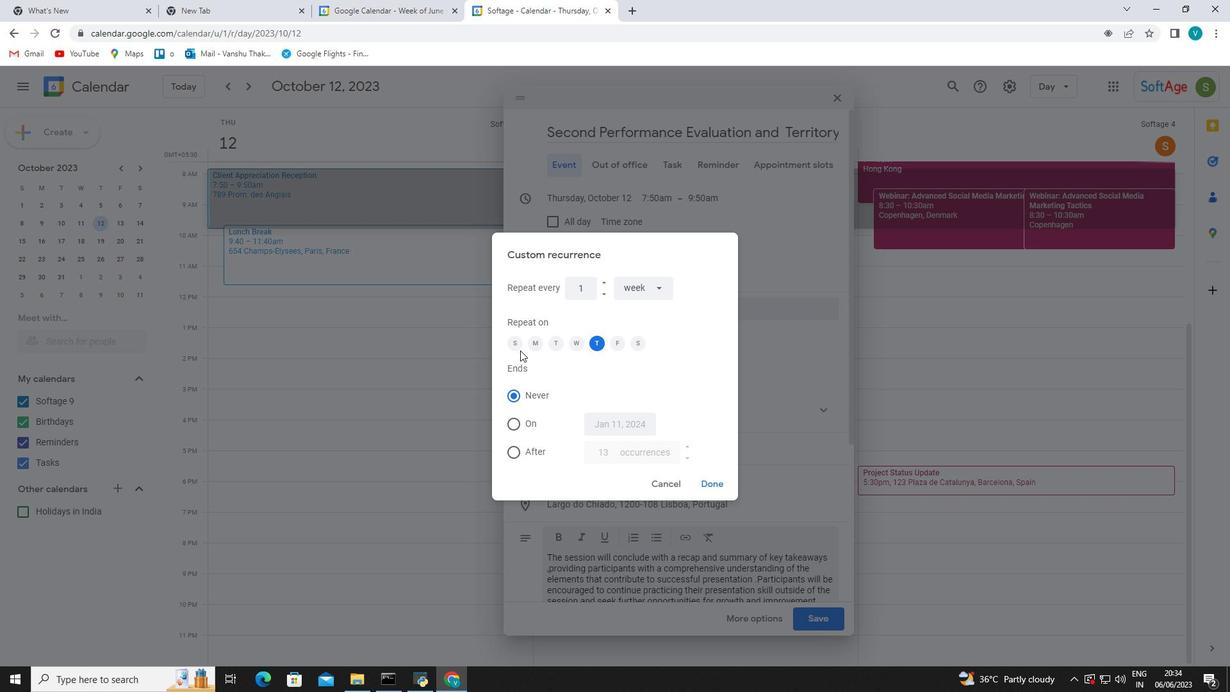 
Action: Mouse pressed left at (515, 348)
Screenshot: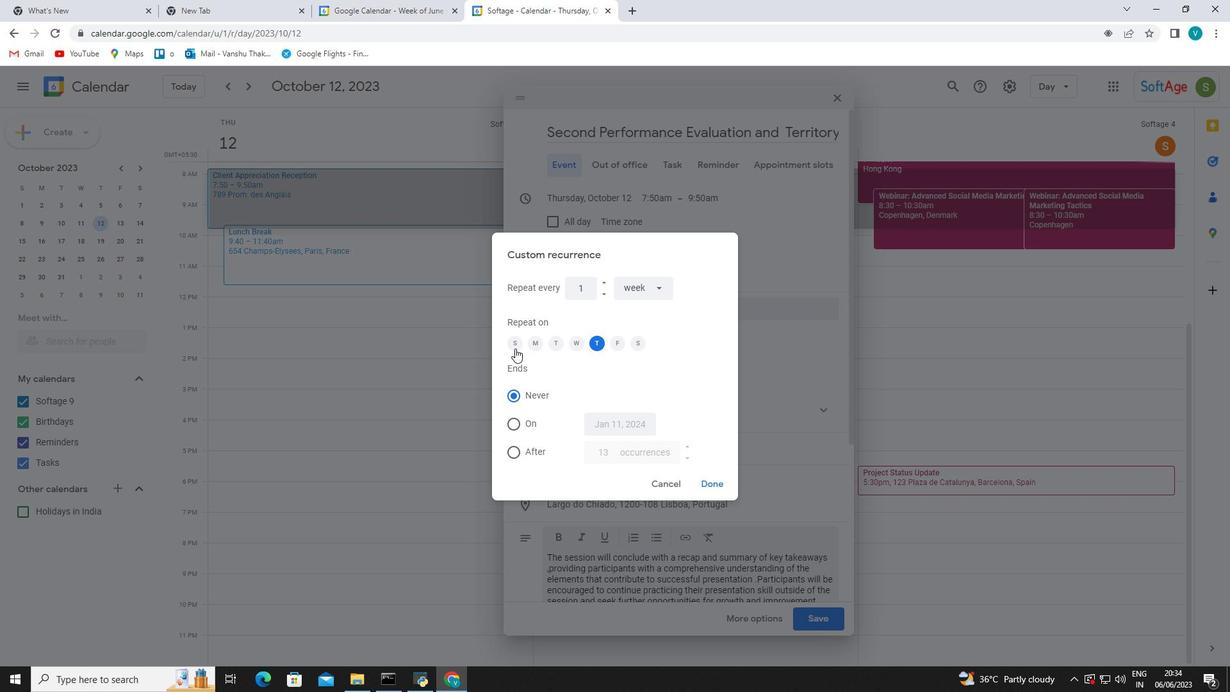 
Action: Mouse moved to (578, 417)
Screenshot: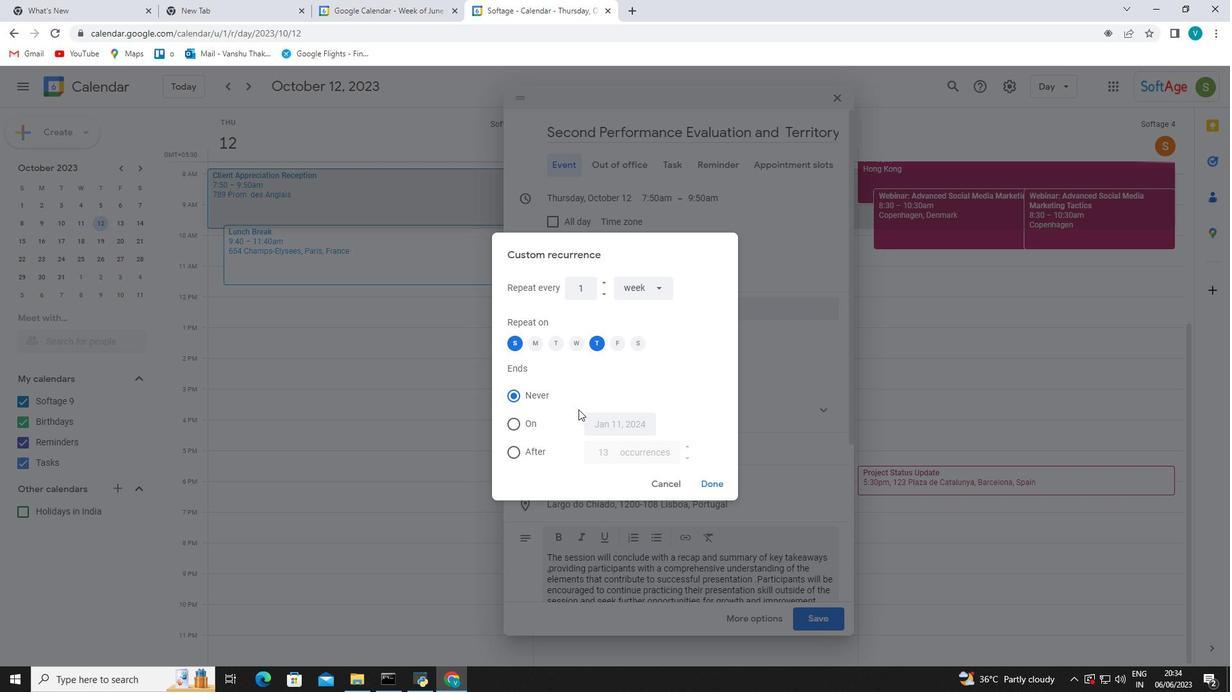 
Action: Mouse scrolled (578, 417) with delta (0, 0)
Screenshot: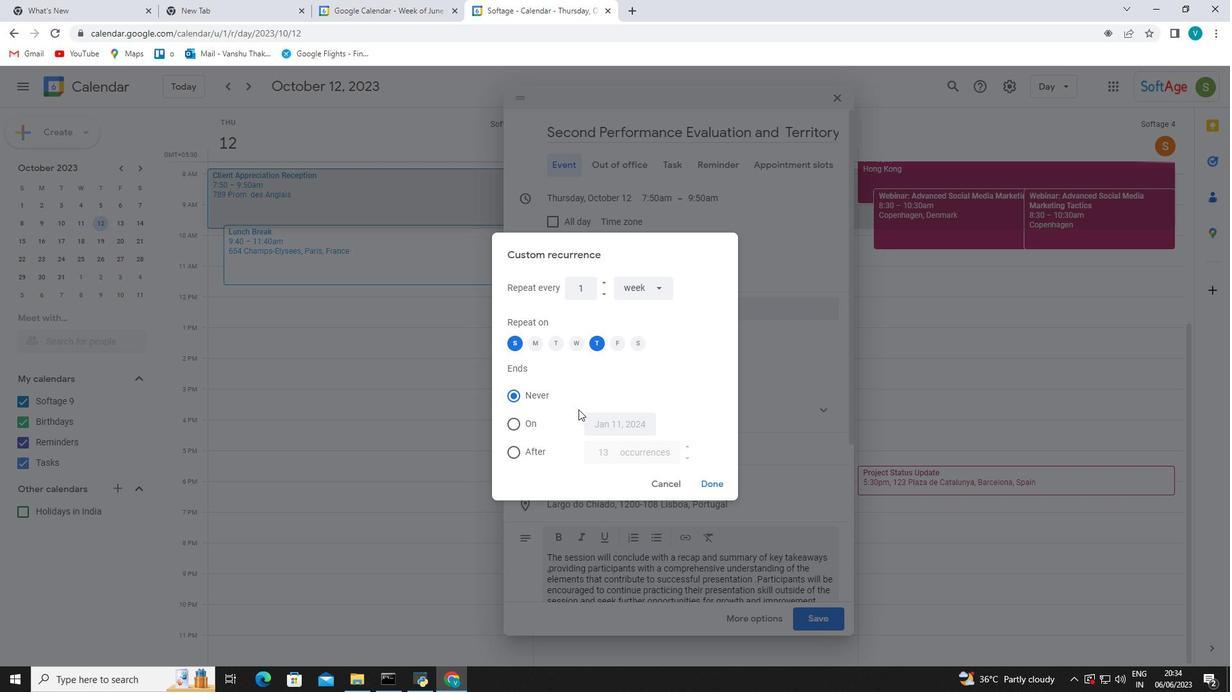 
Action: Mouse moved to (573, 419)
Screenshot: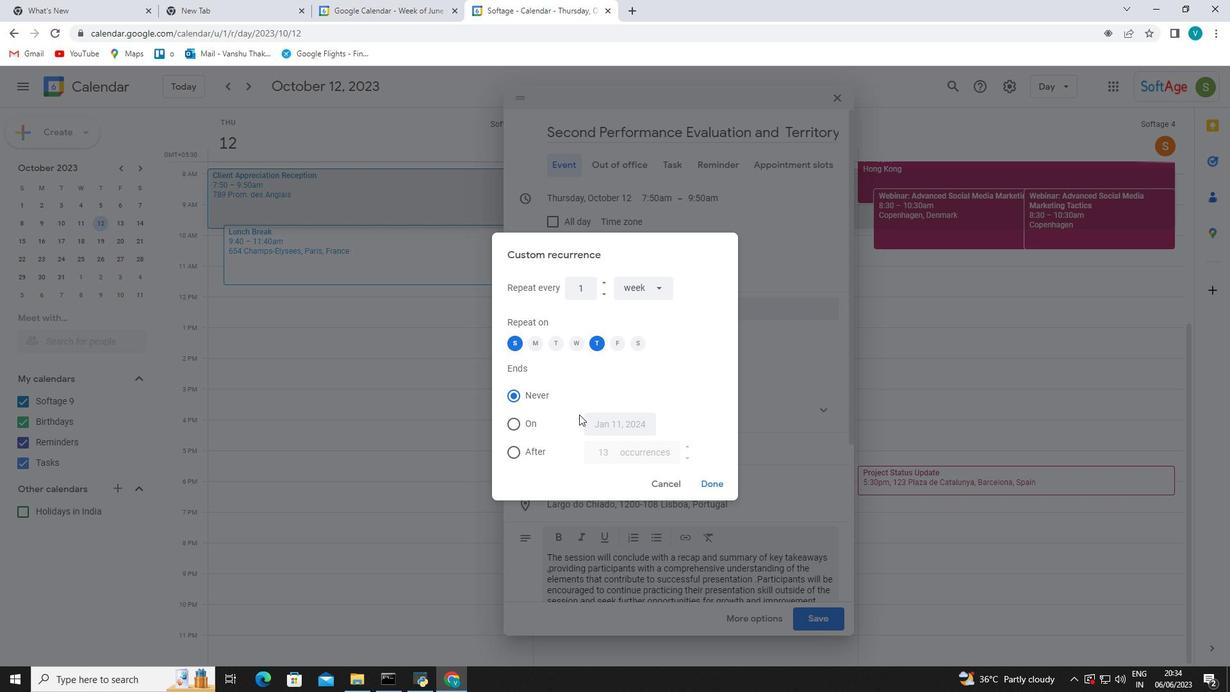 
Action: Mouse scrolled (573, 420) with delta (0, 0)
Screenshot: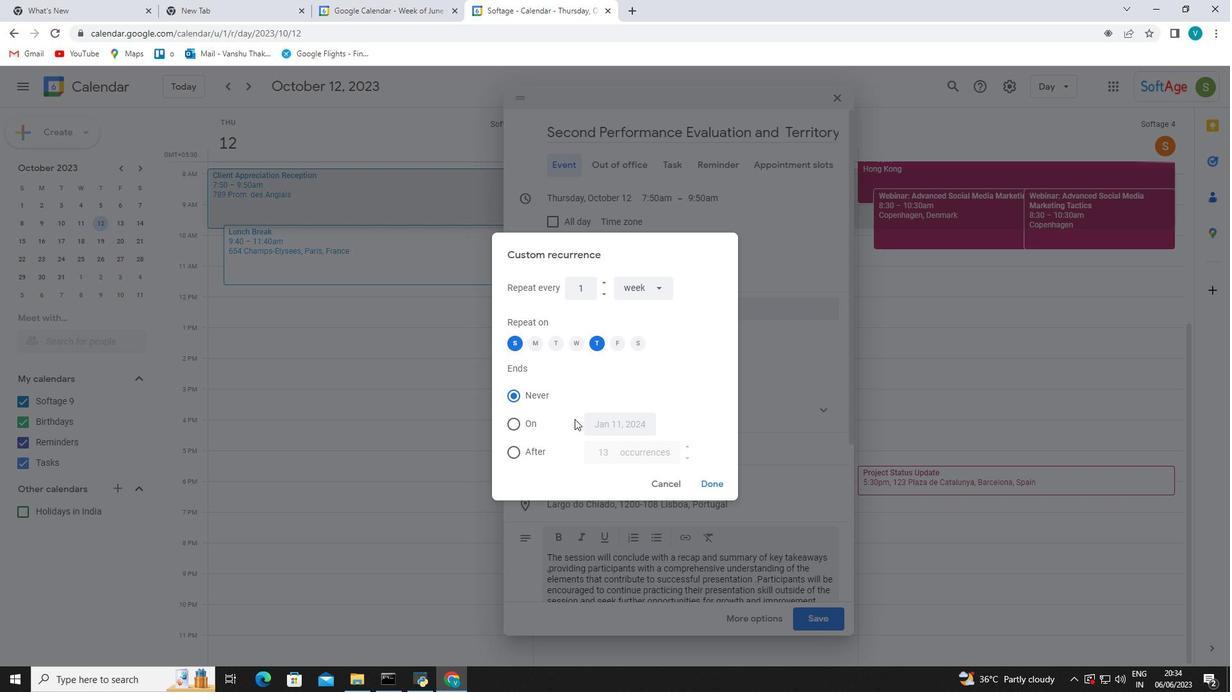 
Action: Mouse moved to (702, 482)
Screenshot: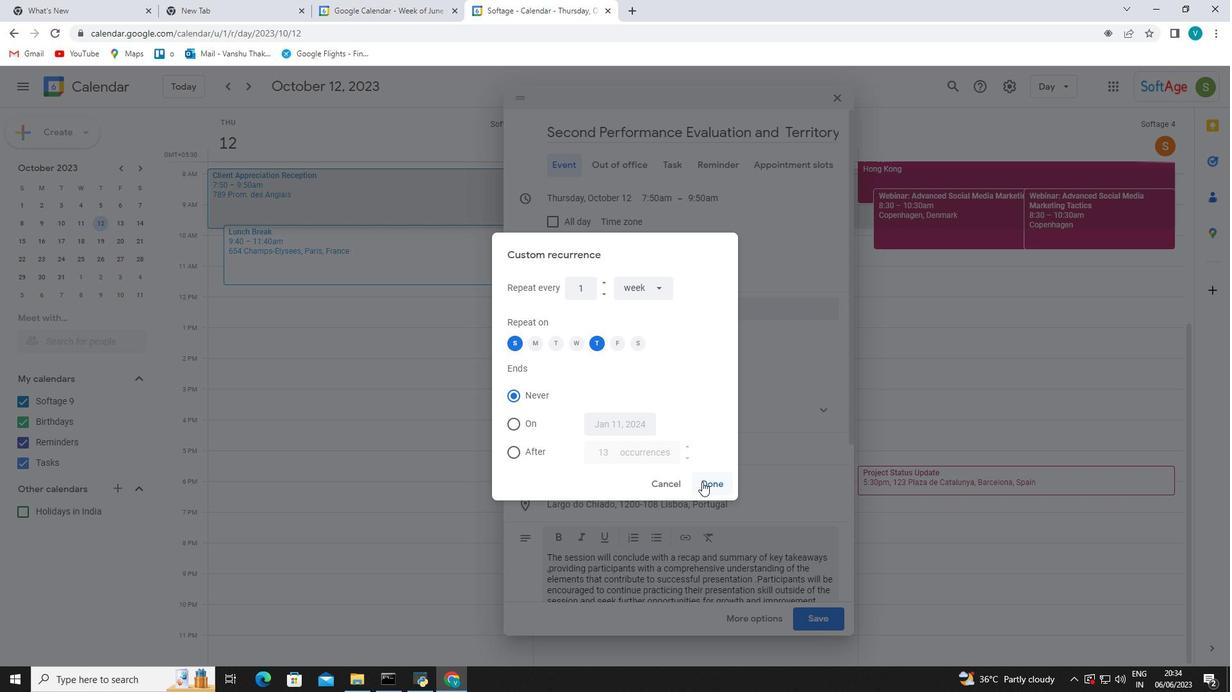 
Action: Mouse pressed left at (702, 482)
Screenshot: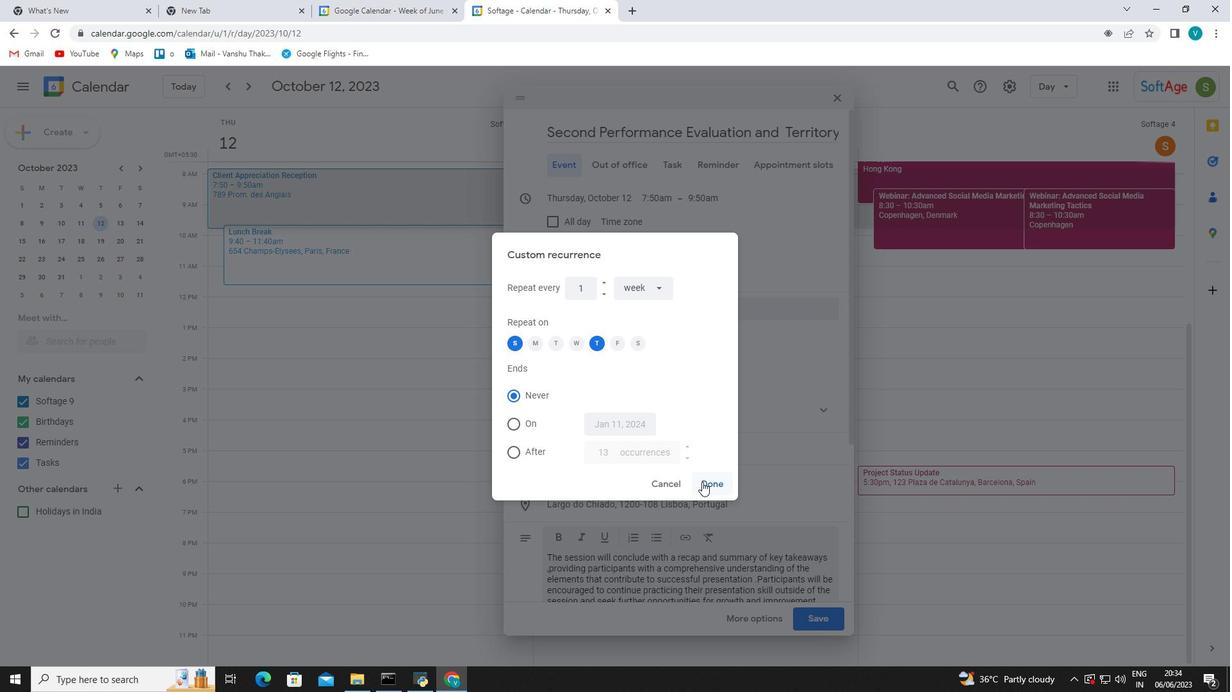 
Action: Mouse moved to (819, 615)
Screenshot: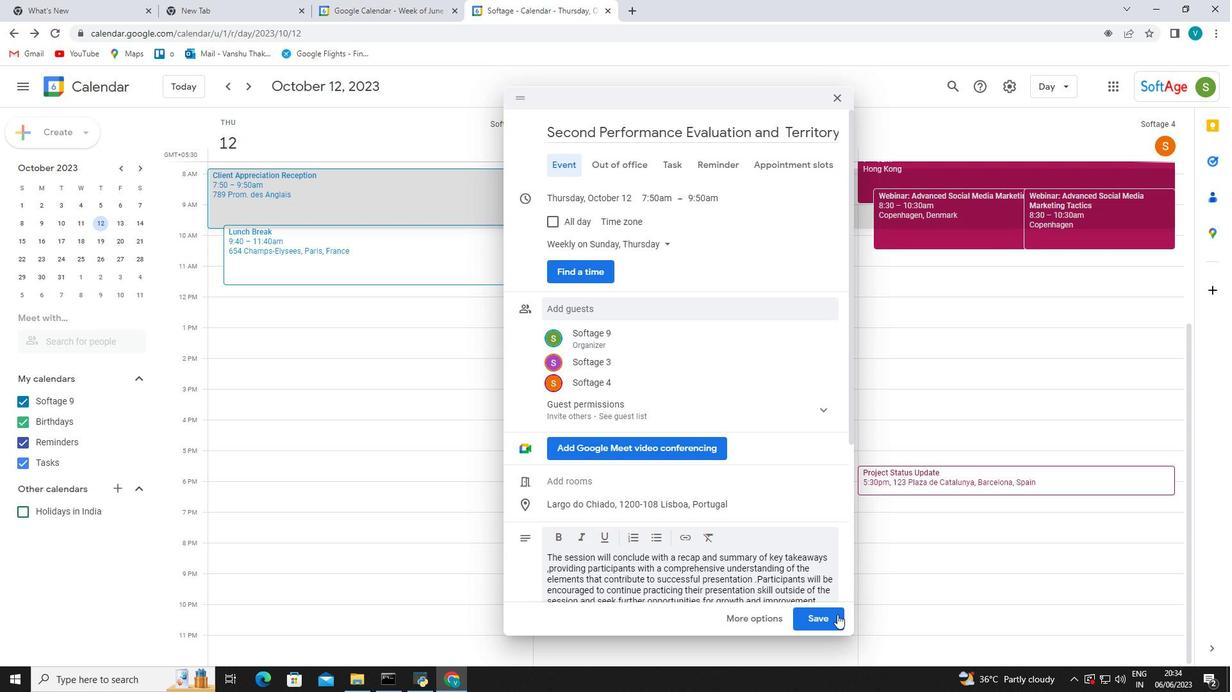 
Action: Mouse pressed left at (819, 615)
Screenshot: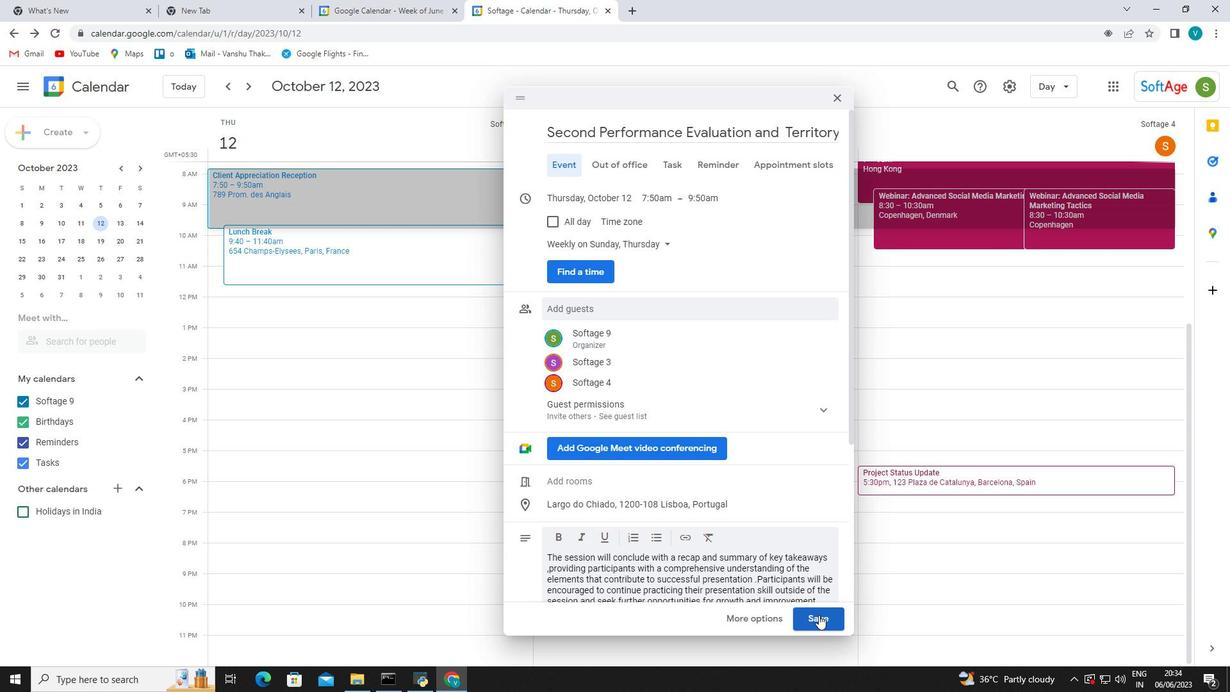 
Action: Mouse moved to (742, 395)
Screenshot: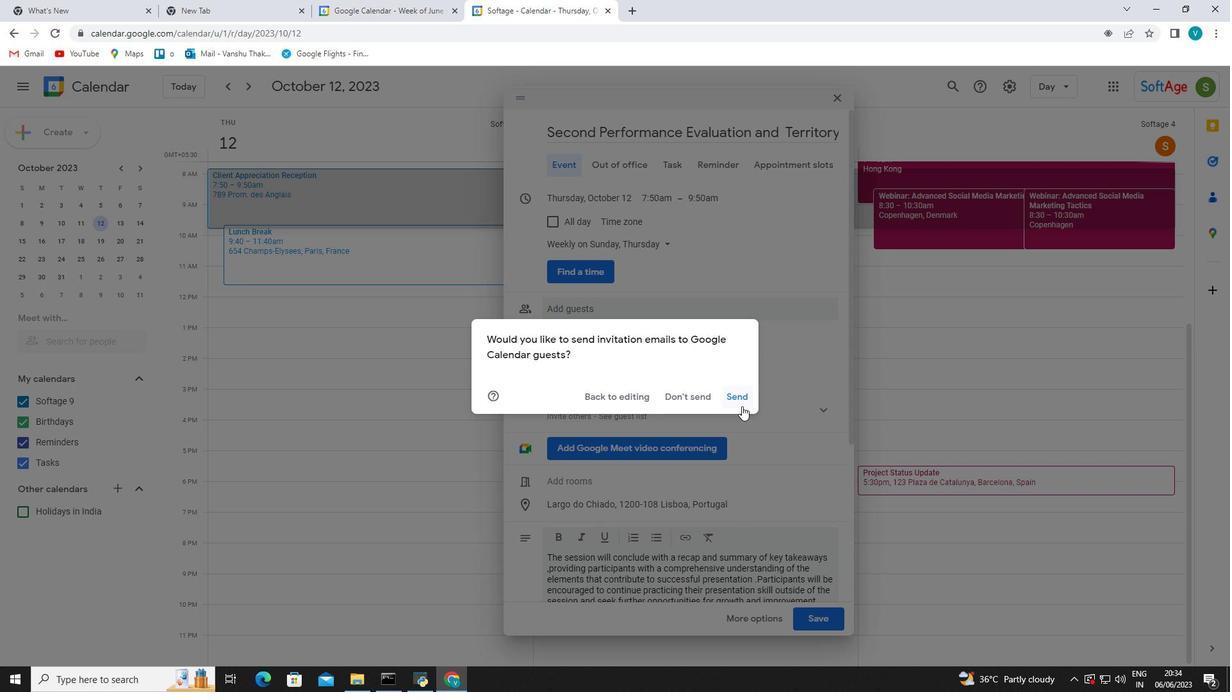 
Action: Mouse pressed left at (742, 395)
Screenshot: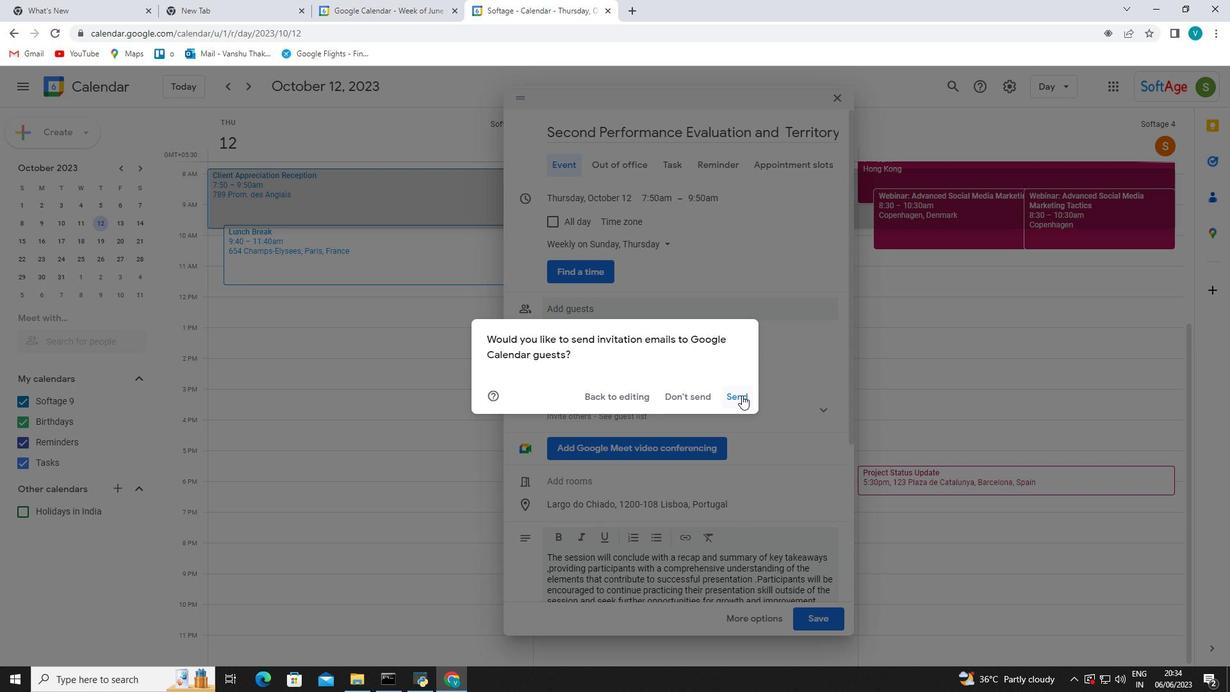
Action: Mouse moved to (217, 247)
Screenshot: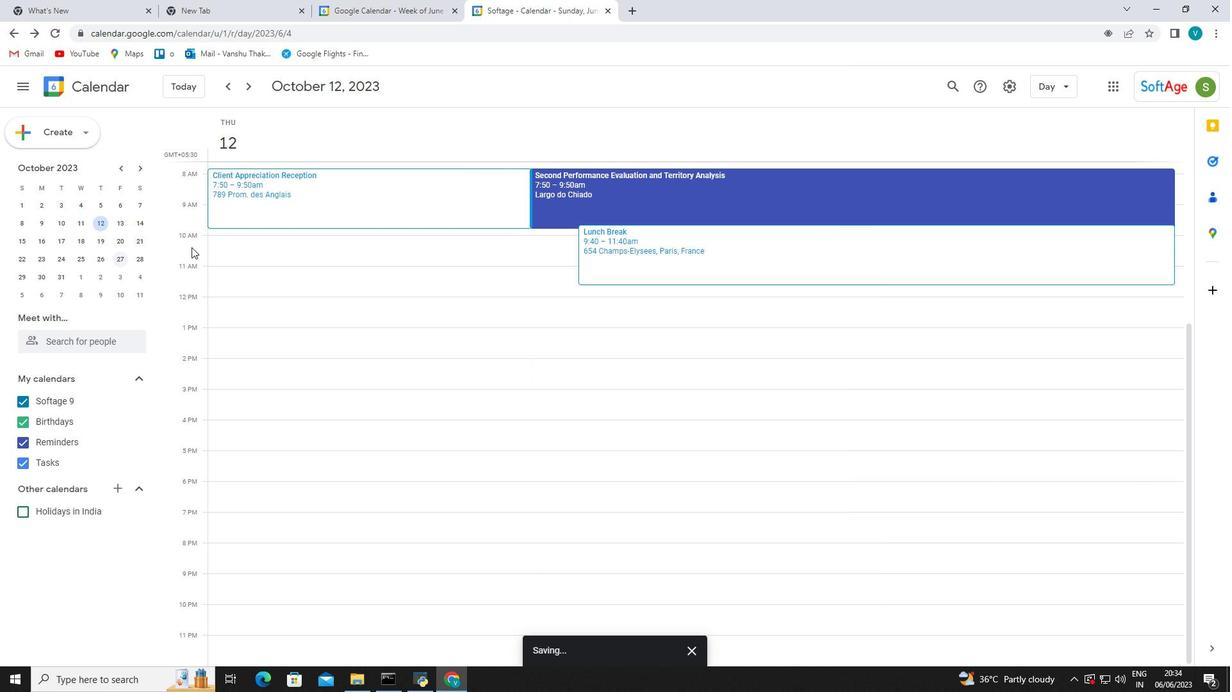 
